 Task: Look for space in Novopokrovskaya, Russia from 12th July, 2023 to 16th July, 2023 for 8 adults in price range Rs.10000 to Rs.16000. Place can be private room with 8 bedrooms having 8 beds and 8 bathrooms. Property type can be house, flat, guest house, hotel. Amenities needed are: wifi, TV, free parkinig on premises, gym, breakfast. Booking option can be shelf check-in. Required host language is English.
Action: Mouse moved to (553, 108)
Screenshot: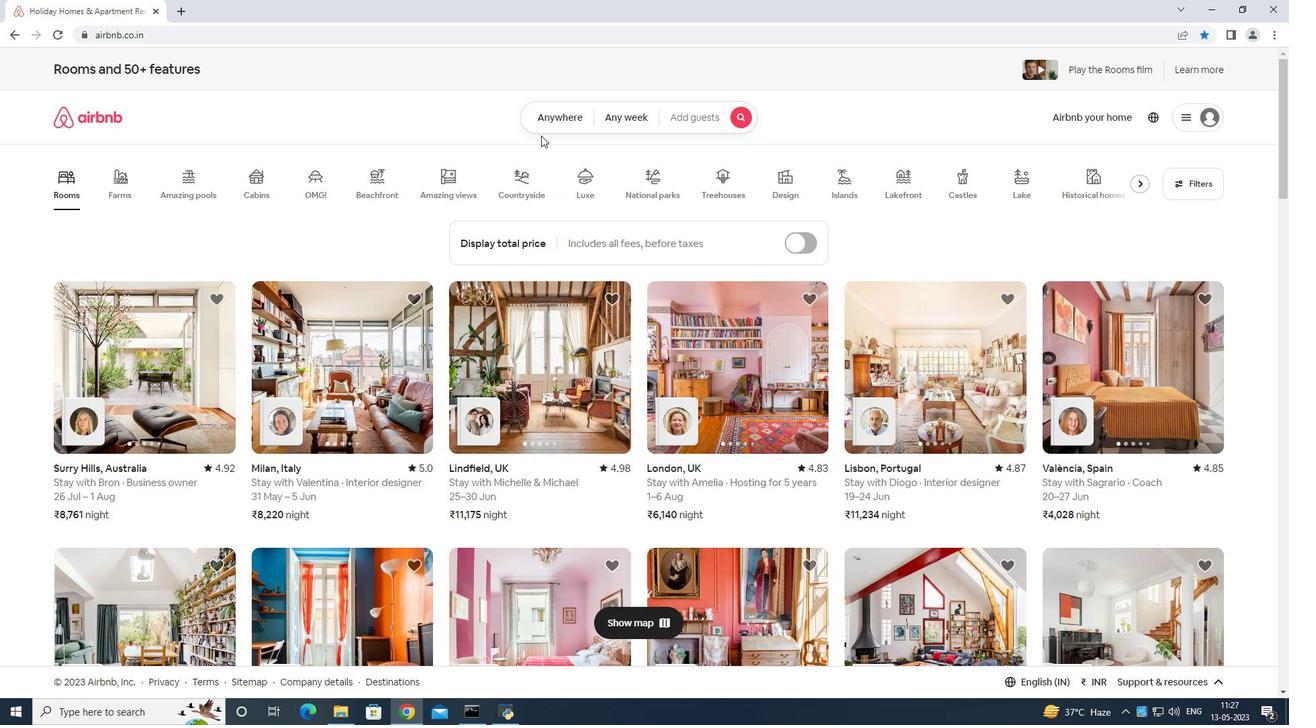 
Action: Mouse pressed left at (553, 108)
Screenshot: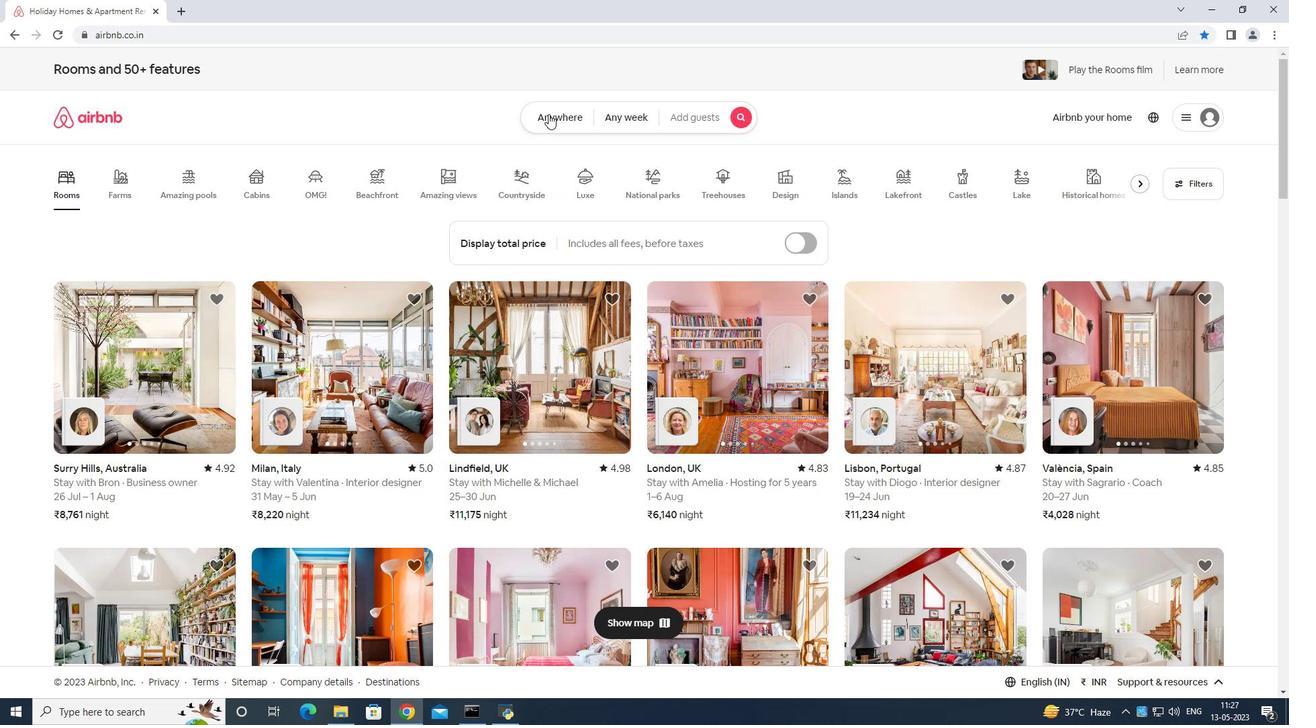 
Action: Mouse moved to (508, 152)
Screenshot: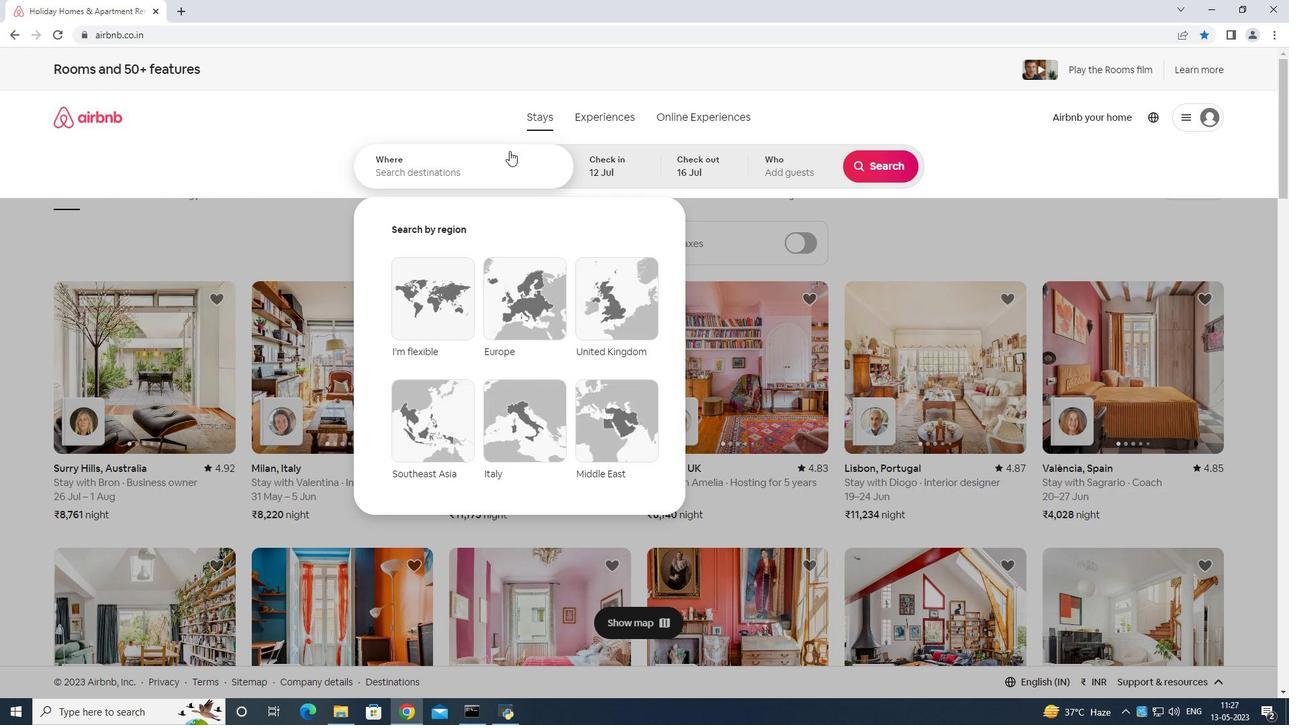
Action: Mouse pressed left at (508, 152)
Screenshot: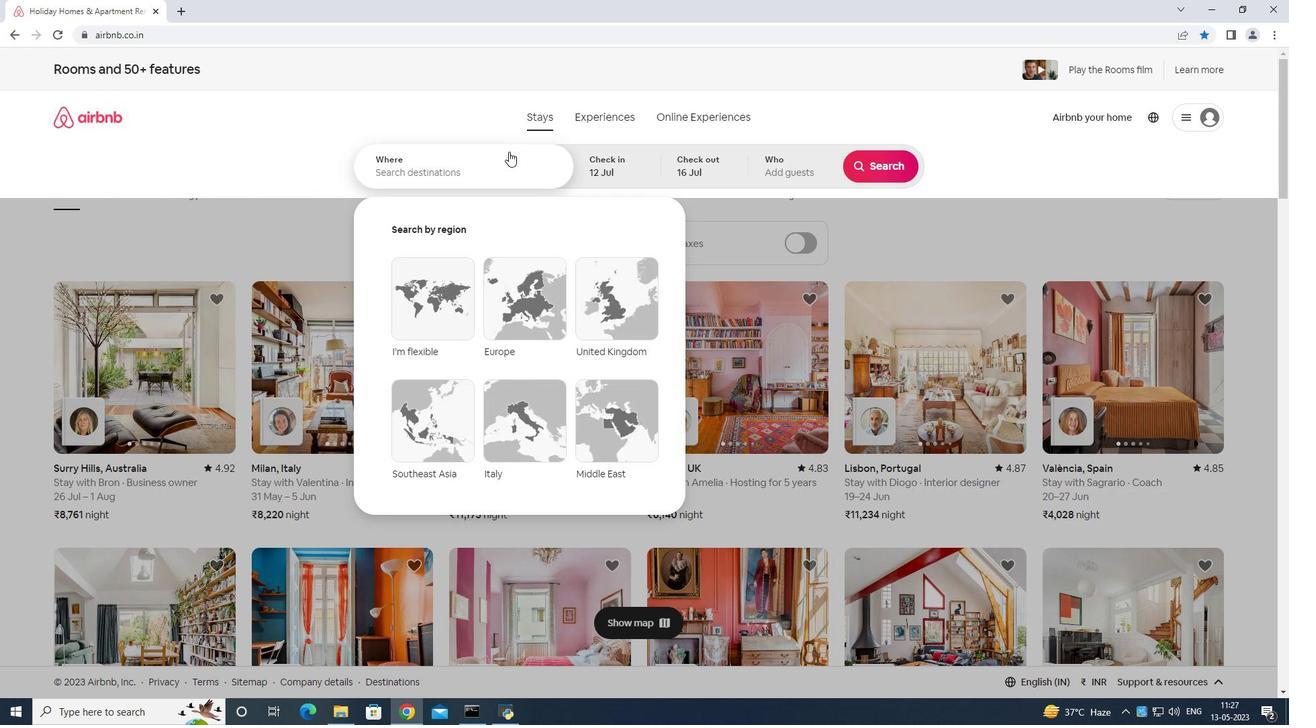 
Action: Mouse moved to (672, 211)
Screenshot: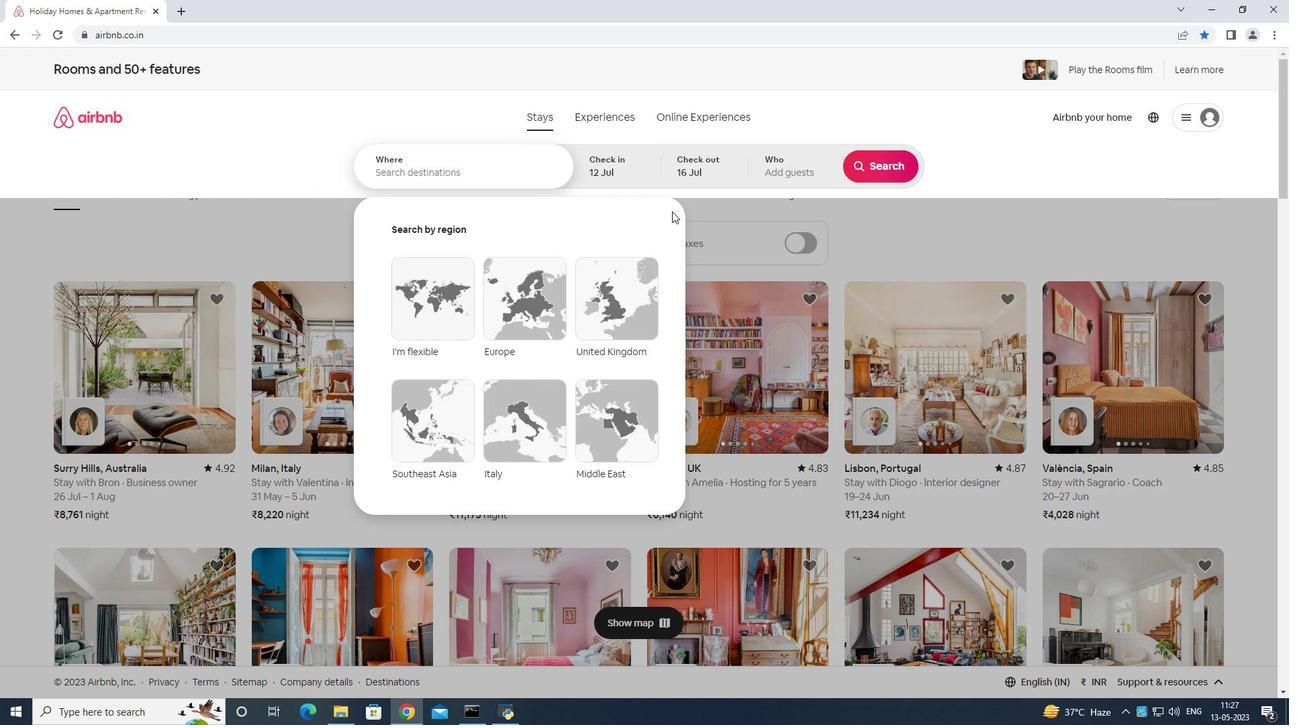 
Action: Key pressed <Key.shift>No
Screenshot: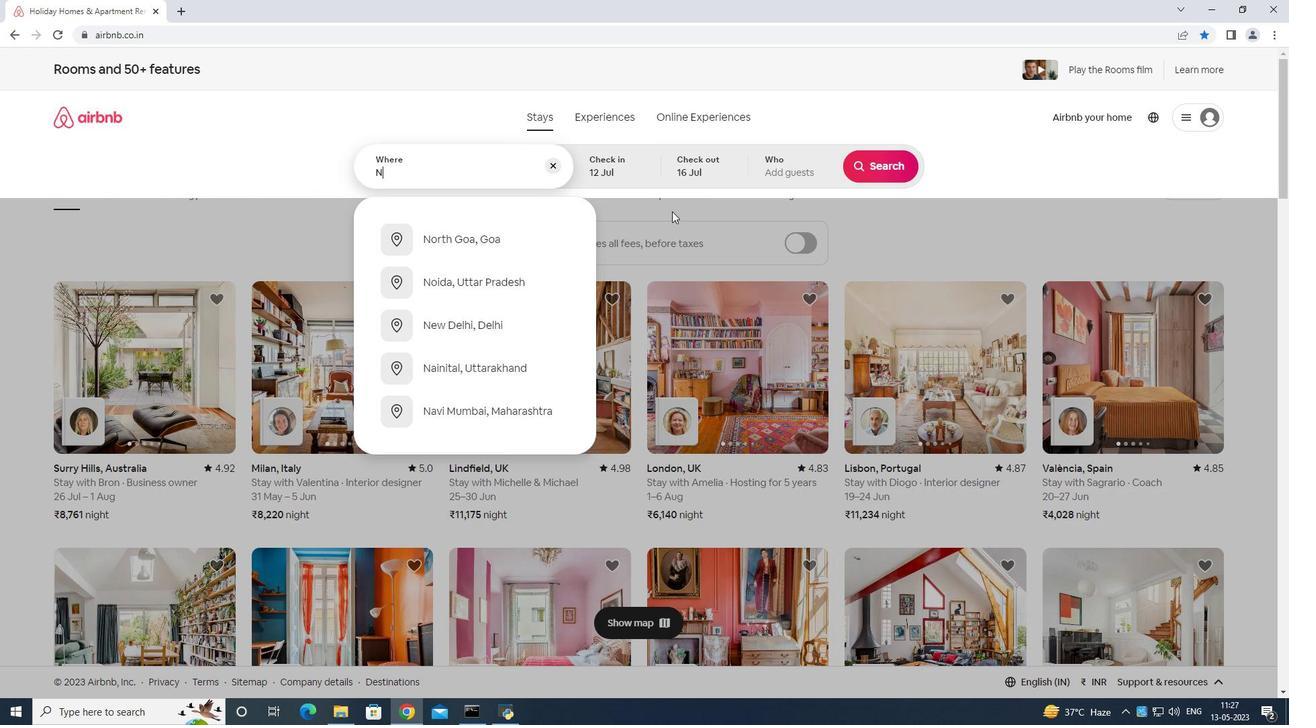 
Action: Mouse moved to (672, 212)
Screenshot: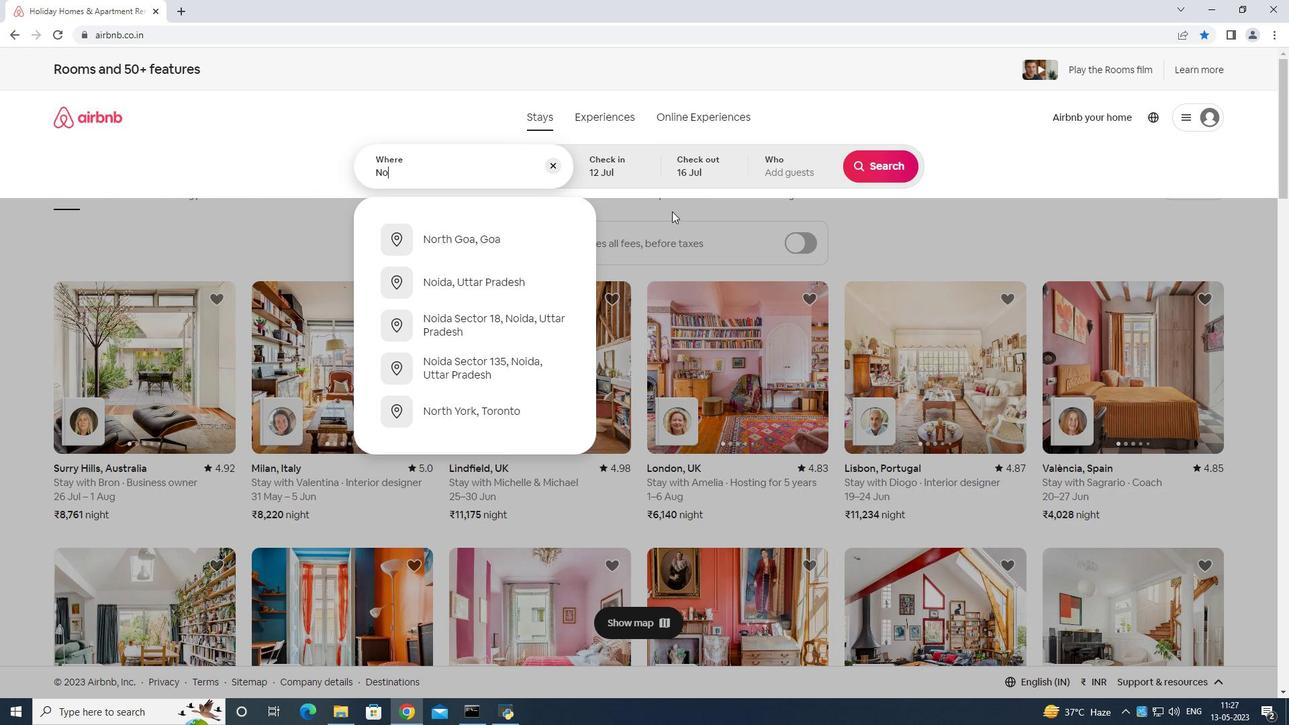 
Action: Key pressed vopokrovs
Screenshot: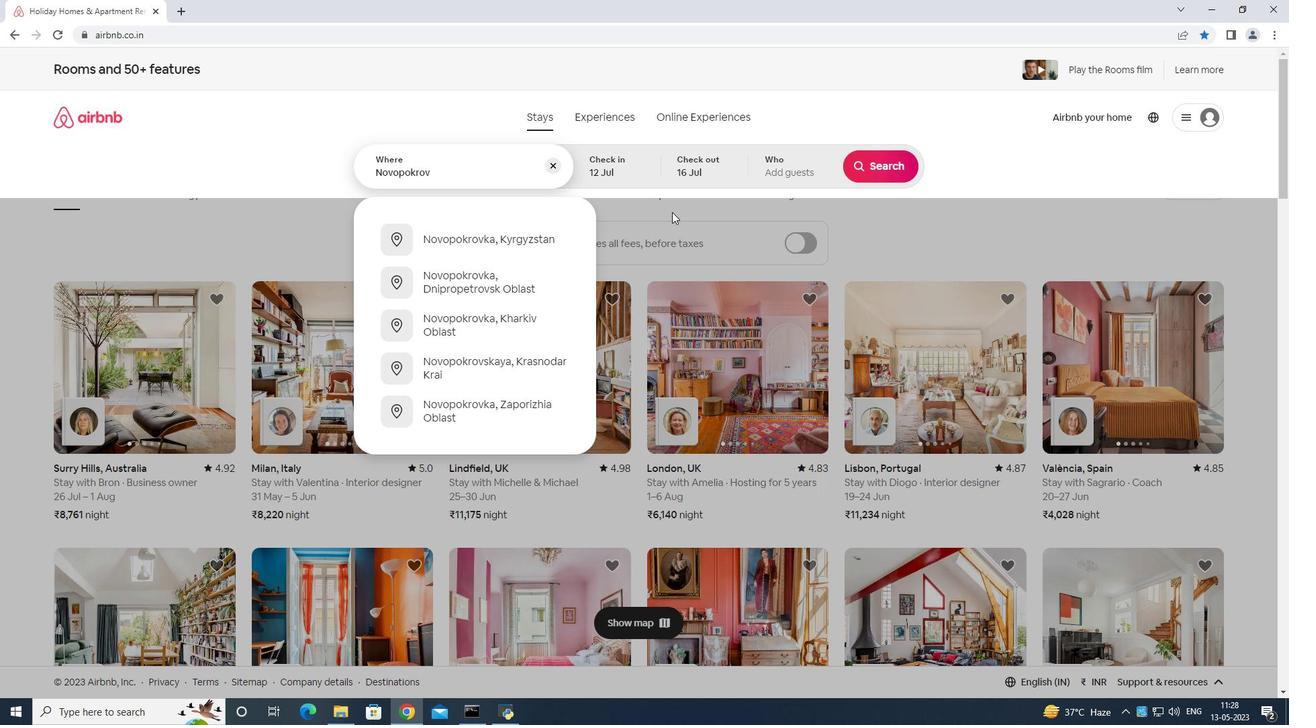 
Action: Mouse moved to (673, 212)
Screenshot: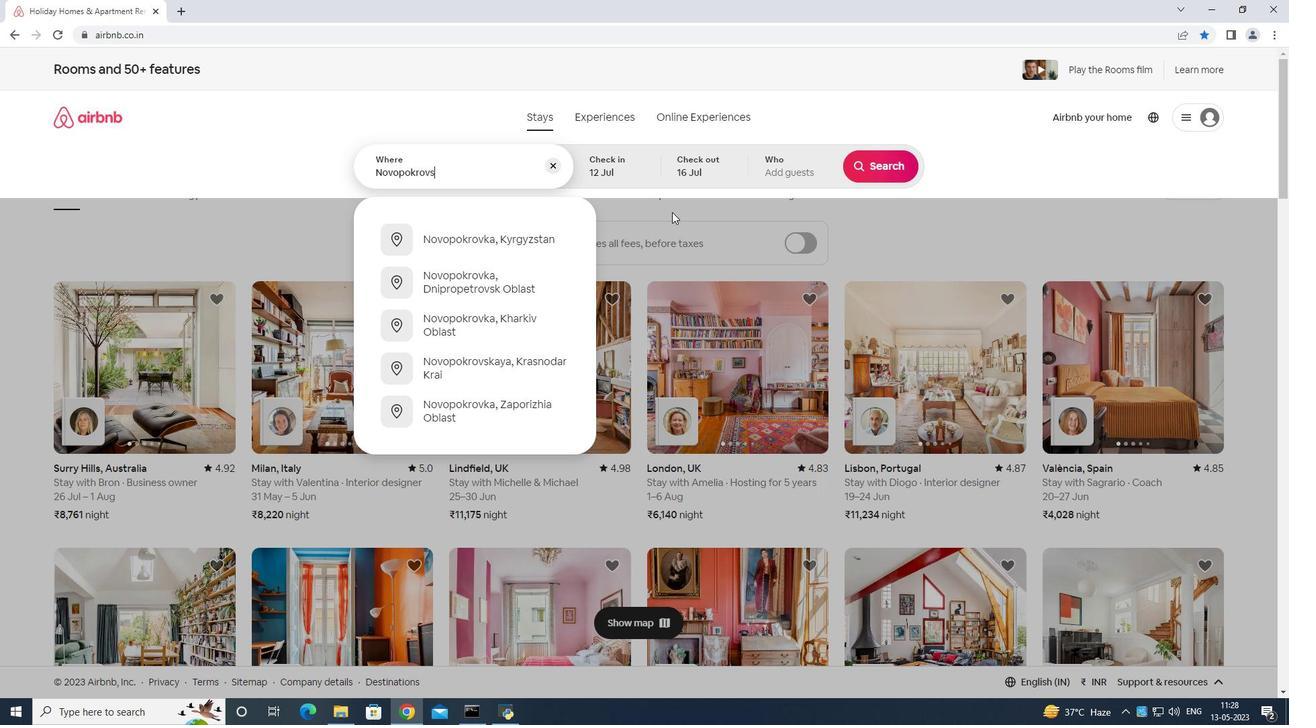 
Action: Key pressed ka
Screenshot: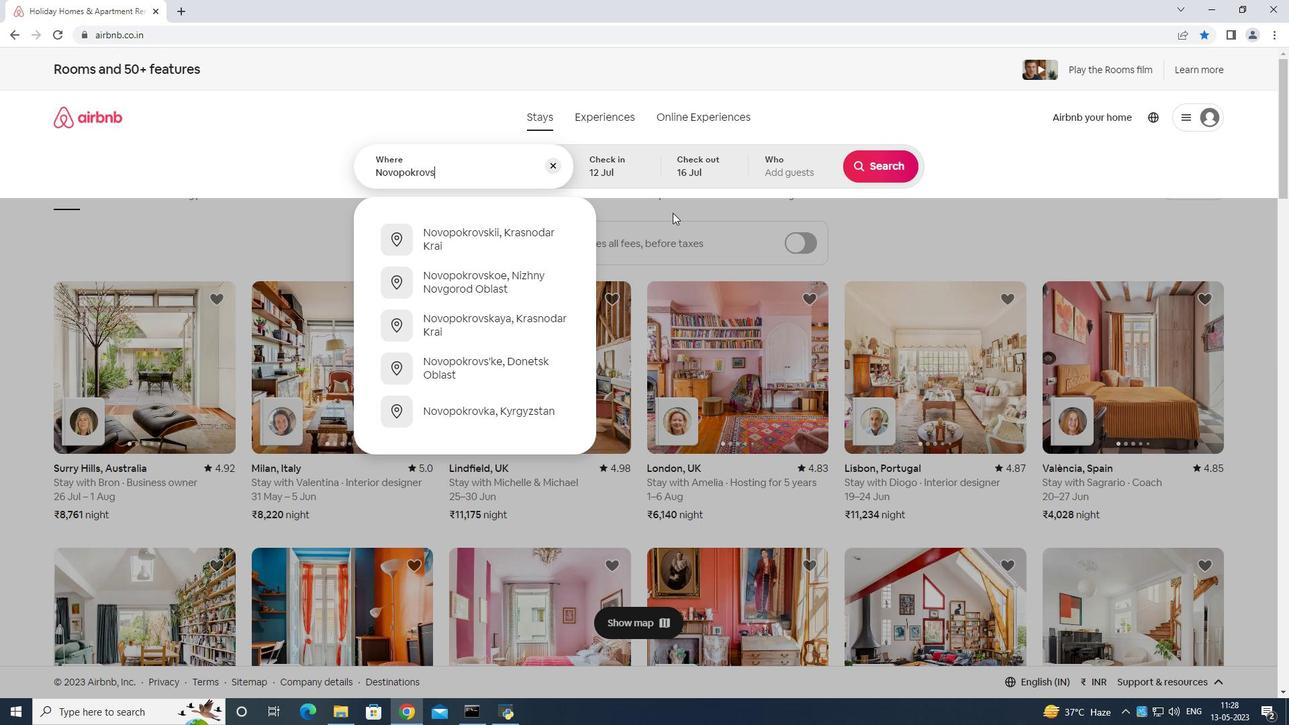 
Action: Mouse moved to (673, 213)
Screenshot: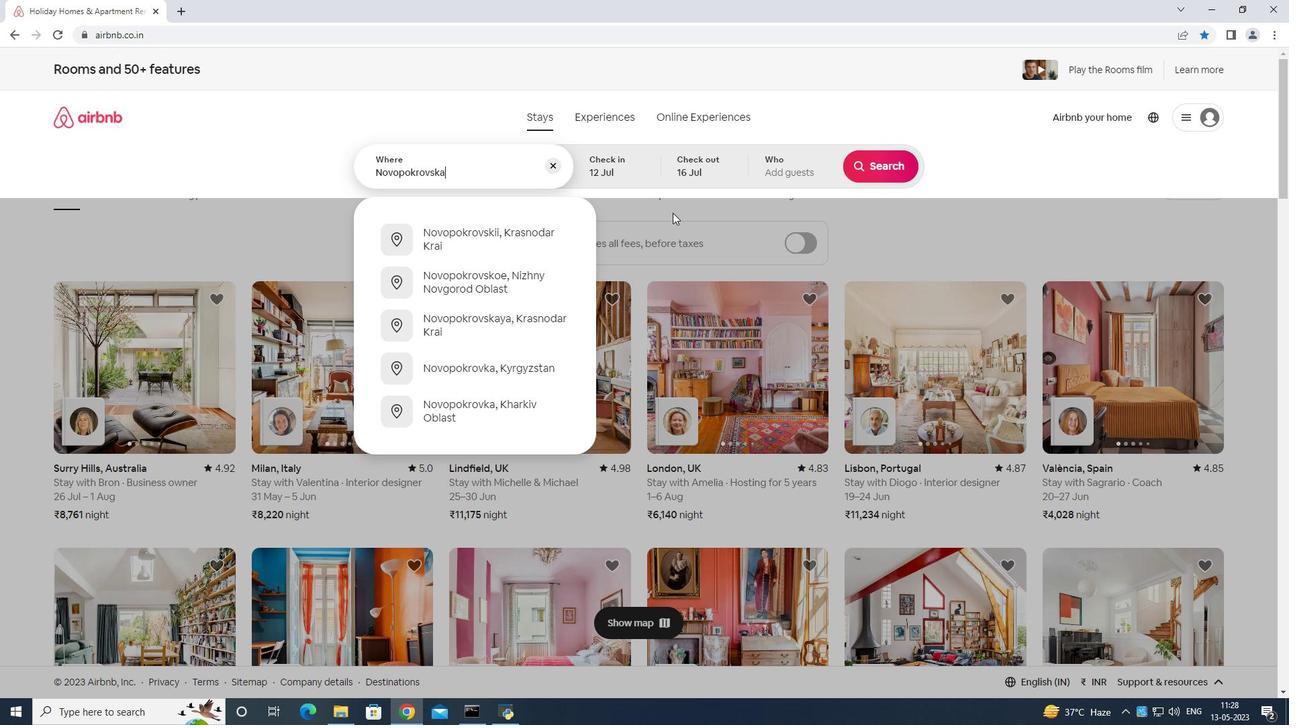 
Action: Key pressed ya
Screenshot: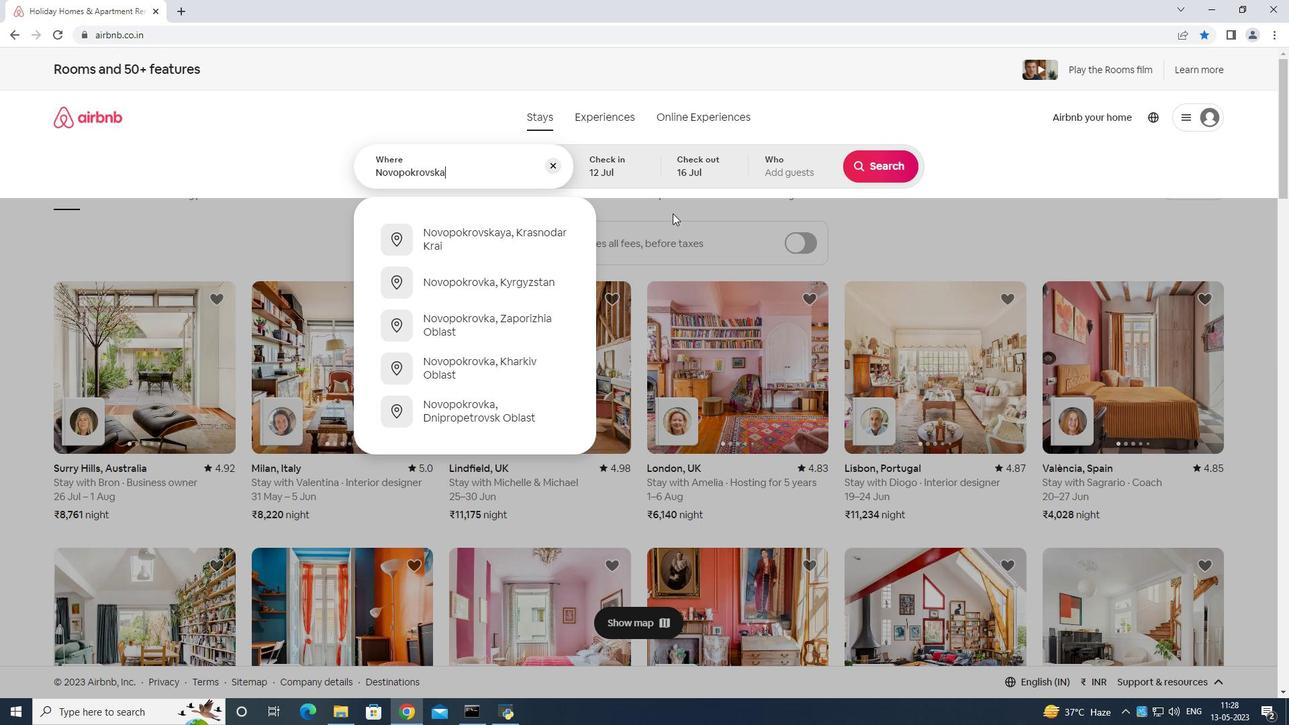 
Action: Mouse moved to (673, 213)
Screenshot: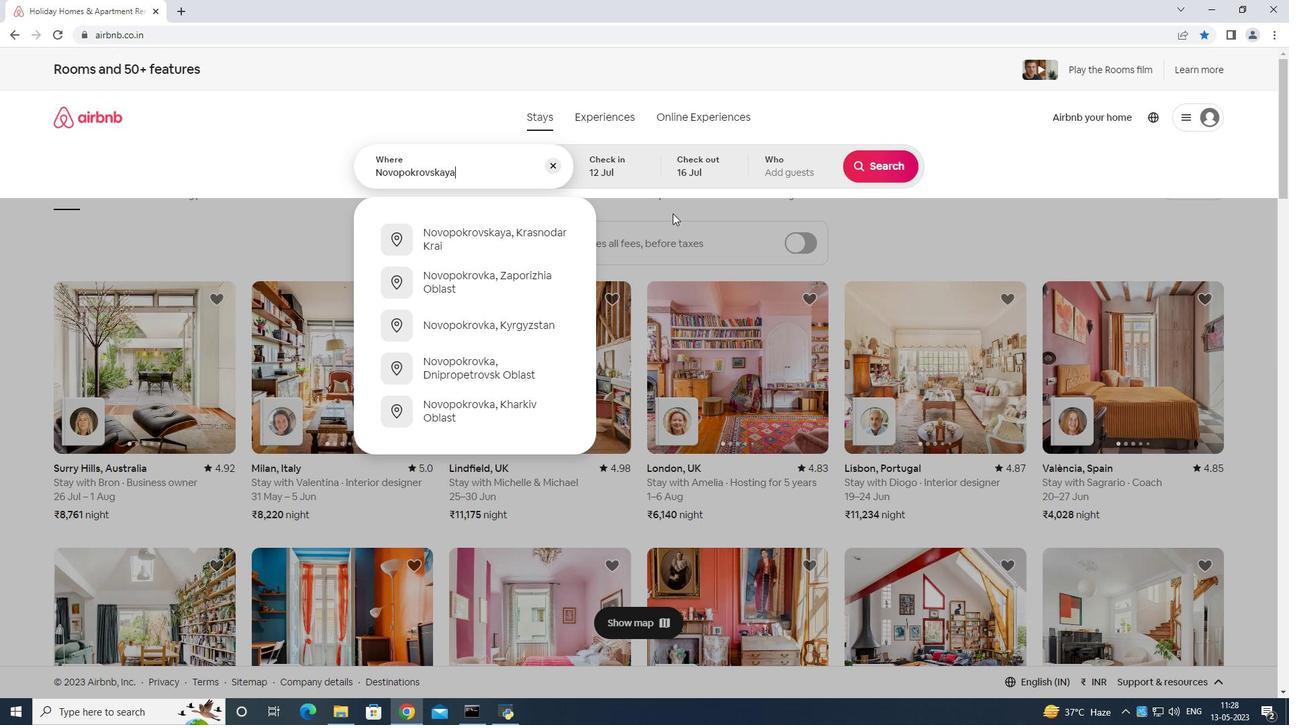 
Action: Key pressed <Key.space>
Screenshot: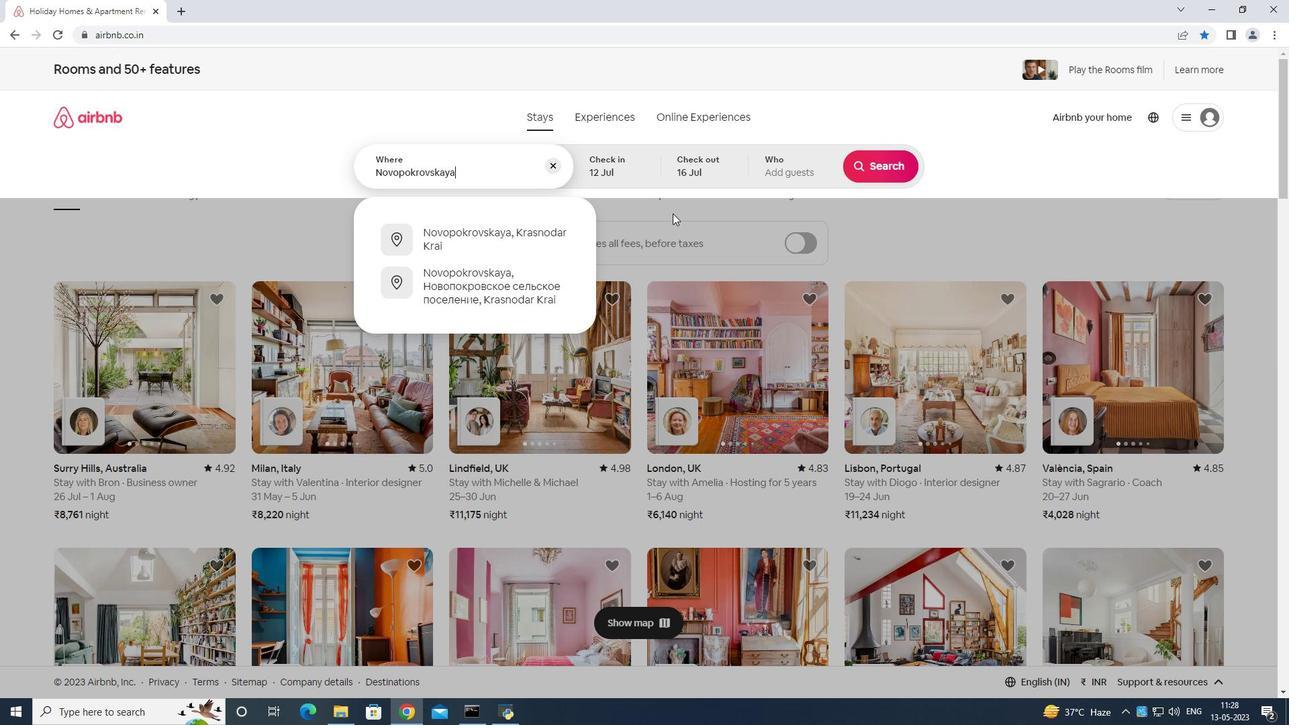 
Action: Mouse moved to (673, 214)
Screenshot: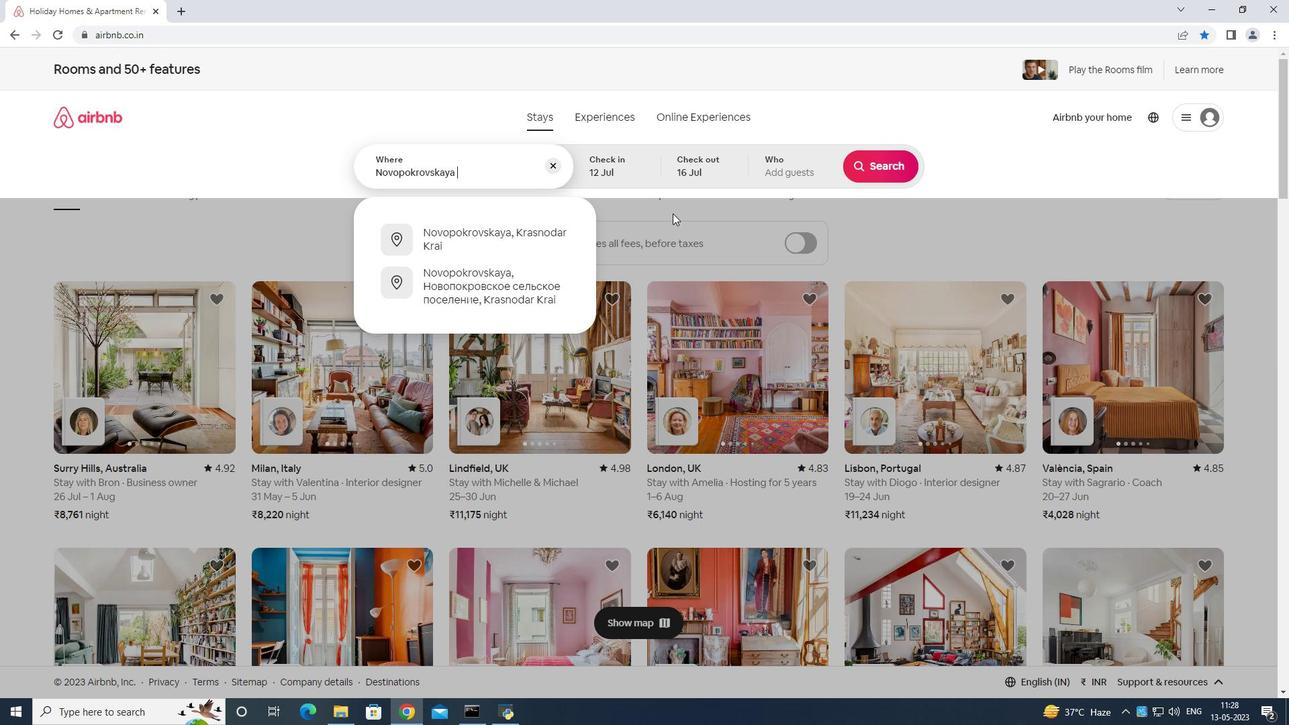 
Action: Key pressed russia<Key.enter>
Screenshot: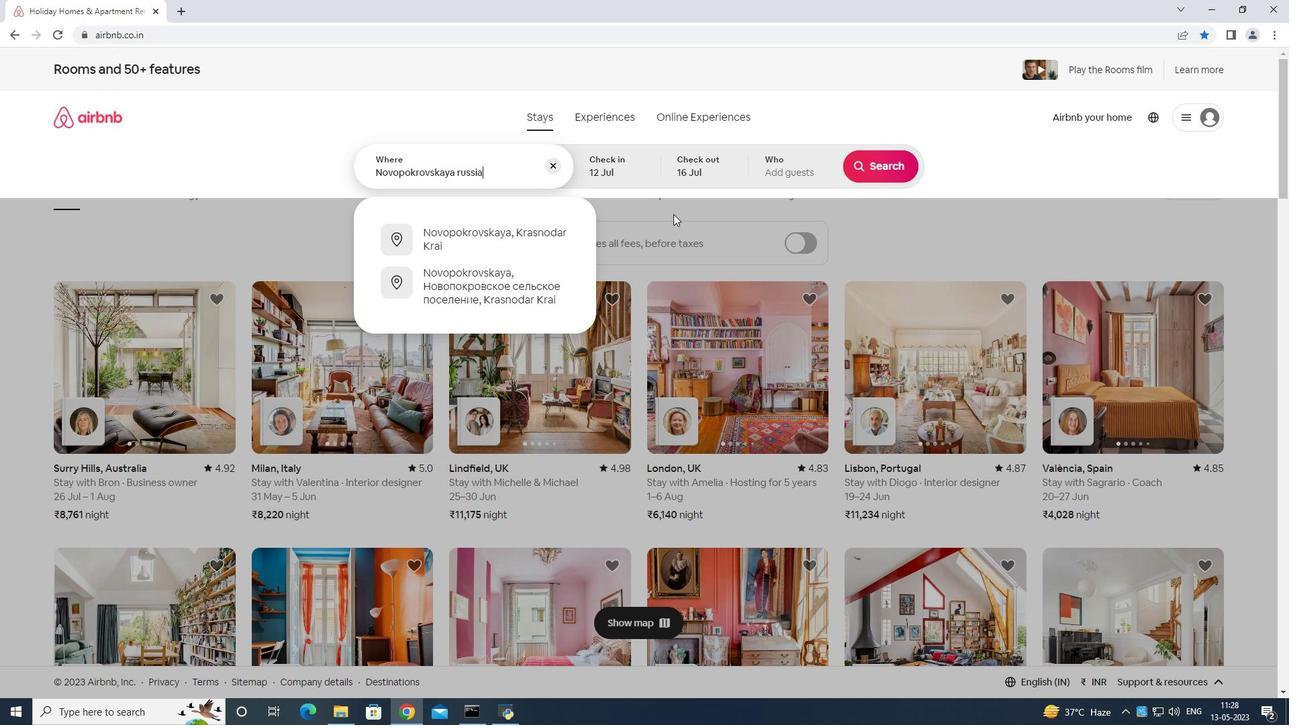 
Action: Mouse moved to (878, 275)
Screenshot: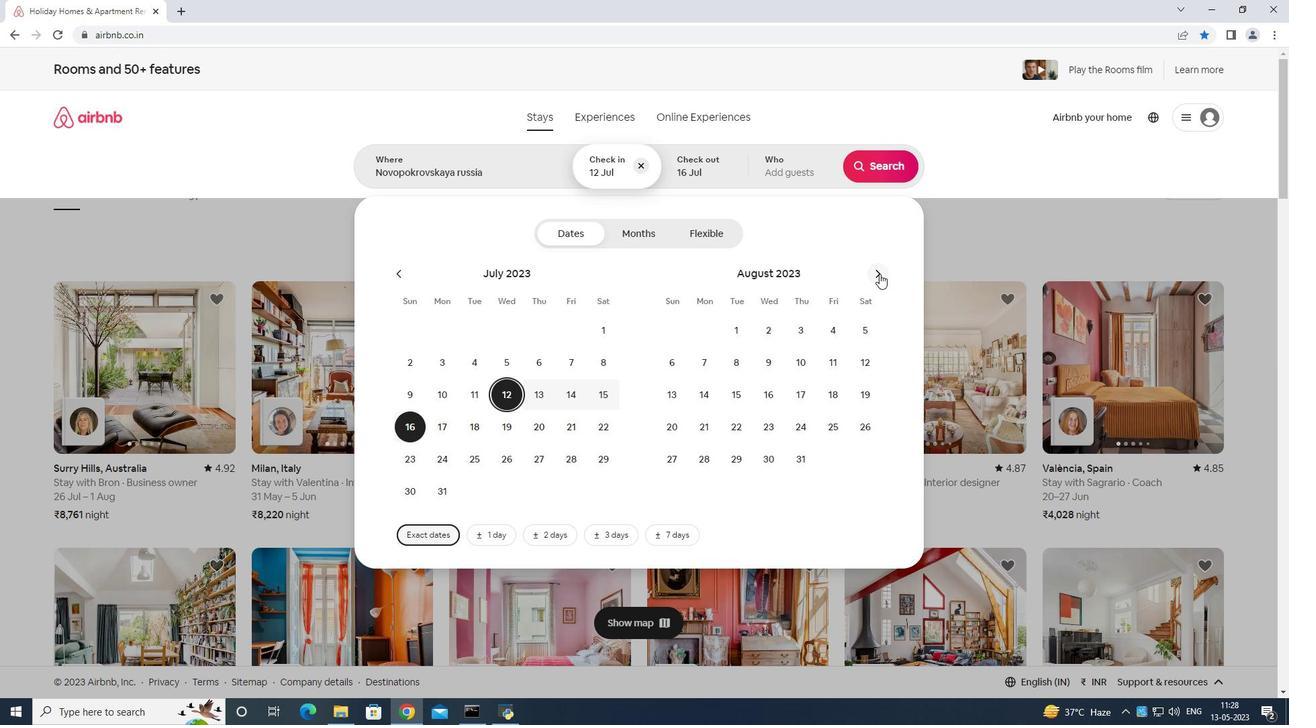 
Action: Mouse pressed left at (878, 275)
Screenshot: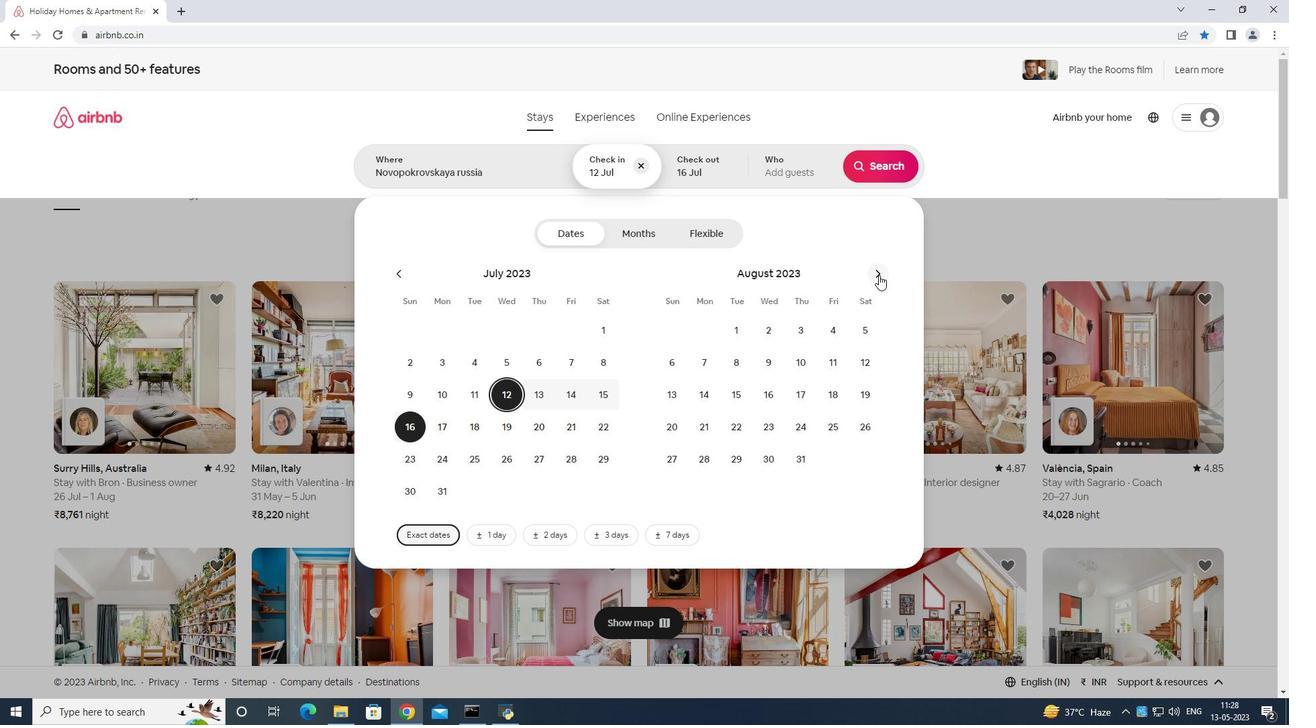 
Action: Mouse moved to (726, 395)
Screenshot: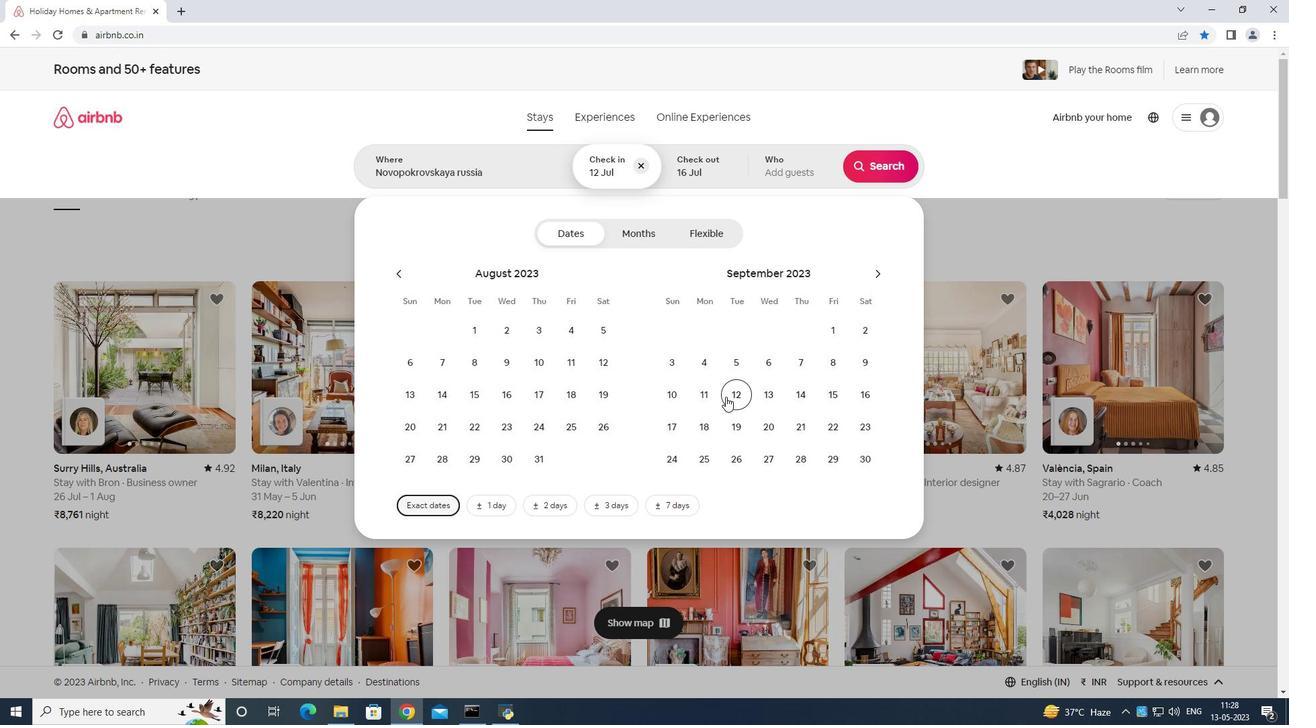 
Action: Mouse pressed left at (726, 395)
Screenshot: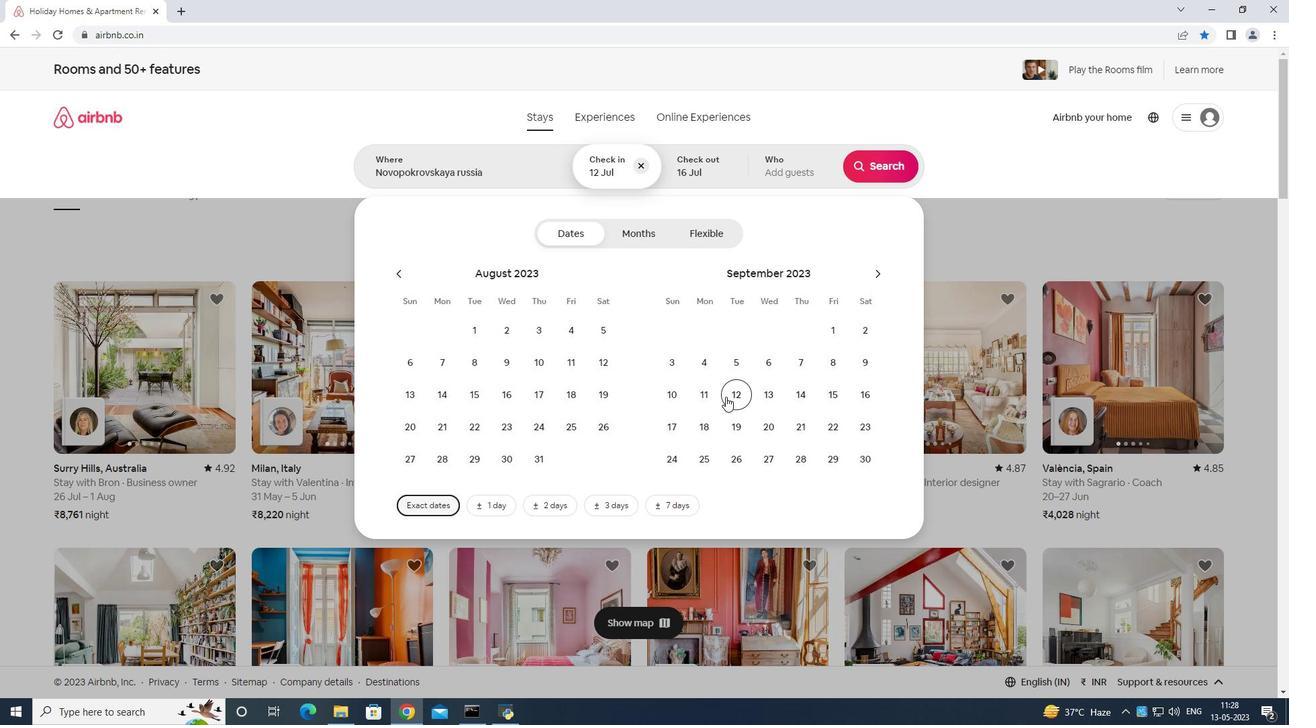 
Action: Mouse moved to (860, 392)
Screenshot: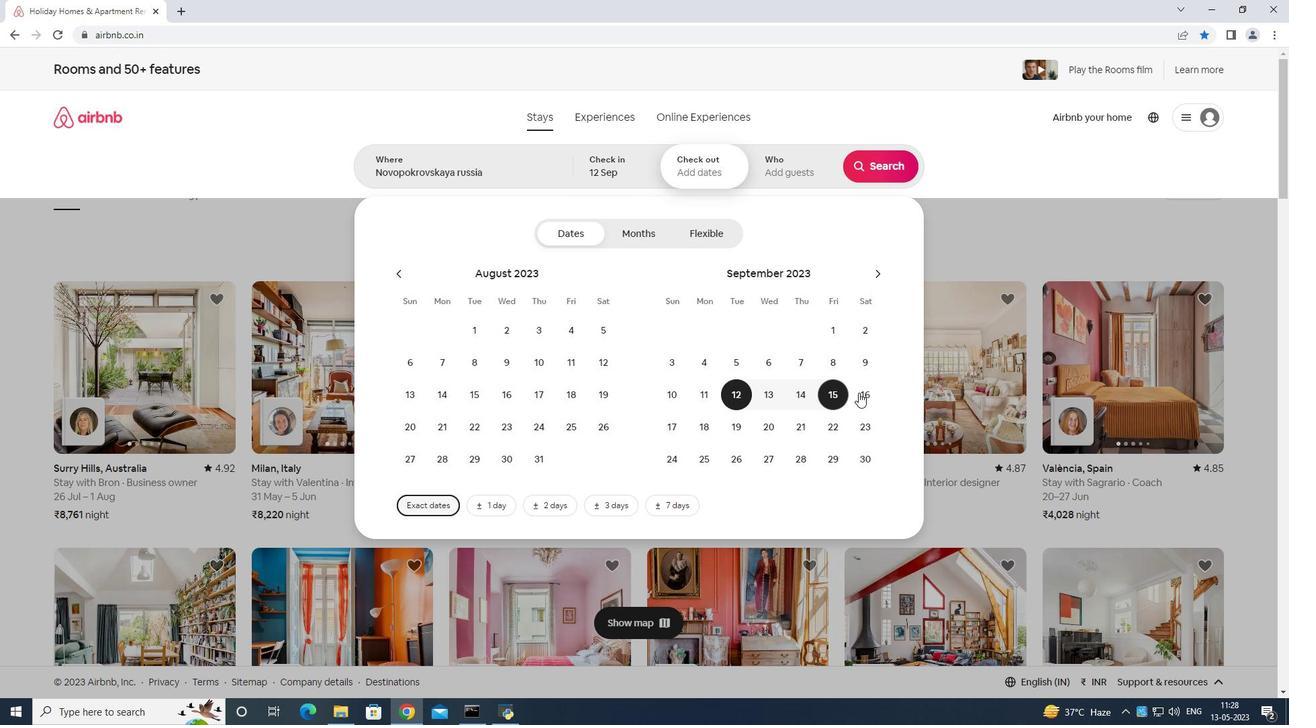 
Action: Mouse pressed left at (860, 392)
Screenshot: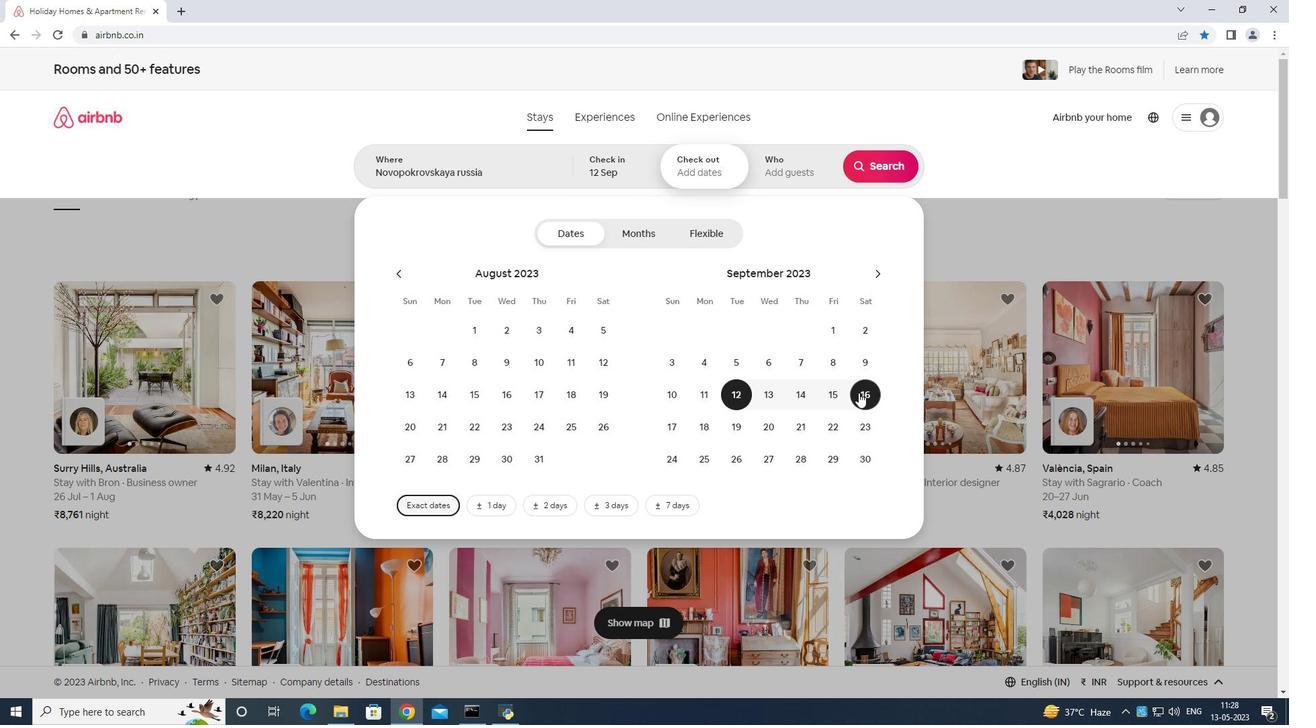 
Action: Mouse moved to (776, 160)
Screenshot: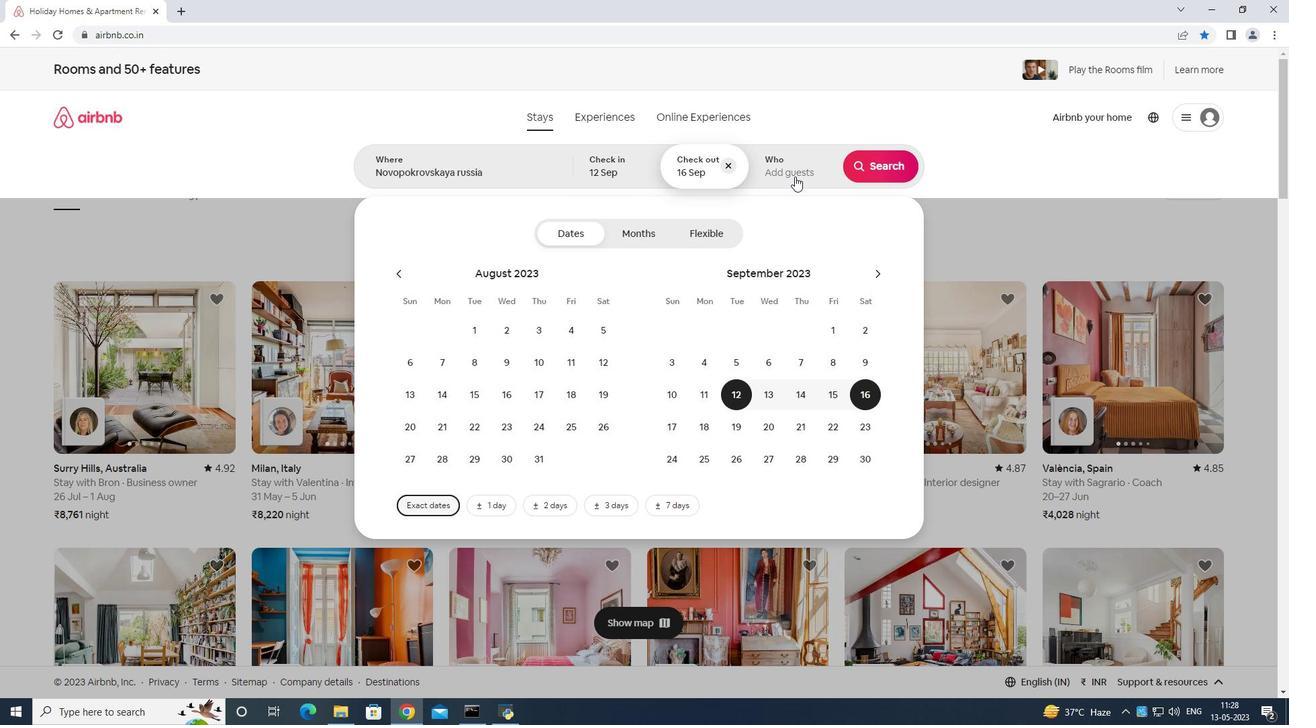 
Action: Mouse pressed left at (776, 160)
Screenshot: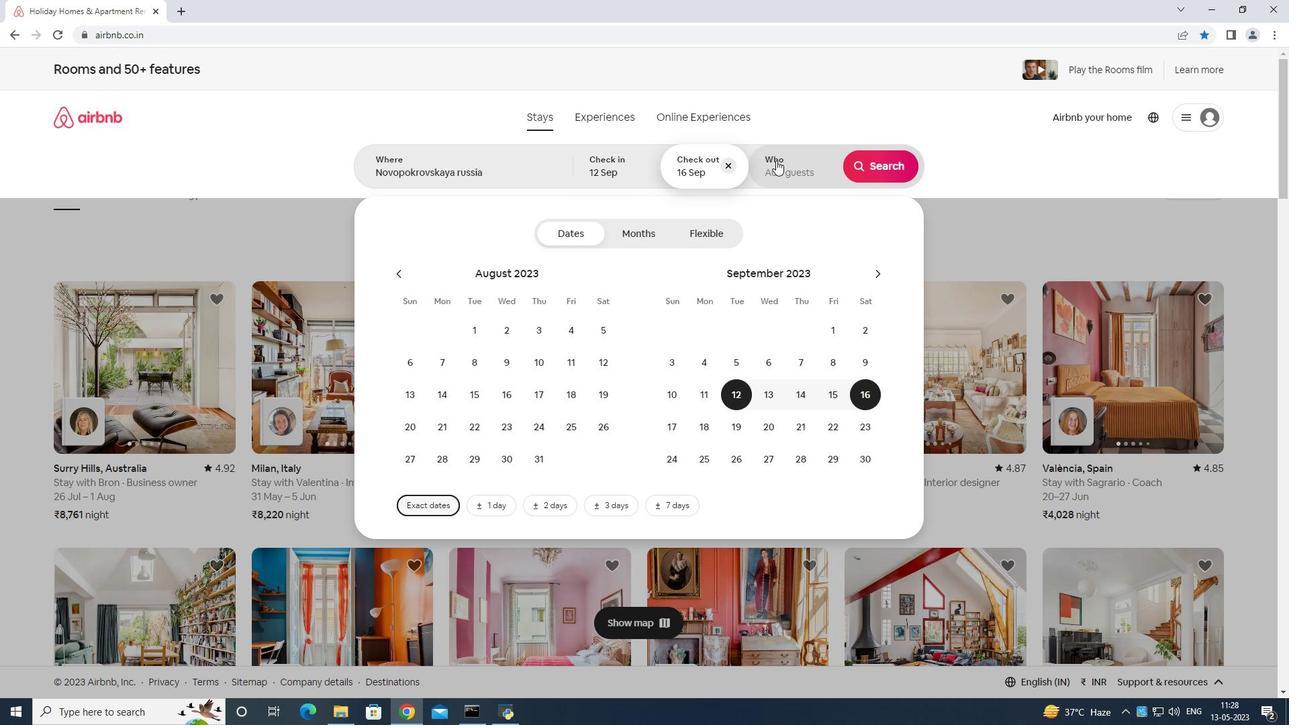 
Action: Mouse moved to (884, 240)
Screenshot: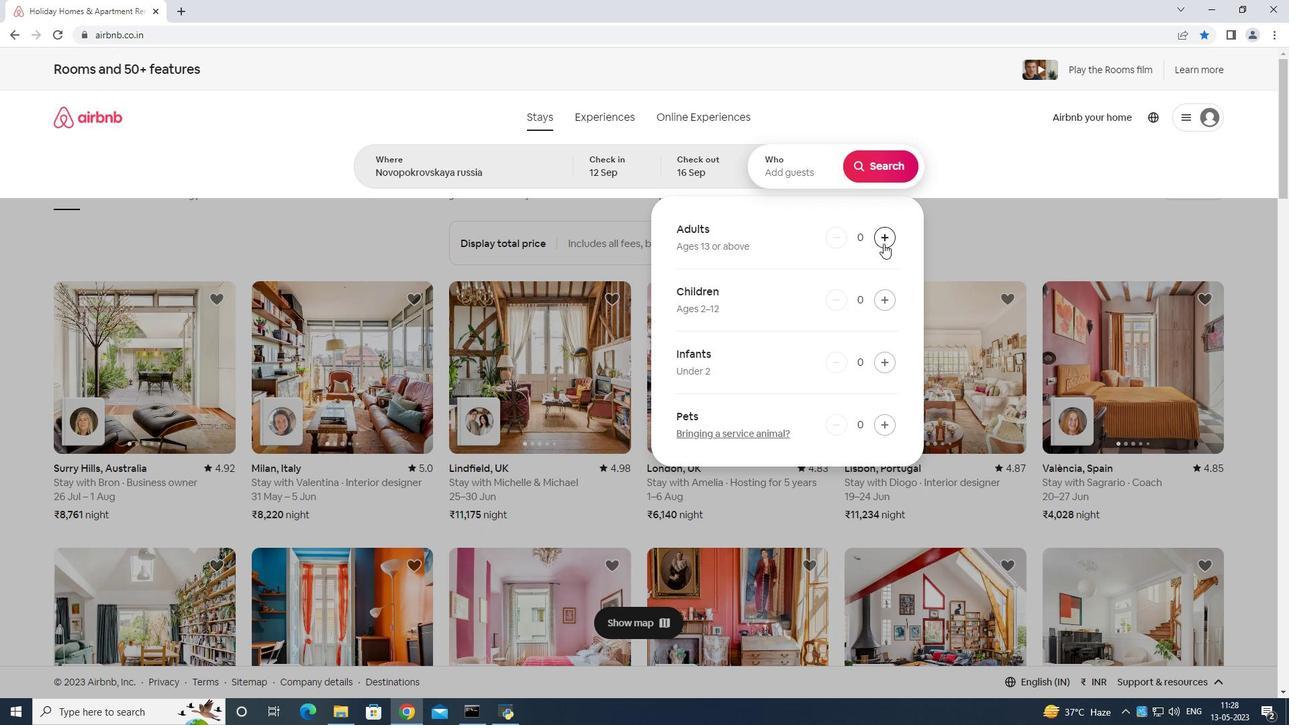 
Action: Mouse pressed left at (884, 240)
Screenshot: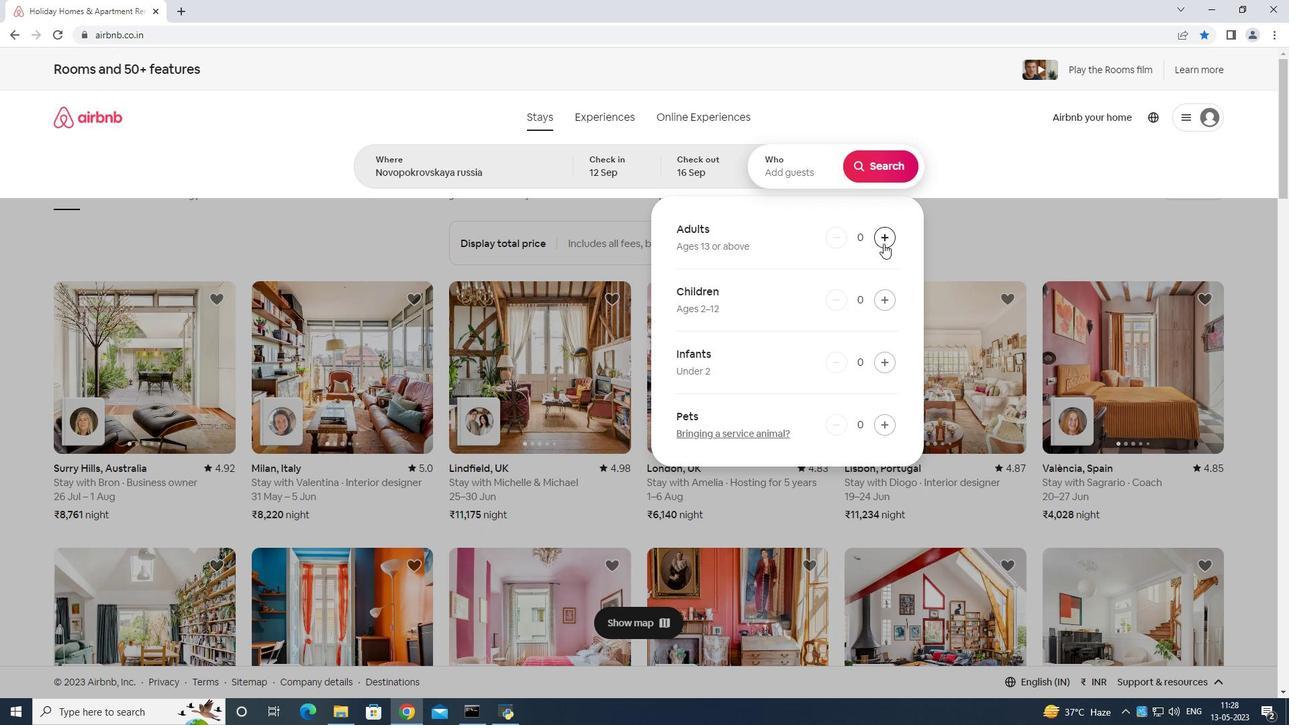 
Action: Mouse moved to (882, 237)
Screenshot: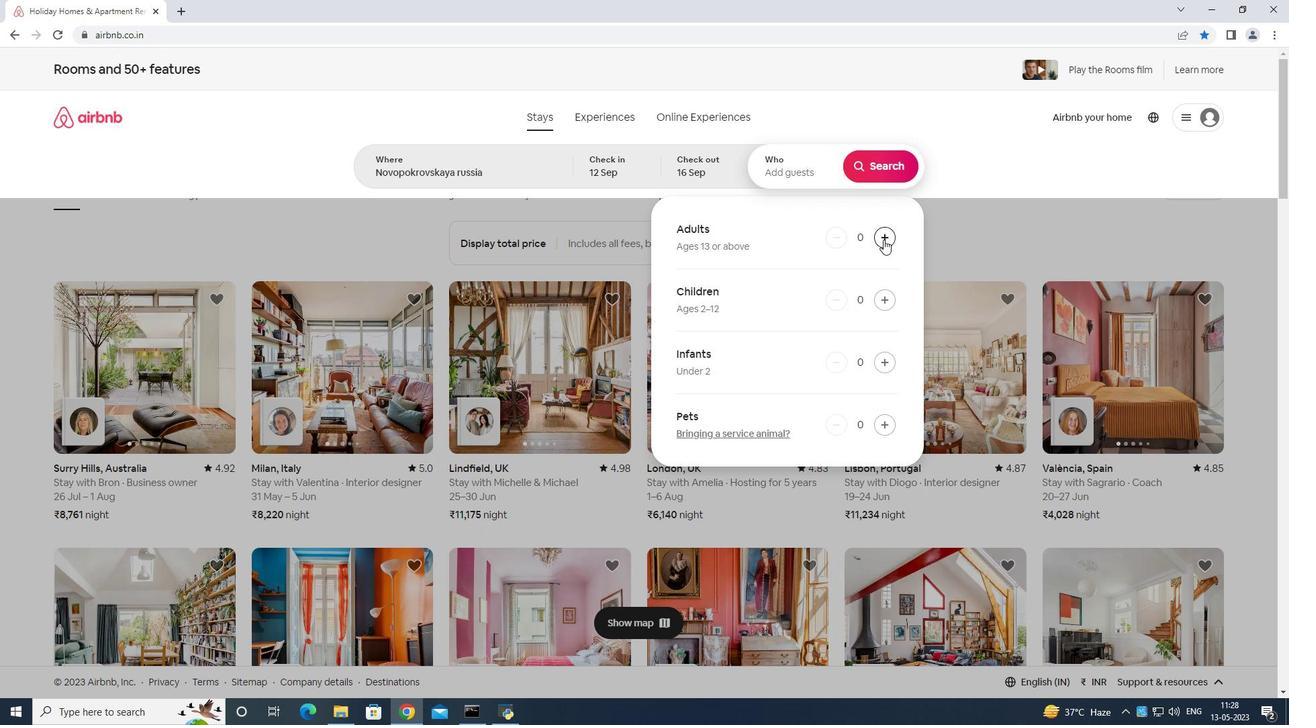 
Action: Mouse pressed left at (882, 237)
Screenshot: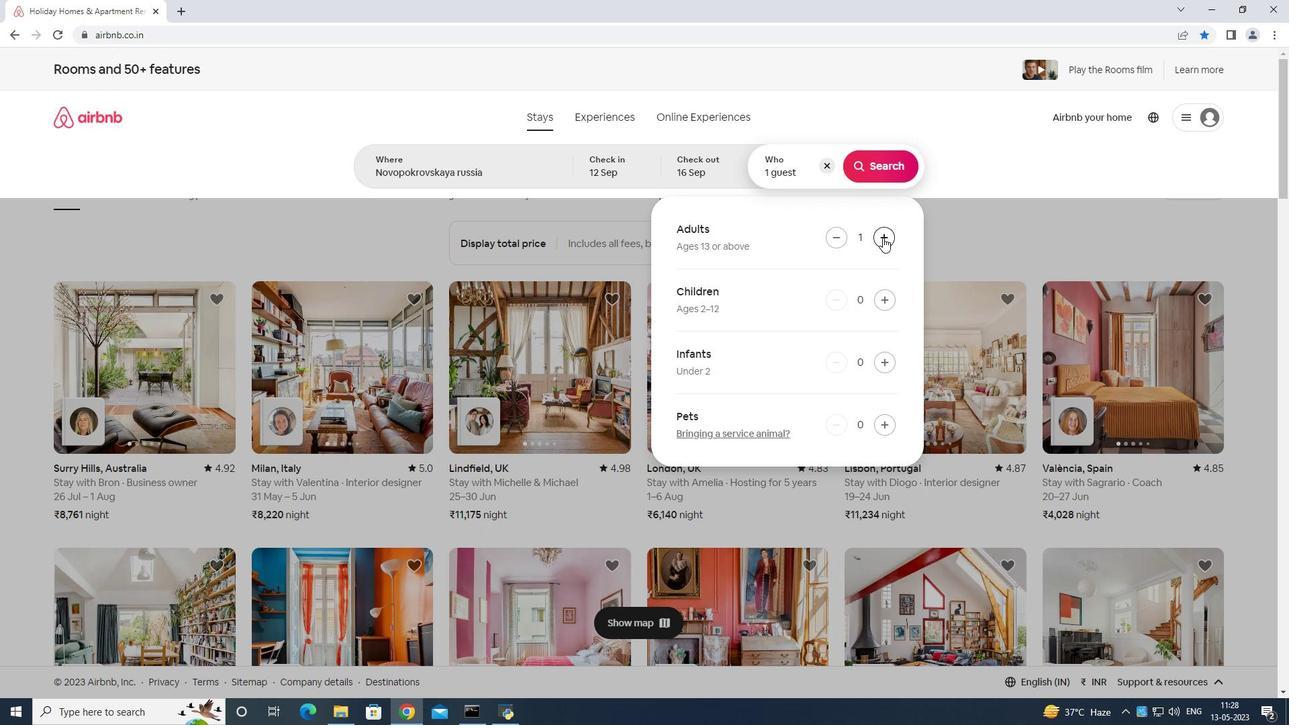 
Action: Mouse moved to (882, 235)
Screenshot: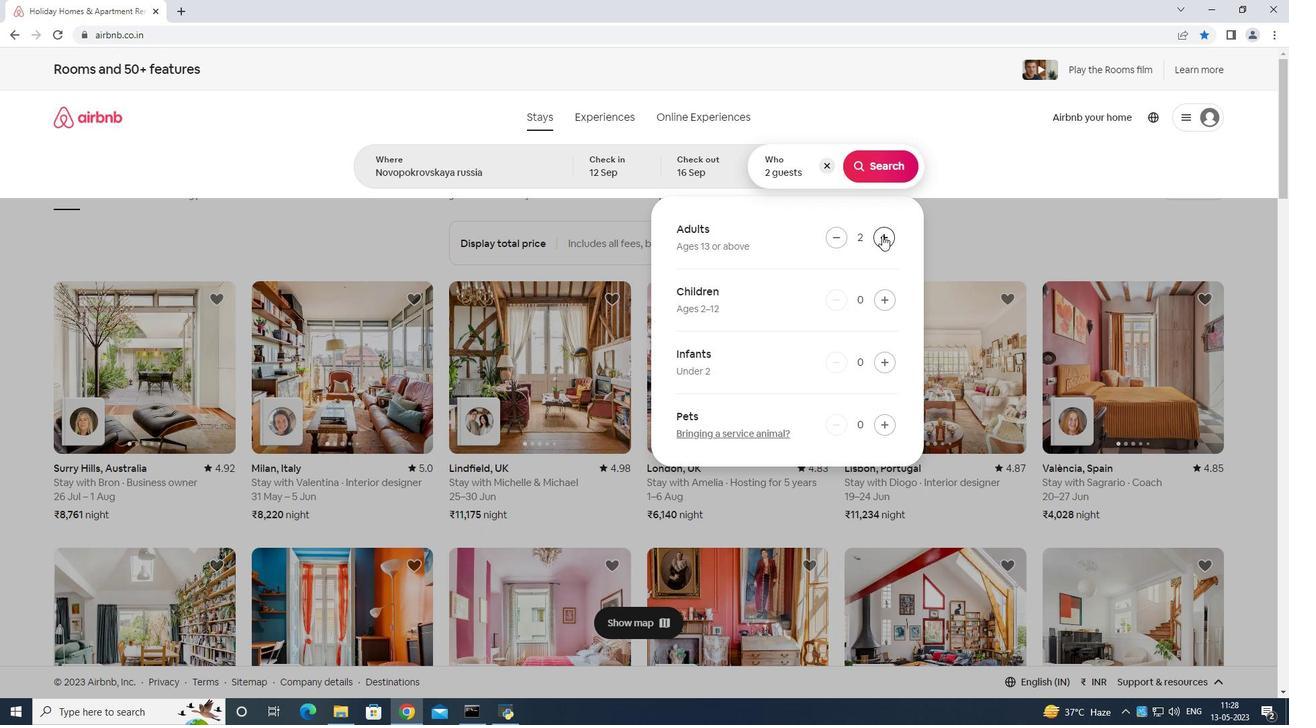 
Action: Mouse pressed left at (882, 235)
Screenshot: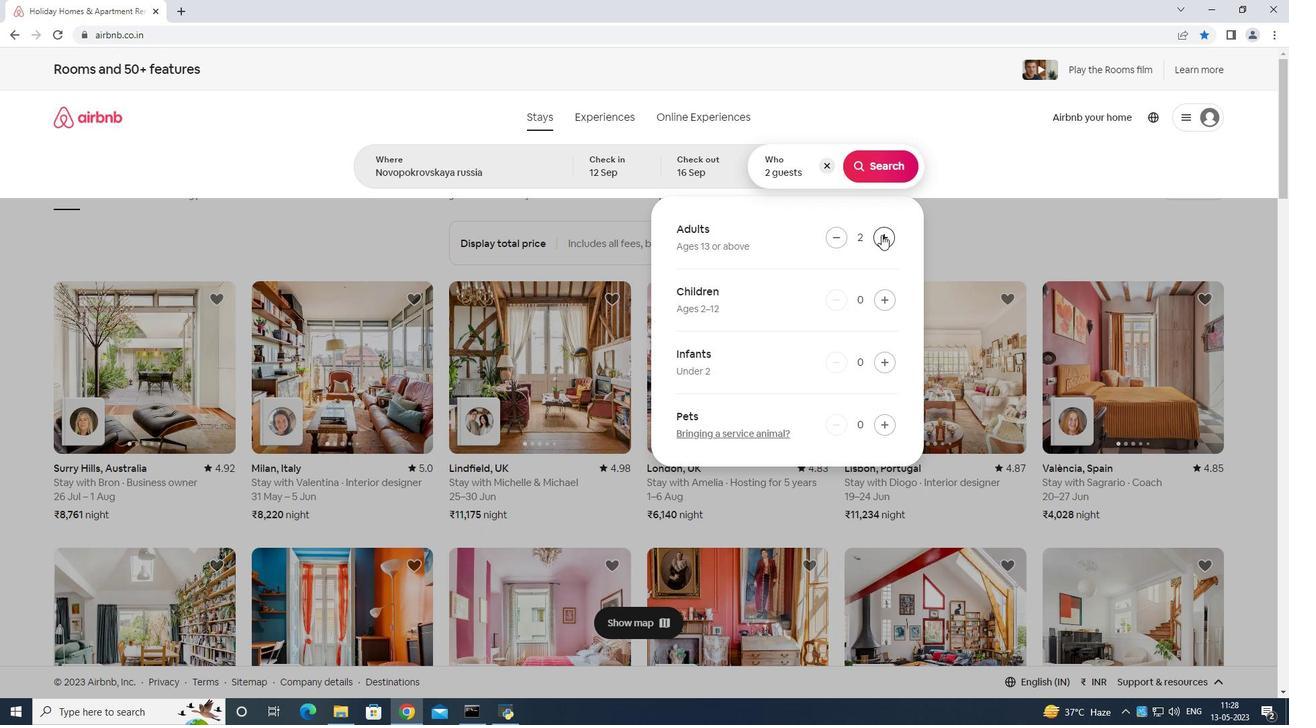 
Action: Mouse moved to (882, 234)
Screenshot: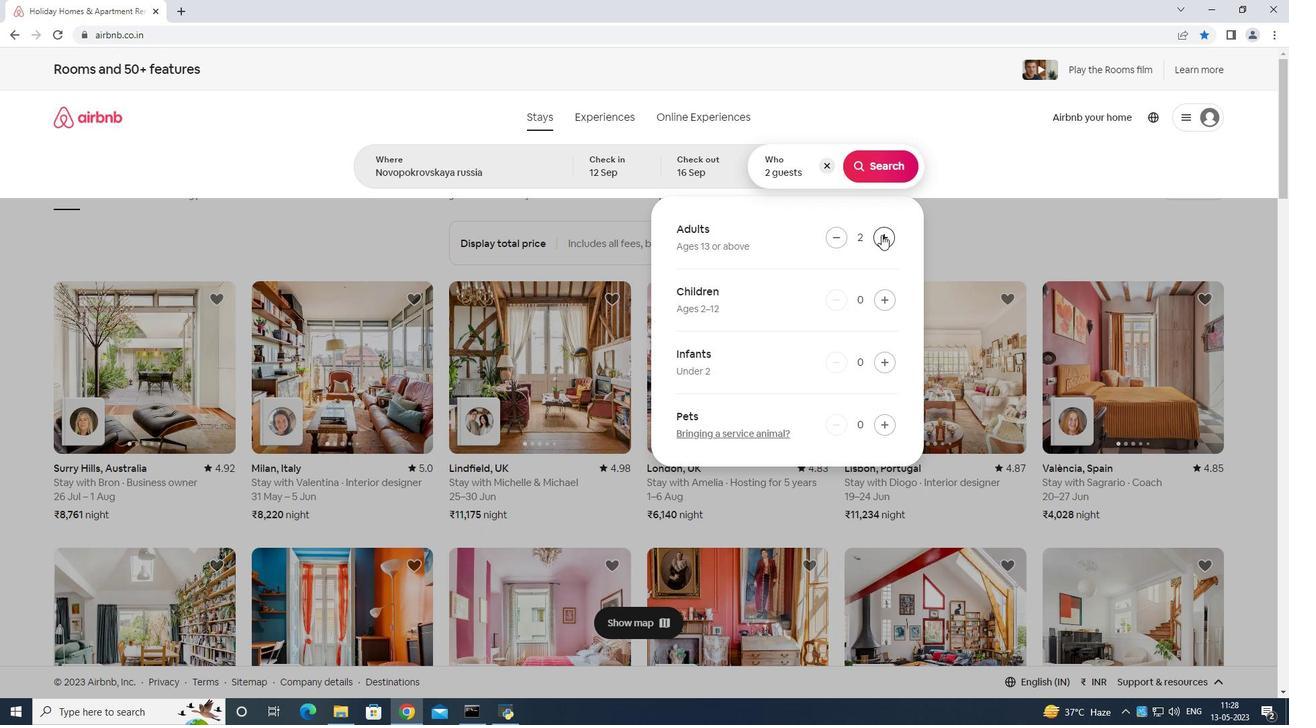
Action: Mouse pressed left at (882, 234)
Screenshot: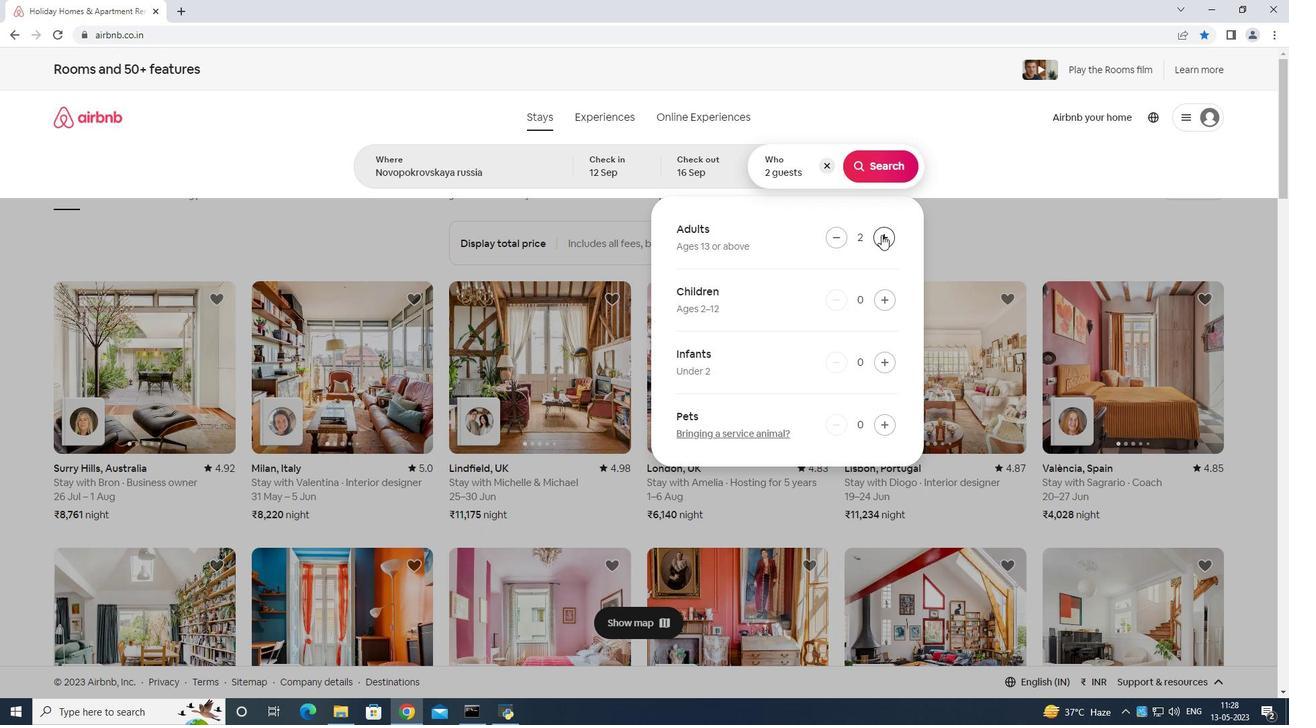 
Action: Mouse moved to (882, 233)
Screenshot: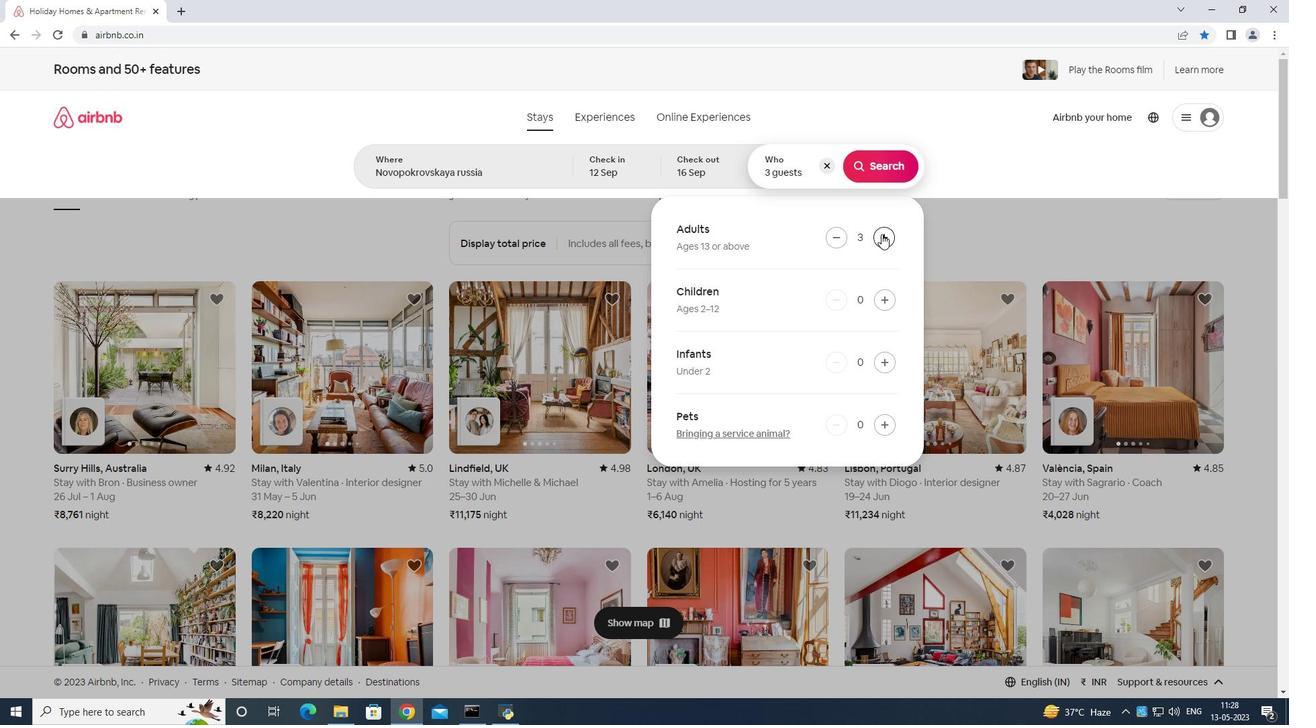 
Action: Mouse pressed left at (882, 233)
Screenshot: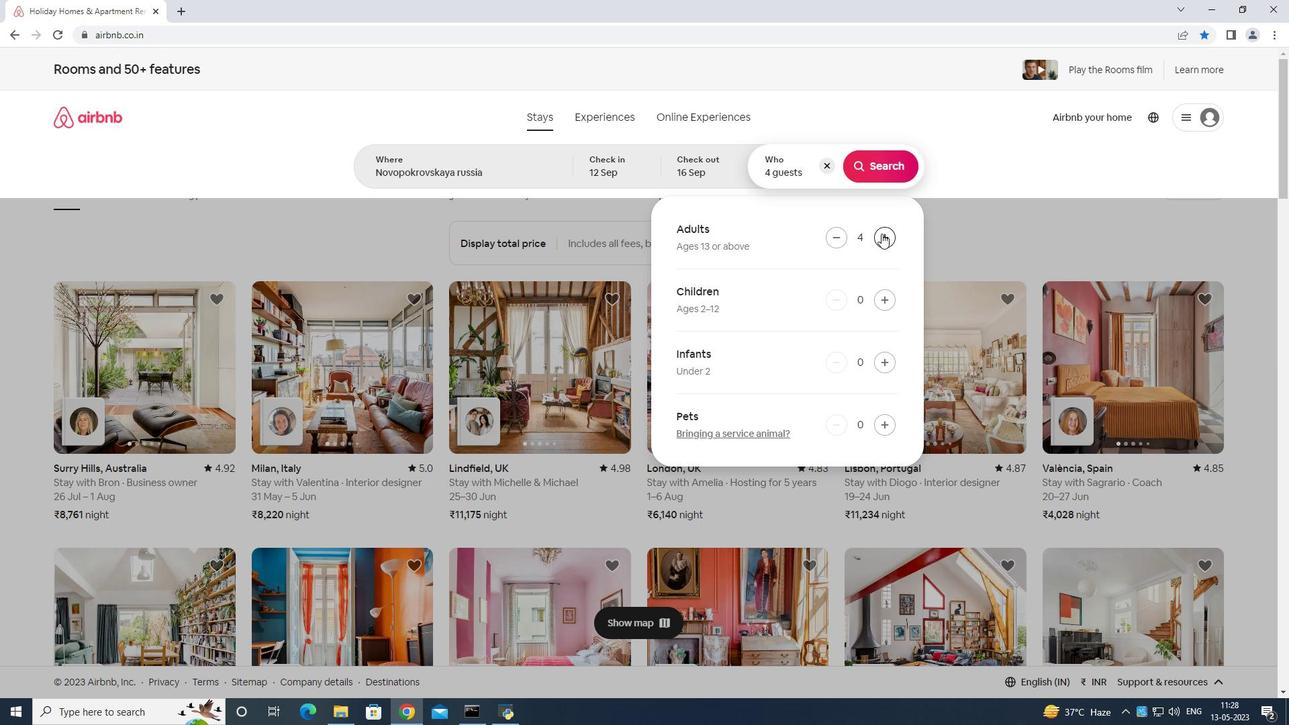 
Action: Mouse pressed left at (882, 233)
Screenshot: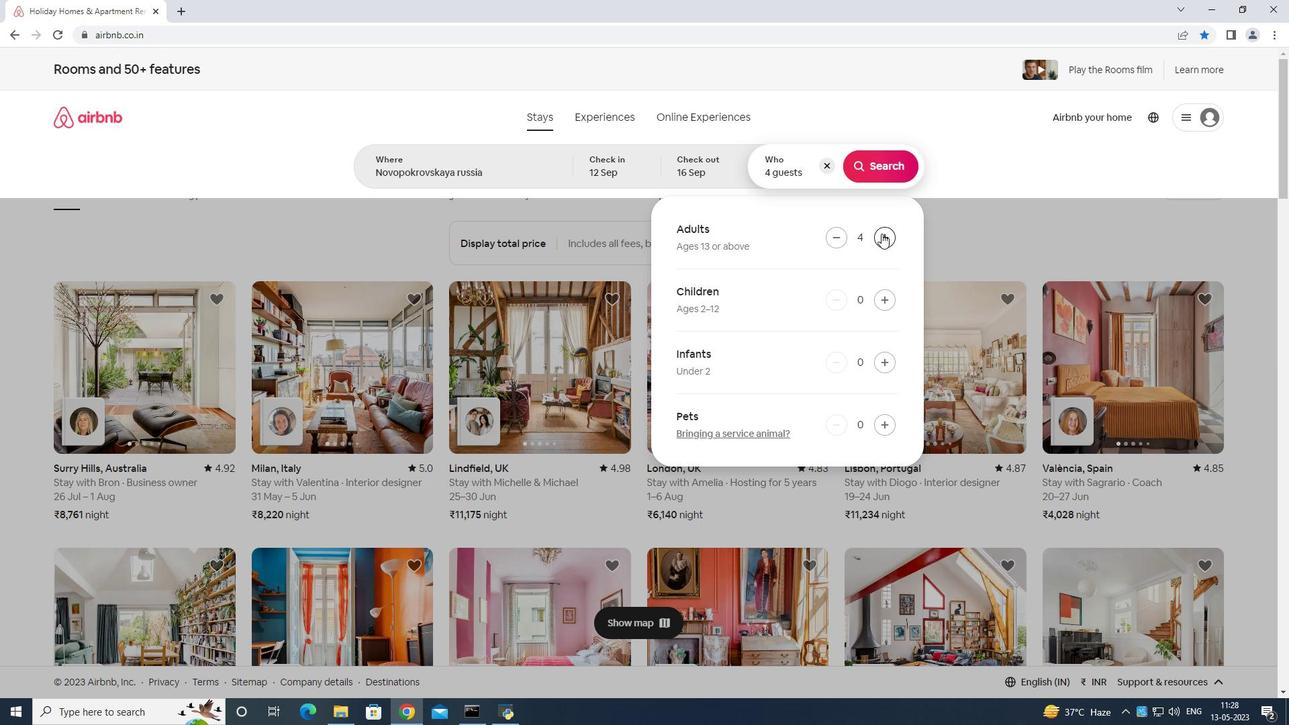 
Action: Mouse pressed left at (882, 233)
Screenshot: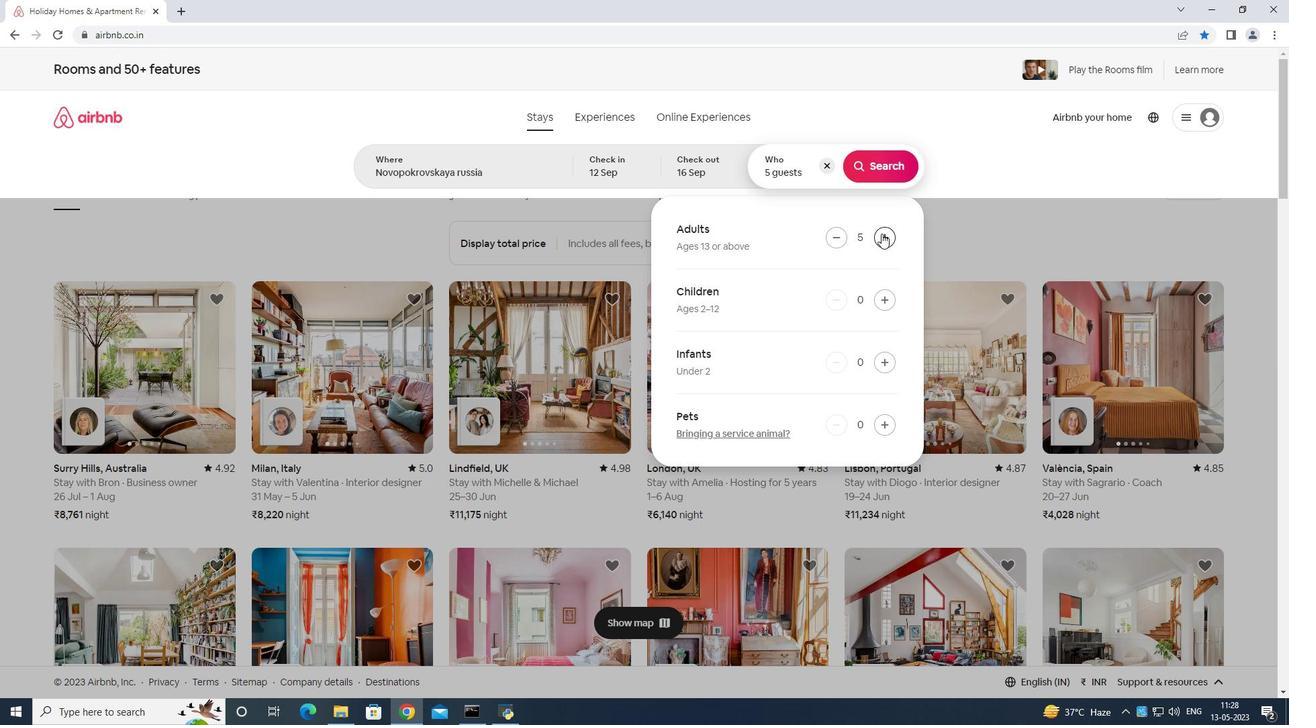 
Action: Mouse moved to (882, 233)
Screenshot: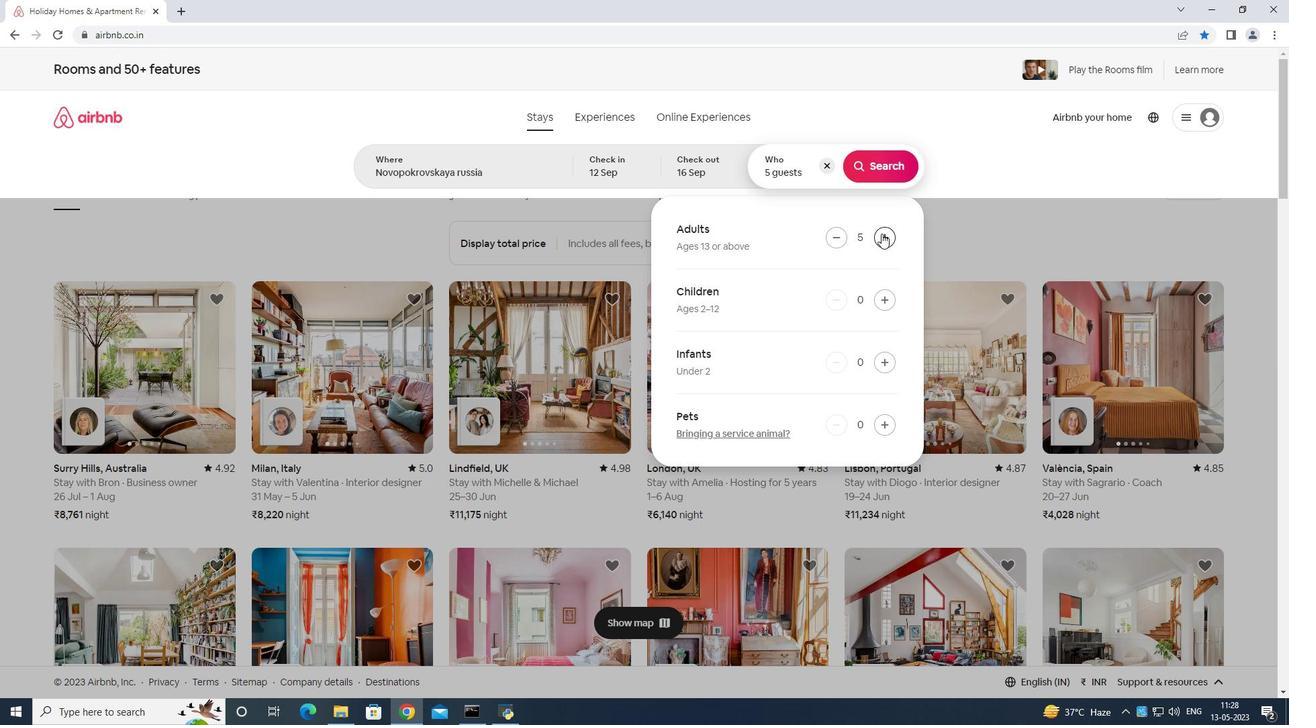 
Action: Mouse pressed left at (882, 233)
Screenshot: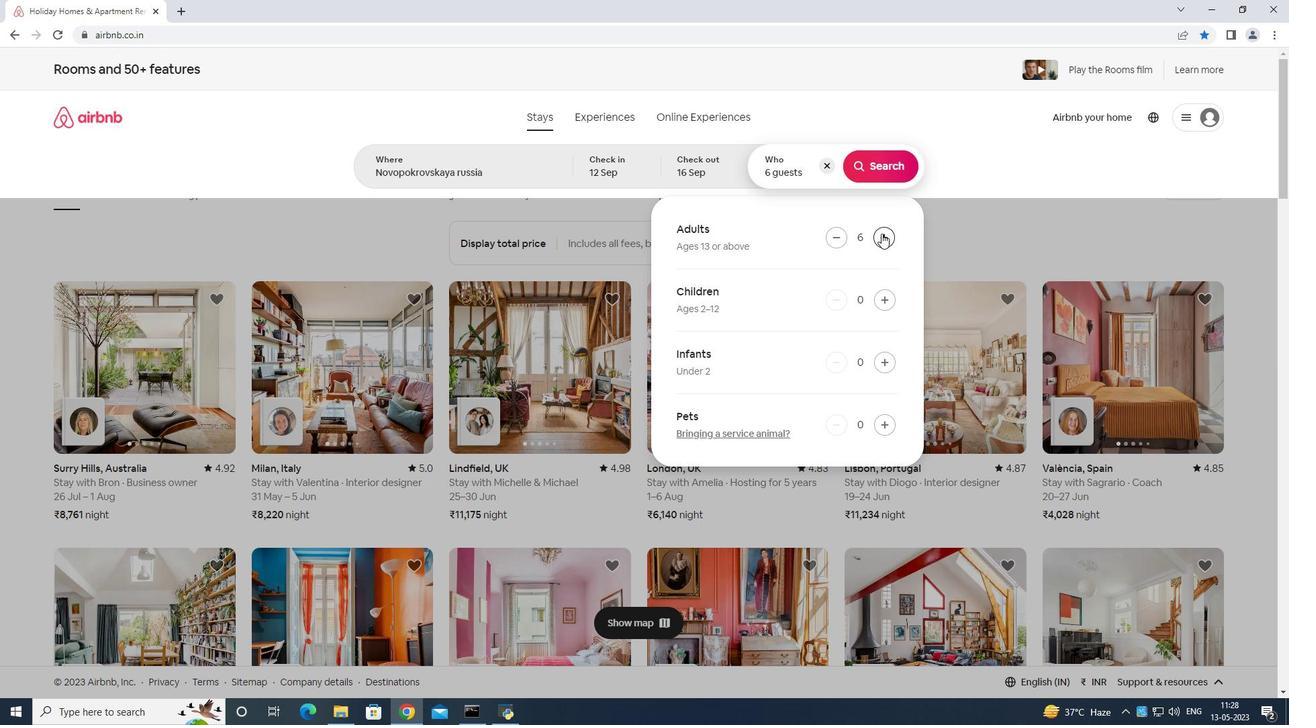 
Action: Mouse moved to (882, 233)
Screenshot: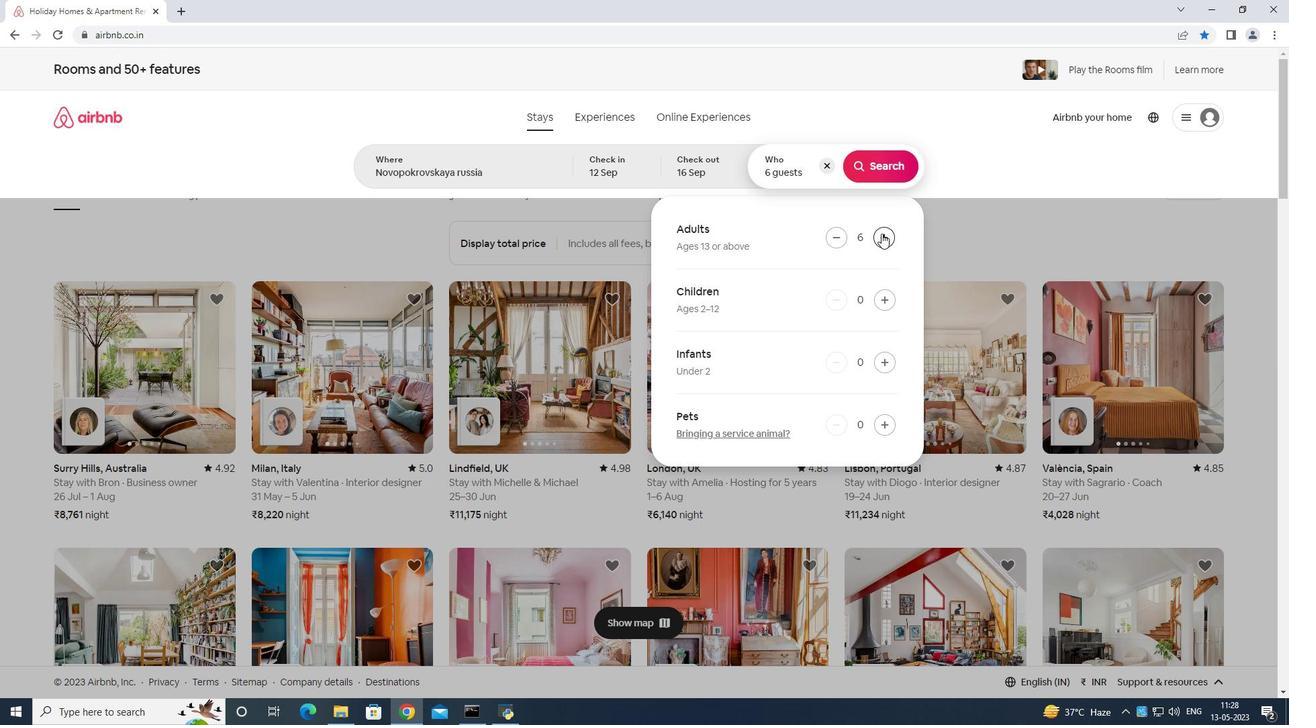 
Action: Mouse pressed left at (882, 233)
Screenshot: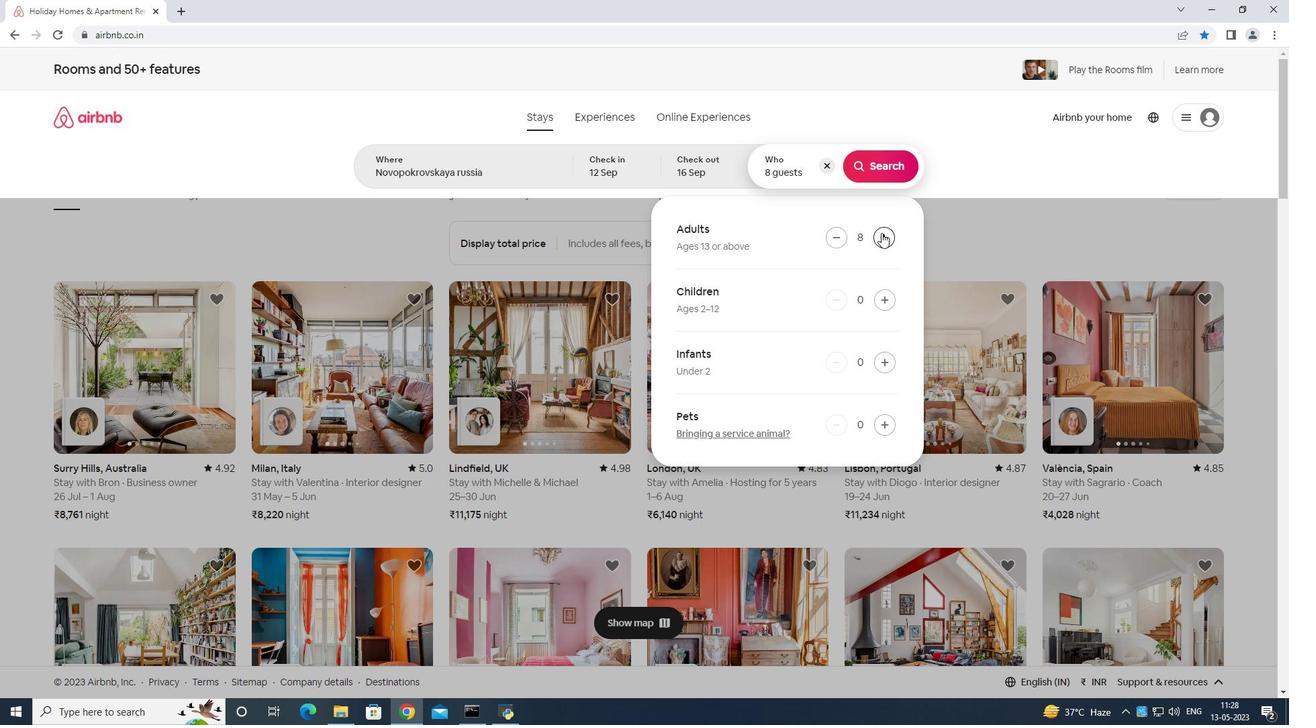 
Action: Mouse moved to (829, 236)
Screenshot: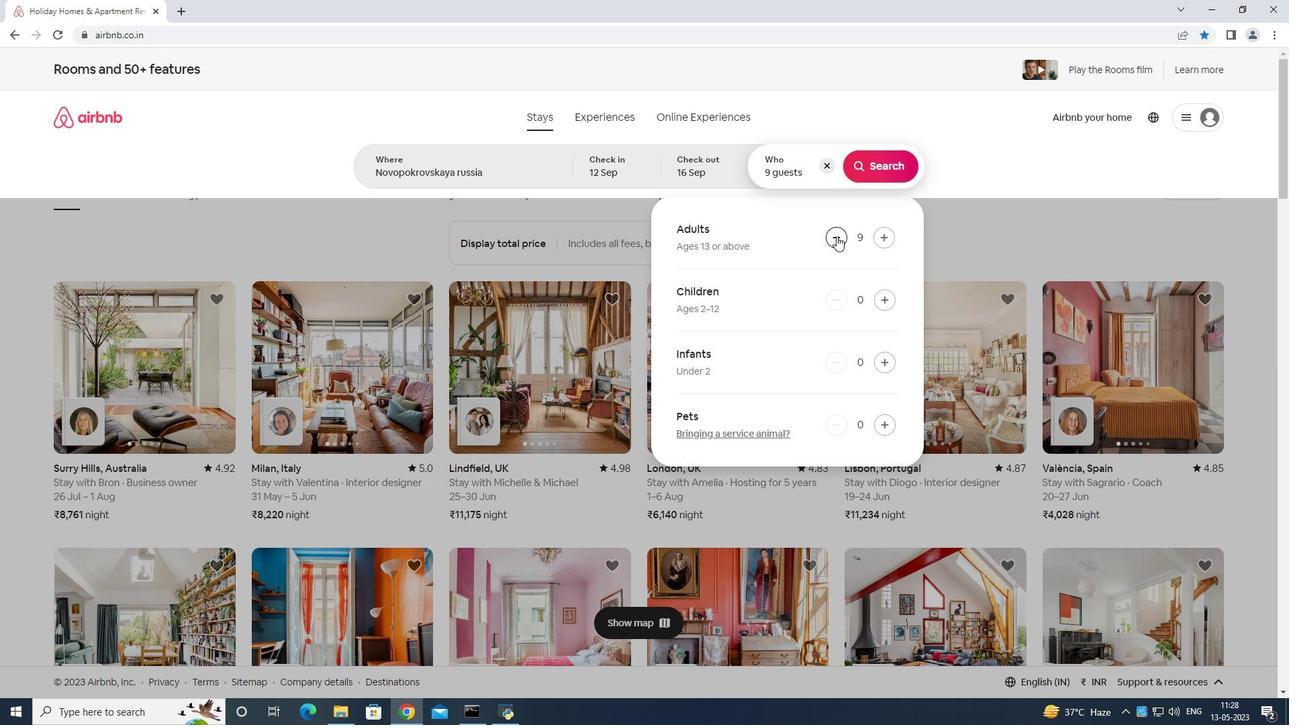 
Action: Mouse pressed left at (829, 236)
Screenshot: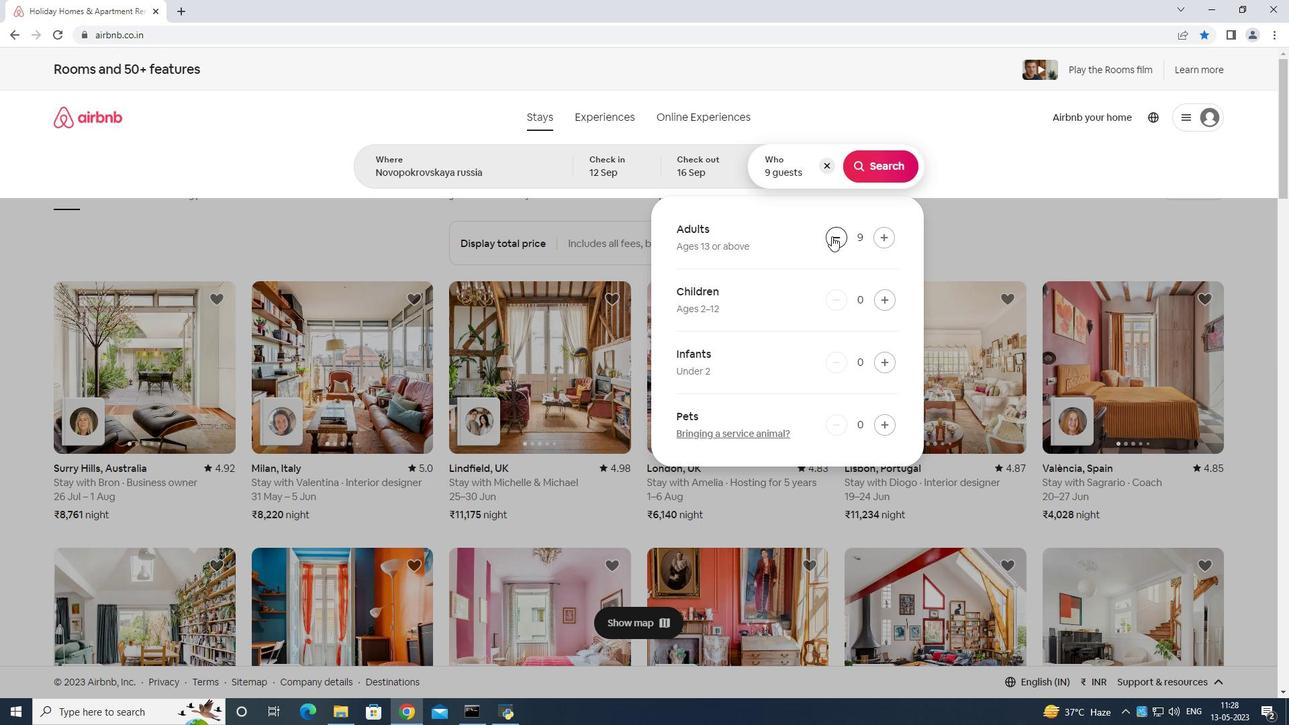 
Action: Mouse moved to (890, 168)
Screenshot: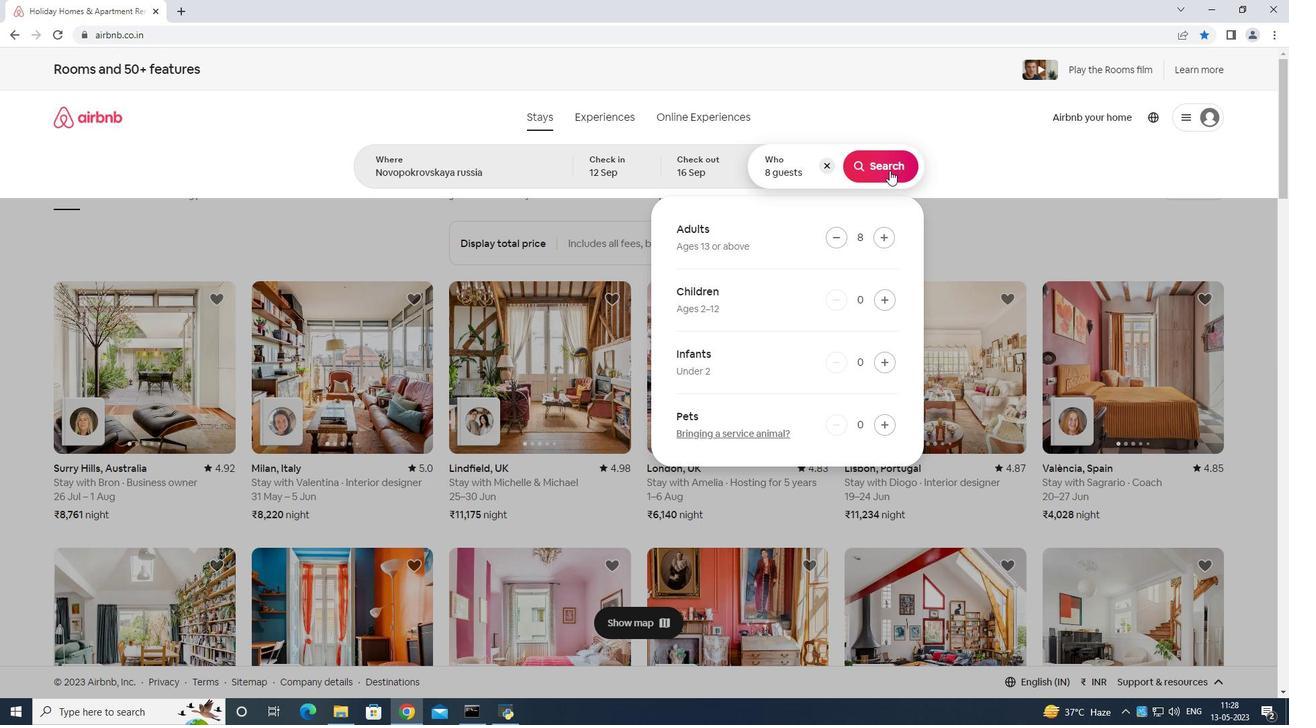 
Action: Mouse pressed left at (890, 168)
Screenshot: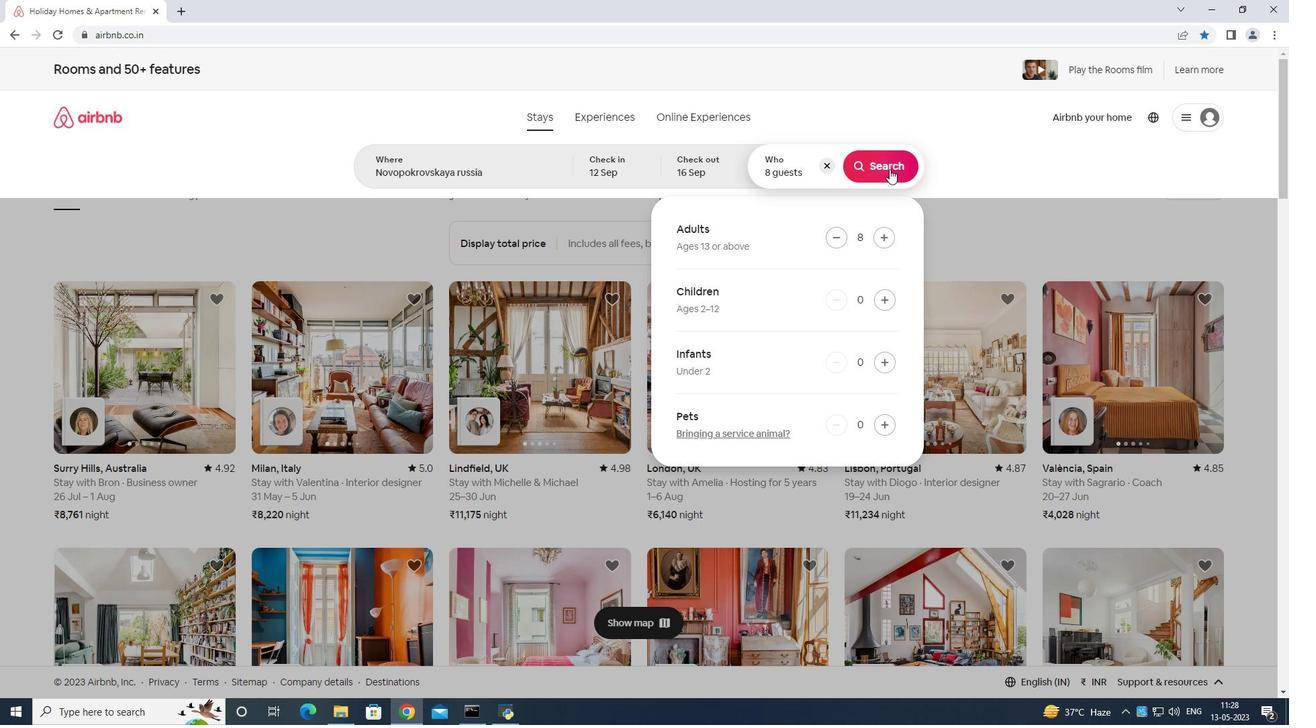 
Action: Mouse moved to (1228, 128)
Screenshot: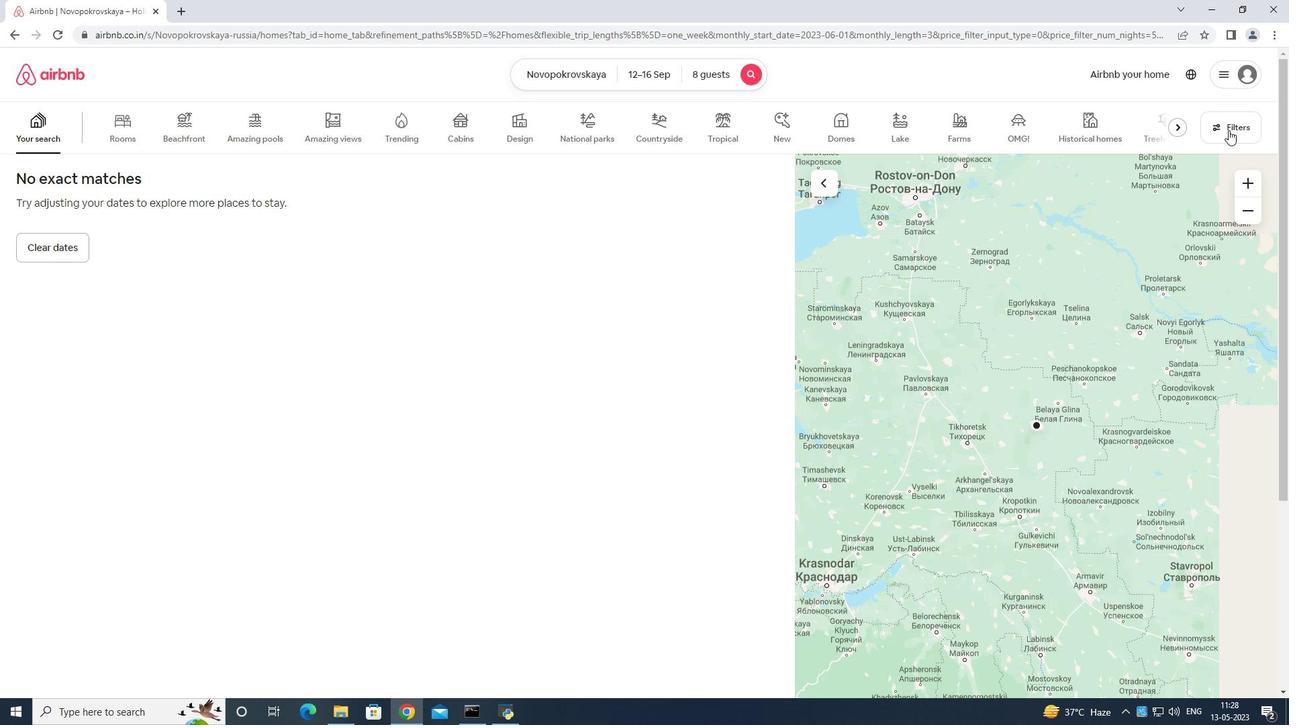 
Action: Mouse pressed left at (1228, 128)
Screenshot: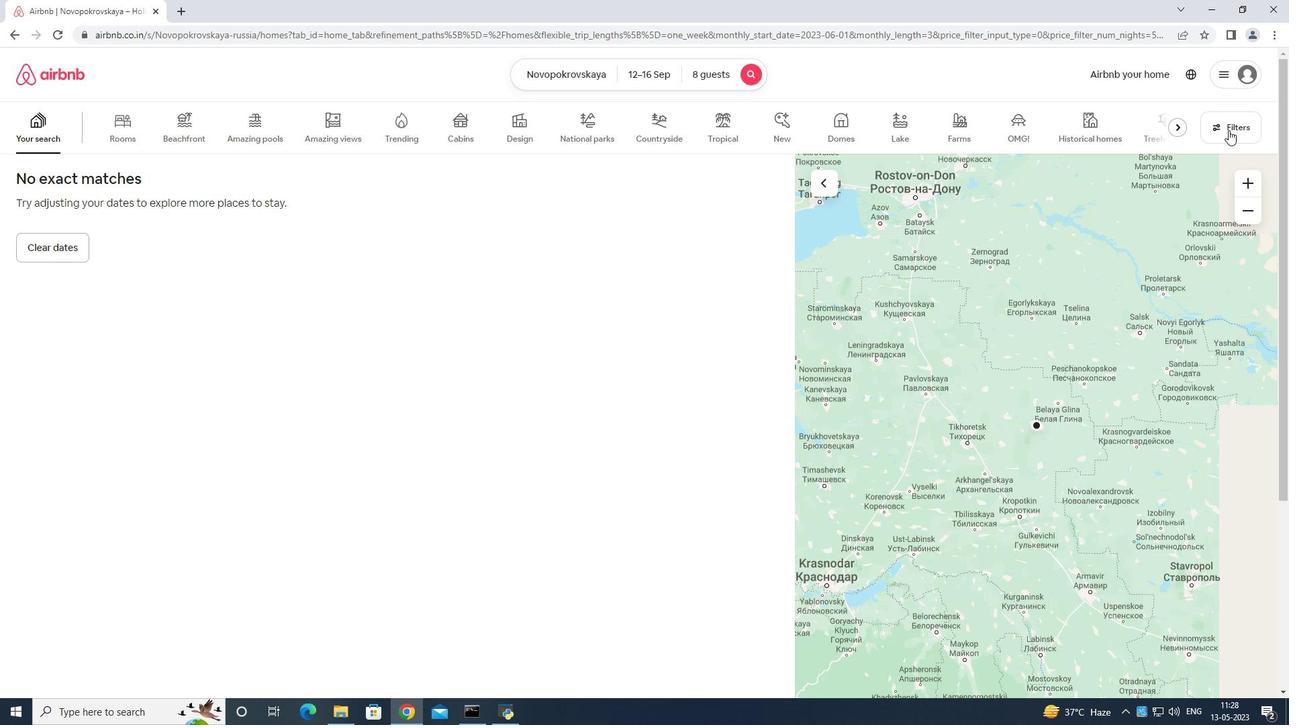 
Action: Mouse moved to (542, 459)
Screenshot: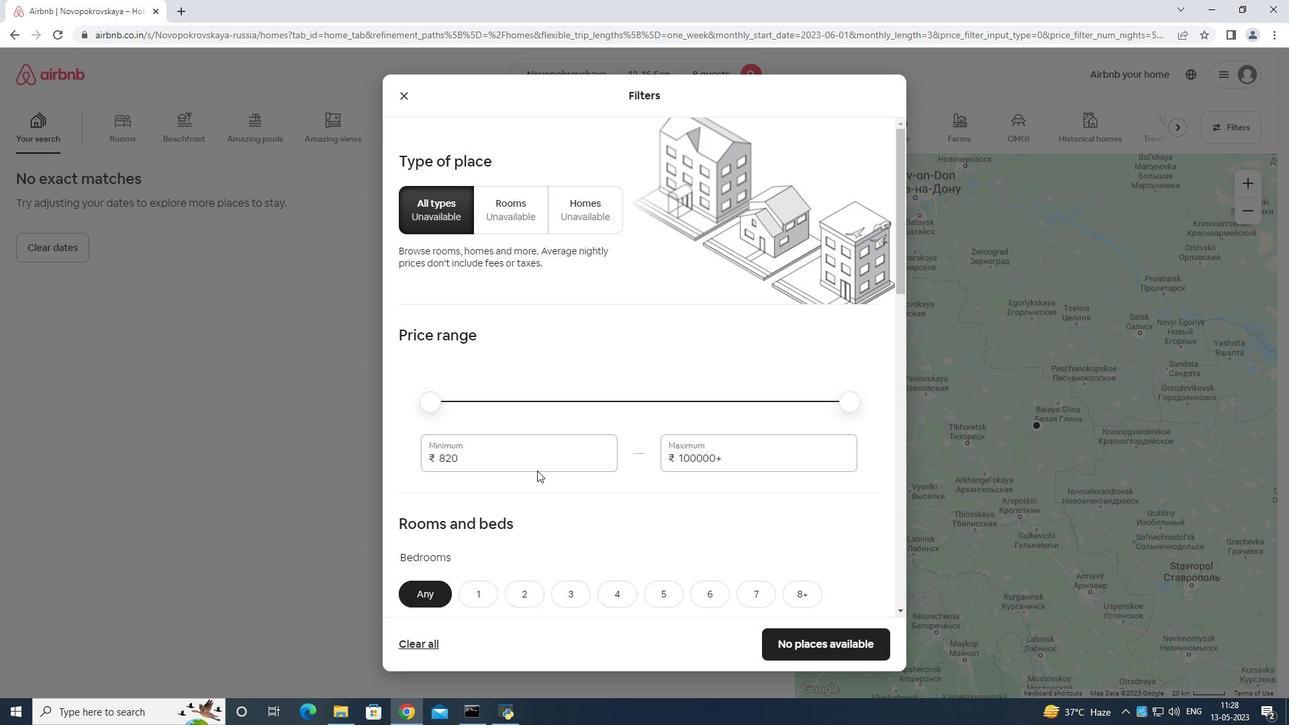
Action: Mouse pressed left at (542, 459)
Screenshot: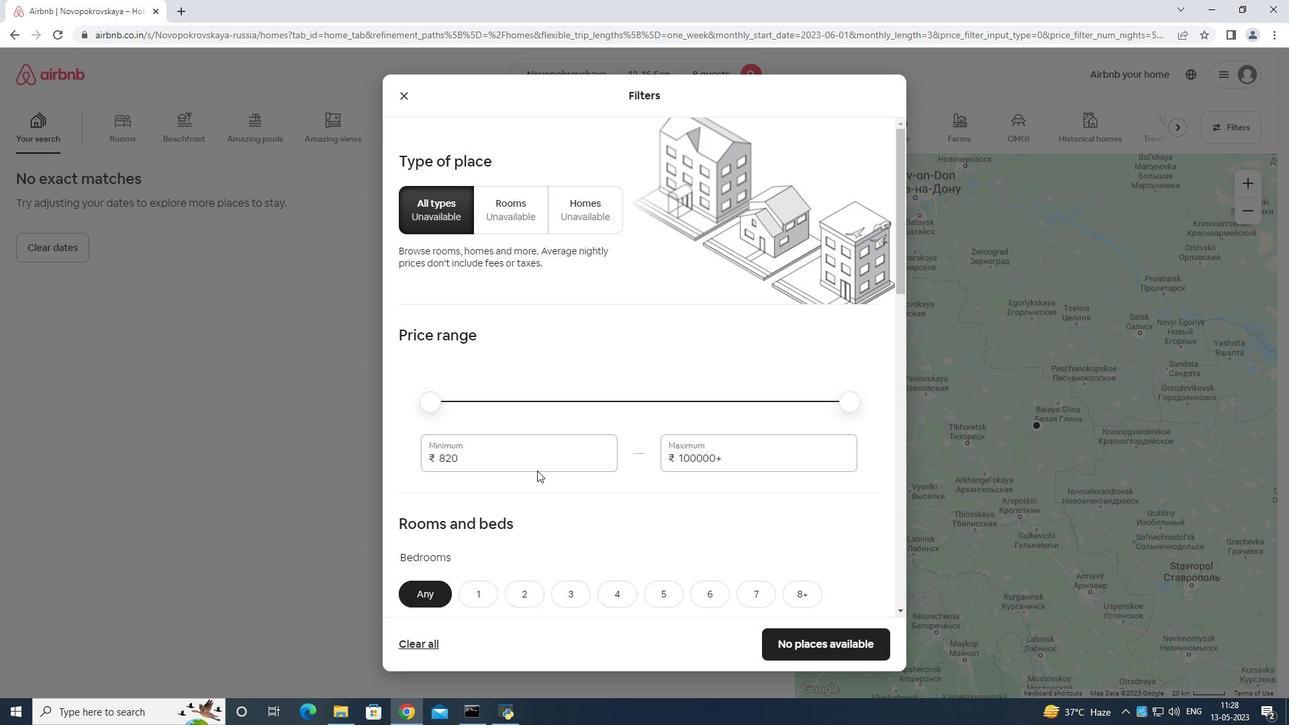 
Action: Mouse moved to (542, 450)
Screenshot: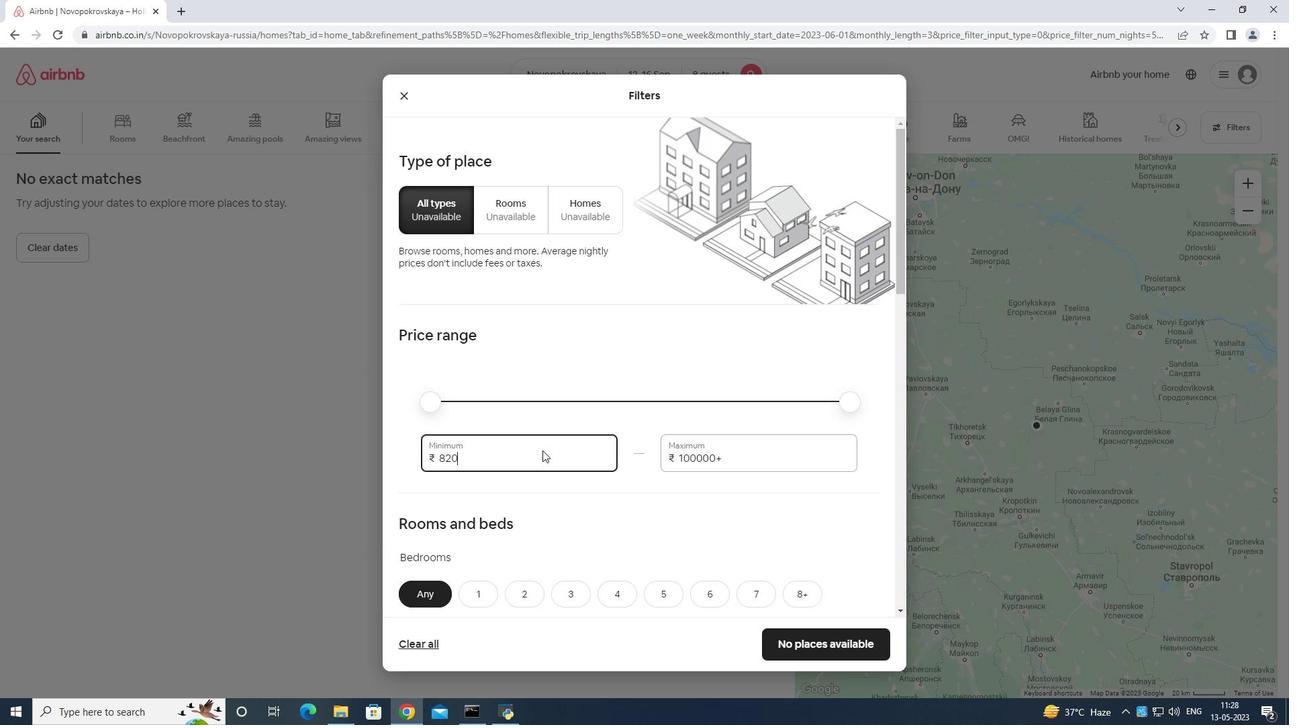 
Action: Key pressed <Key.backspace>
Screenshot: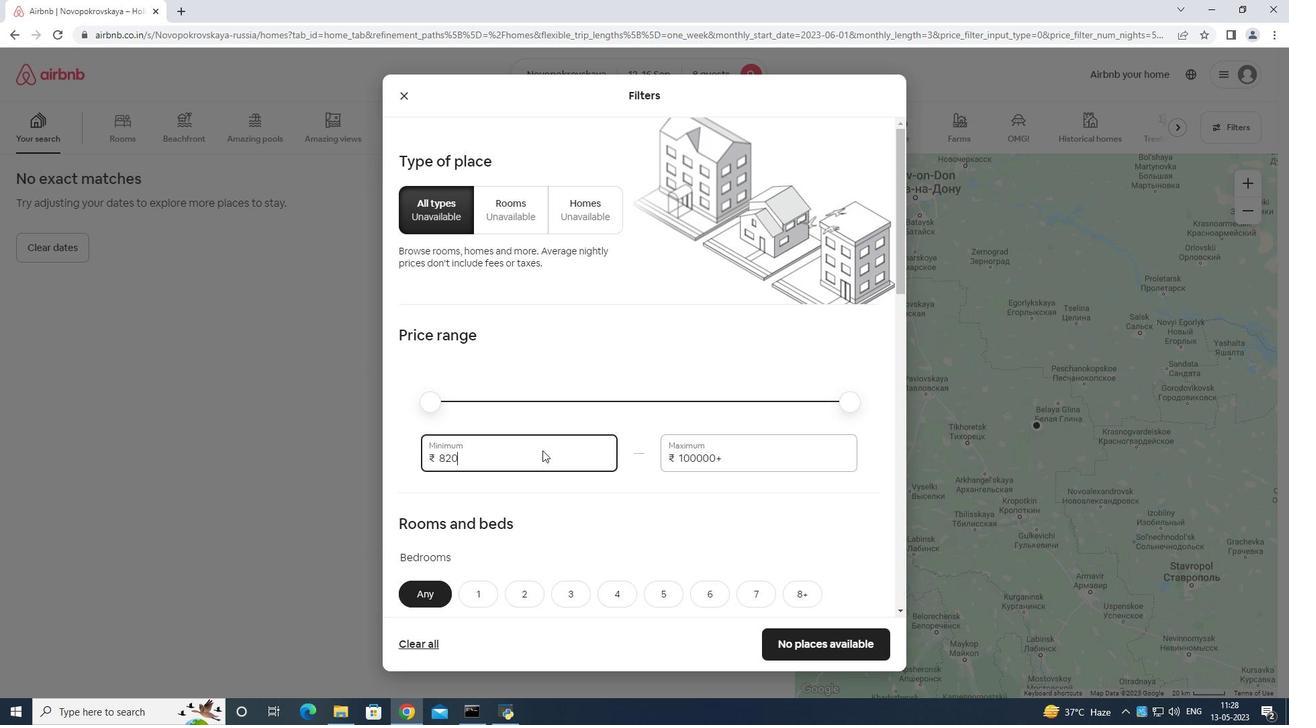 
Action: Mouse moved to (542, 450)
Screenshot: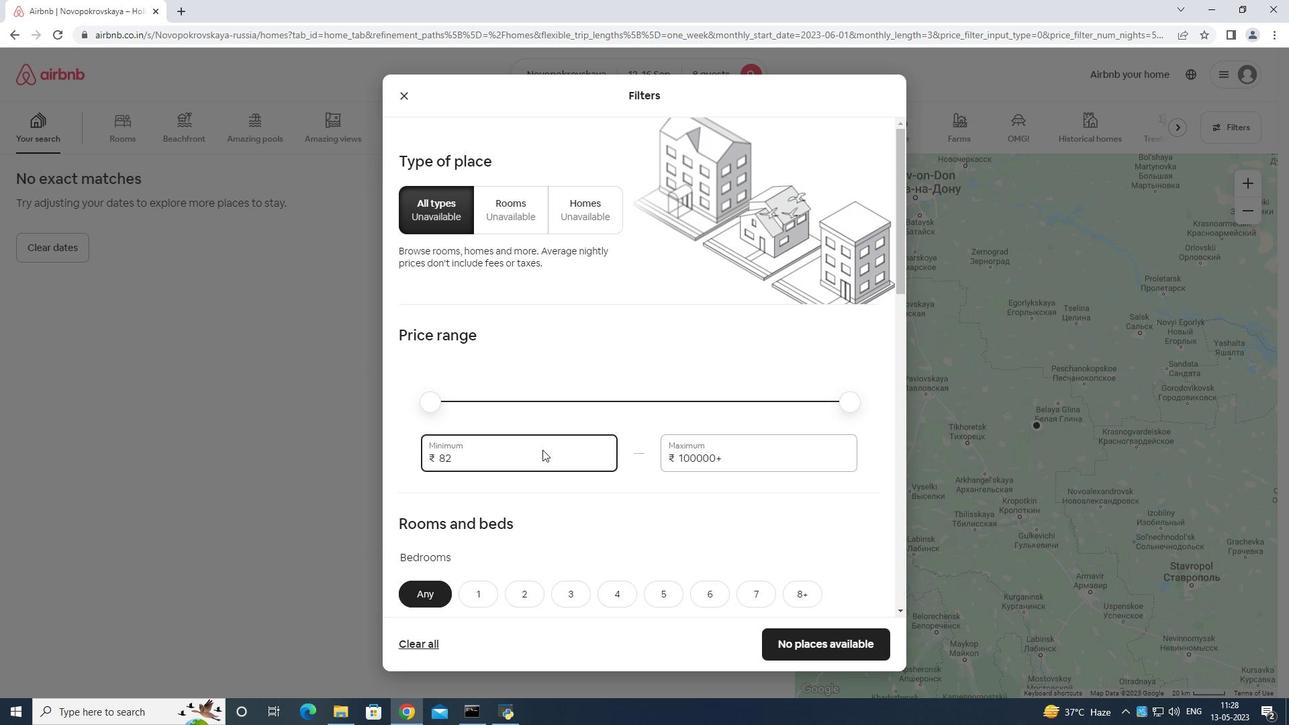 
Action: Key pressed <Key.backspace>10
Screenshot: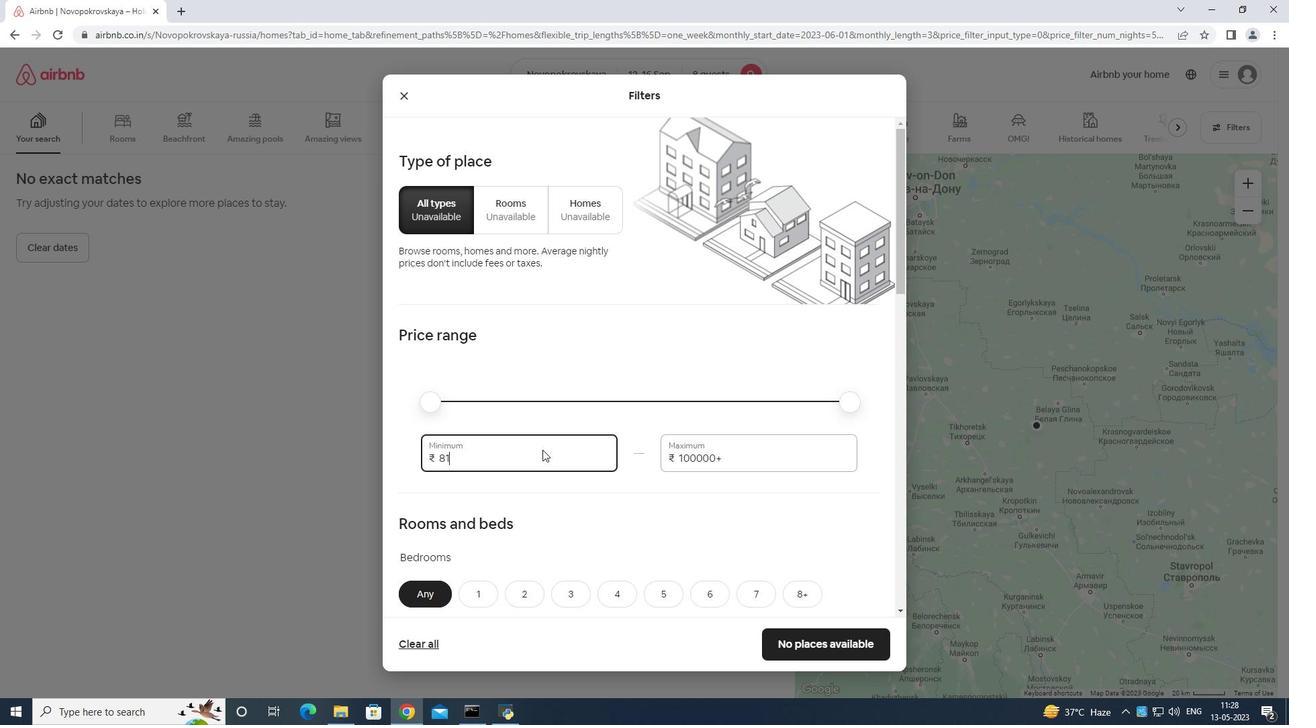 
Action: Mouse moved to (542, 449)
Screenshot: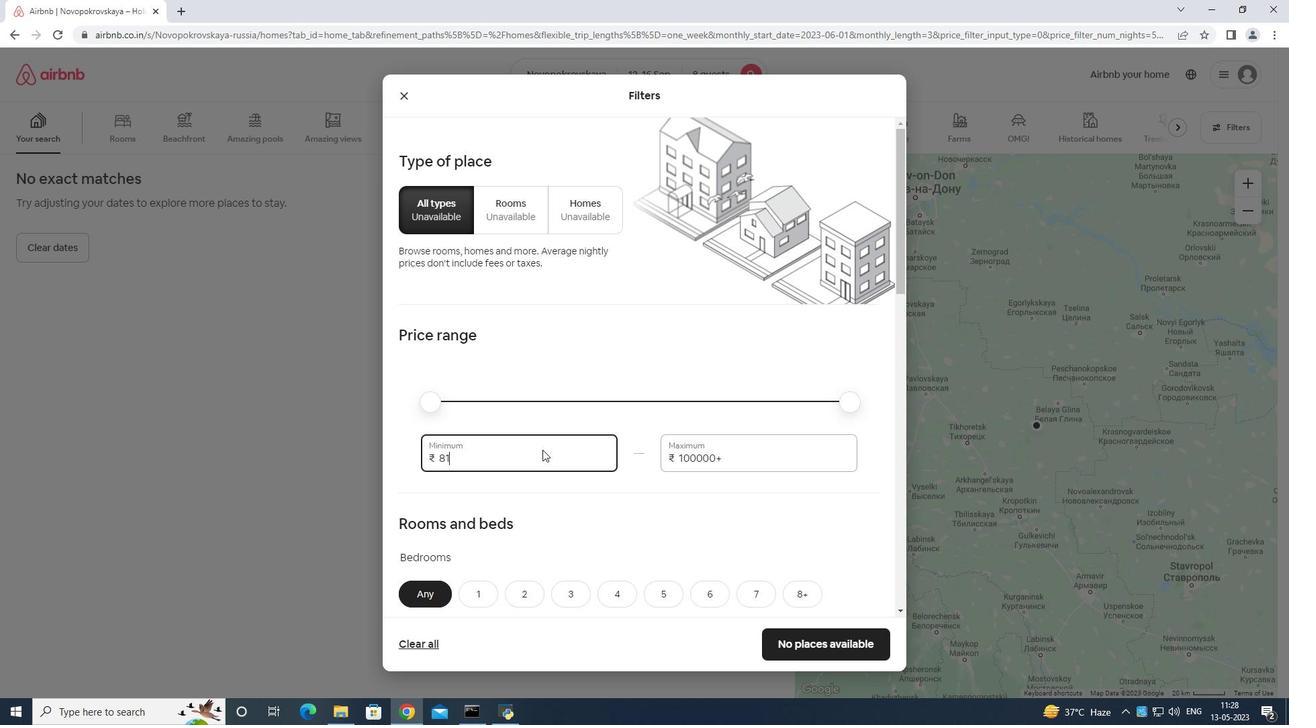 
Action: Key pressed 0
Screenshot: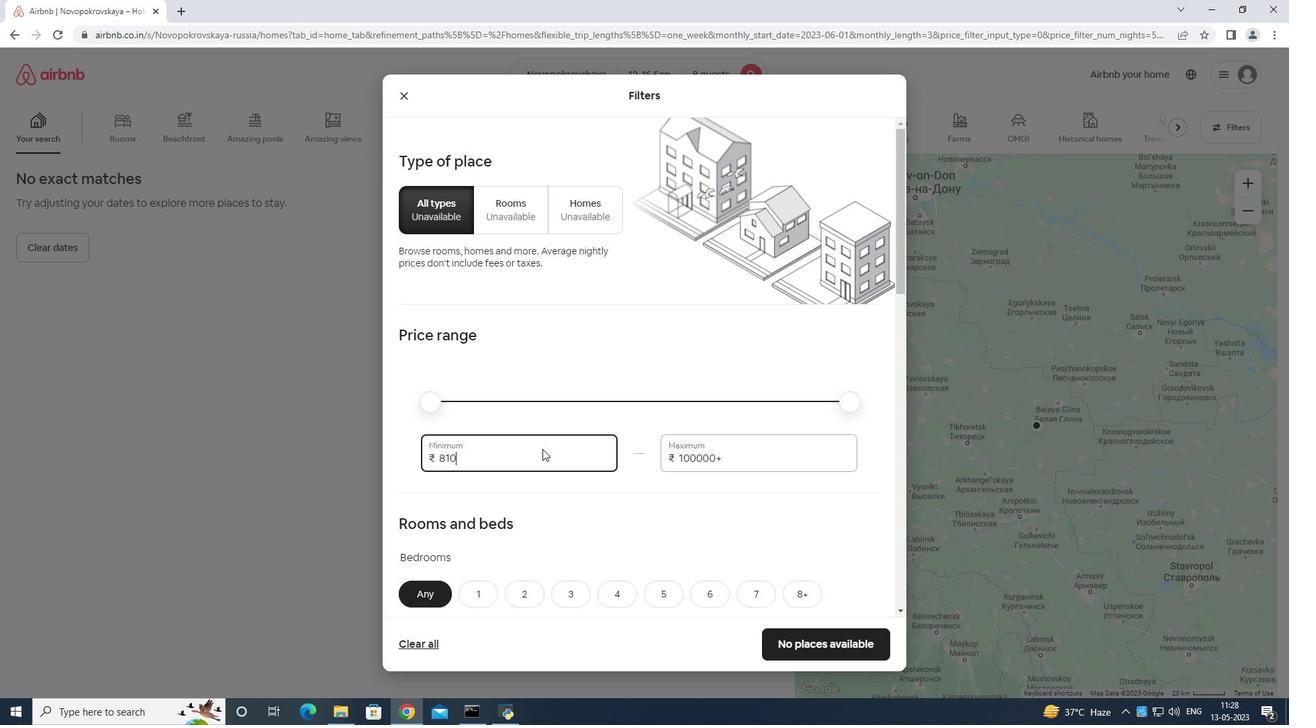 
Action: Mouse moved to (543, 449)
Screenshot: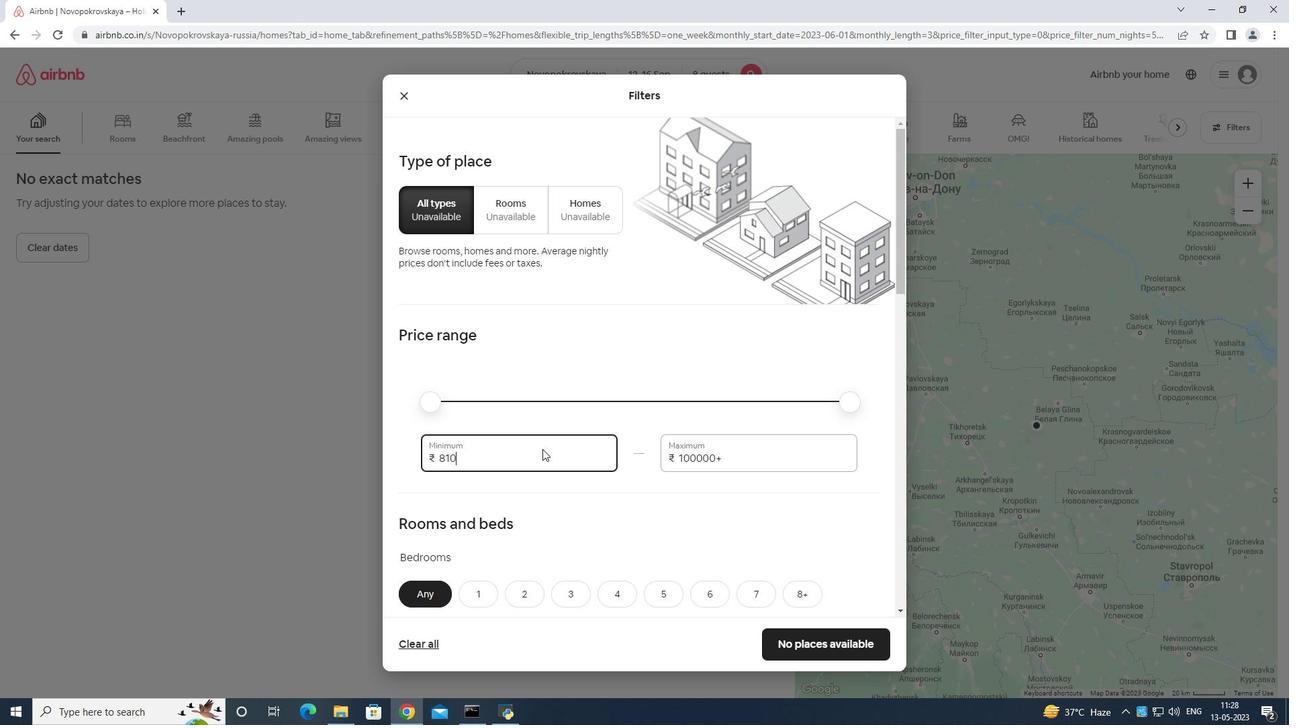 
Action: Key pressed 0
Screenshot: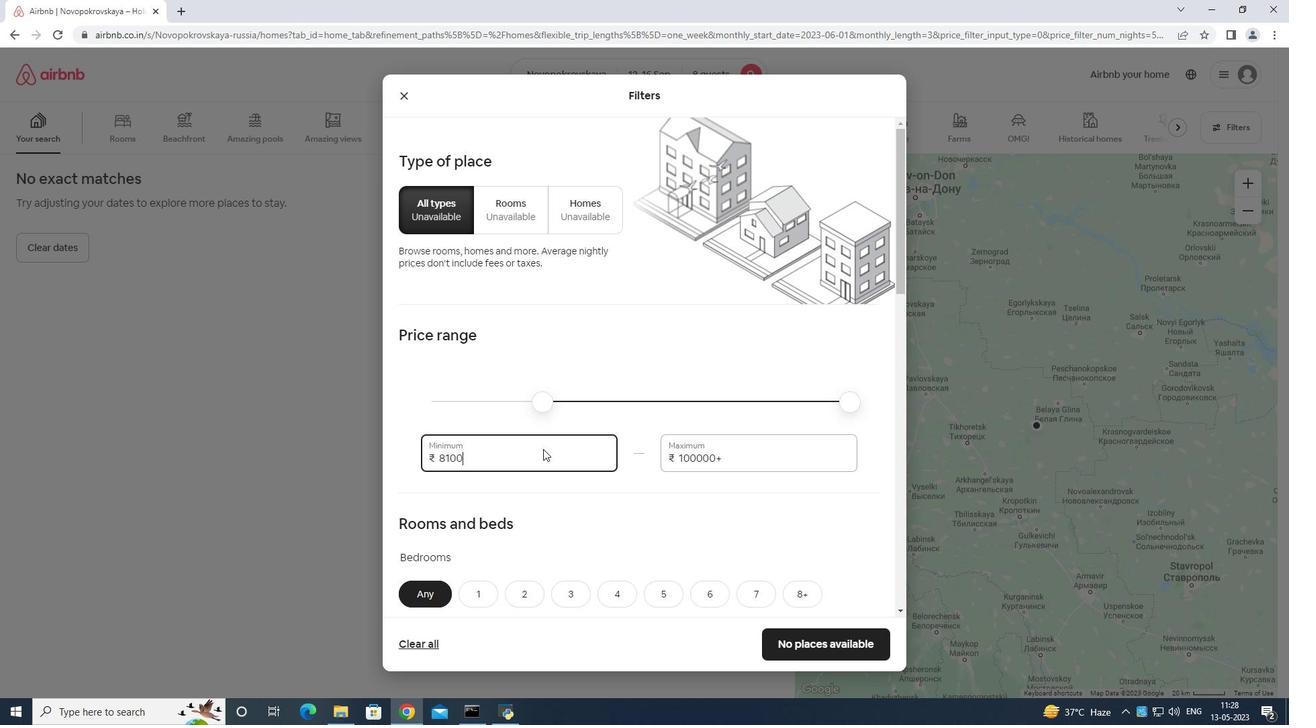 
Action: Mouse moved to (548, 452)
Screenshot: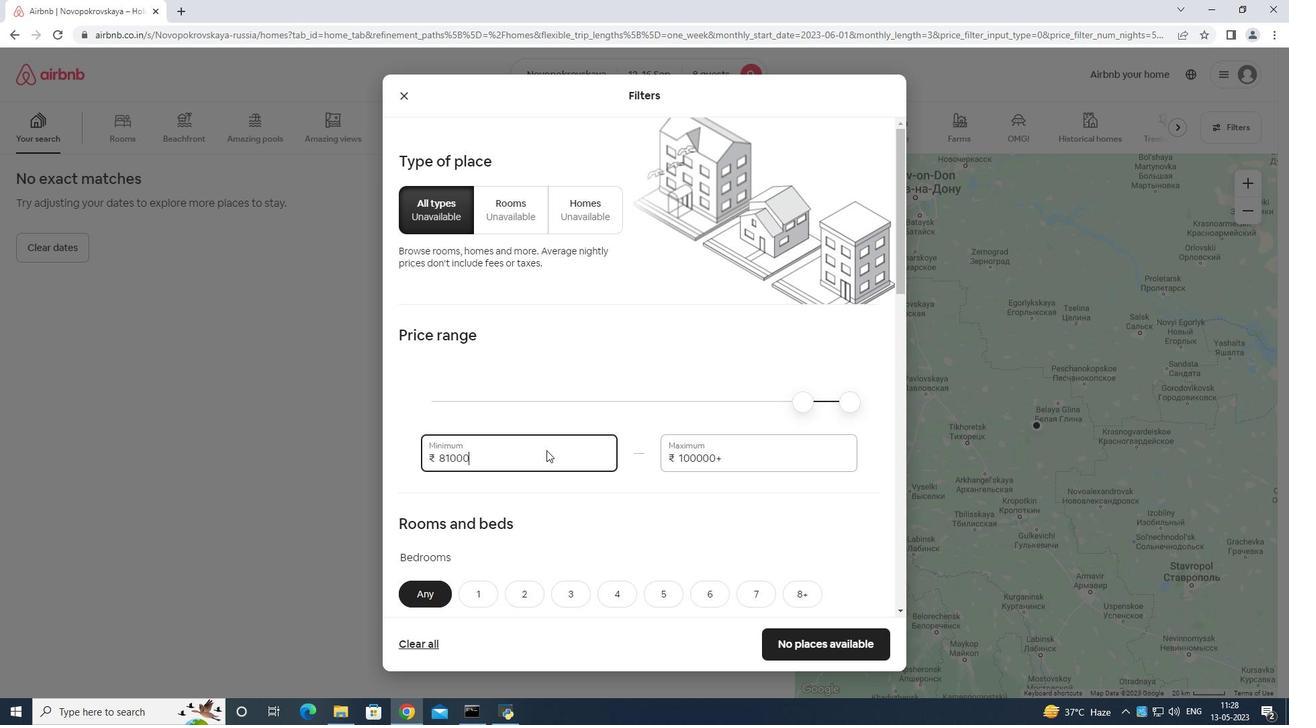 
Action: Key pressed \<Key.backspace><Key.backspace><Key.backspace><Key.backspace><Key.backspace>
Screenshot: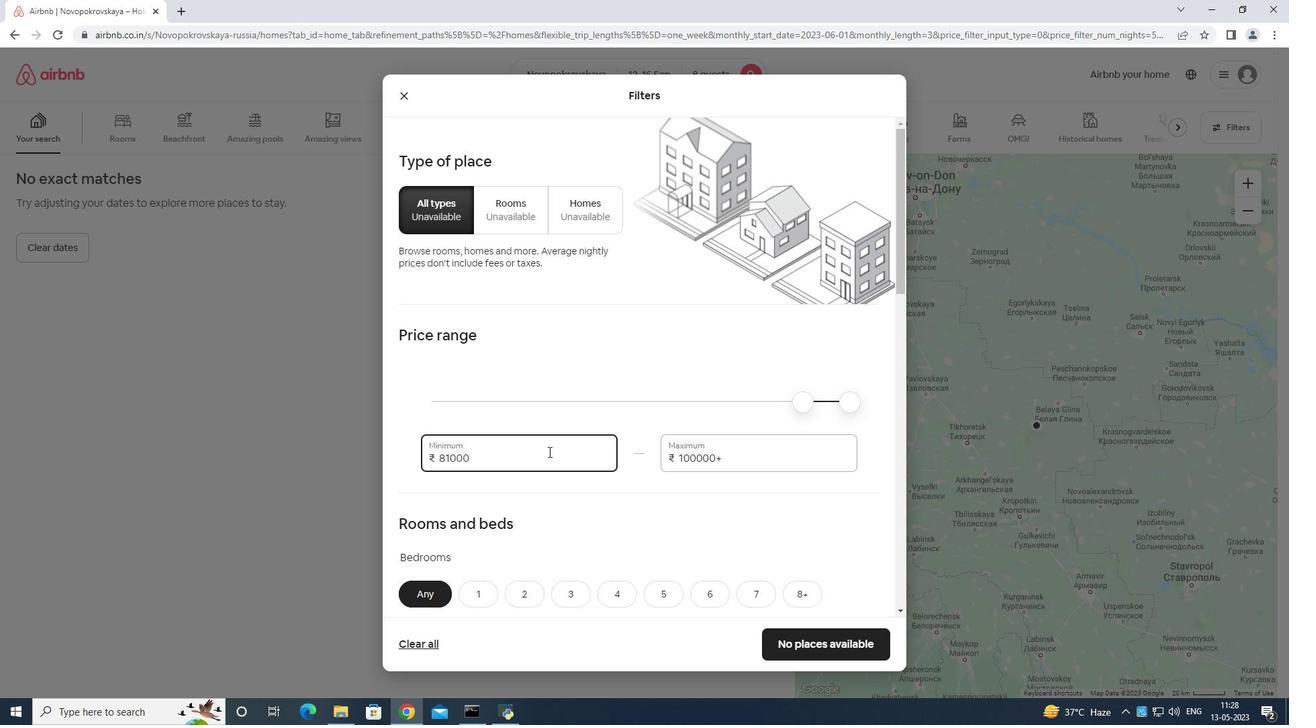 
Action: Mouse moved to (548, 452)
Screenshot: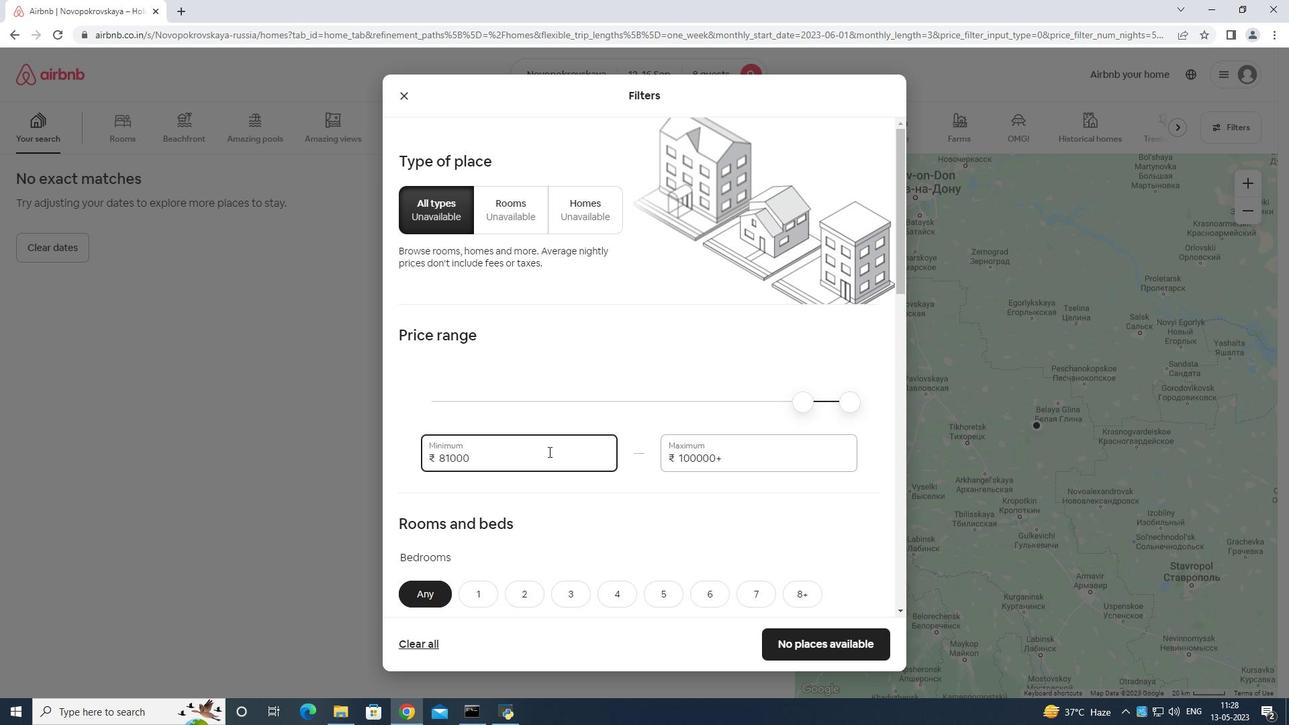 
Action: Key pressed <Key.backspace><Key.backspace>
Screenshot: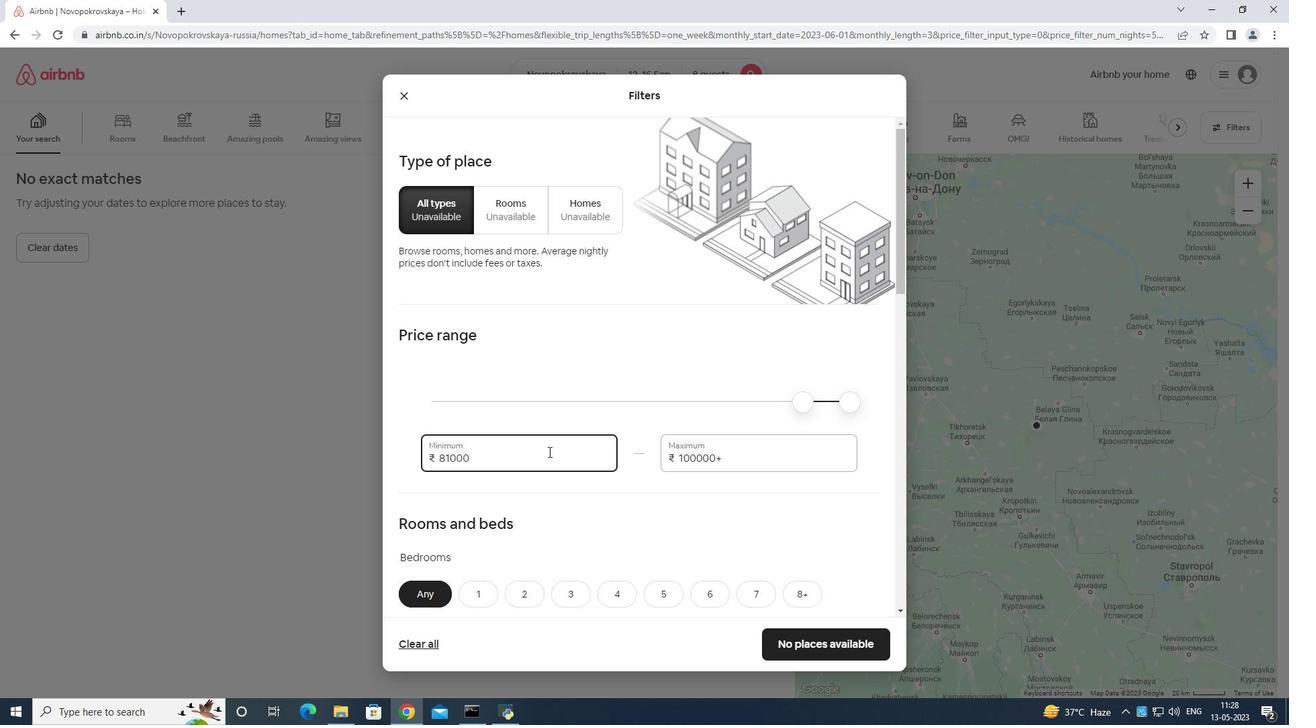 
Action: Mouse moved to (549, 452)
Screenshot: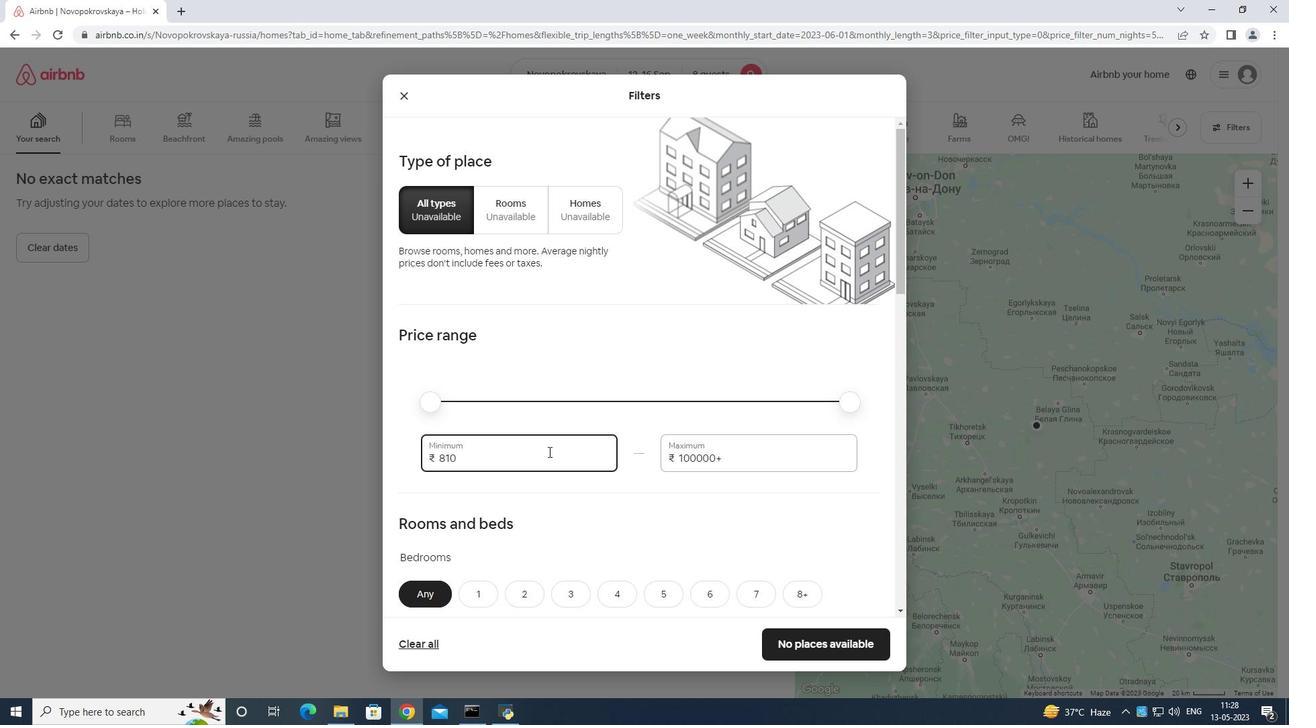 
Action: Key pressed <Key.backspace><Key.backspace><Key.backspace><Key.backspace>
Screenshot: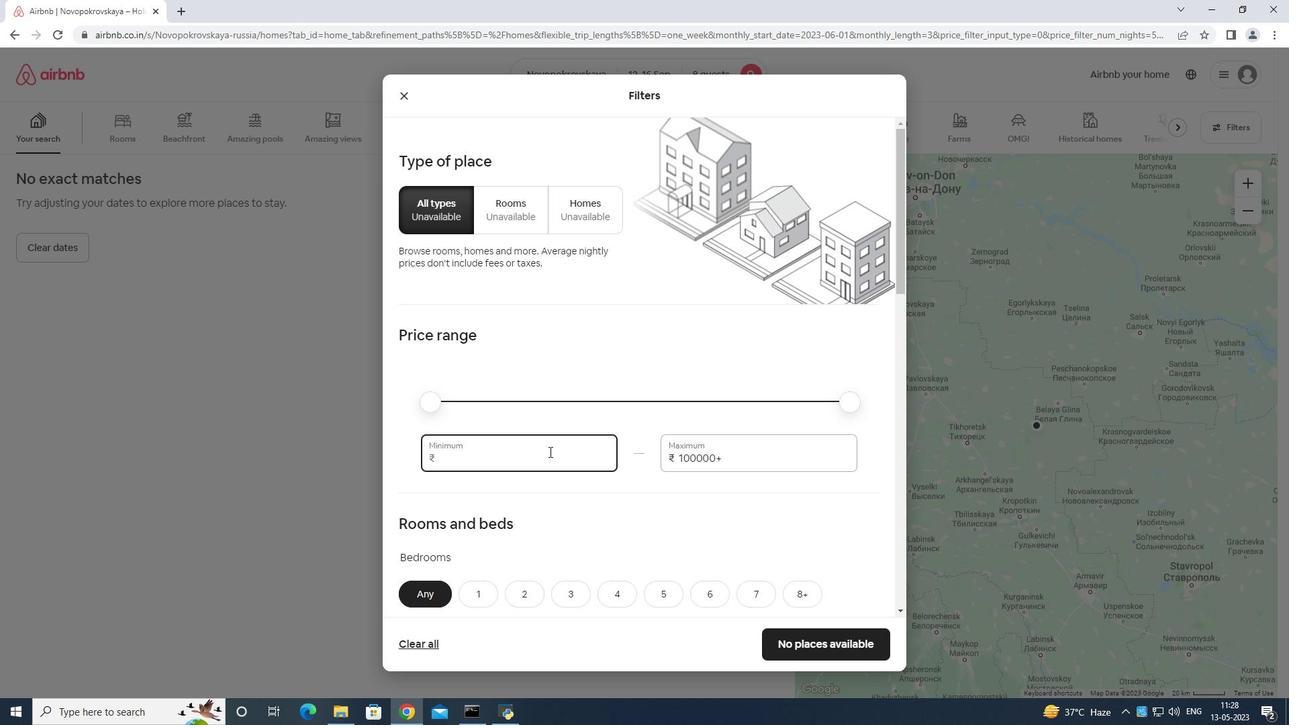 
Action: Mouse moved to (549, 451)
Screenshot: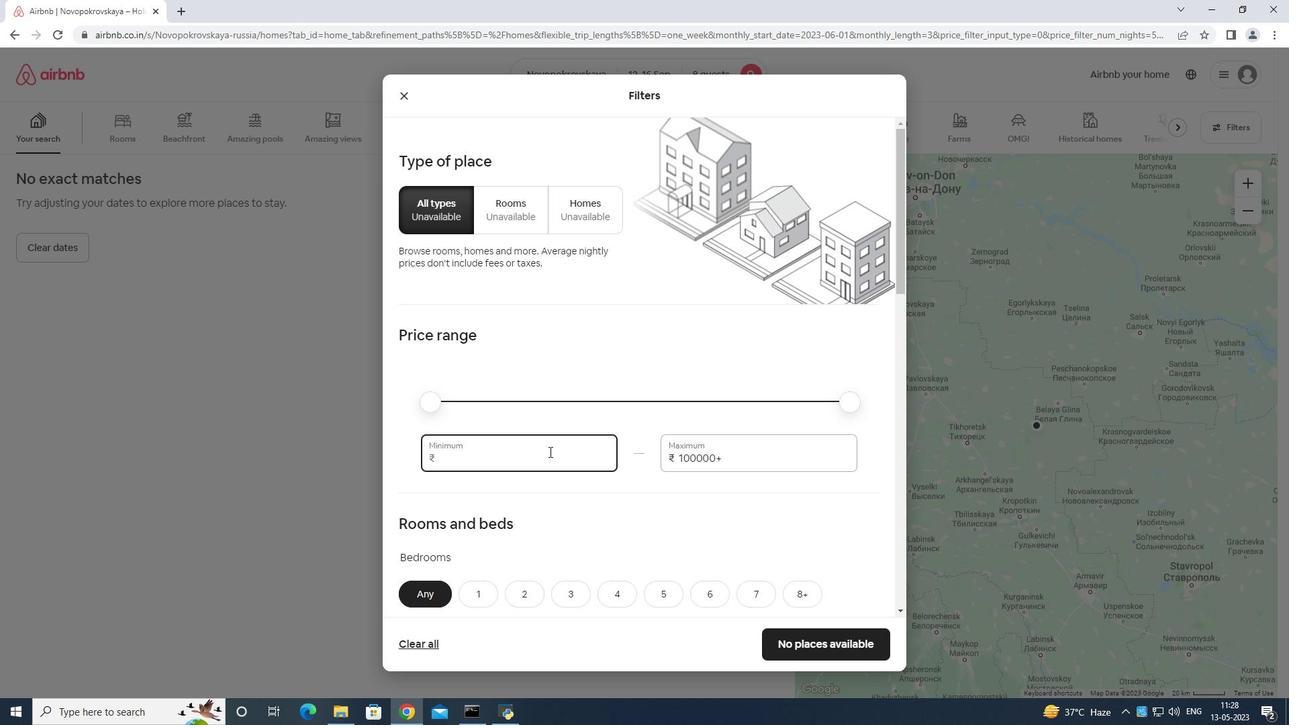 
Action: Key pressed <Key.backspace>
Screenshot: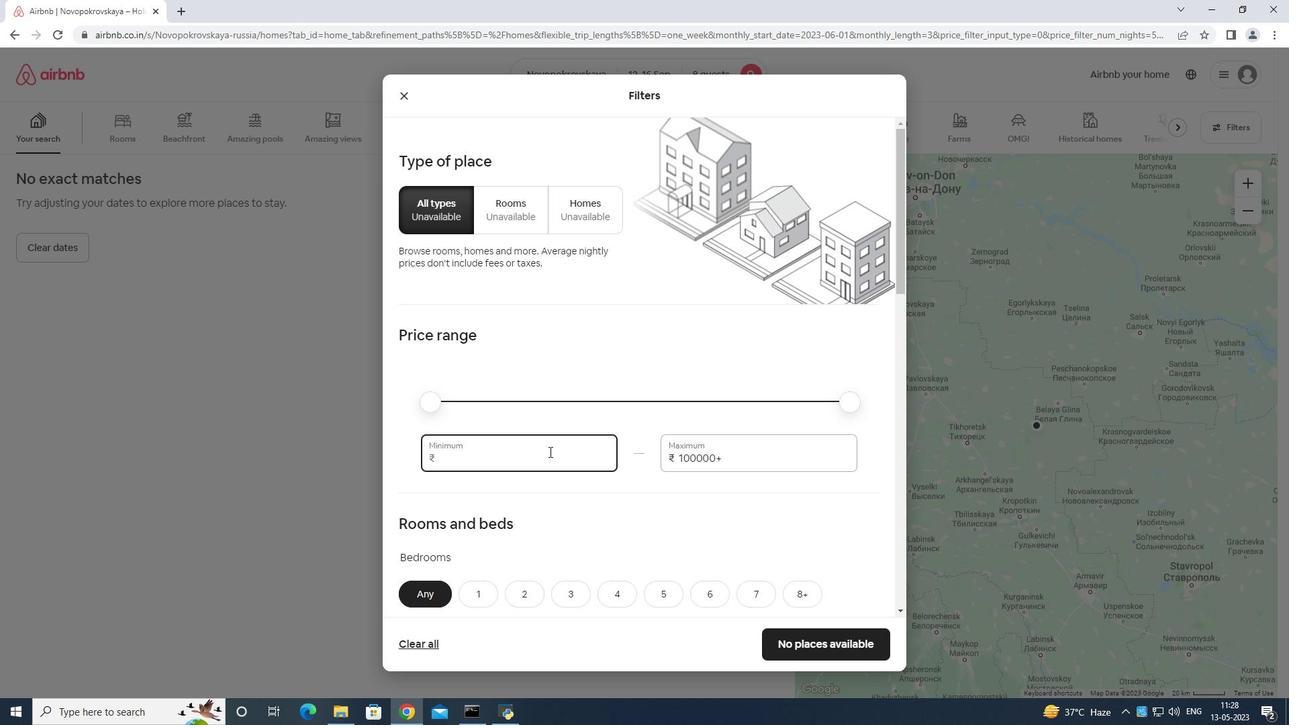 
Action: Mouse moved to (550, 450)
Screenshot: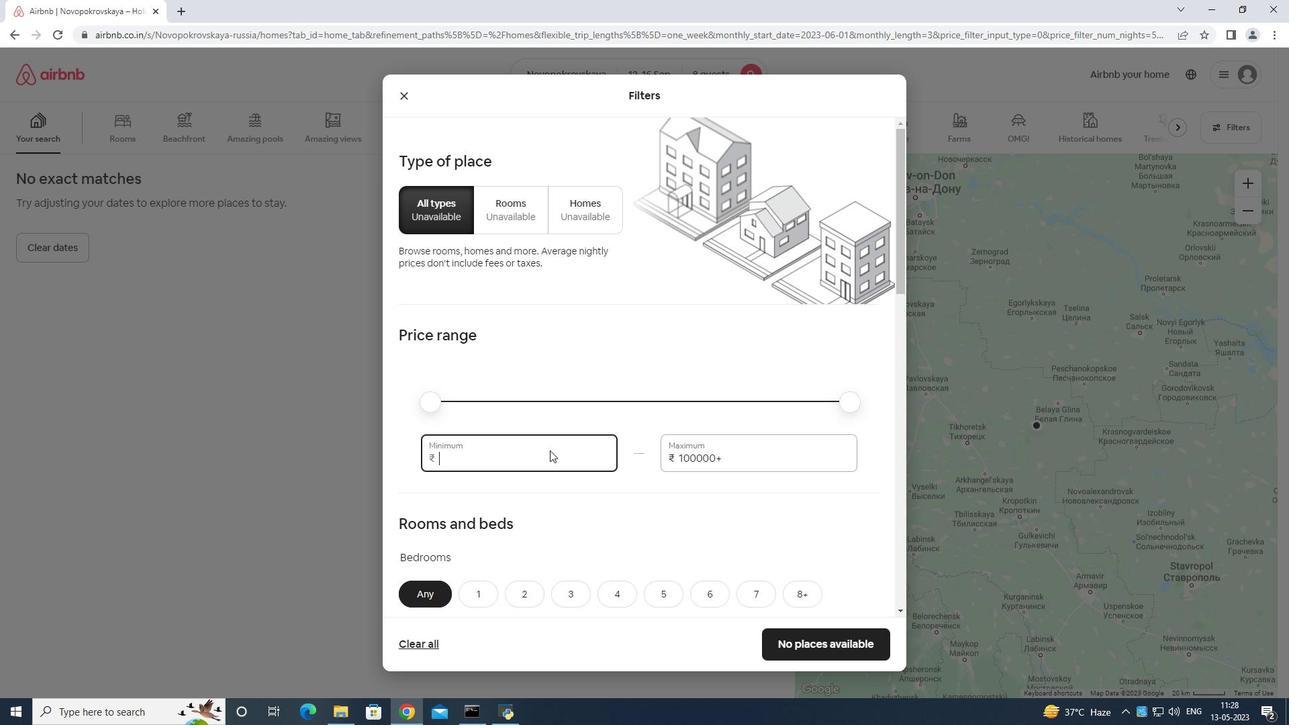 
Action: Key pressed 10
Screenshot: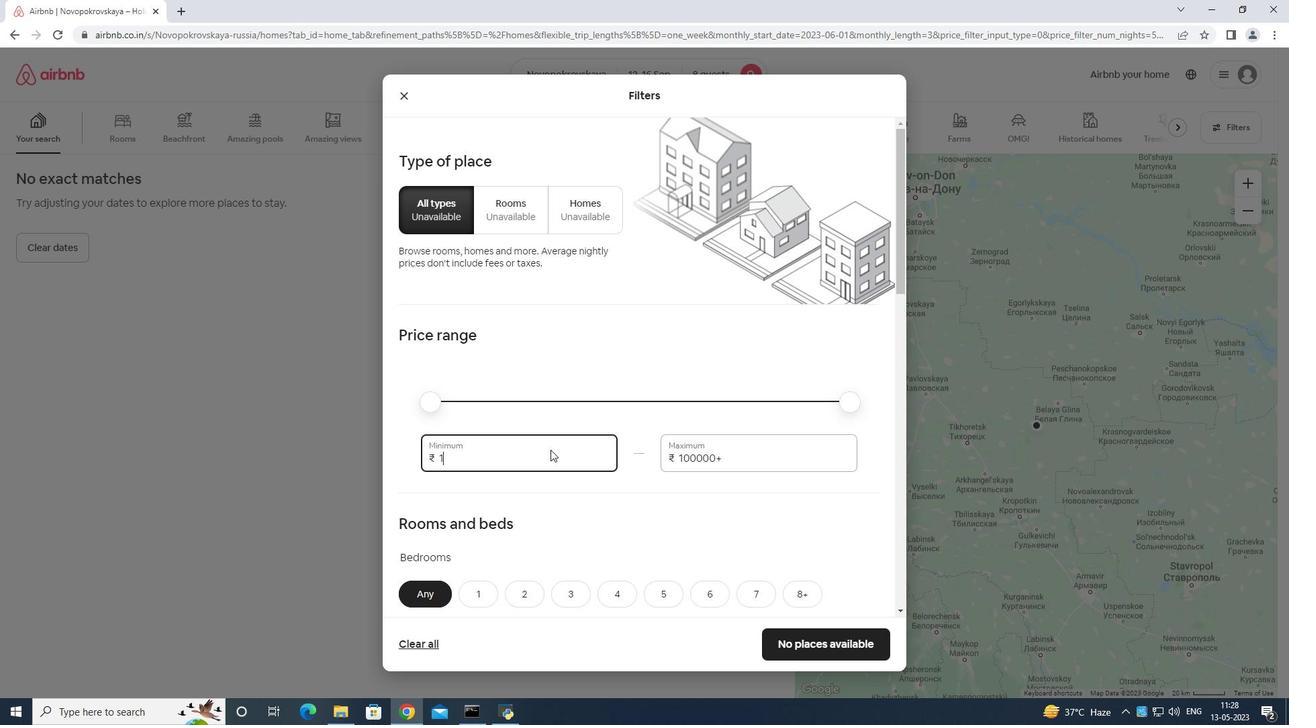 
Action: Mouse moved to (551, 450)
Screenshot: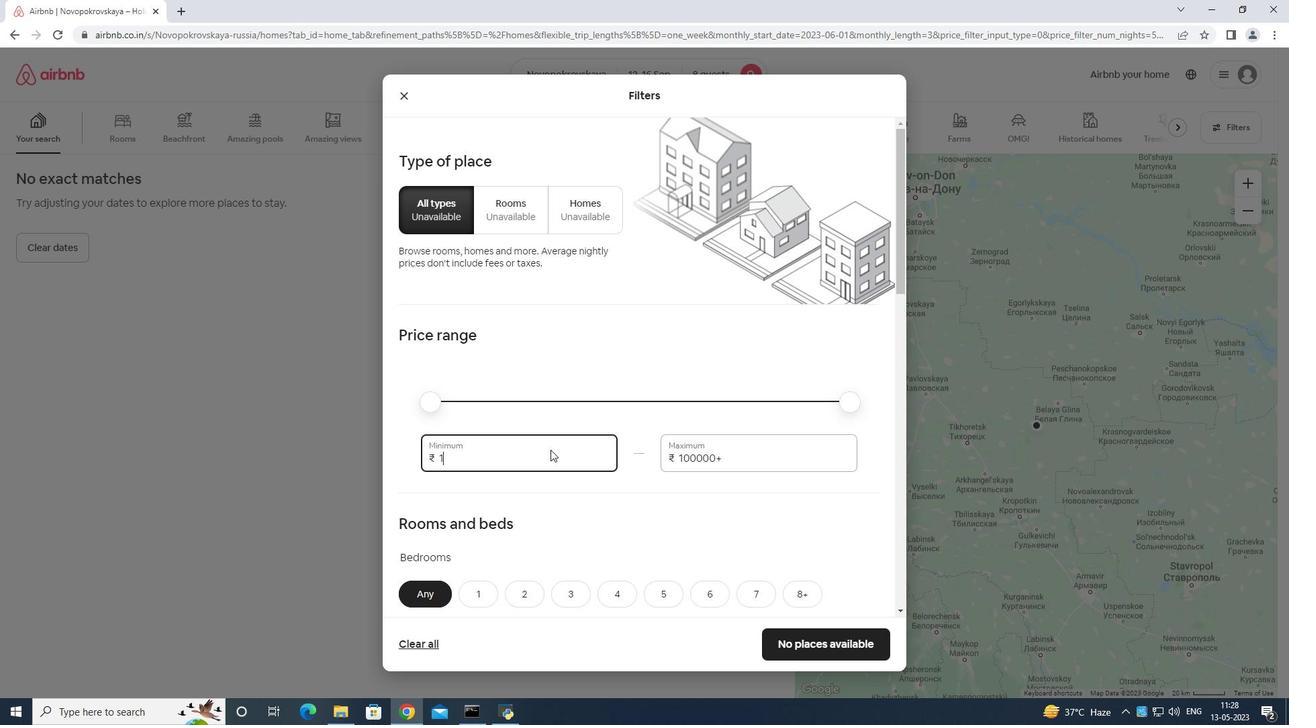 
Action: Key pressed 00
Screenshot: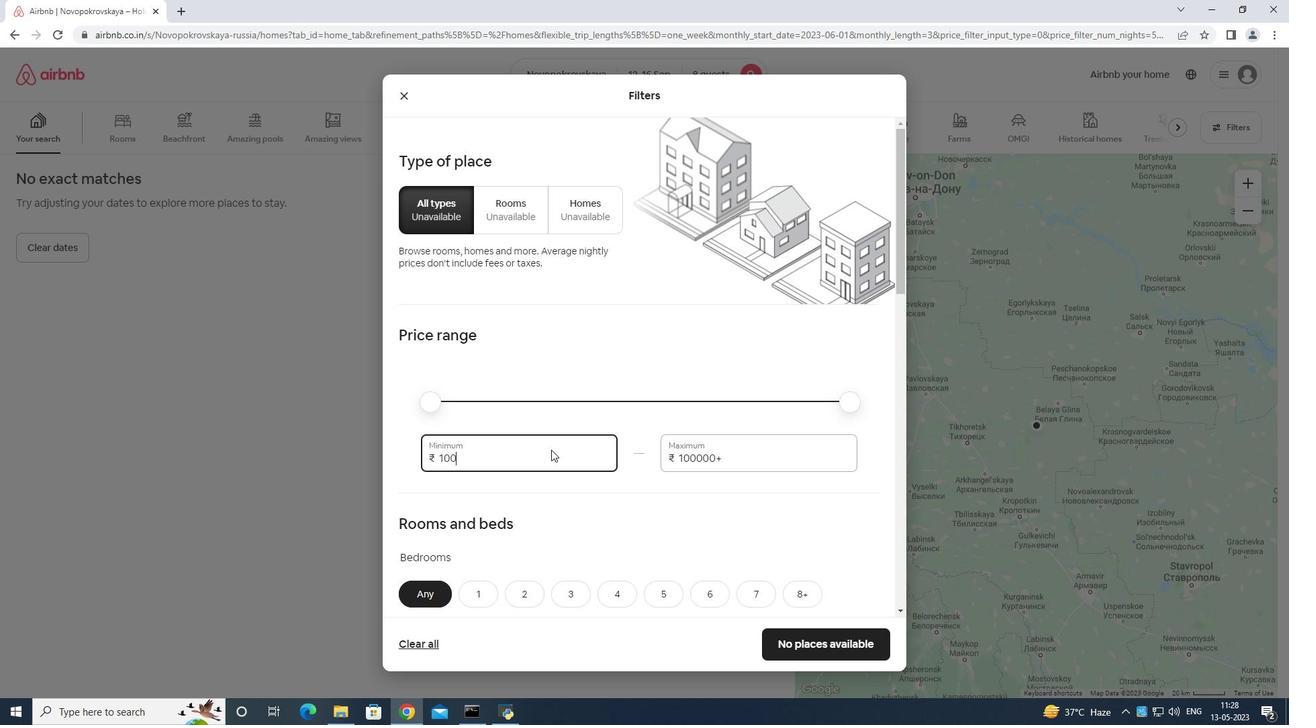 
Action: Mouse moved to (551, 450)
Screenshot: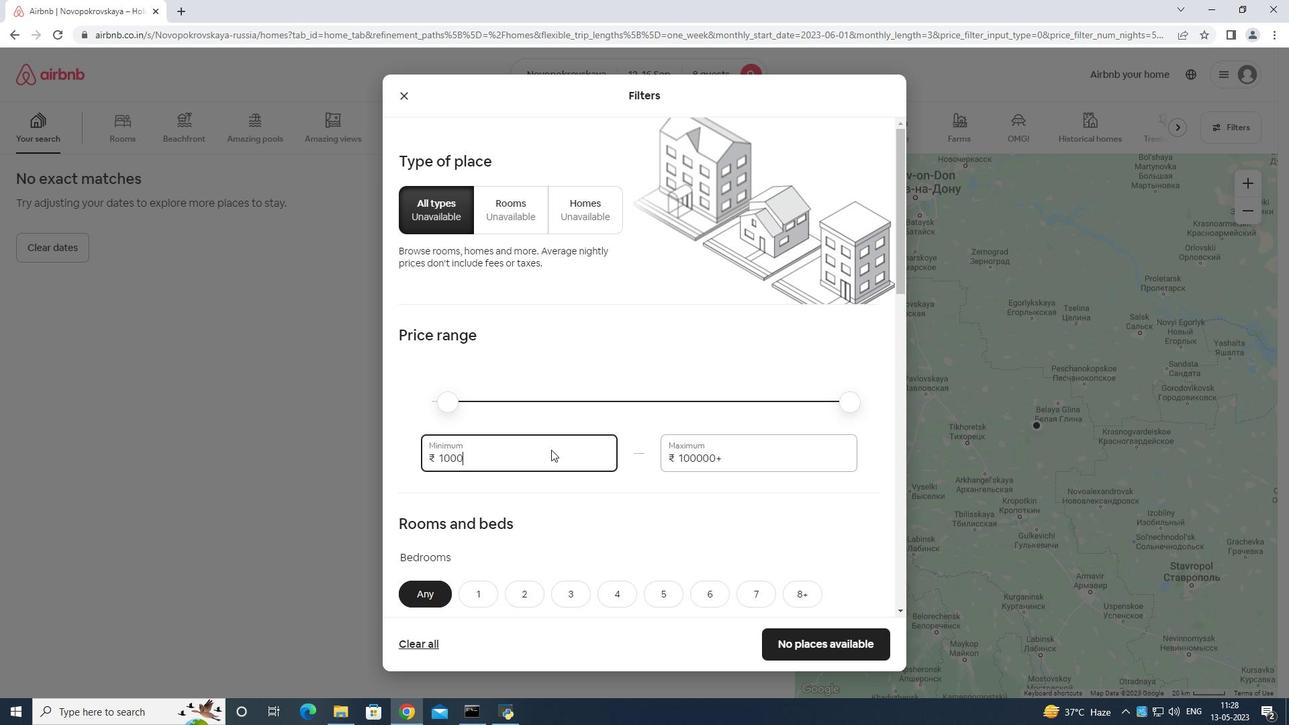 
Action: Key pressed 0
Screenshot: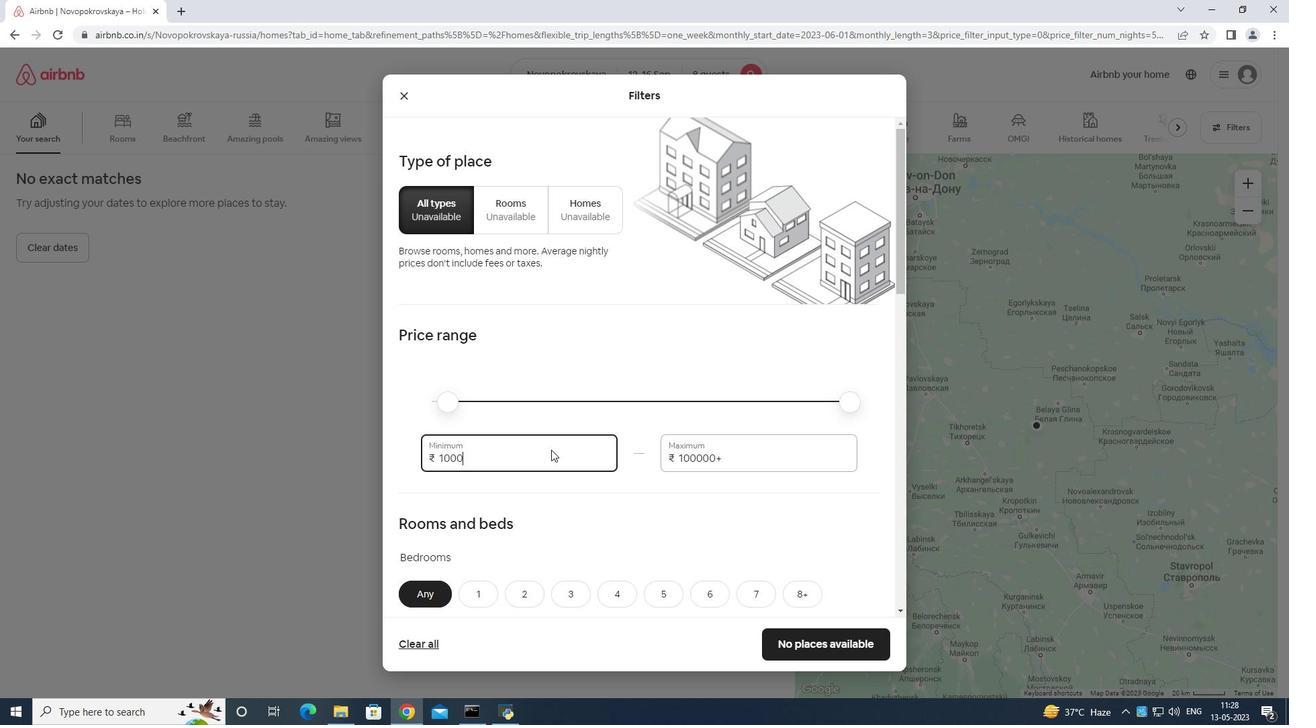 
Action: Mouse moved to (766, 451)
Screenshot: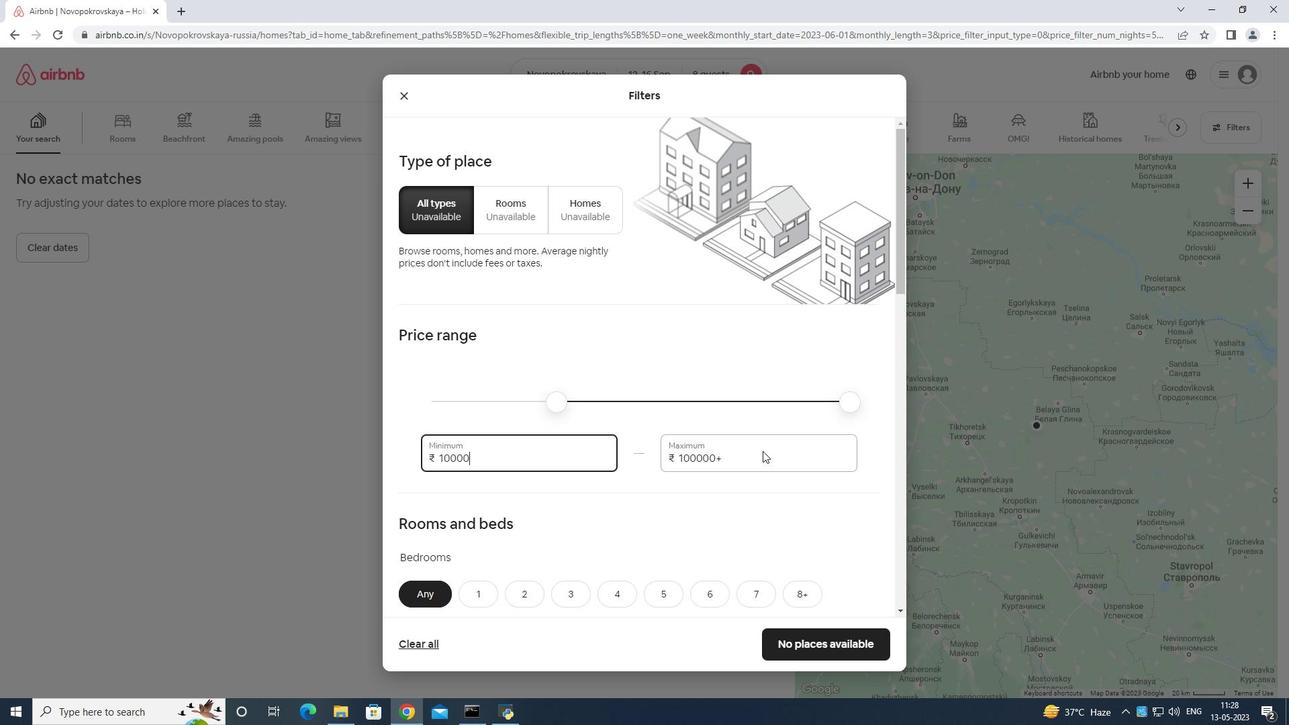 
Action: Mouse pressed left at (766, 451)
Screenshot: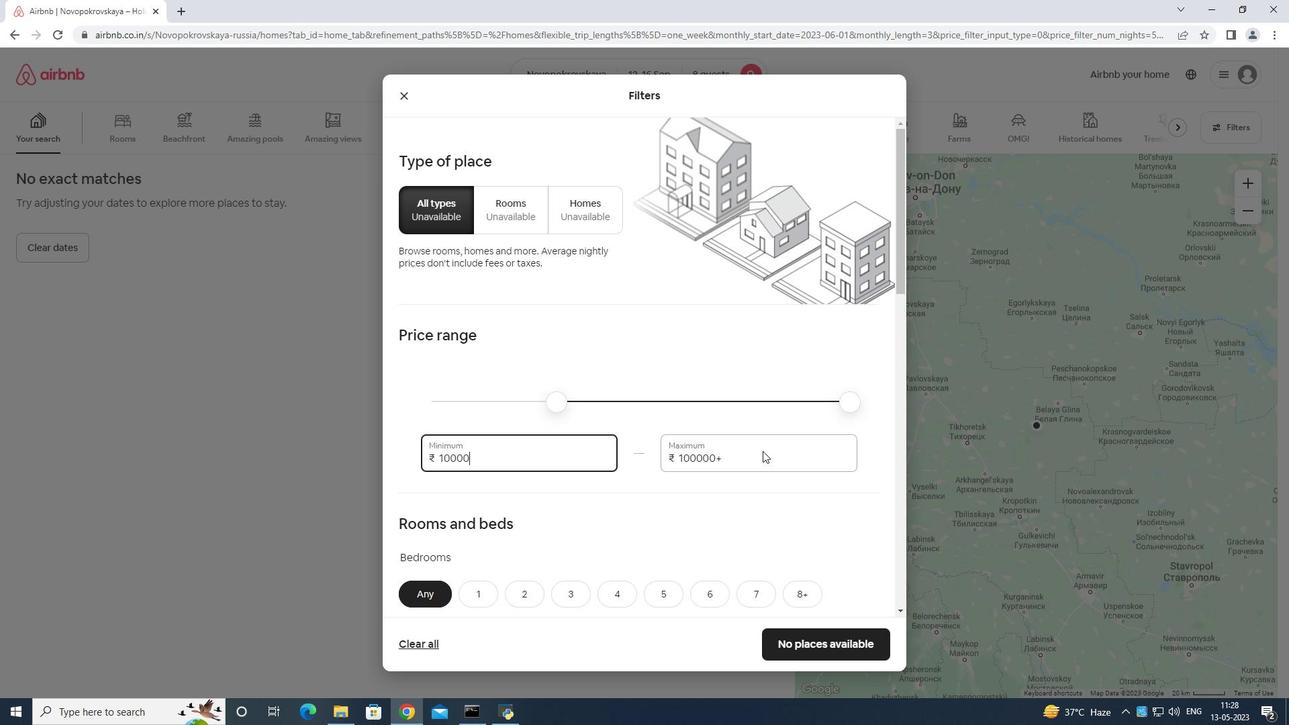 
Action: Mouse moved to (761, 450)
Screenshot: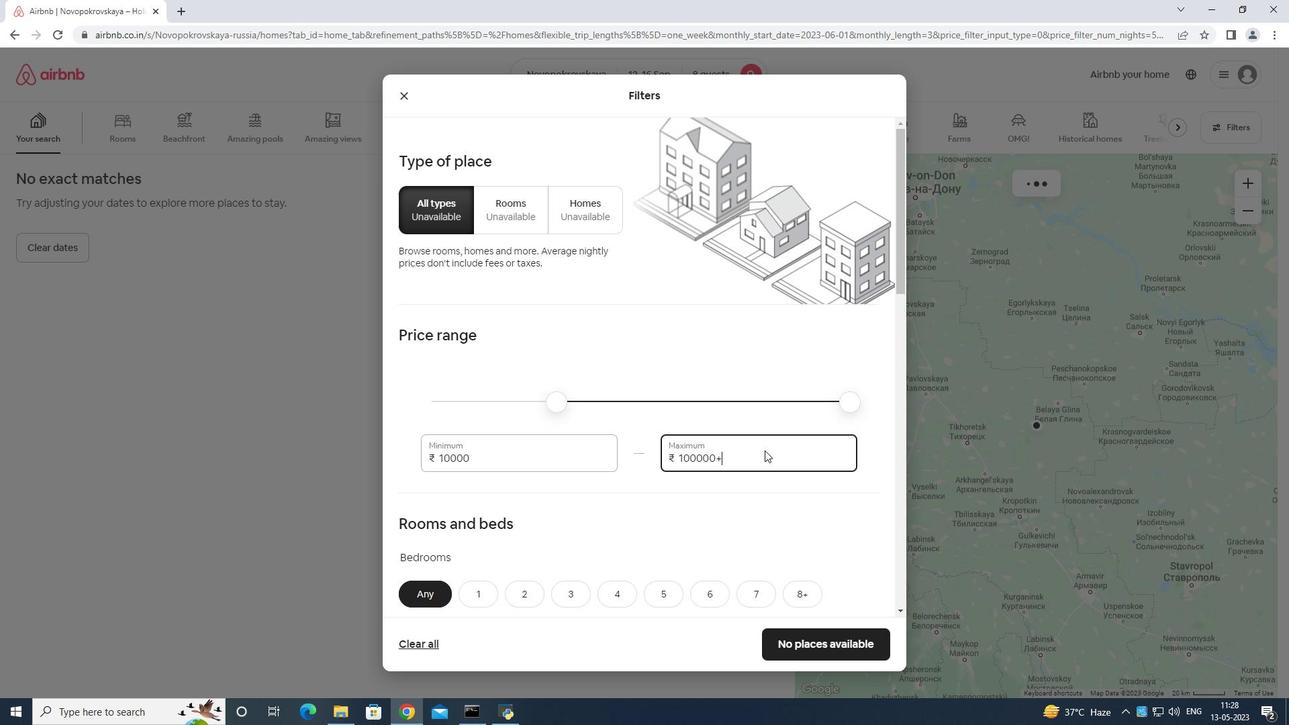 
Action: Key pressed <Key.backspace>
Screenshot: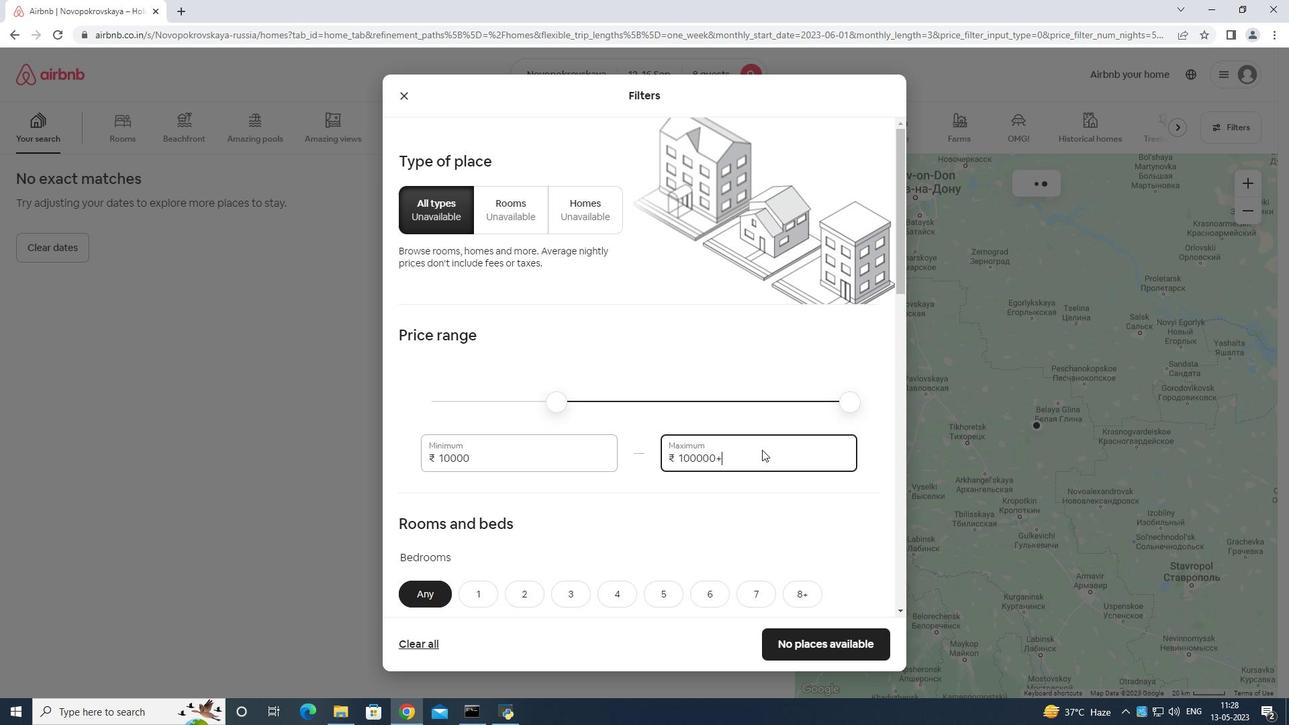 
Action: Mouse moved to (757, 448)
Screenshot: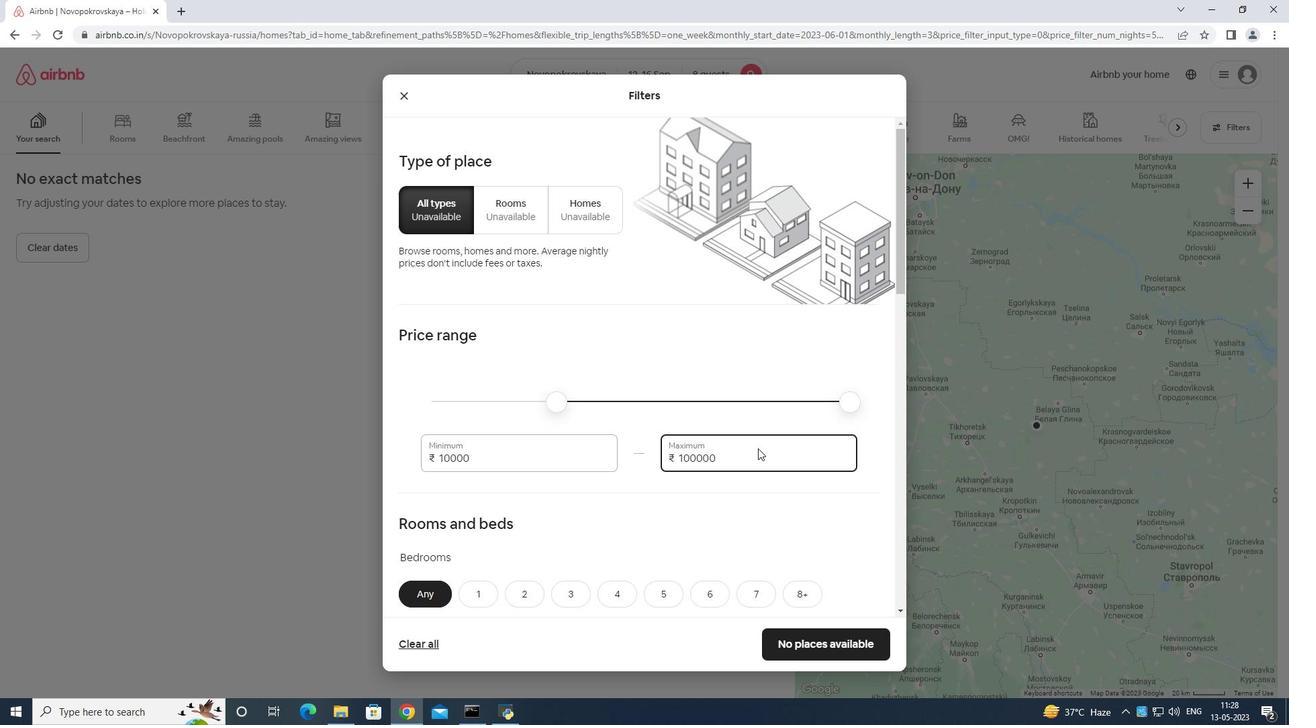 
Action: Key pressed <Key.backspace><Key.backspace>
Screenshot: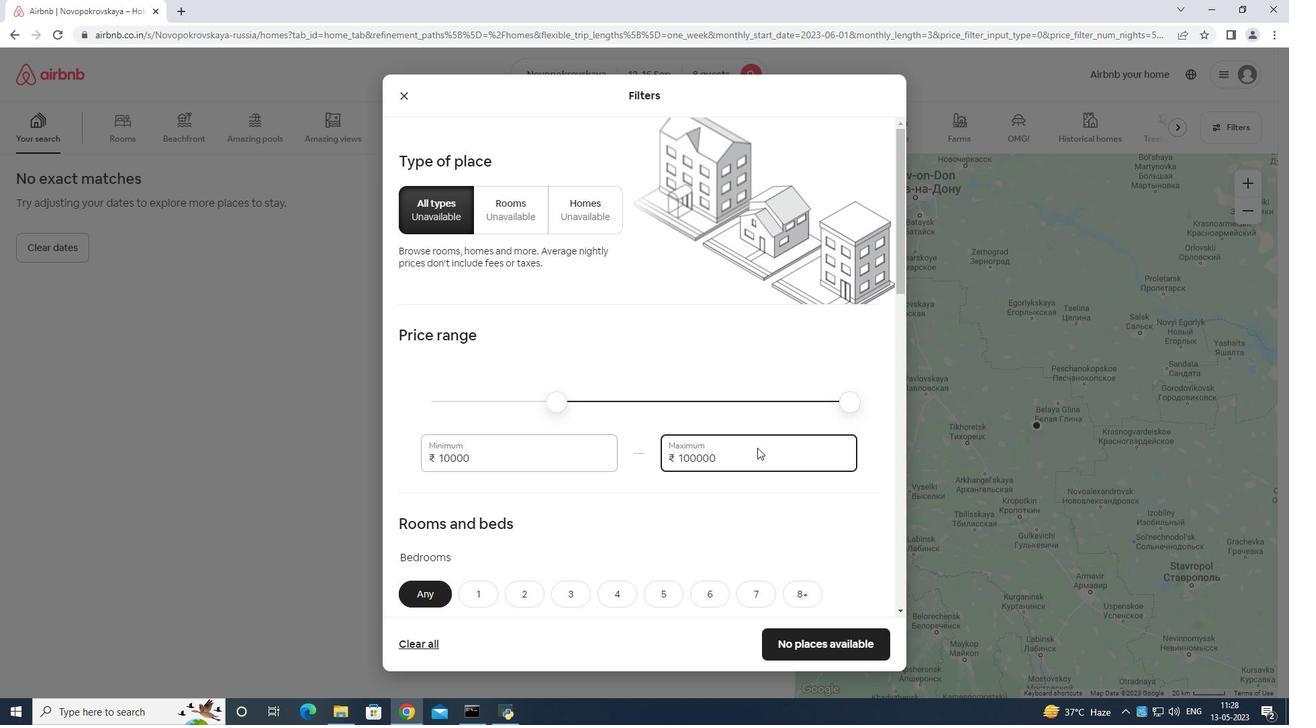
Action: Mouse moved to (757, 447)
Screenshot: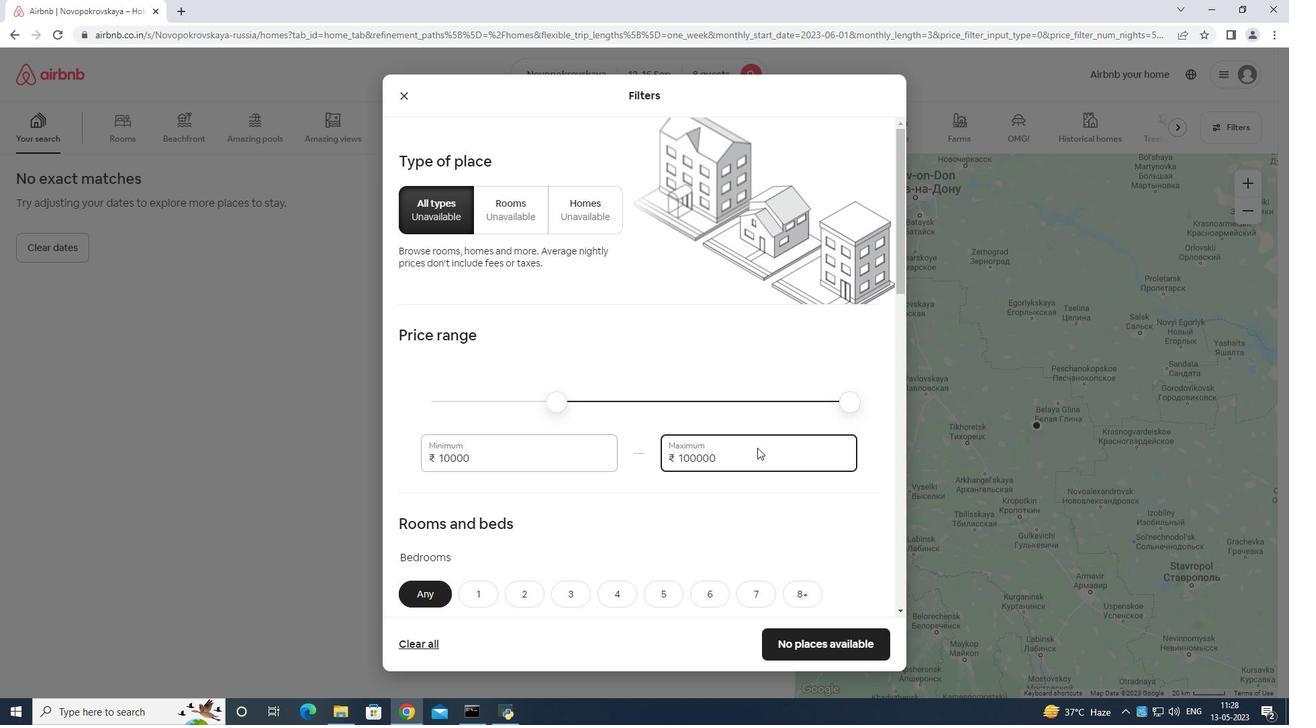
Action: Key pressed <Key.backspace><Key.backspace><Key.backspace><Key.backspace>
Screenshot: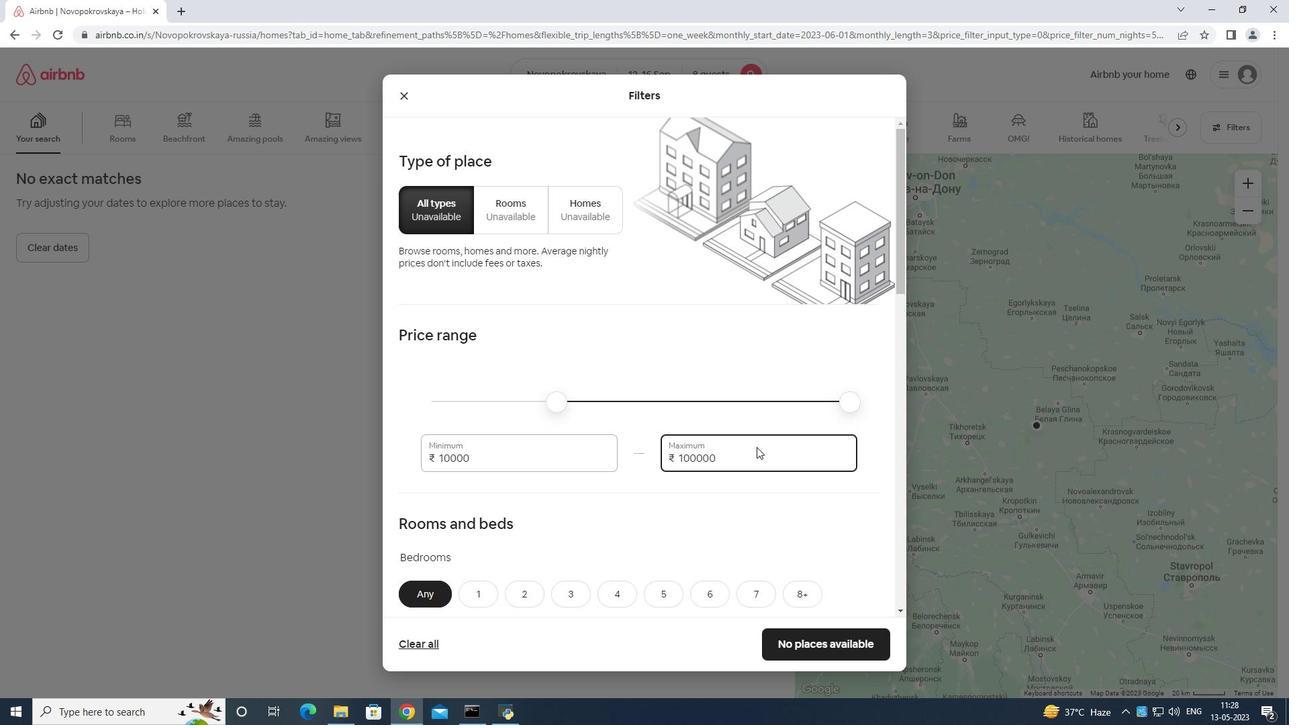 
Action: Mouse moved to (756, 447)
Screenshot: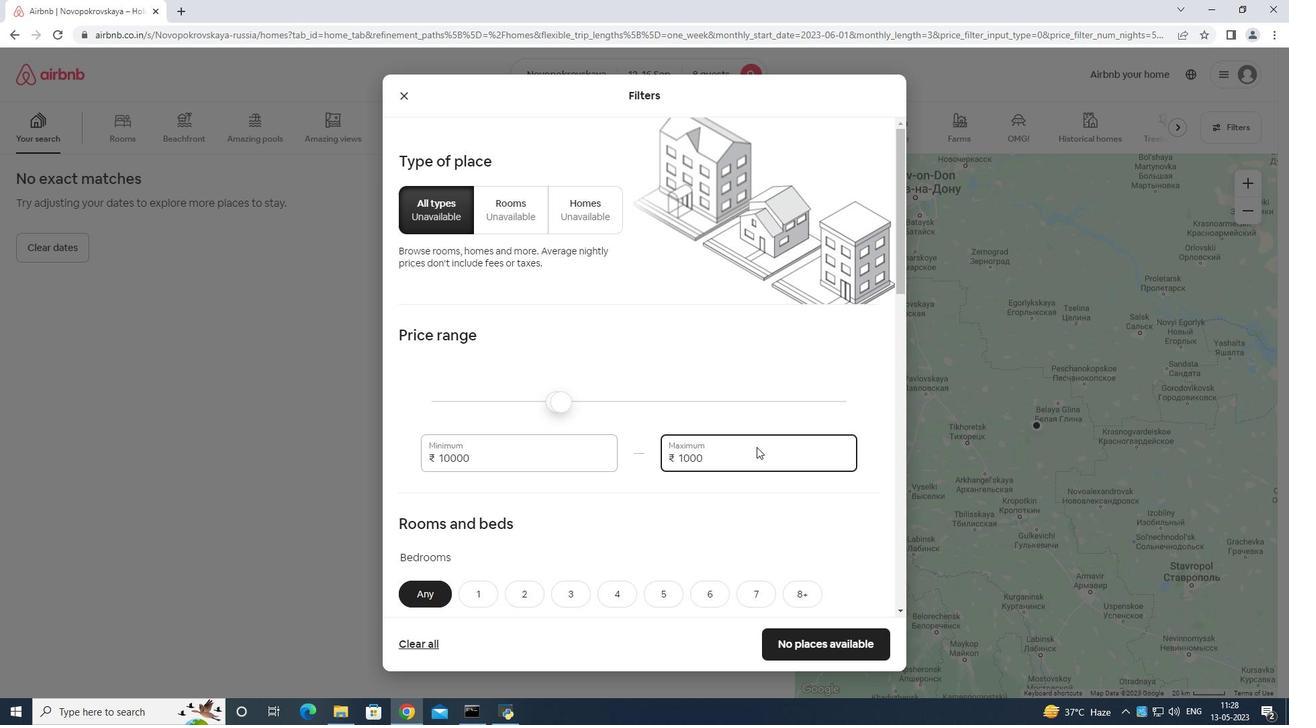 
Action: Key pressed <Key.backspace>
Screenshot: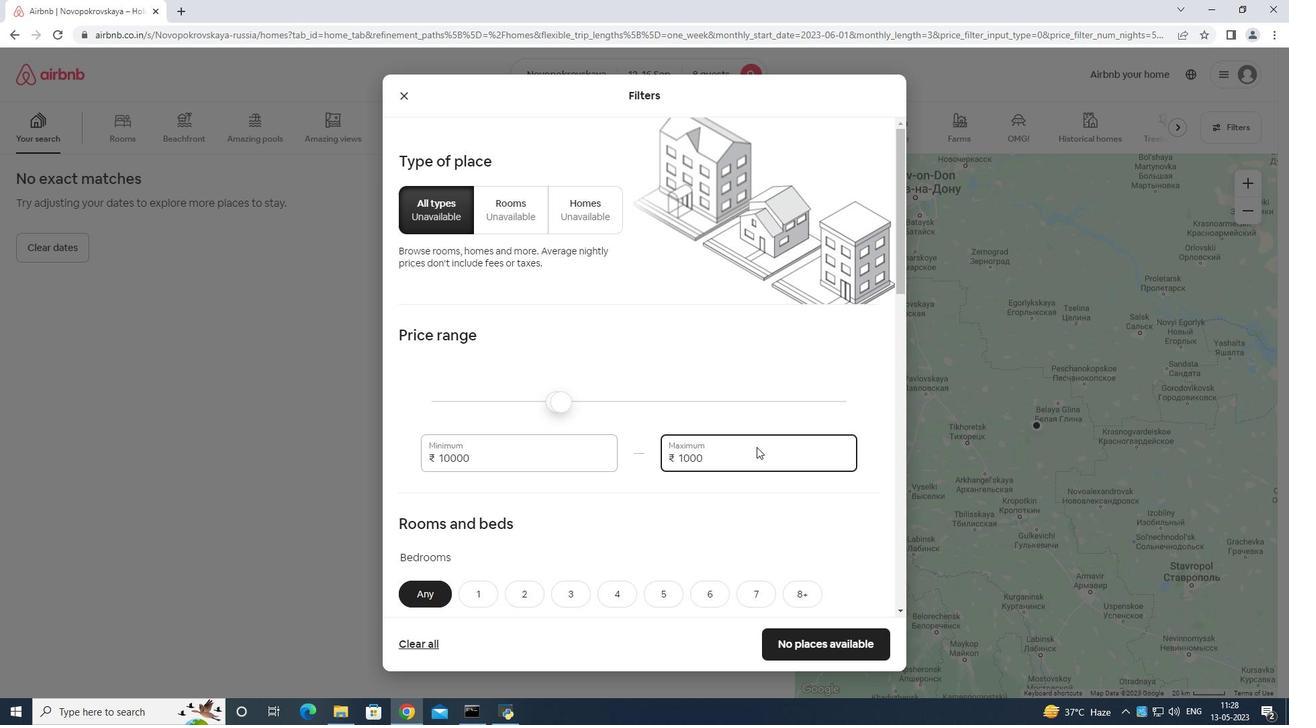 
Action: Mouse moved to (755, 446)
Screenshot: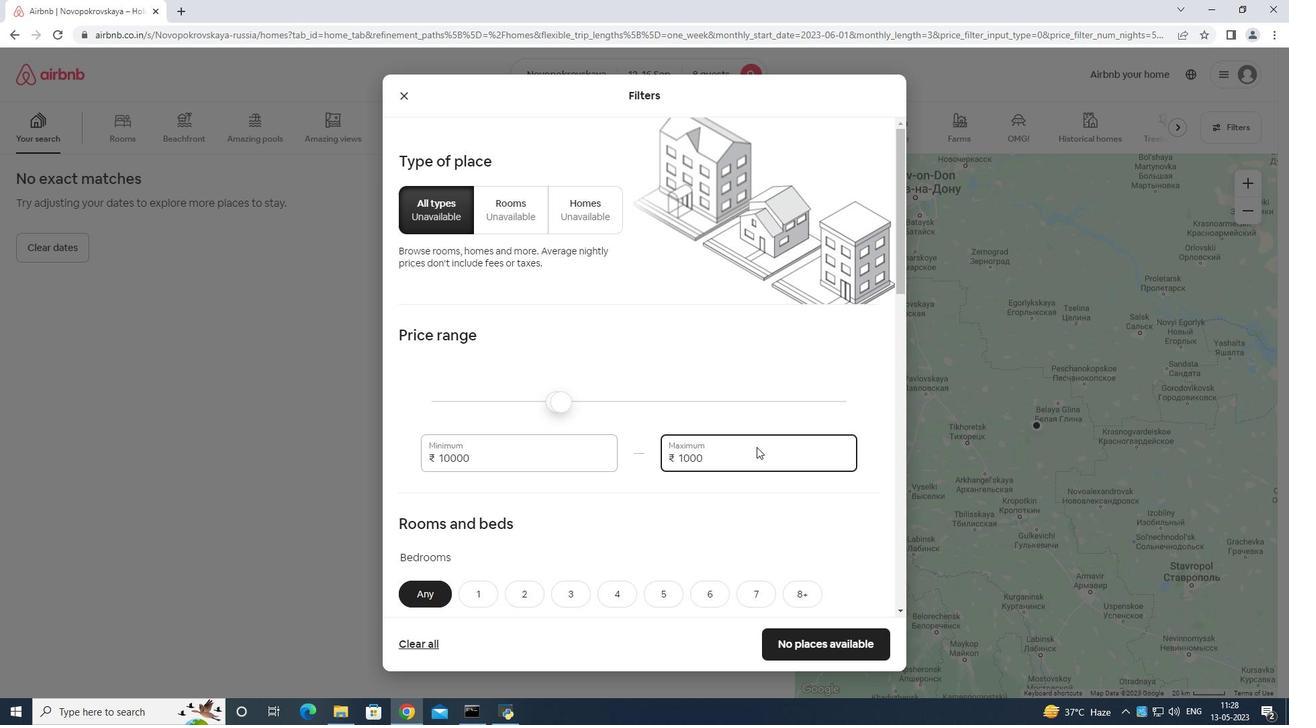 
Action: Key pressed <Key.backspace><Key.backspace><Key.backspace>1
Screenshot: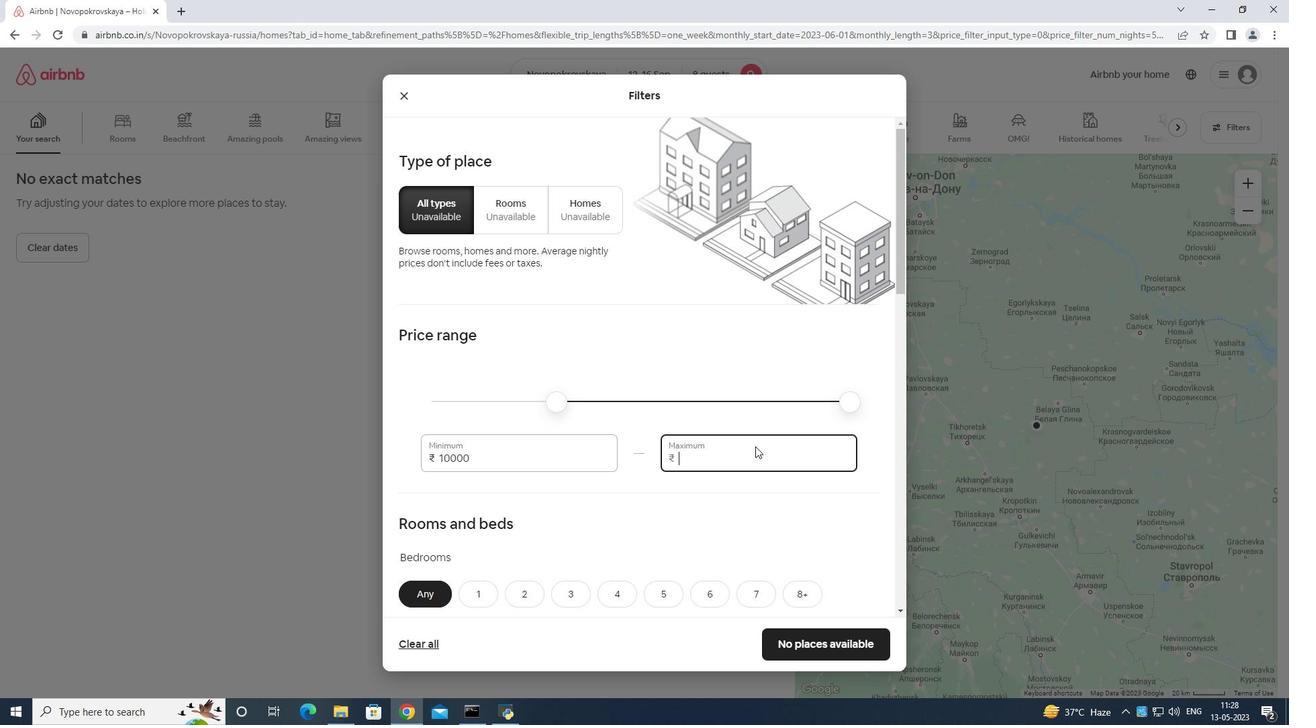 
Action: Mouse moved to (755, 446)
Screenshot: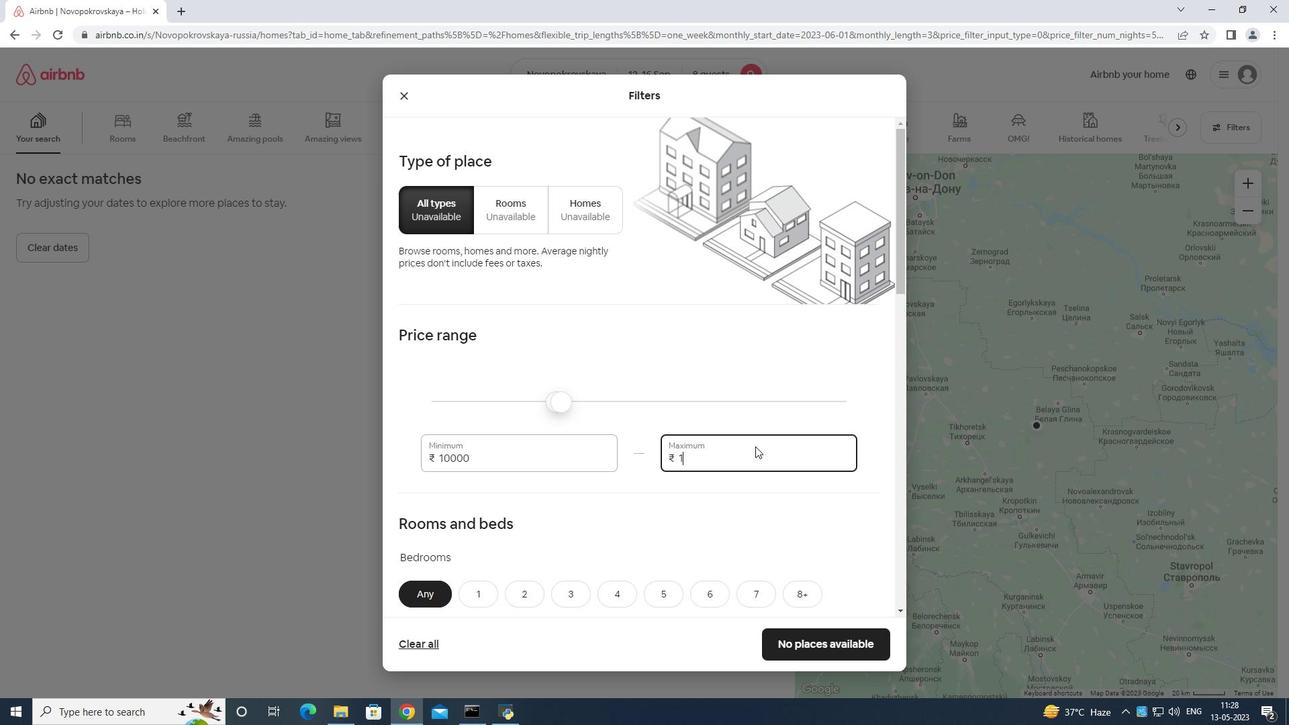 
Action: Key pressed 6
Screenshot: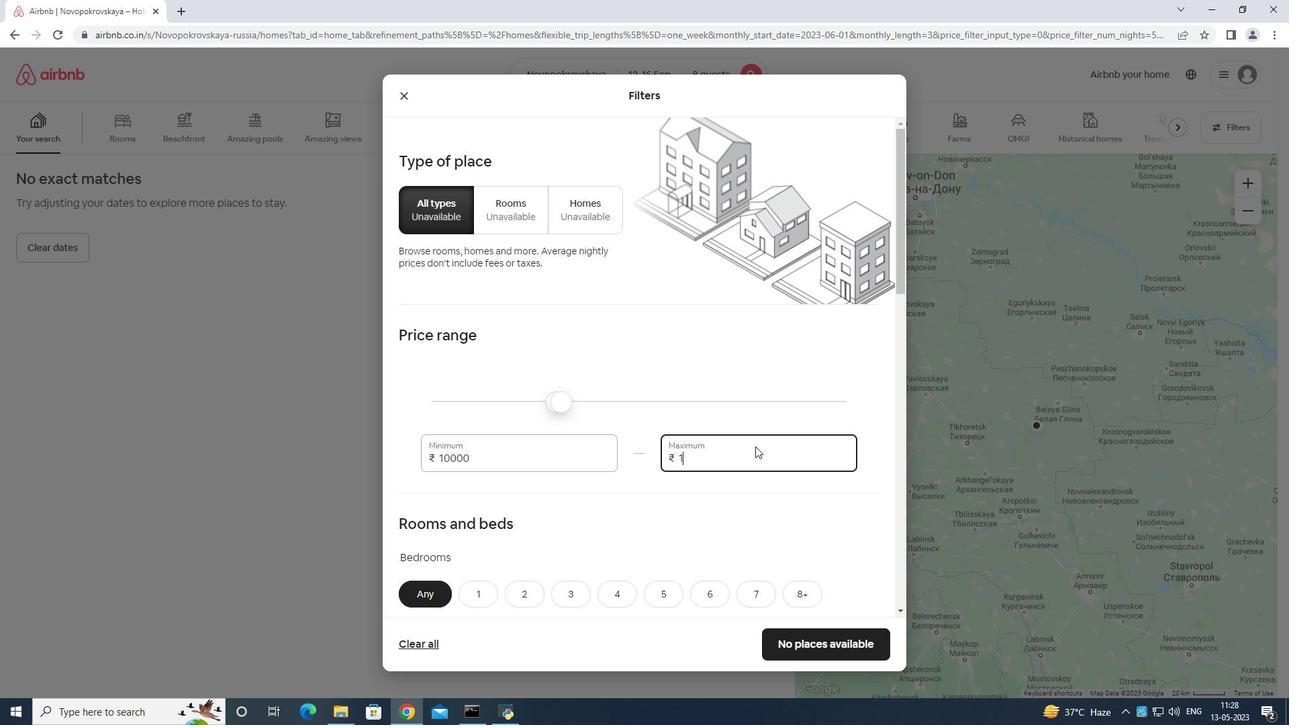 
Action: Mouse moved to (752, 444)
Screenshot: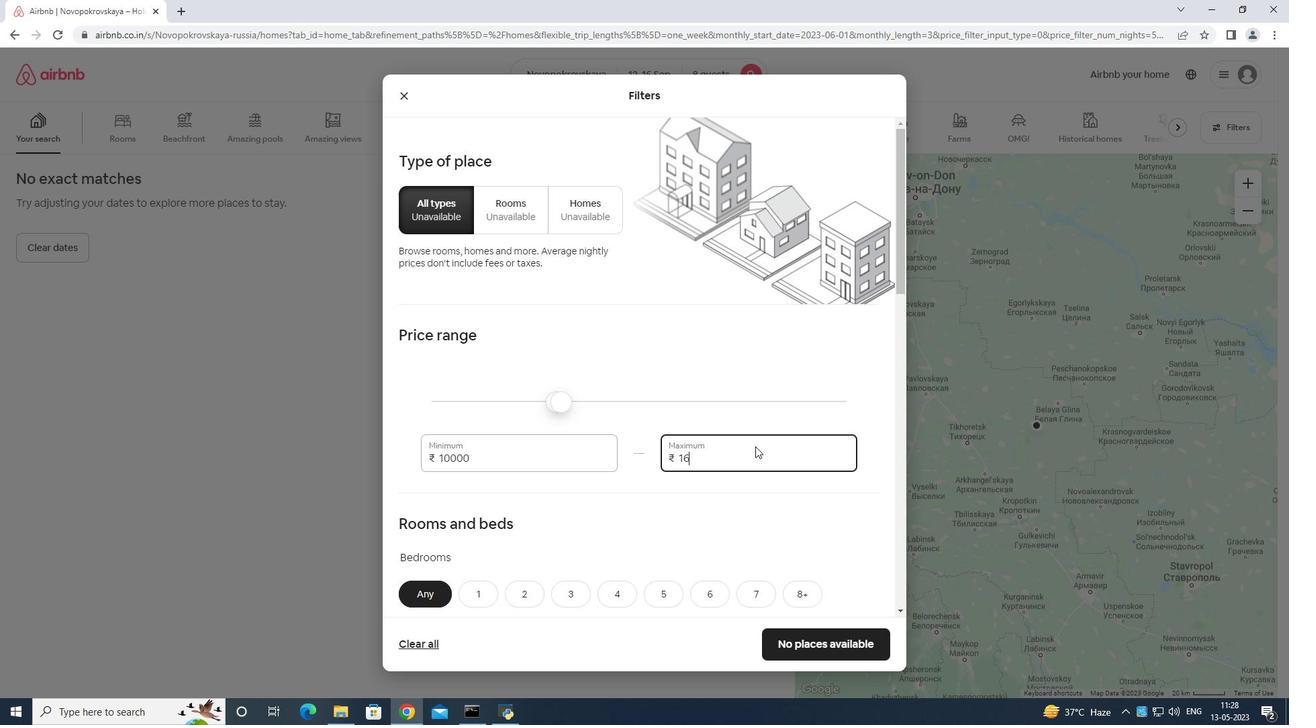 
Action: Key pressed 0
Screenshot: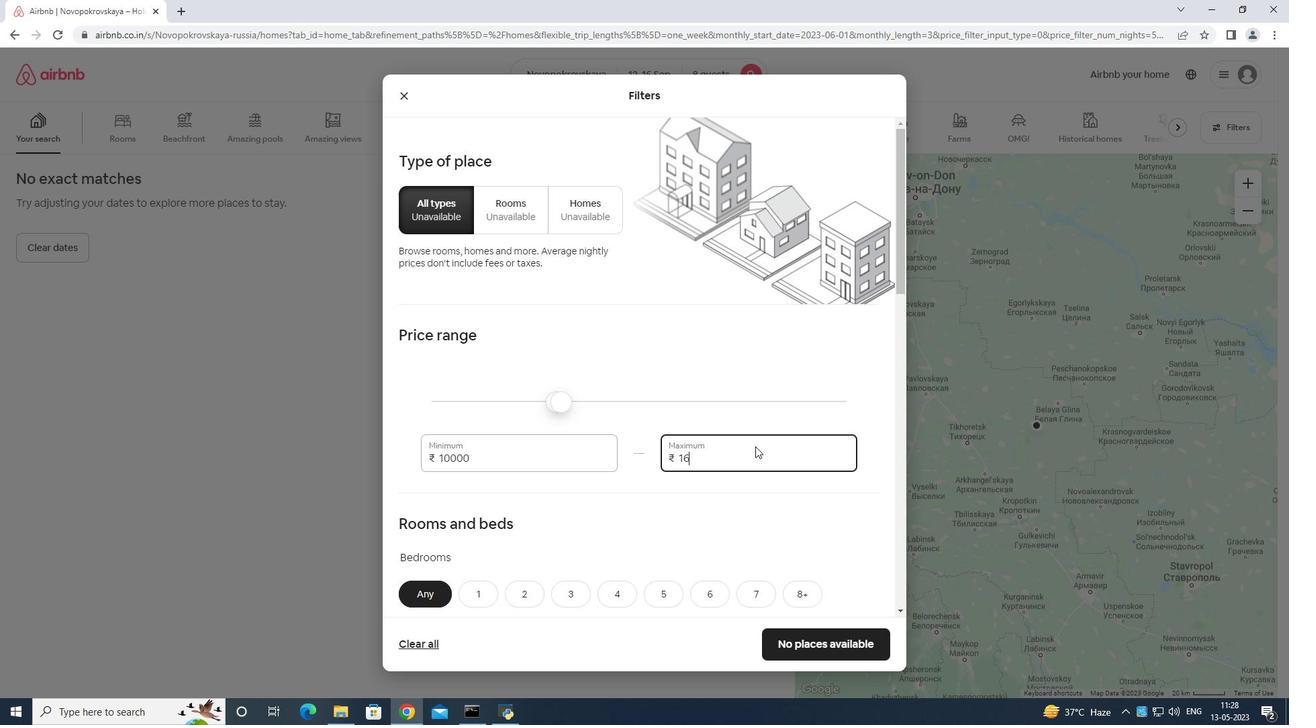 
Action: Mouse moved to (752, 444)
Screenshot: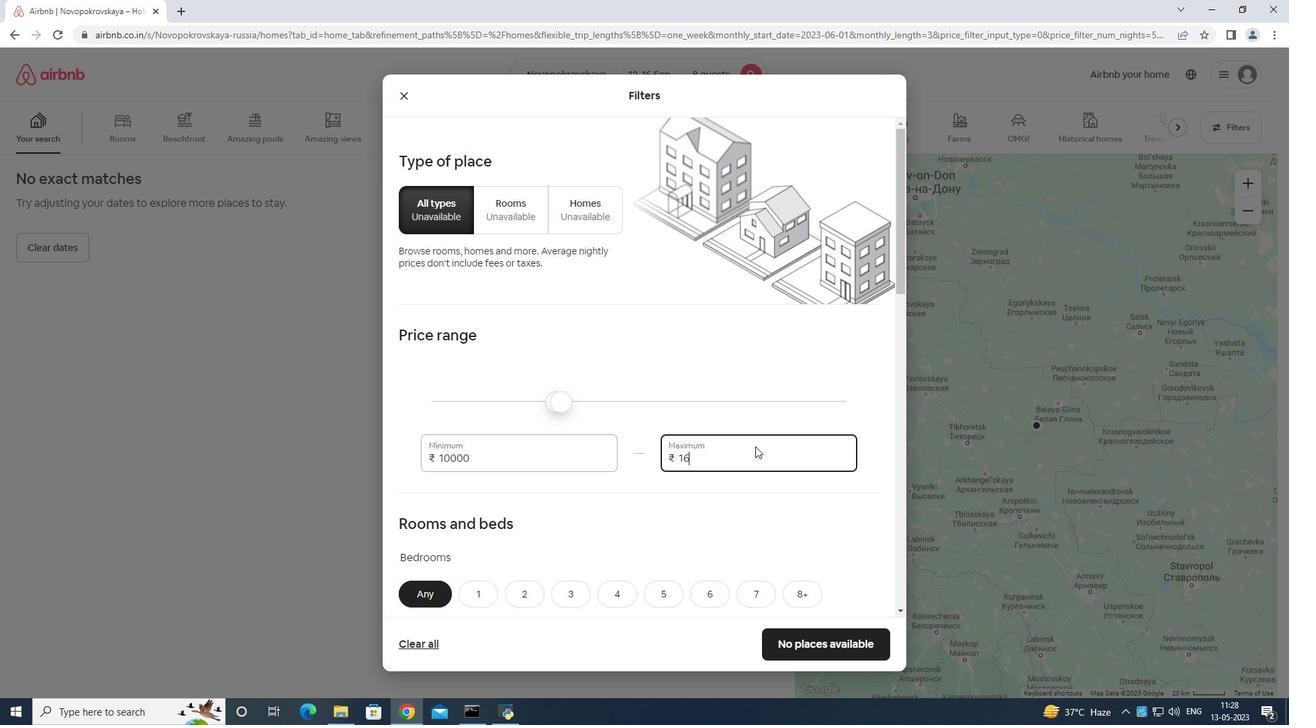 
Action: Key pressed 00
Screenshot: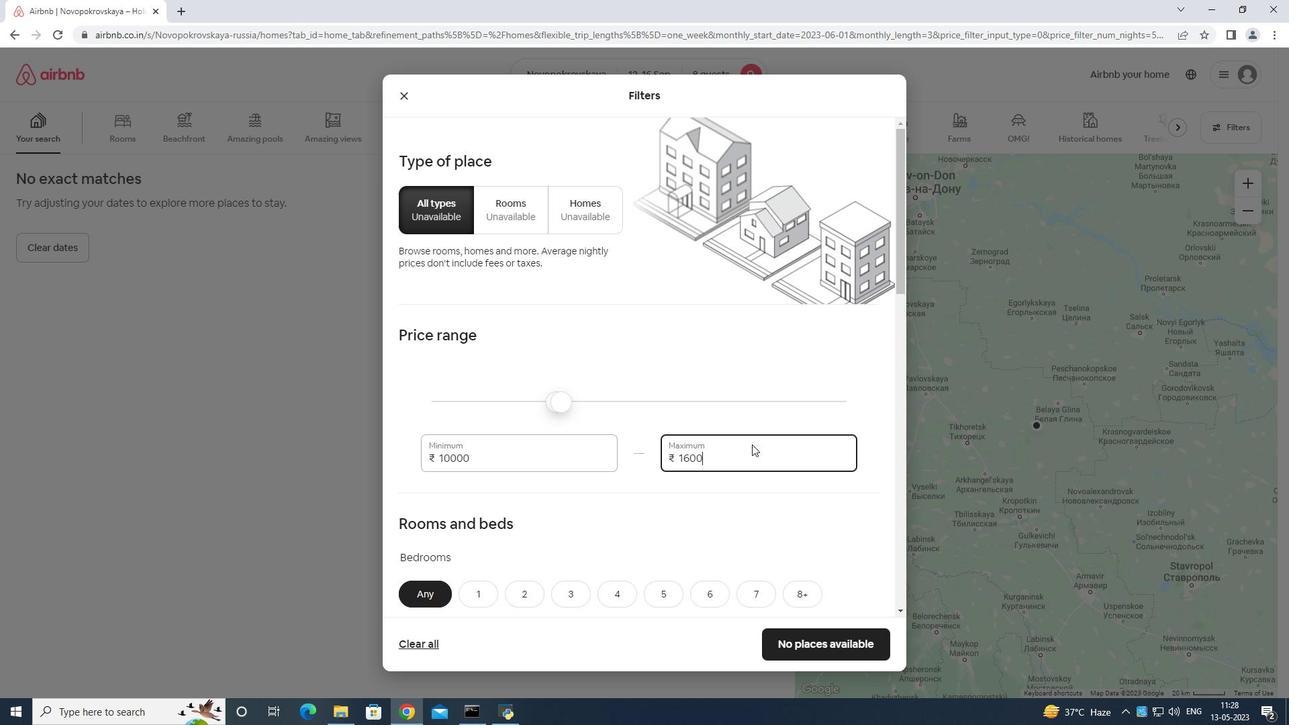 
Action: Mouse moved to (751, 443)
Screenshot: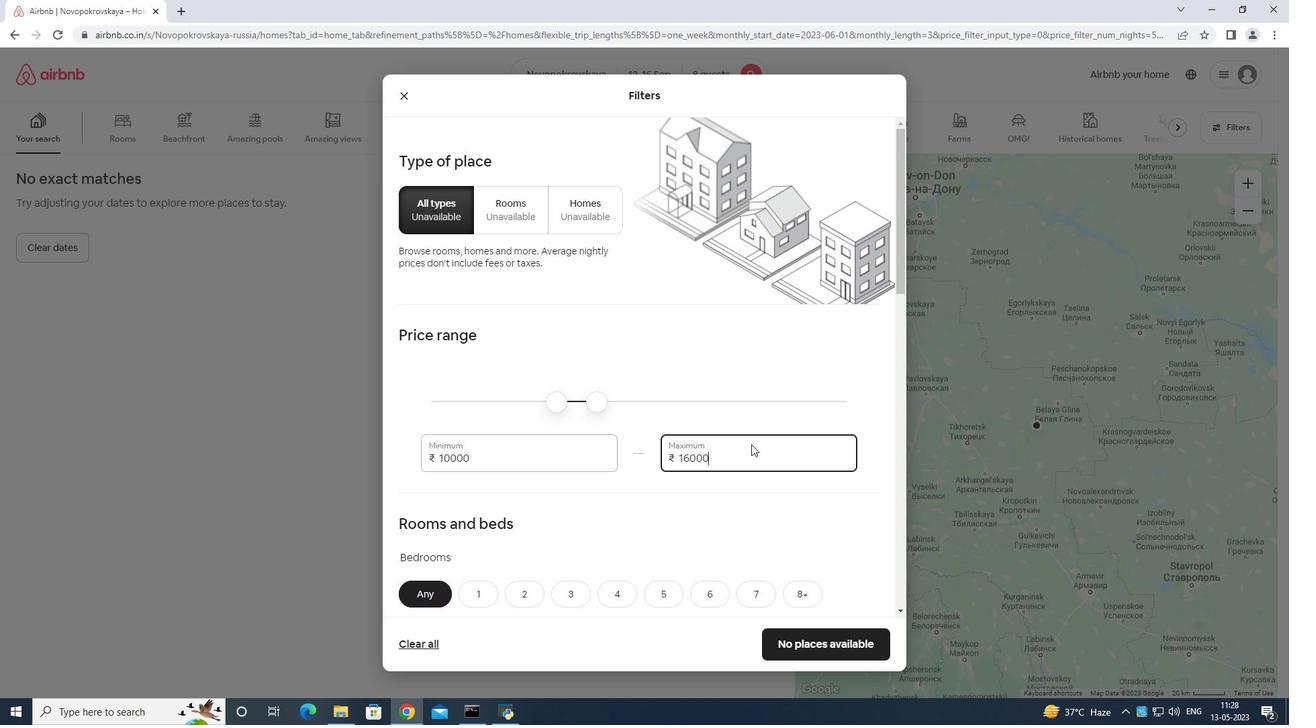 
Action: Mouse scrolled (751, 442) with delta (0, 0)
Screenshot: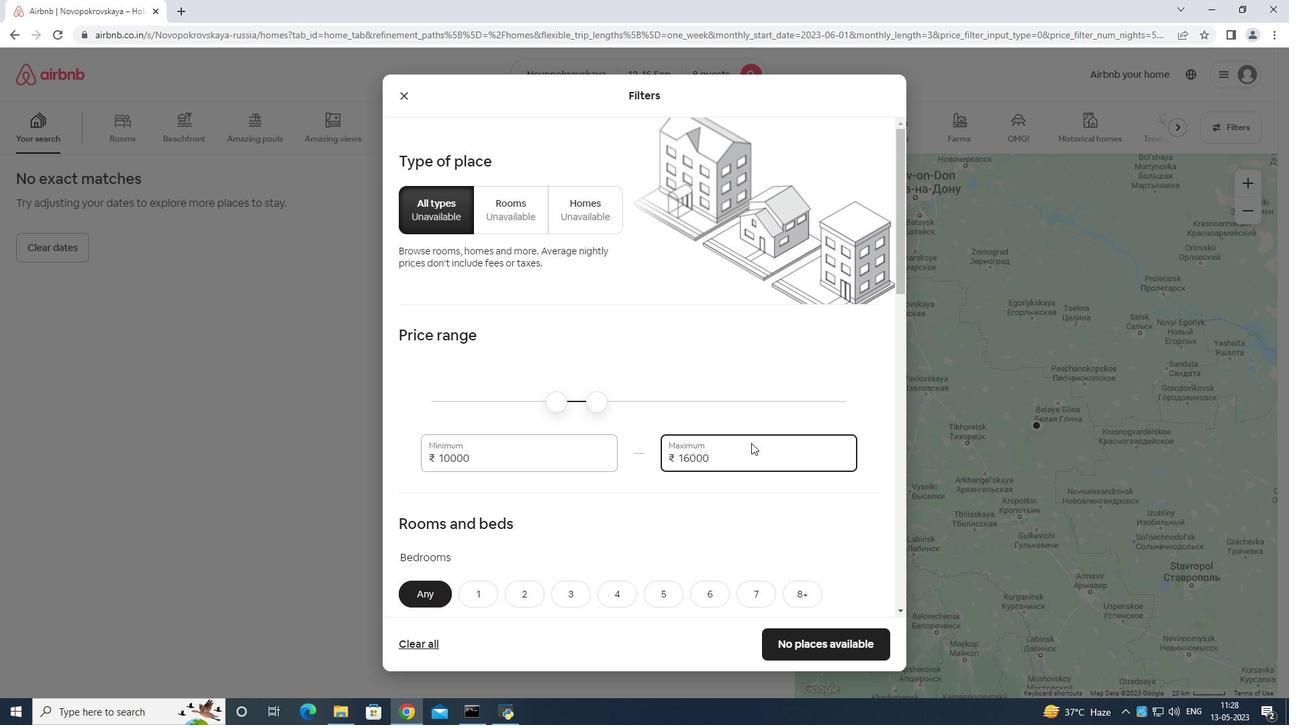
Action: Mouse moved to (751, 443)
Screenshot: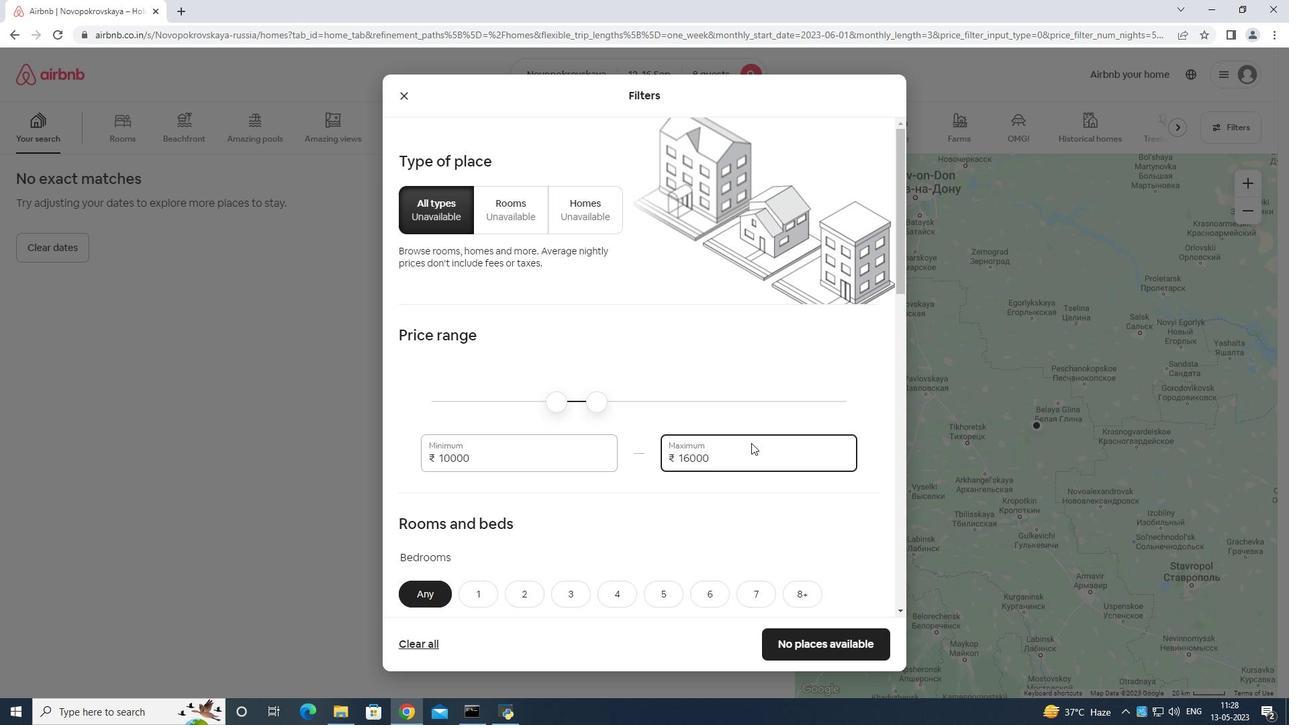 
Action: Mouse scrolled (751, 442) with delta (0, 0)
Screenshot: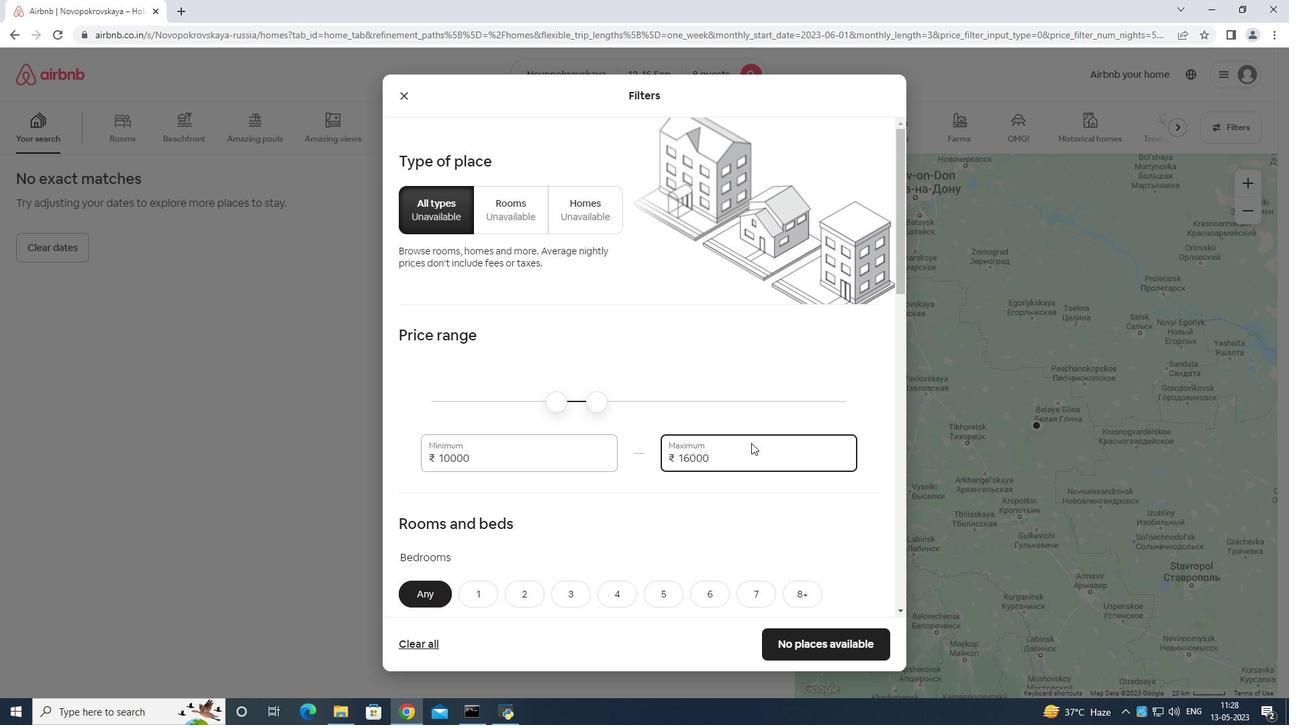
Action: Mouse moved to (751, 443)
Screenshot: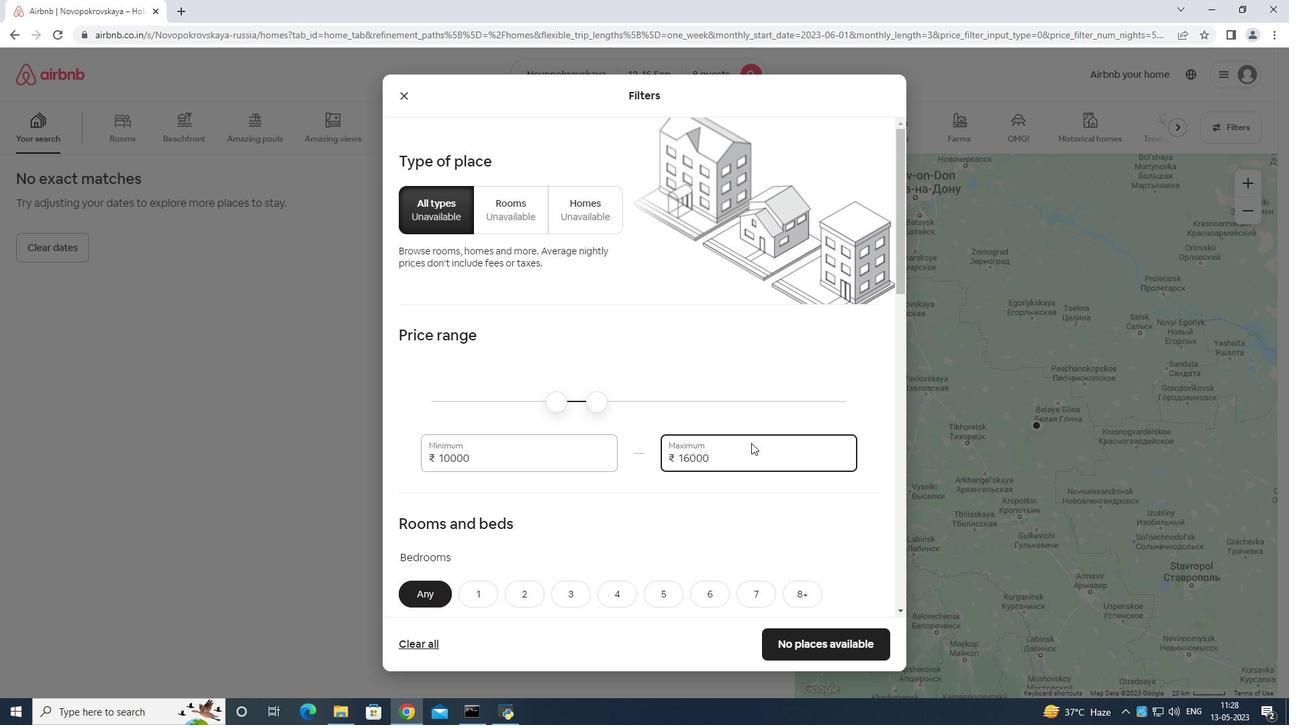 
Action: Mouse scrolled (751, 442) with delta (0, 0)
Screenshot: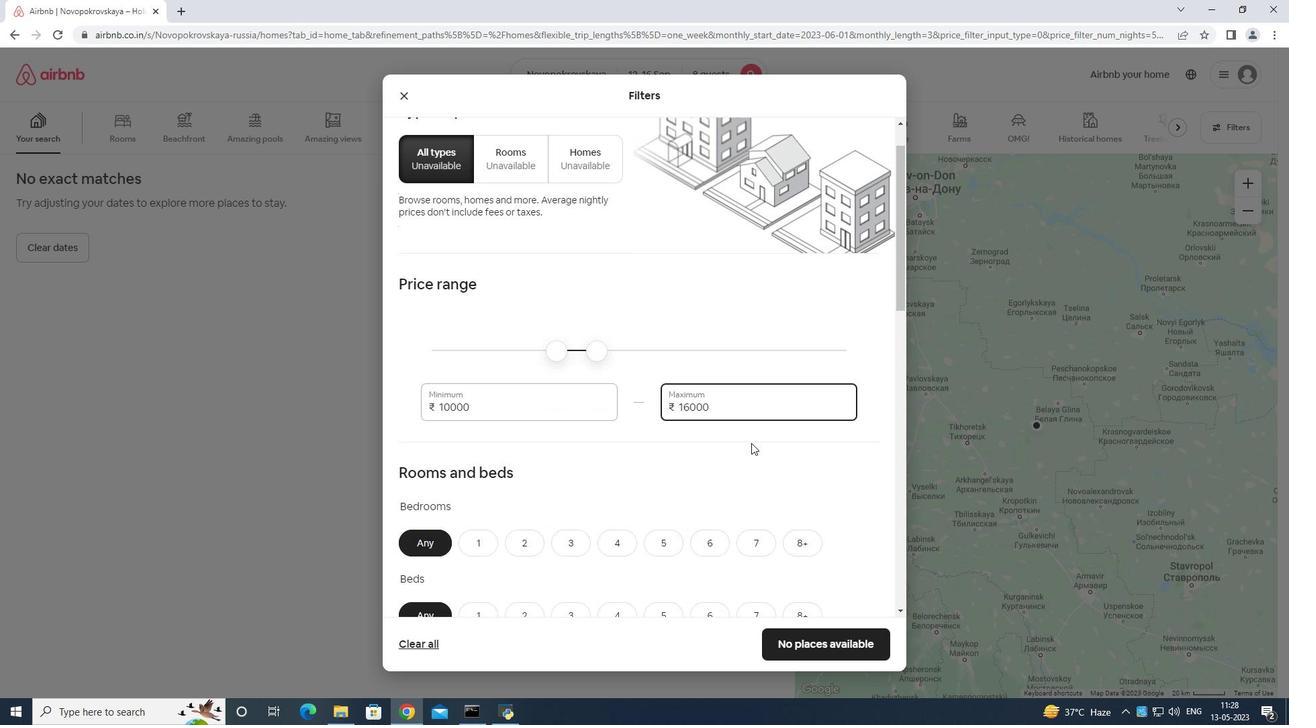 
Action: Mouse moved to (786, 390)
Screenshot: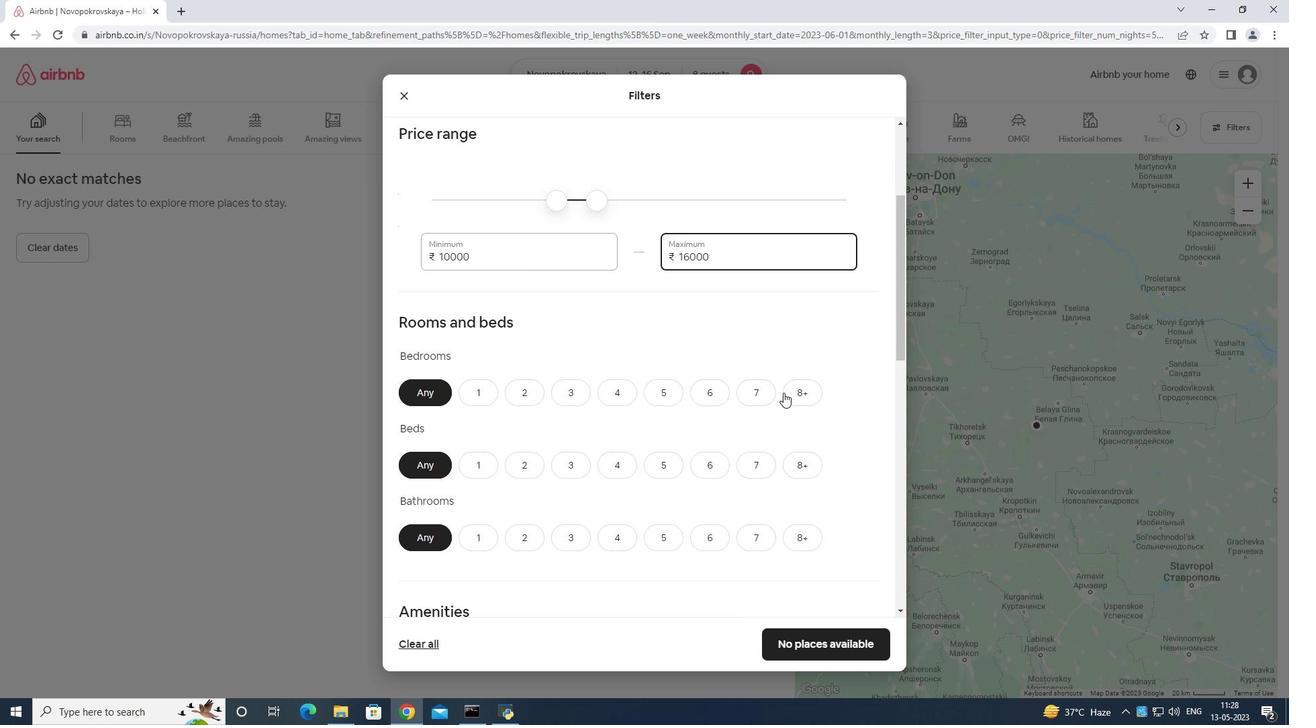 
Action: Mouse pressed left at (786, 390)
Screenshot: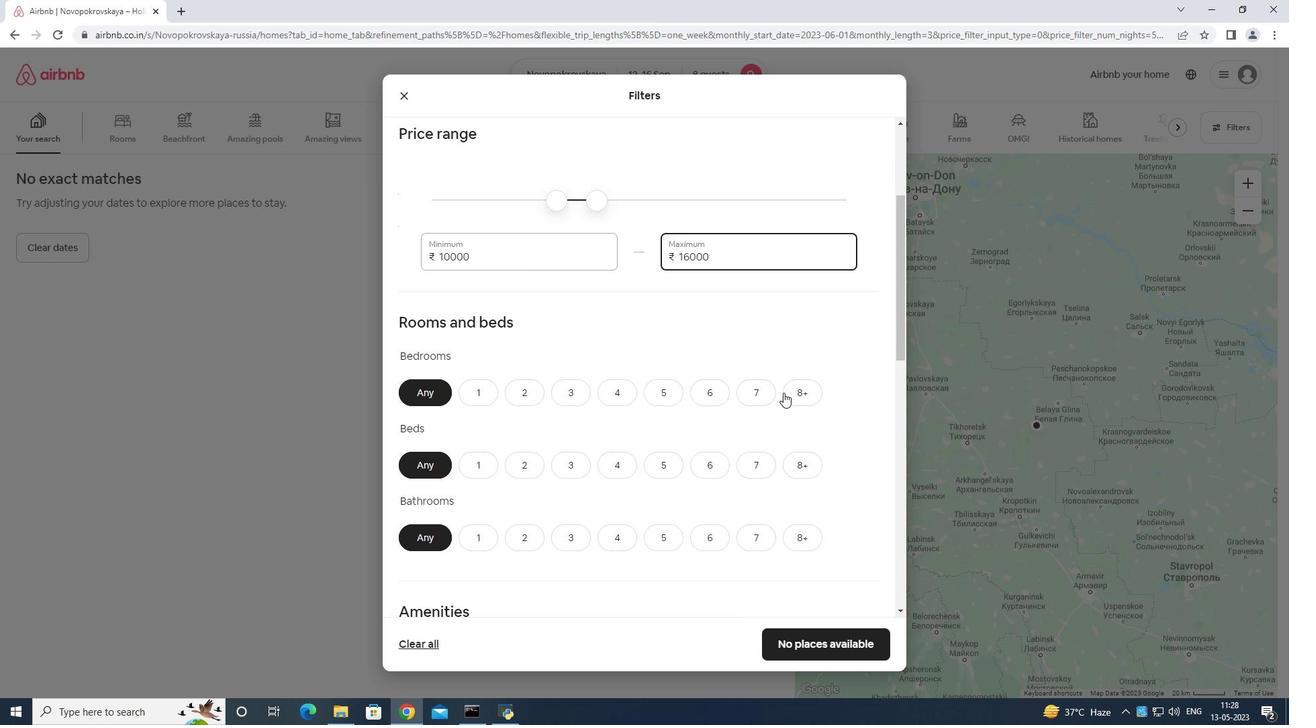 
Action: Mouse moved to (790, 466)
Screenshot: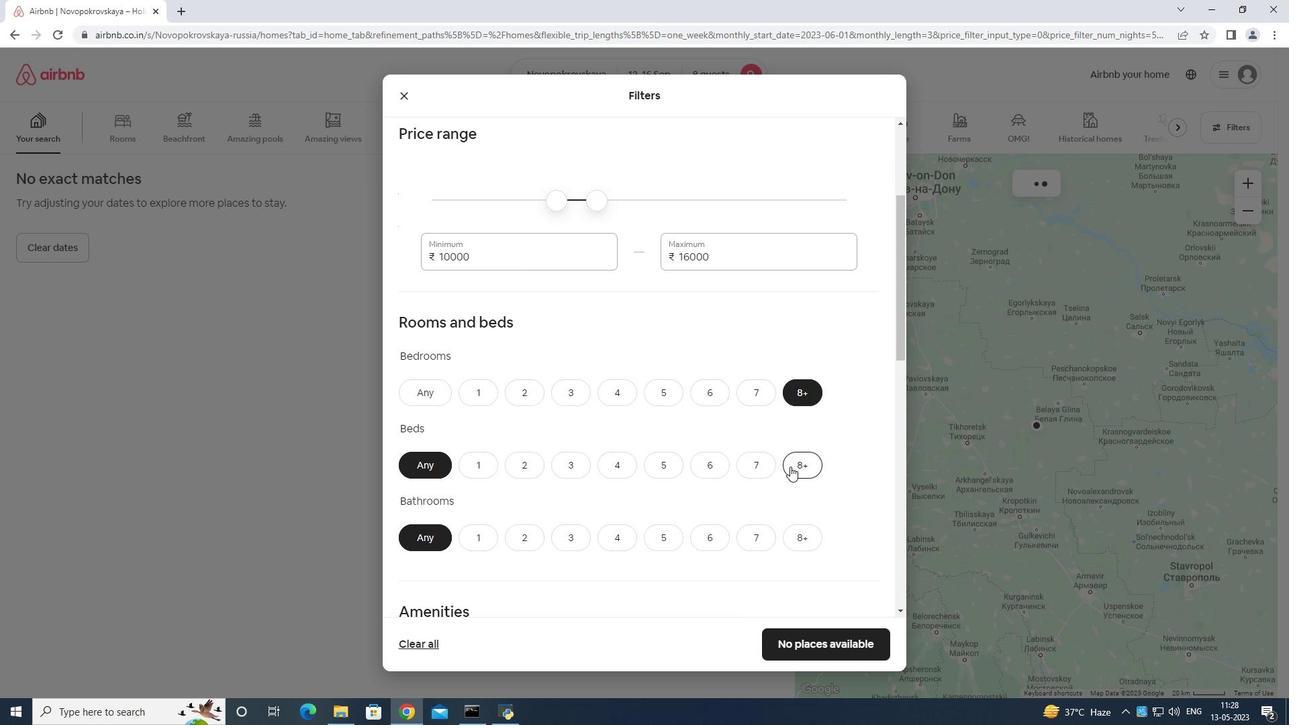
Action: Mouse pressed left at (790, 466)
Screenshot: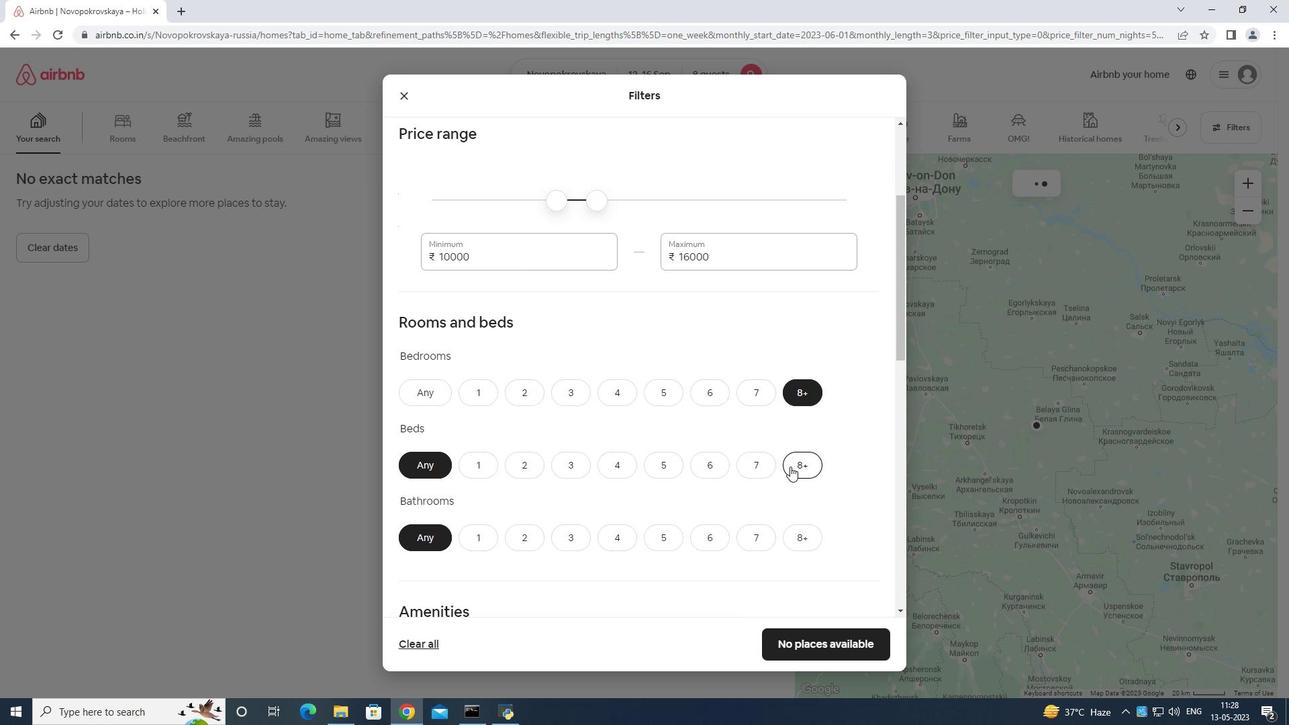 
Action: Mouse moved to (803, 531)
Screenshot: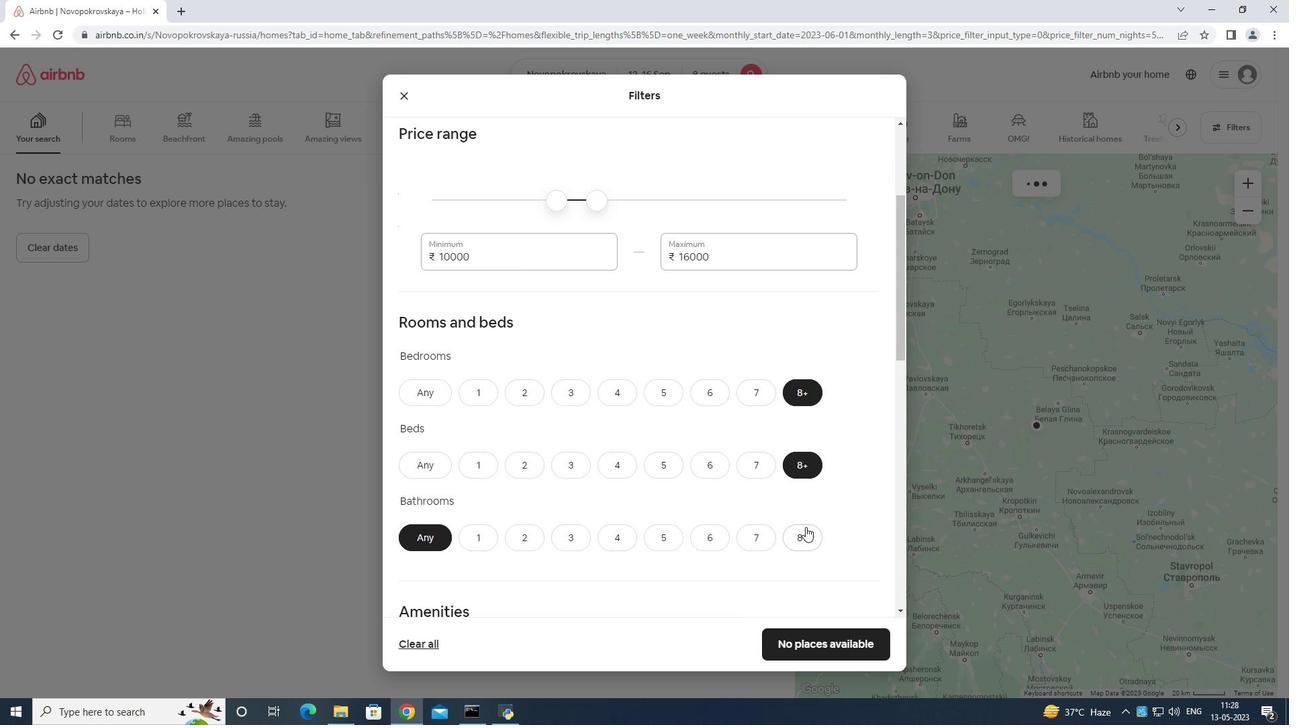 
Action: Mouse pressed left at (803, 531)
Screenshot: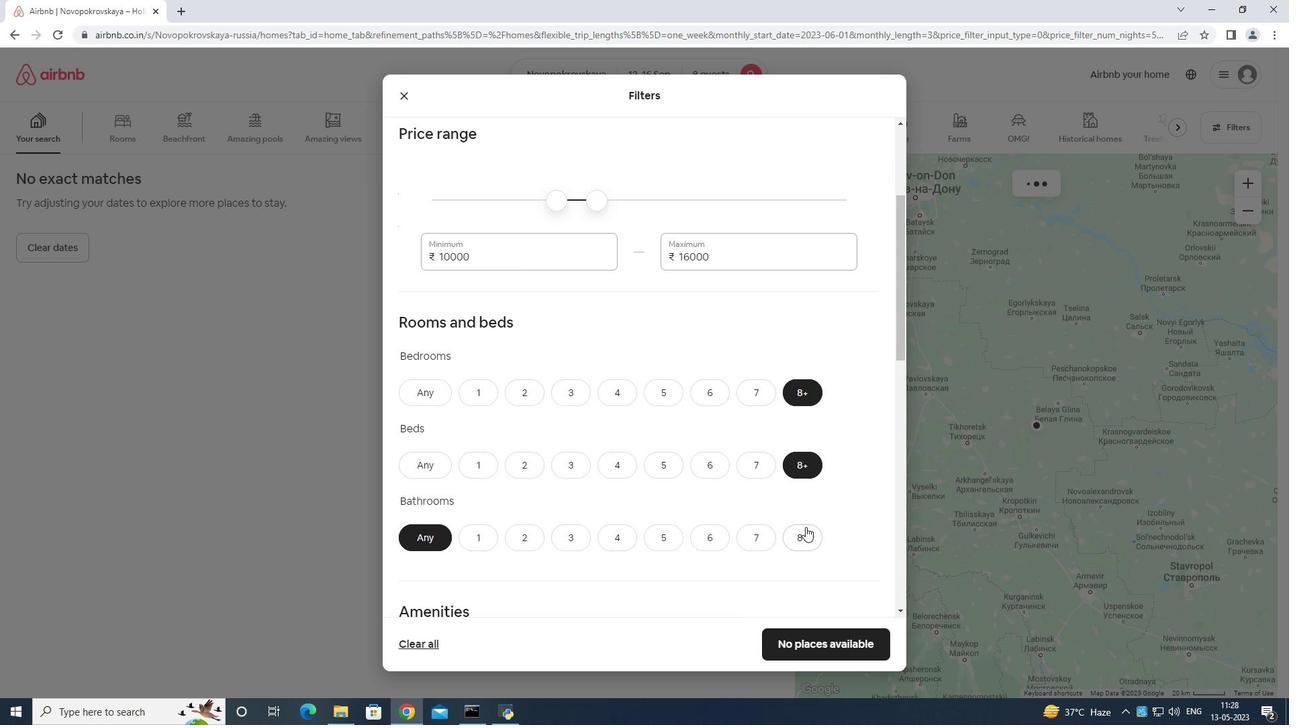 
Action: Mouse moved to (807, 494)
Screenshot: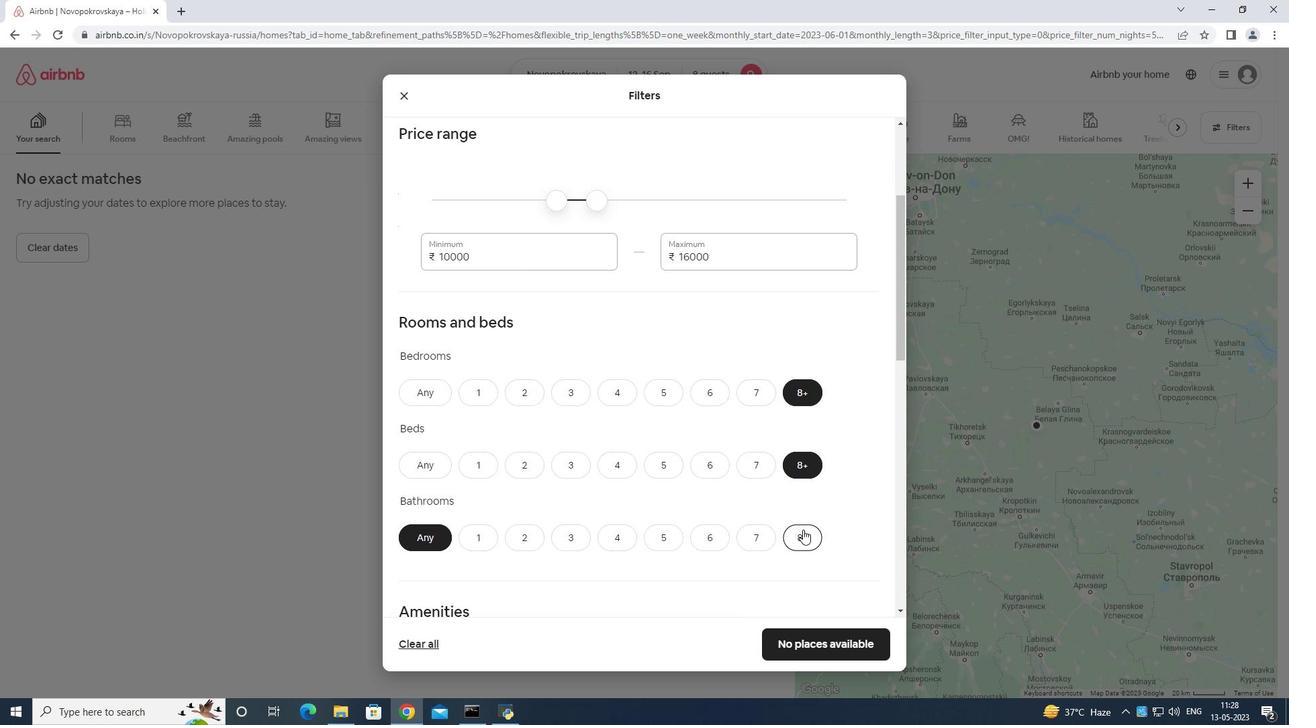 
Action: Mouse scrolled (807, 493) with delta (0, 0)
Screenshot: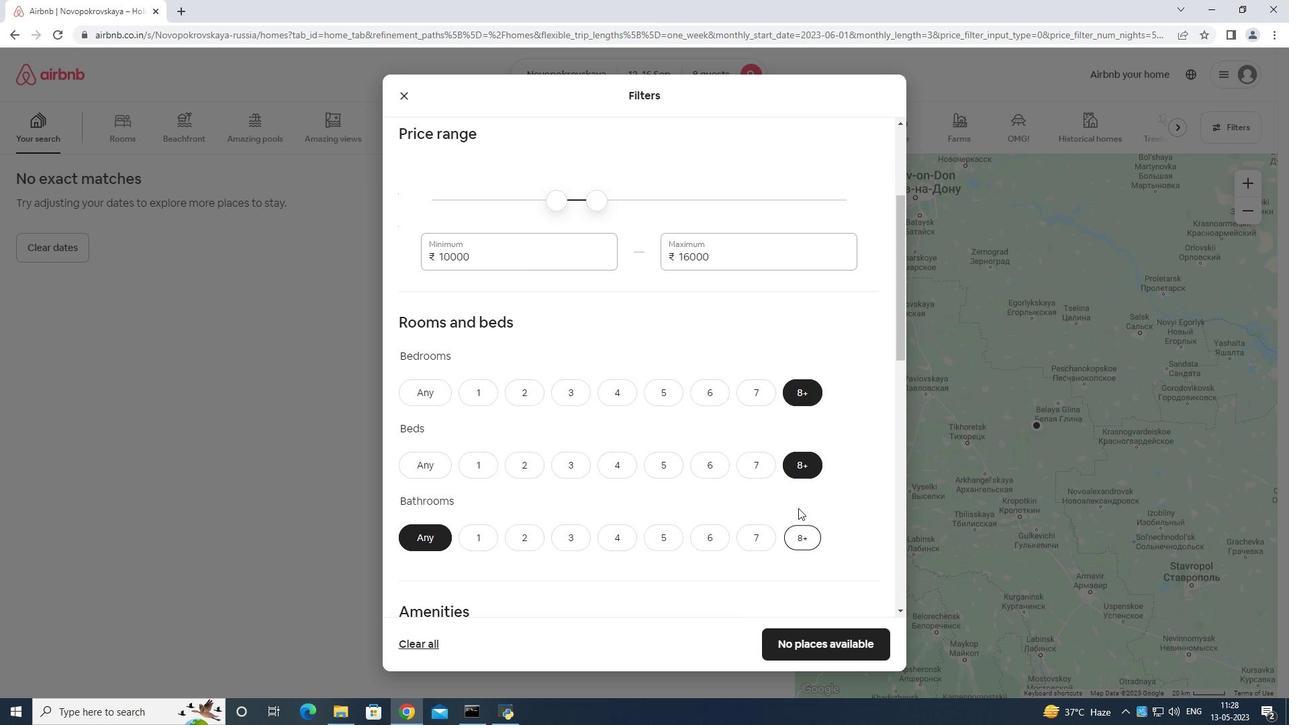 
Action: Mouse moved to (807, 495)
Screenshot: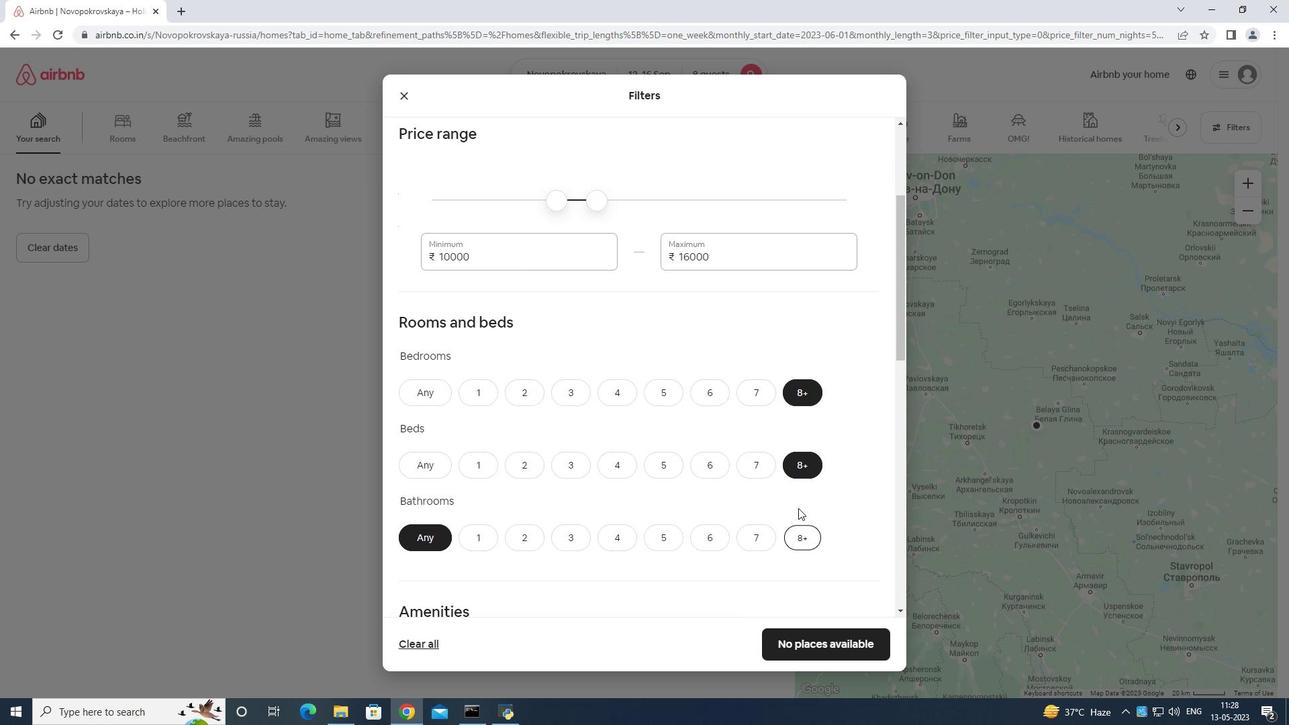
Action: Mouse scrolled (807, 494) with delta (0, 0)
Screenshot: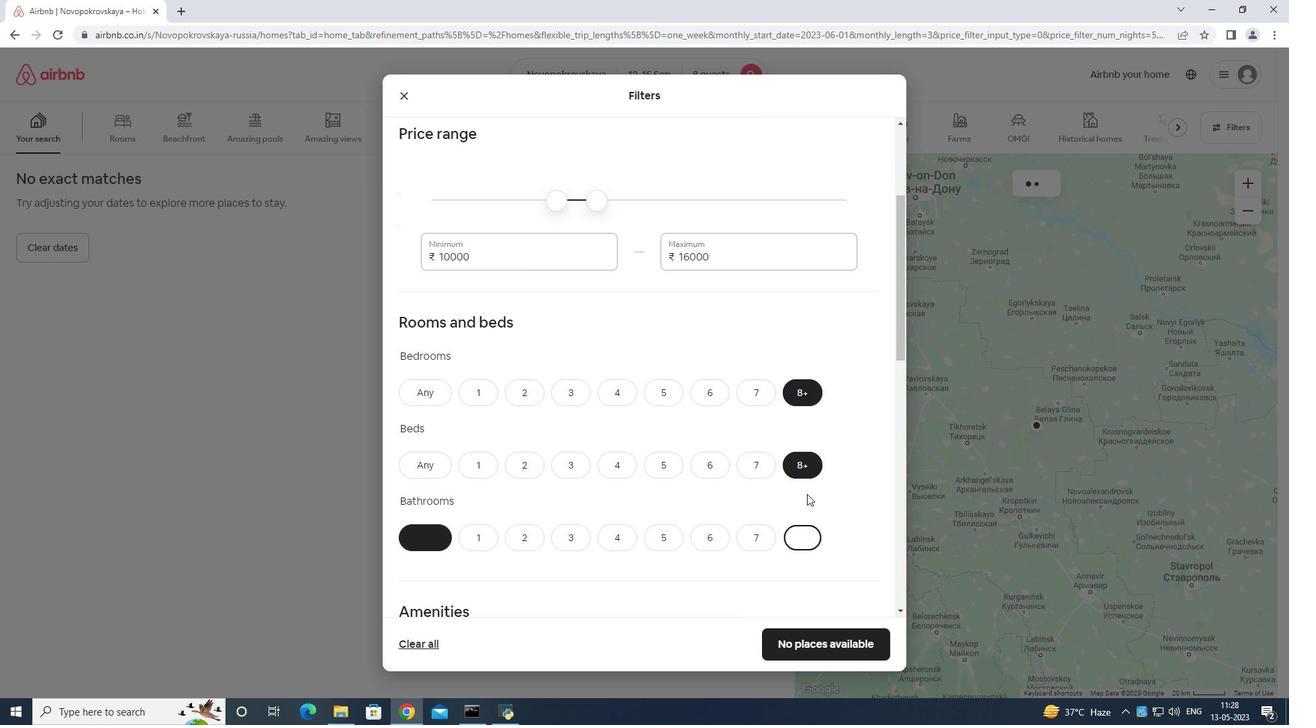 
Action: Mouse scrolled (807, 494) with delta (0, 0)
Screenshot: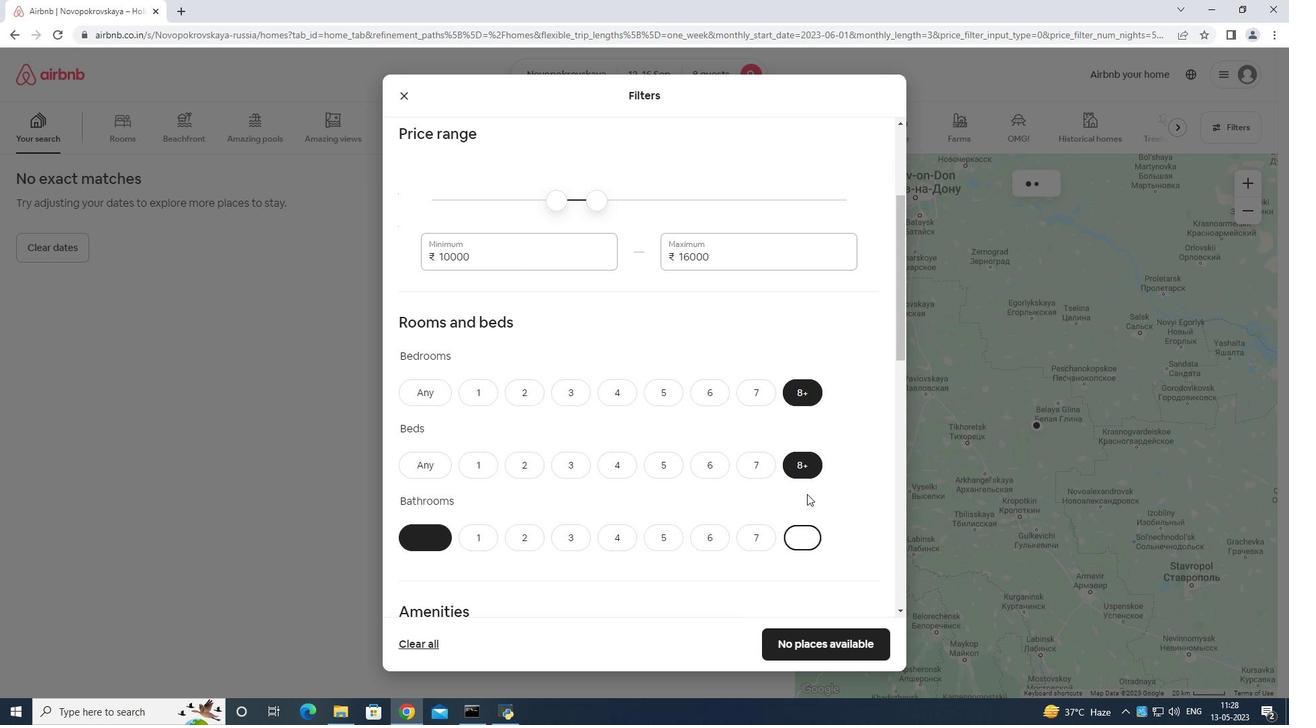 
Action: Mouse scrolled (807, 494) with delta (0, 0)
Screenshot: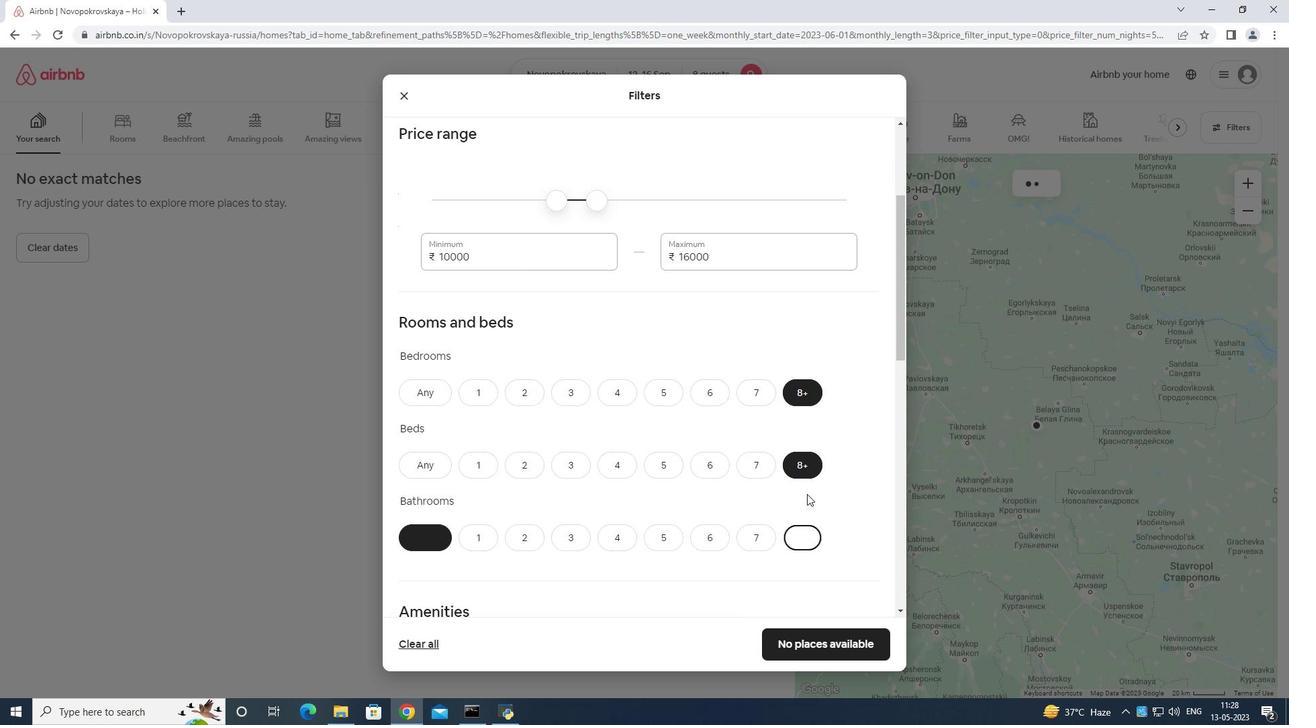 
Action: Mouse moved to (409, 402)
Screenshot: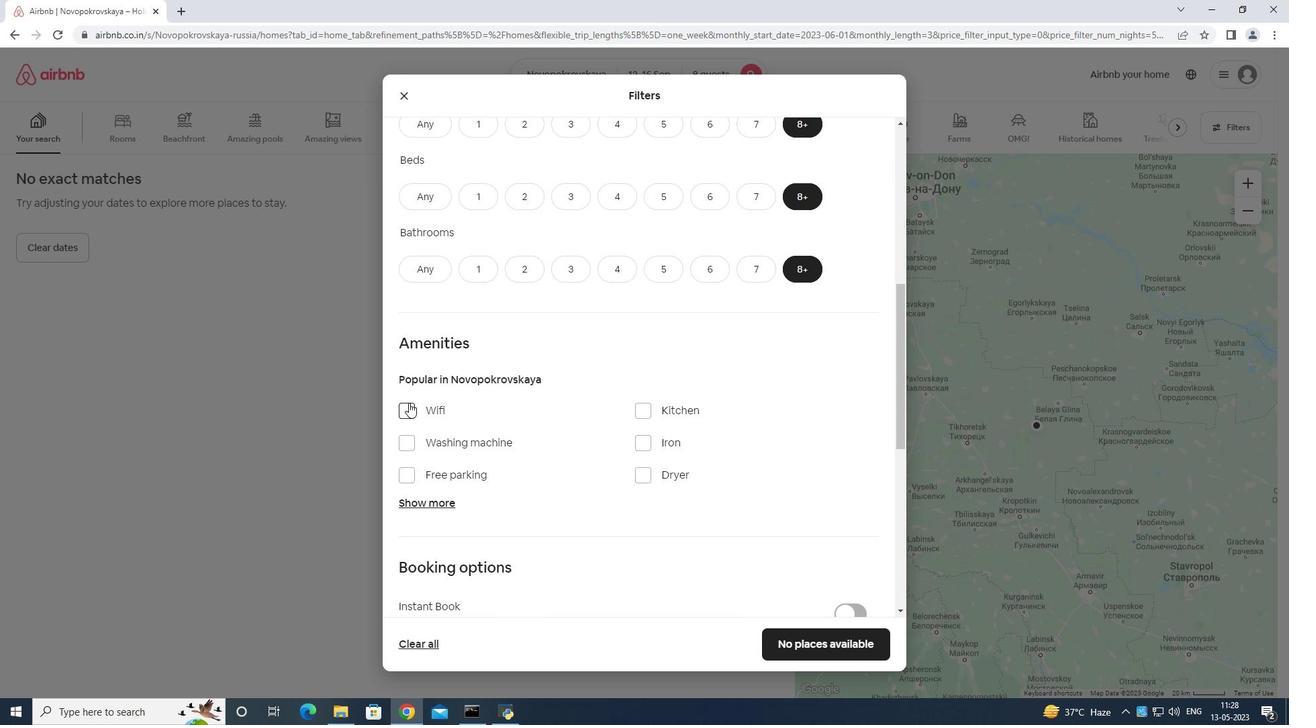 
Action: Mouse pressed left at (409, 402)
Screenshot: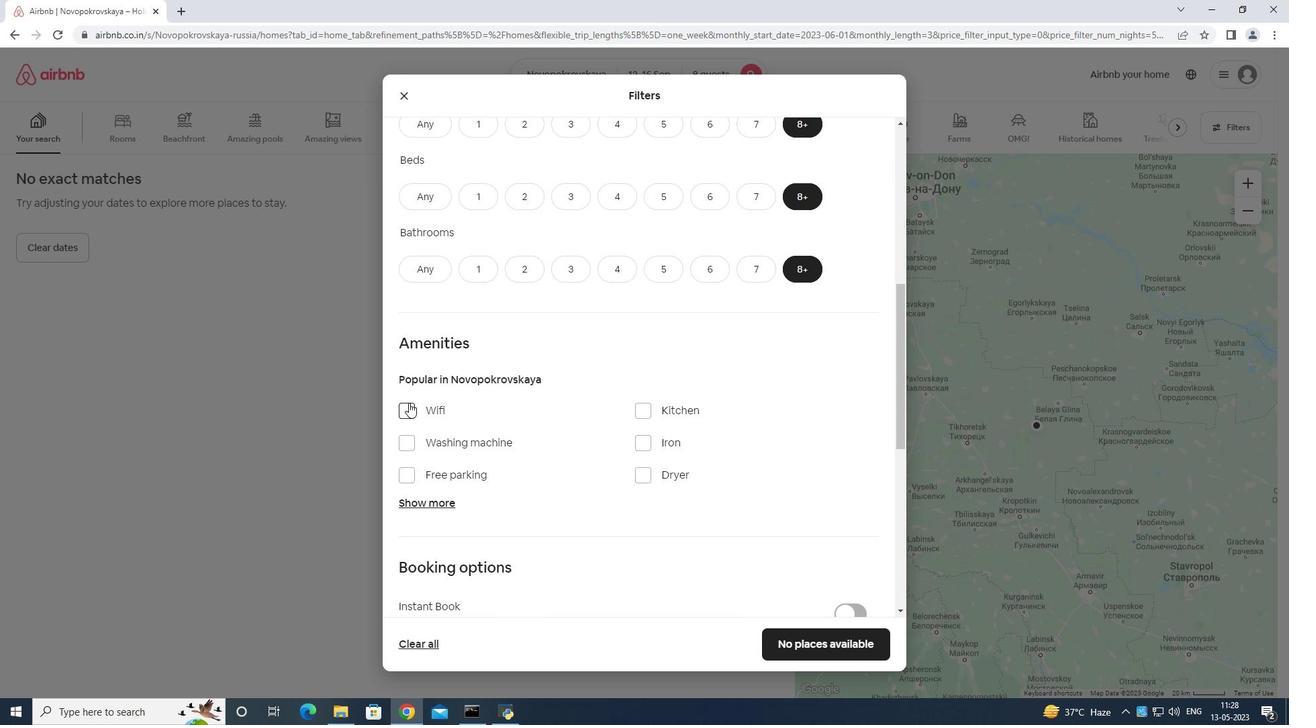 
Action: Mouse moved to (400, 478)
Screenshot: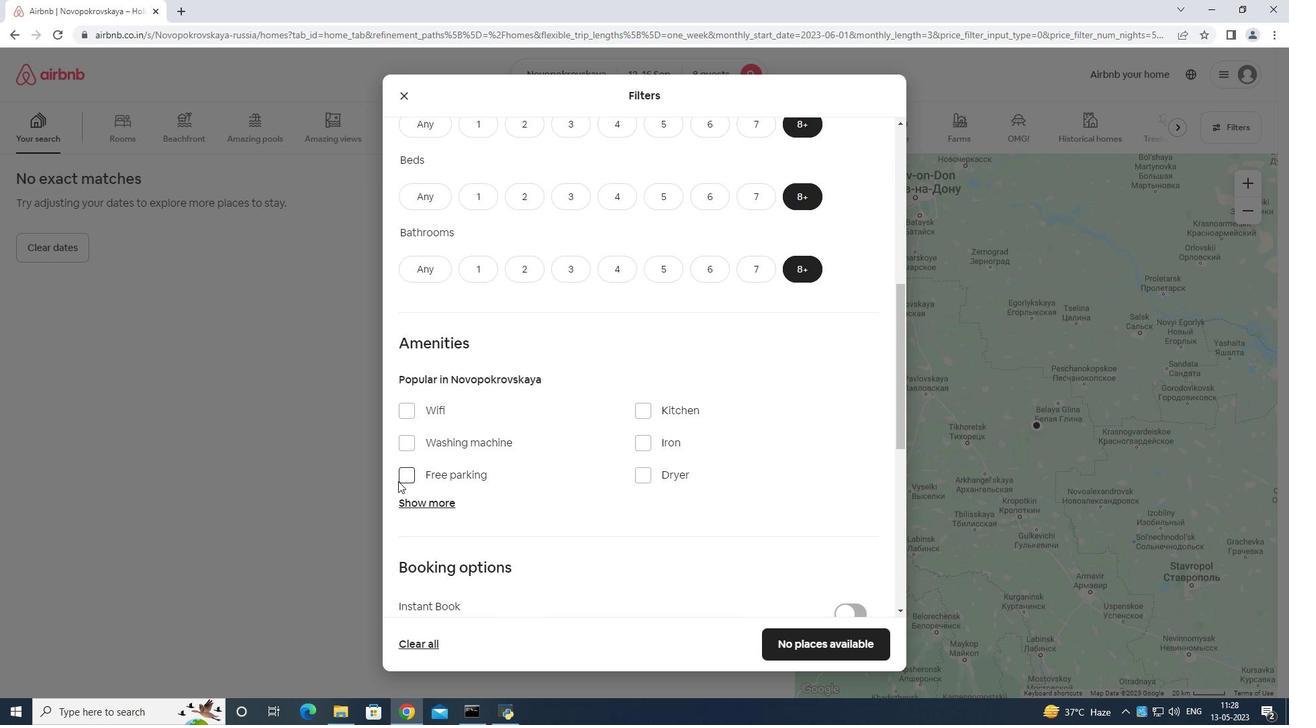 
Action: Mouse pressed left at (400, 478)
Screenshot: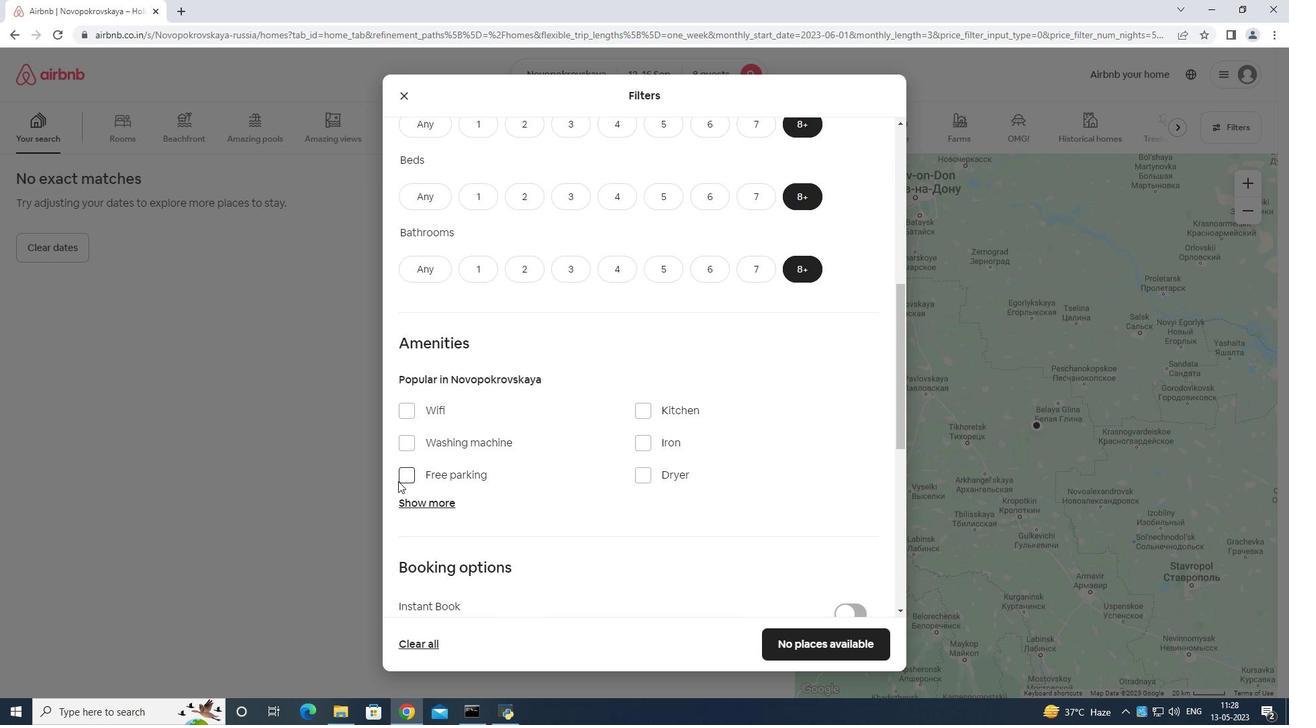 
Action: Mouse moved to (403, 399)
Screenshot: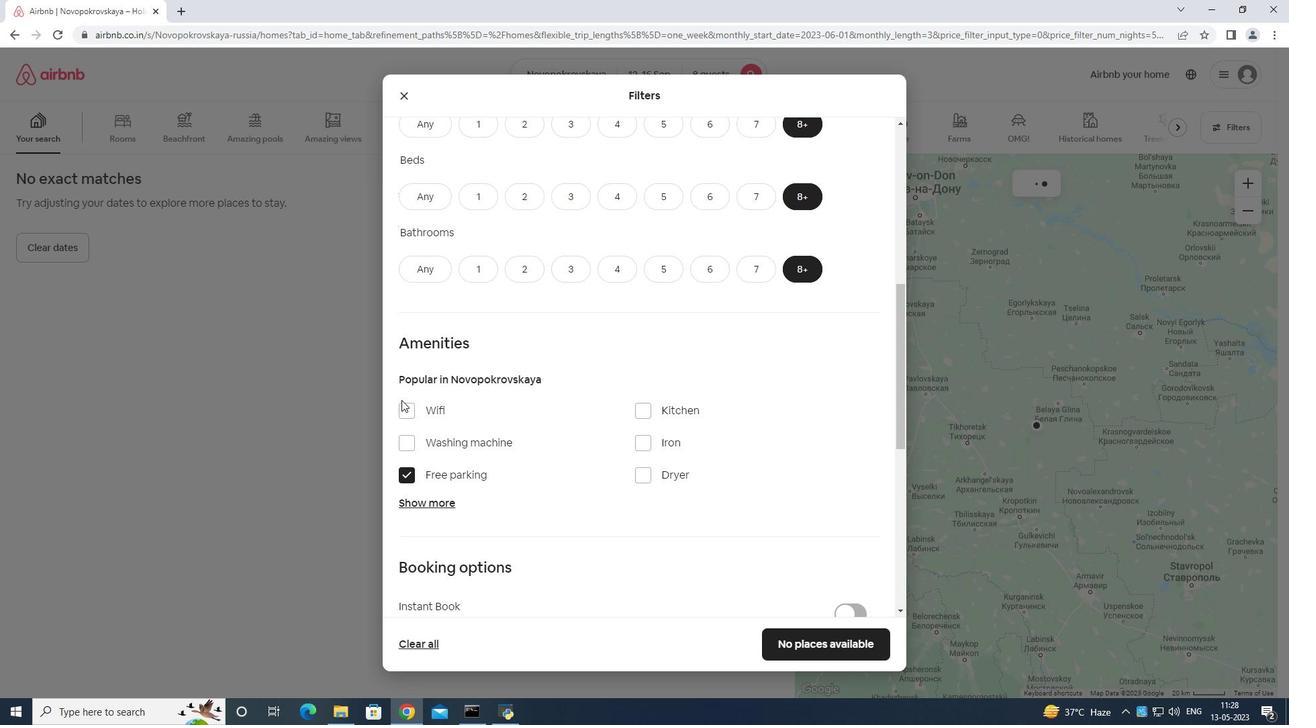 
Action: Mouse pressed left at (403, 399)
Screenshot: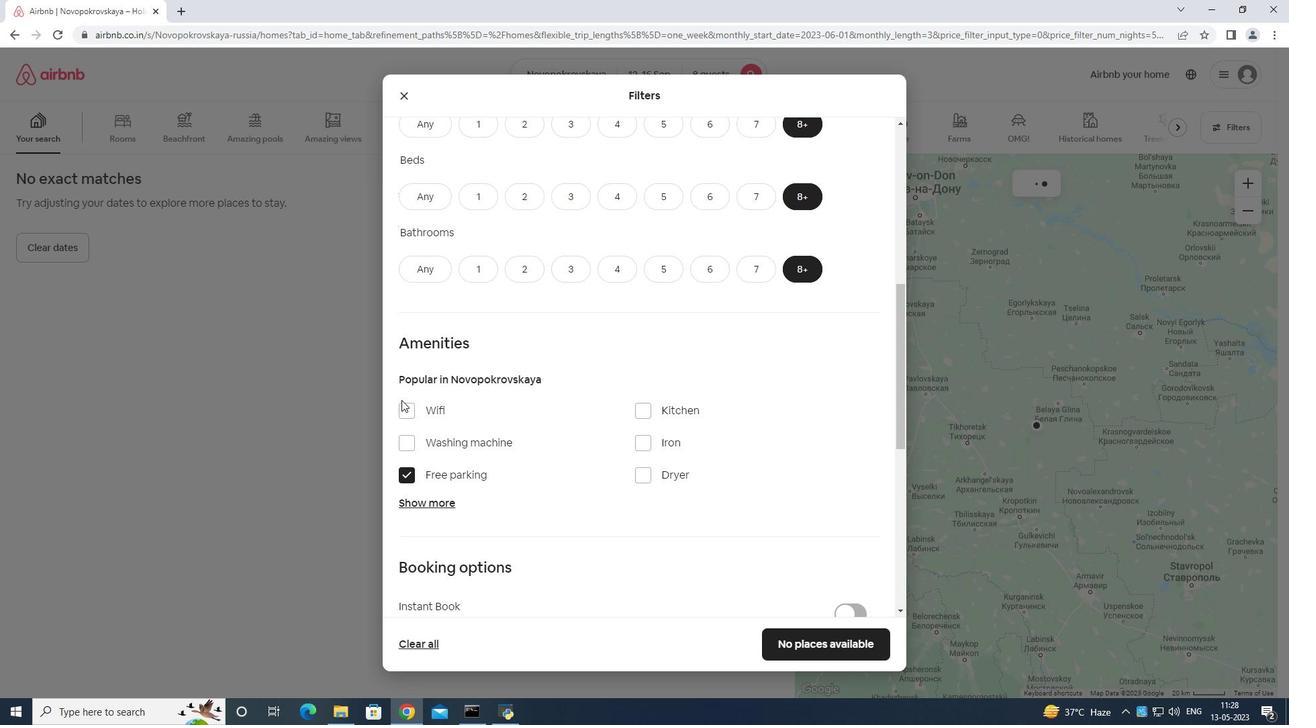 
Action: Mouse moved to (409, 408)
Screenshot: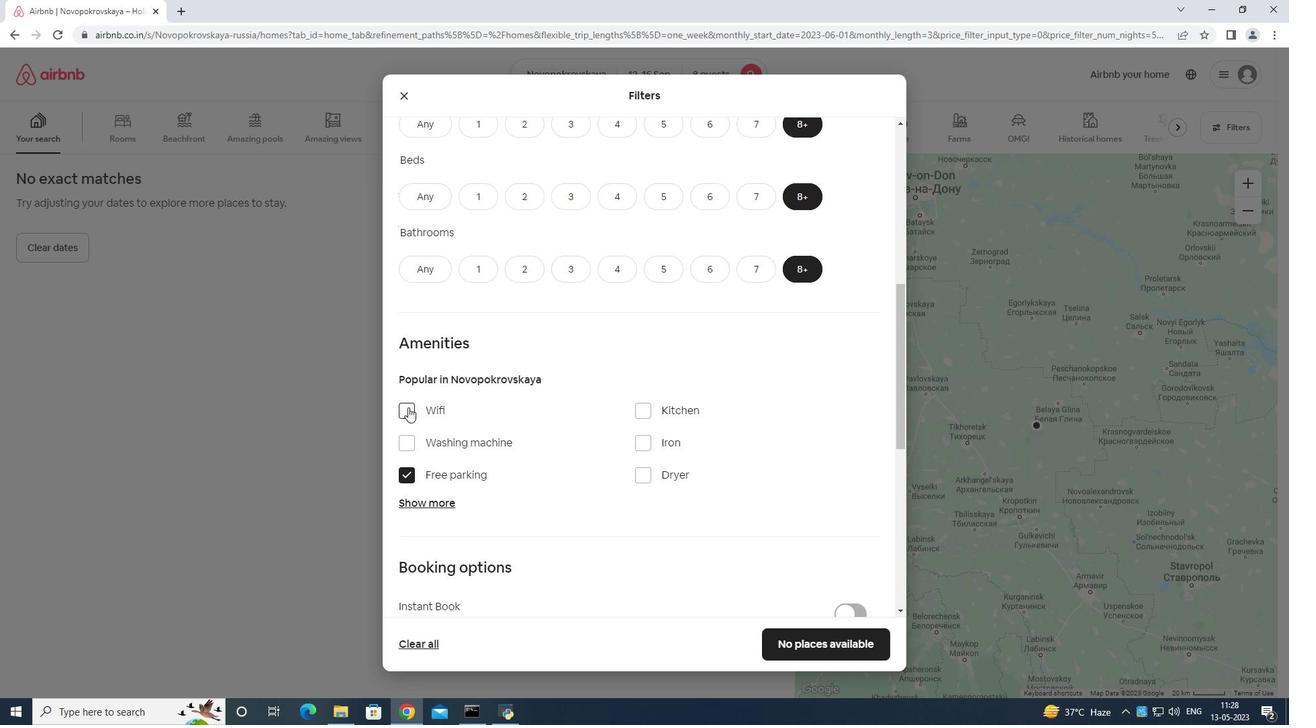 
Action: Mouse pressed left at (409, 408)
Screenshot: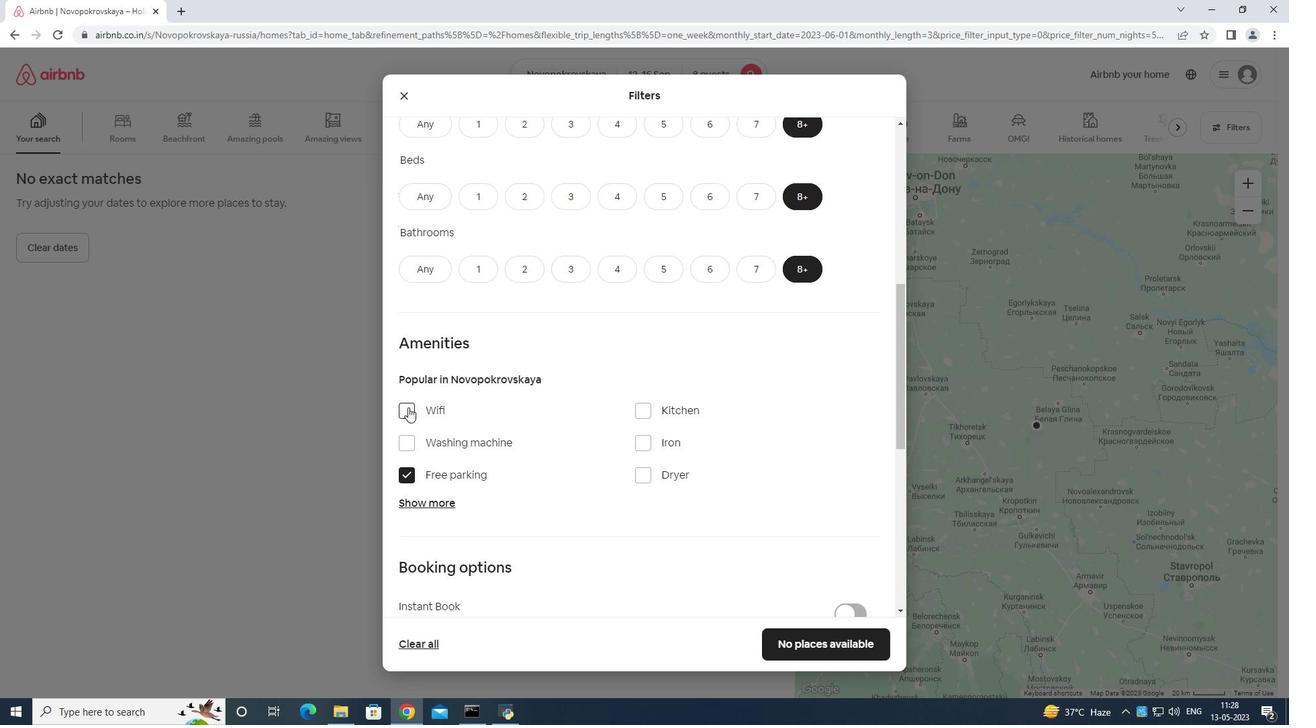 
Action: Mouse moved to (424, 500)
Screenshot: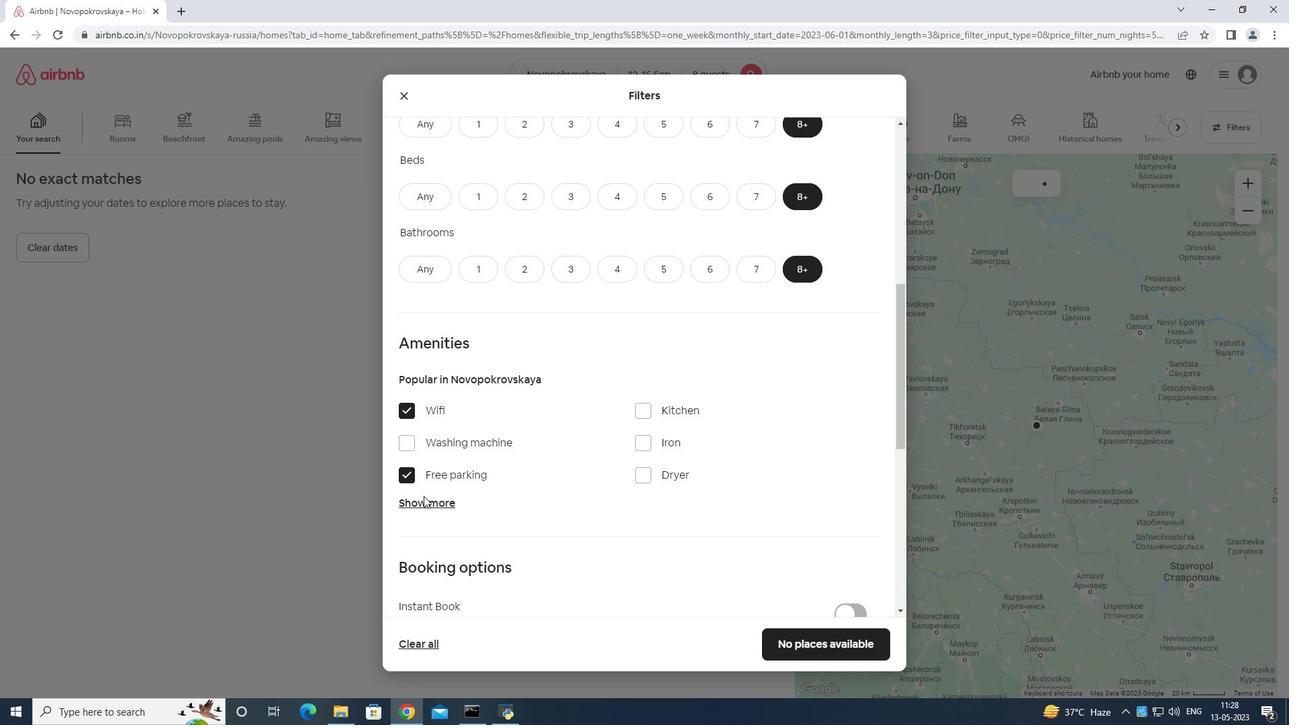 
Action: Mouse pressed left at (424, 500)
Screenshot: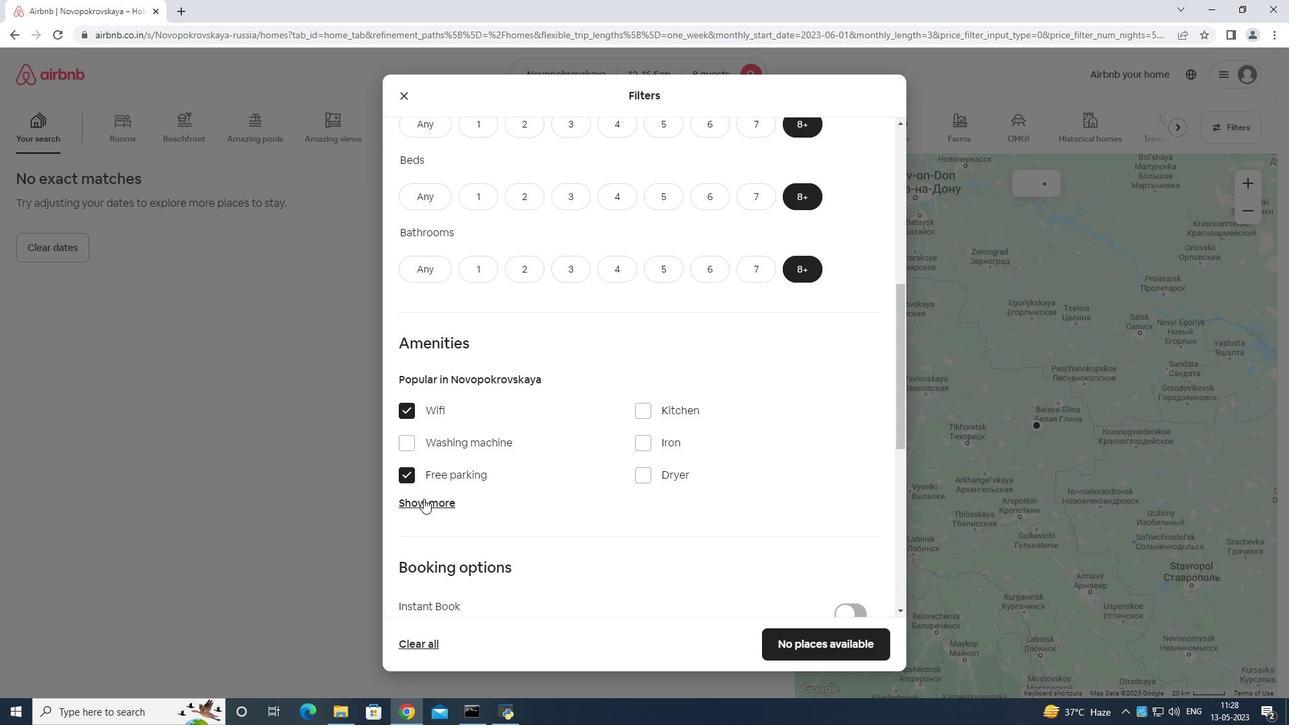 
Action: Mouse moved to (489, 443)
Screenshot: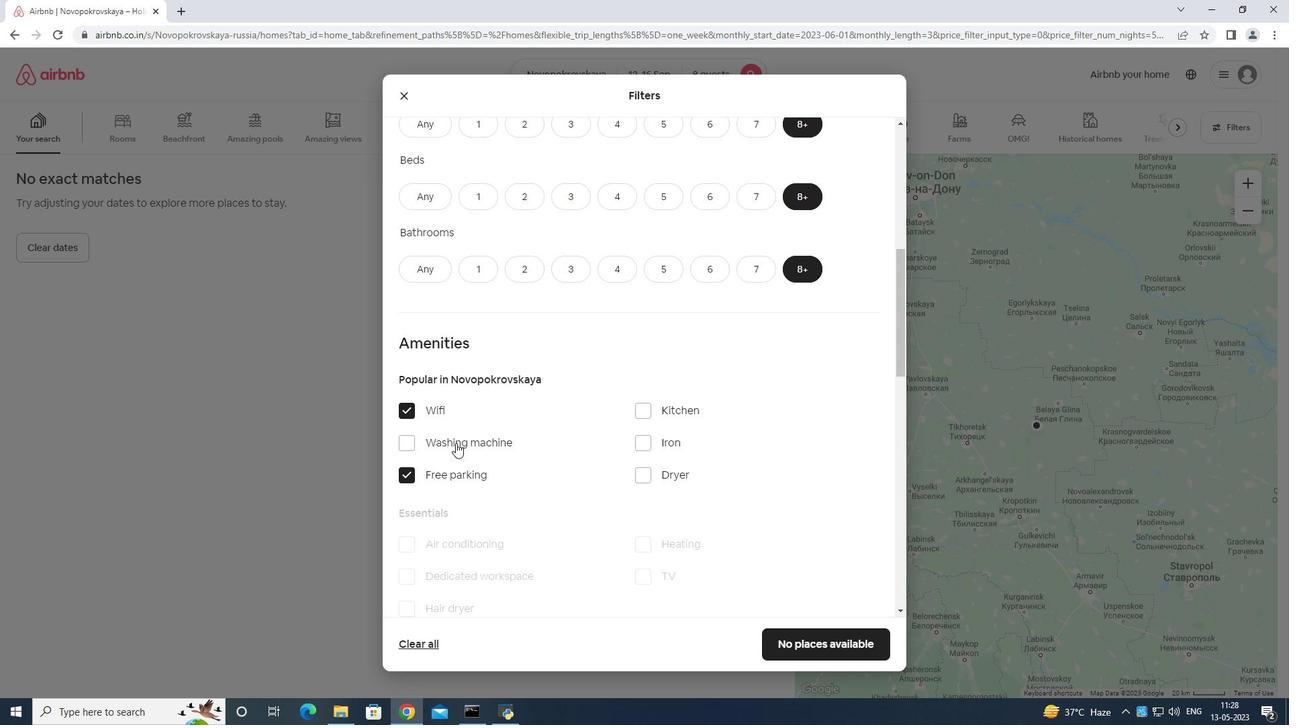 
Action: Mouse scrolled (489, 442) with delta (0, 0)
Screenshot: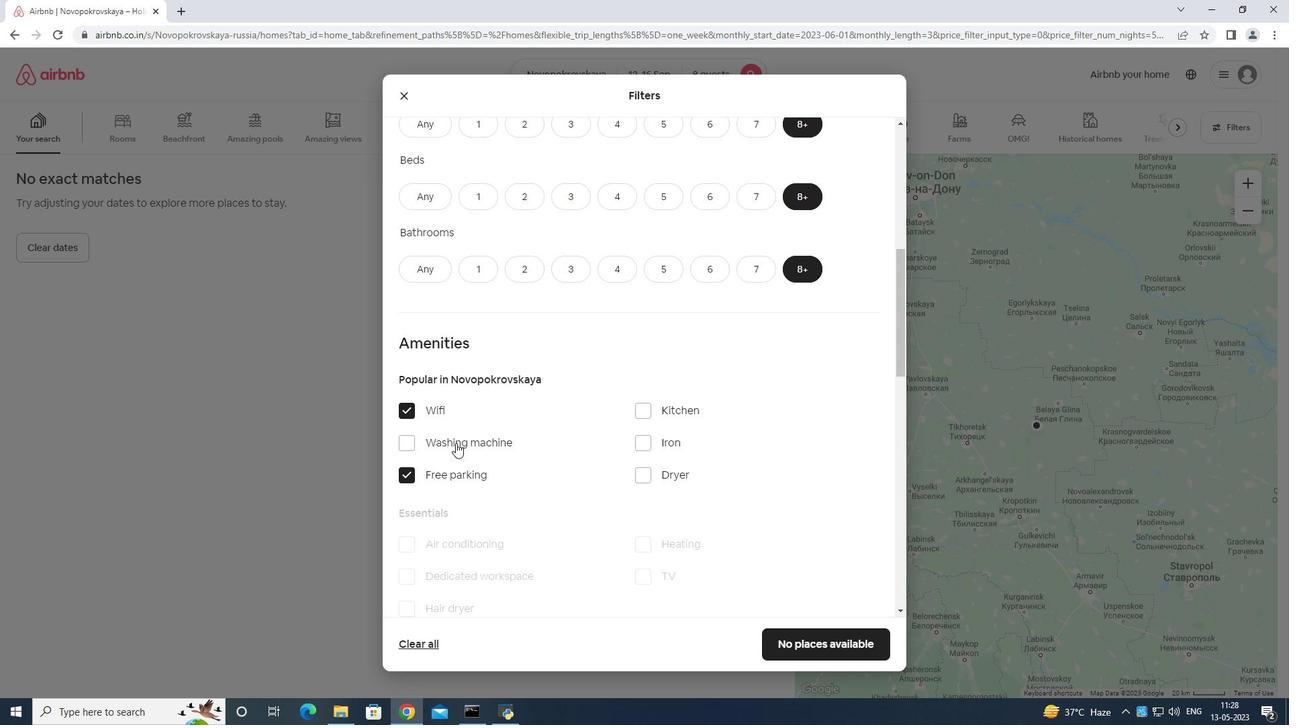 
Action: Mouse moved to (507, 442)
Screenshot: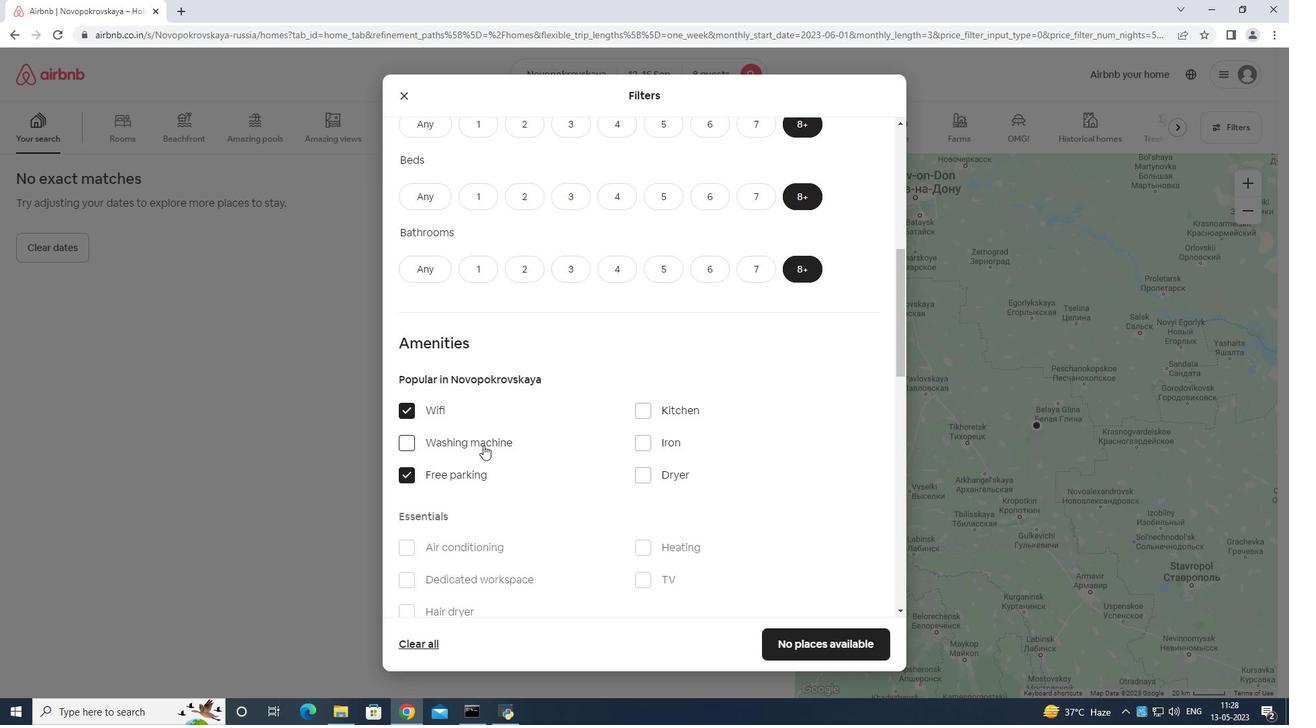 
Action: Mouse scrolled (507, 441) with delta (0, 0)
Screenshot: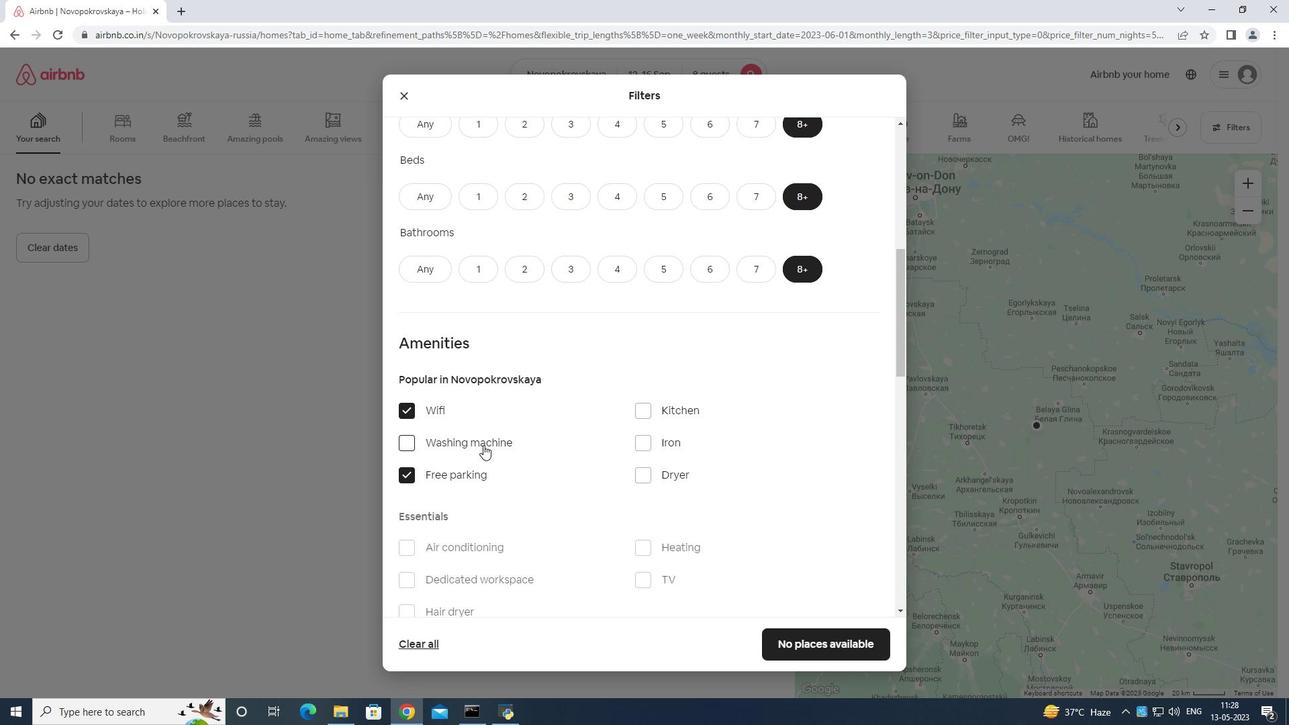 
Action: Mouse moved to (577, 431)
Screenshot: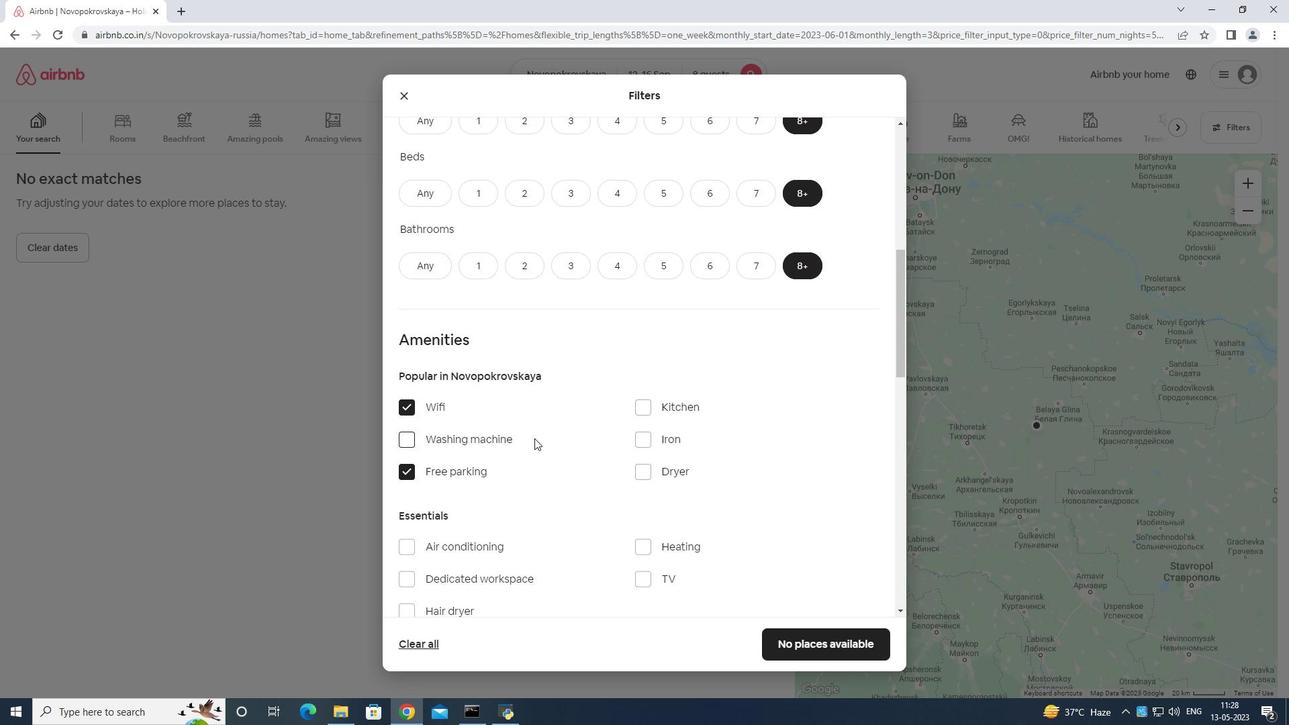 
Action: Mouse scrolled (577, 431) with delta (0, 0)
Screenshot: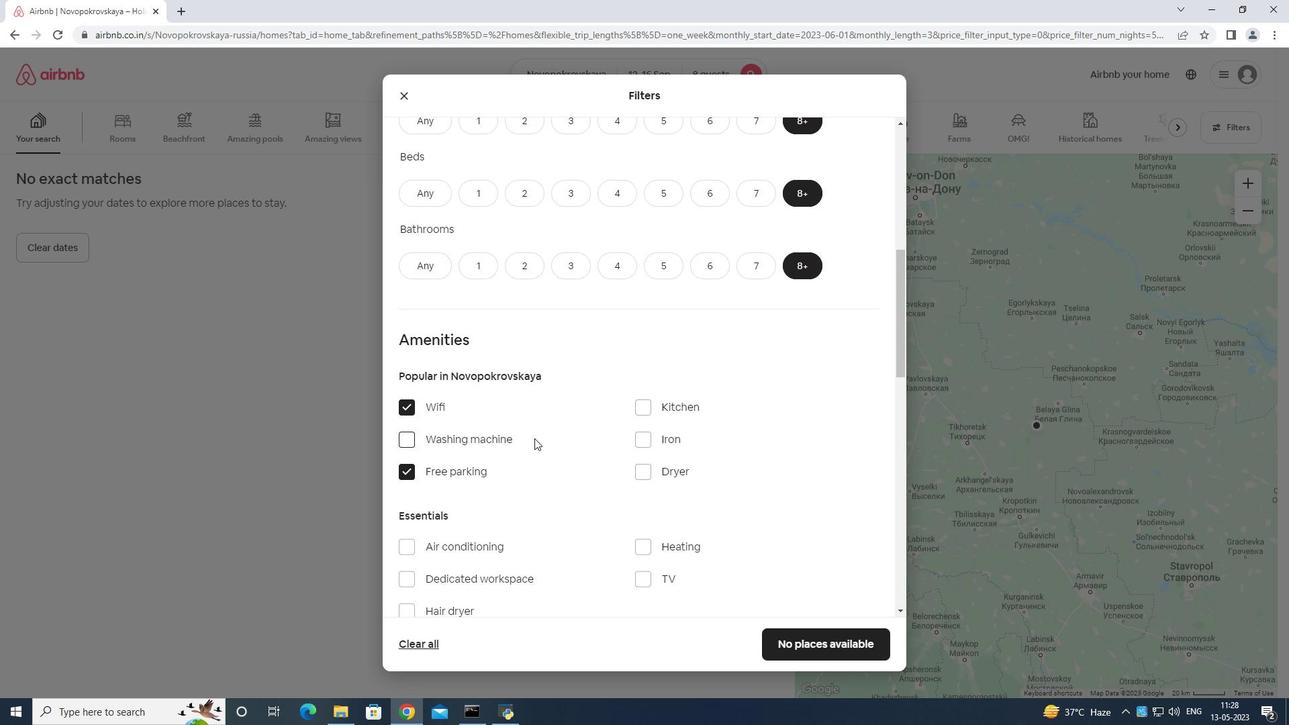 
Action: Mouse moved to (638, 383)
Screenshot: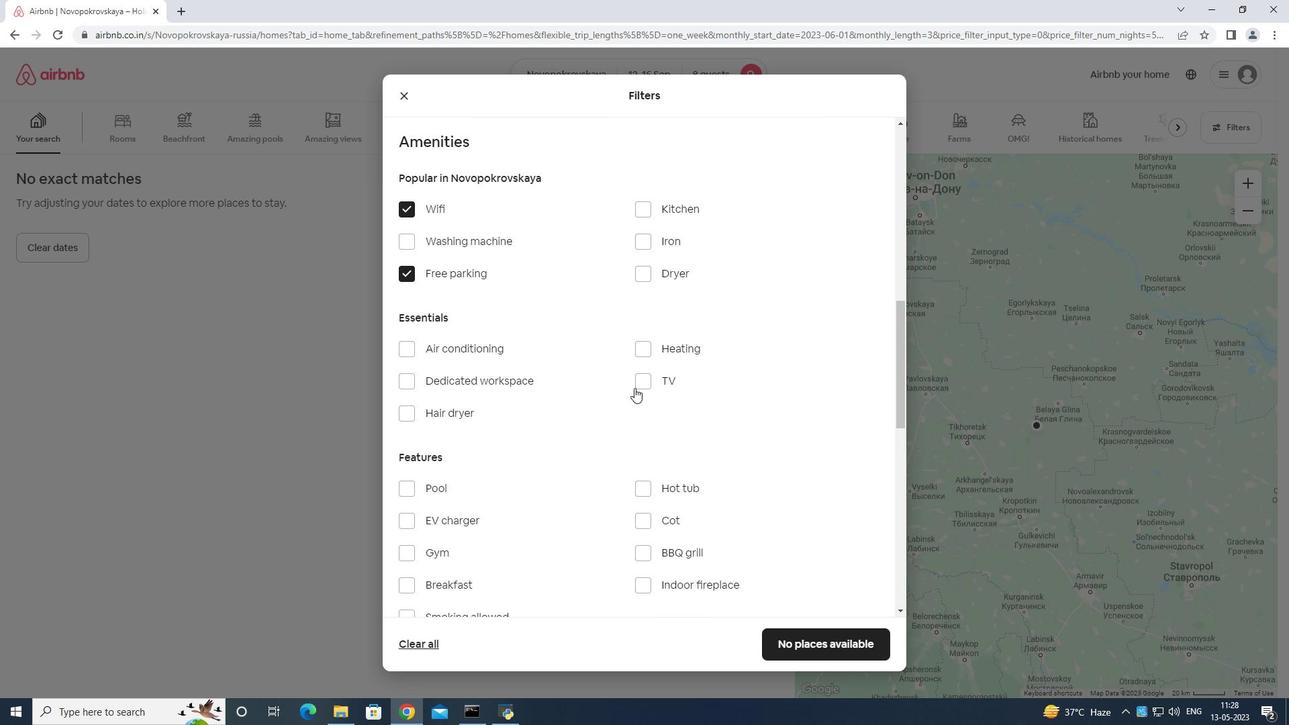 
Action: Mouse pressed left at (638, 383)
Screenshot: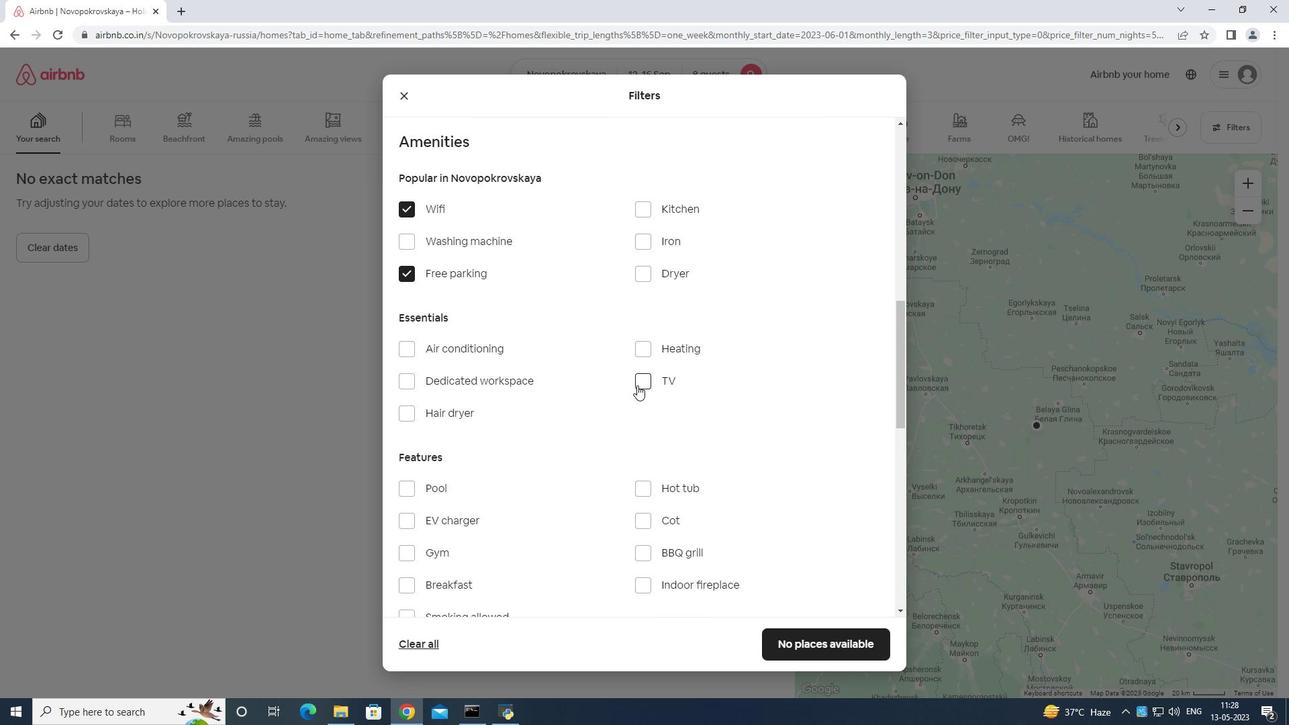 
Action: Mouse moved to (638, 372)
Screenshot: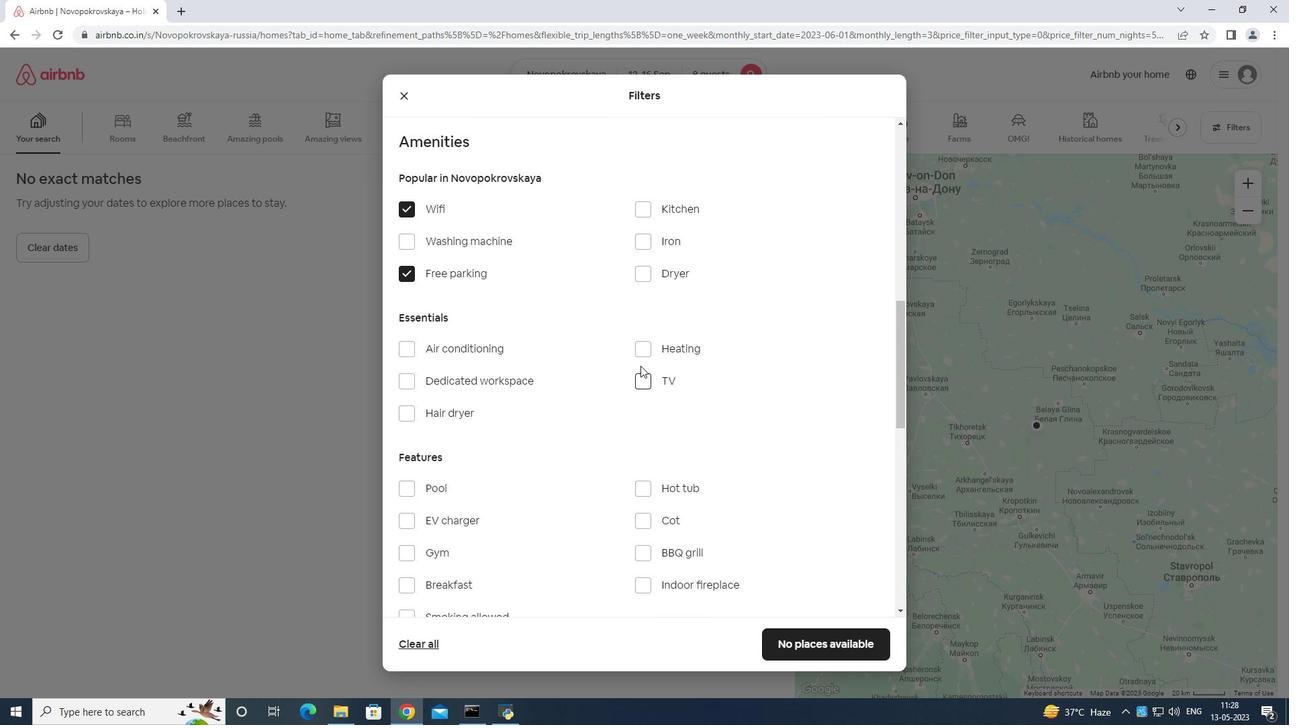 
Action: Mouse scrolled (638, 372) with delta (0, 0)
Screenshot: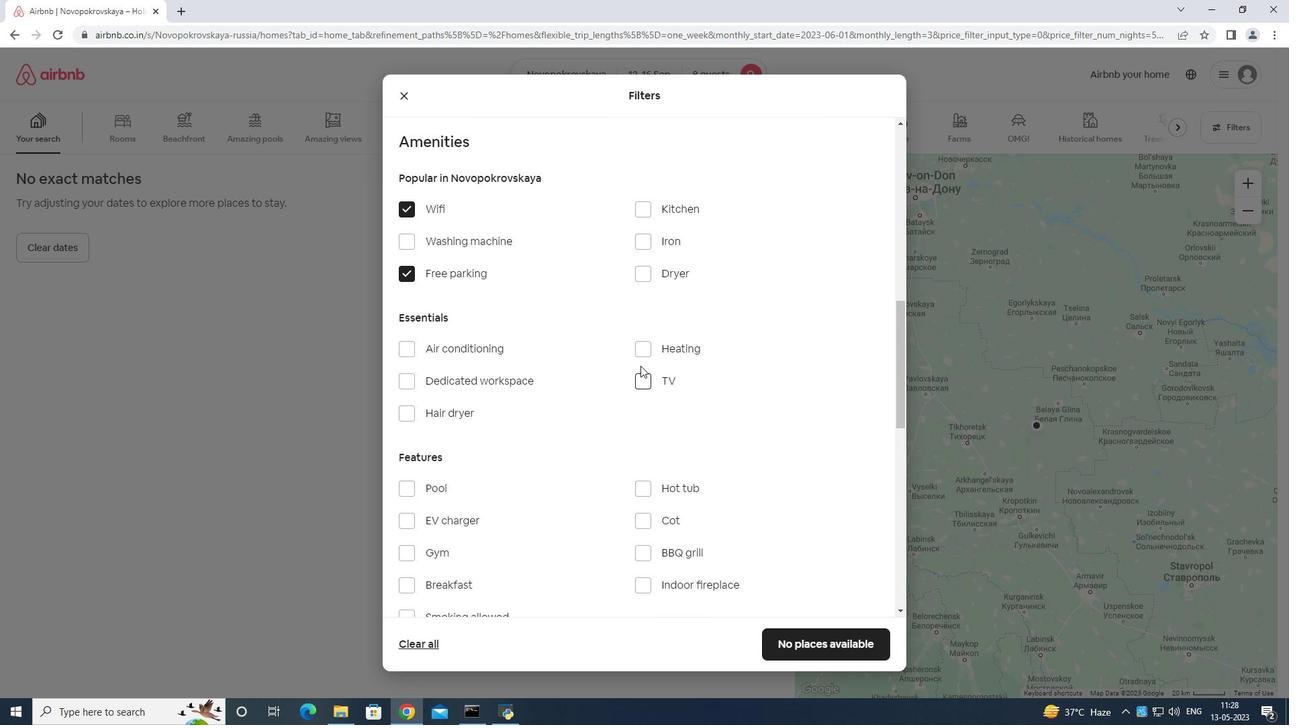 
Action: Mouse moved to (633, 381)
Screenshot: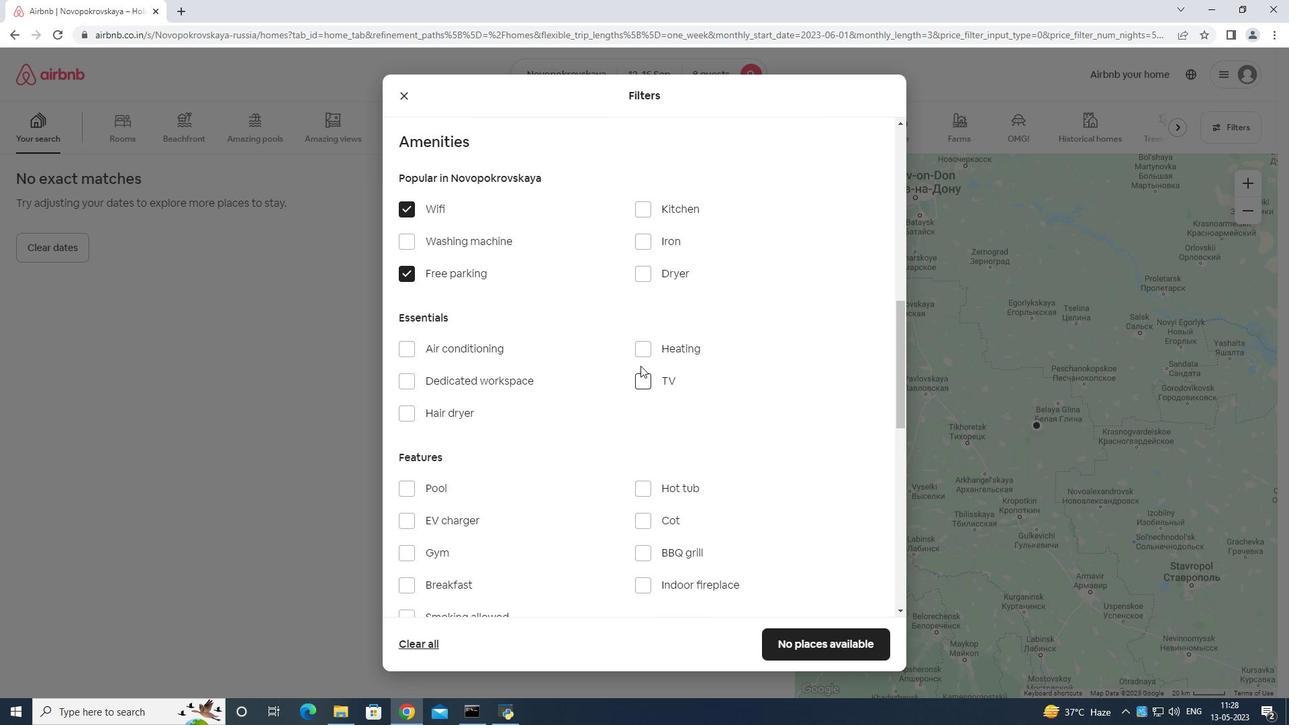
Action: Mouse scrolled (633, 380) with delta (0, 0)
Screenshot: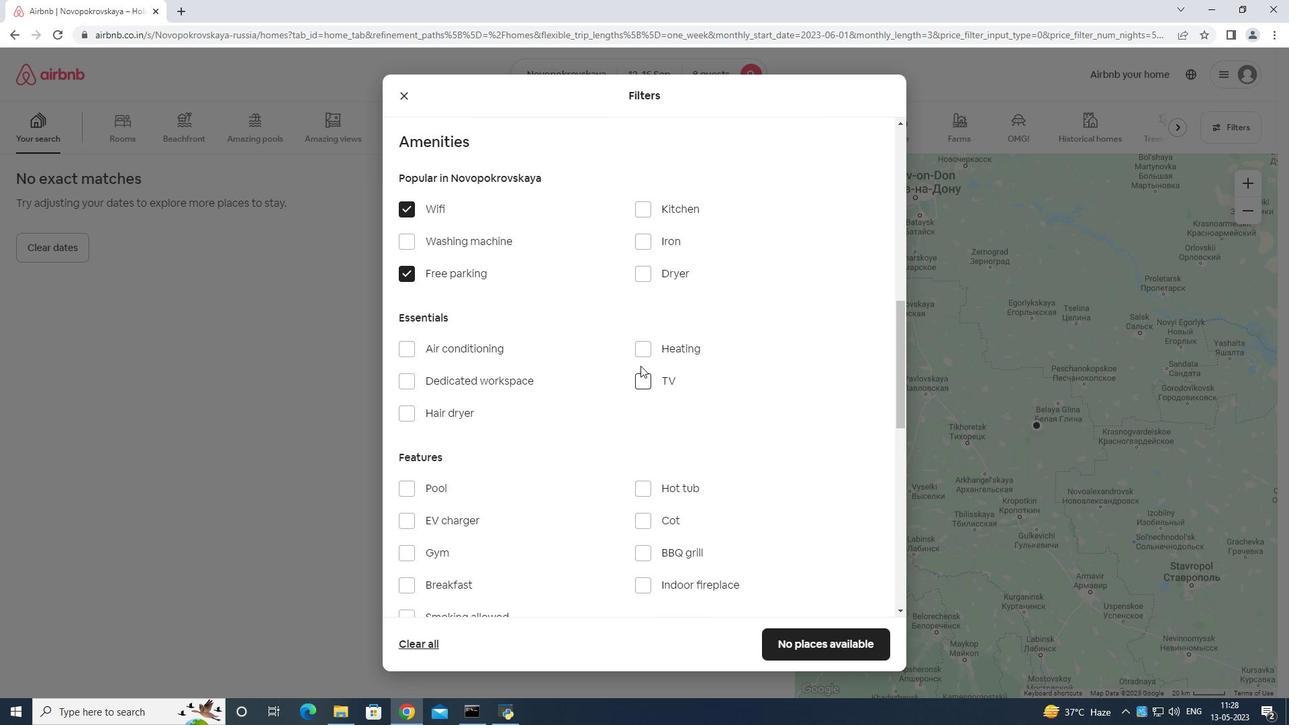 
Action: Mouse moved to (630, 384)
Screenshot: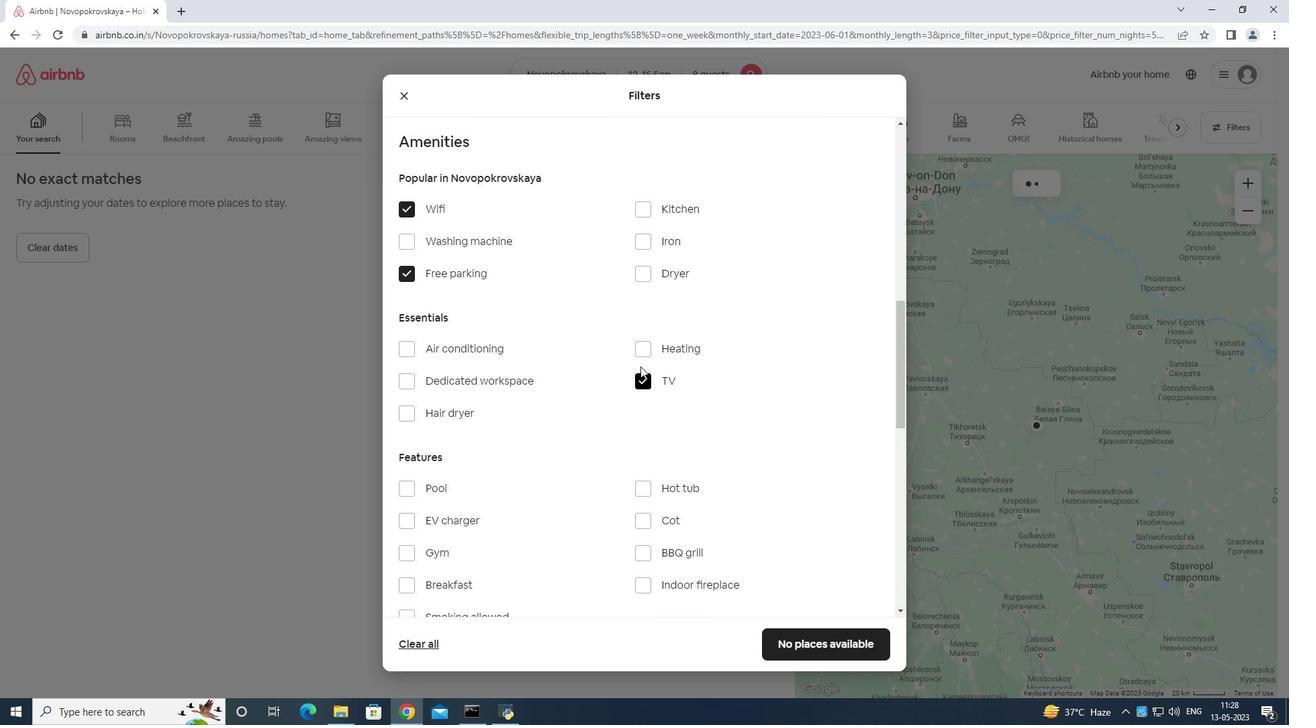 
Action: Mouse scrolled (630, 383) with delta (0, 0)
Screenshot: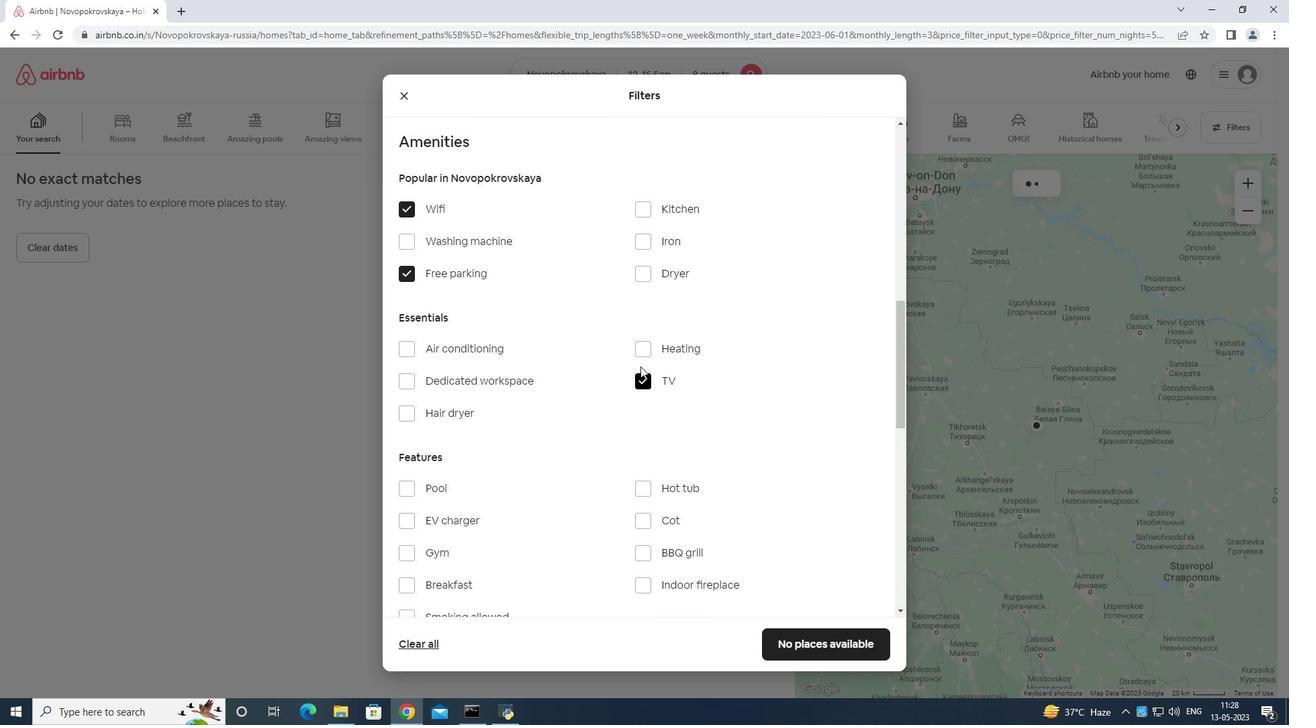 
Action: Mouse moved to (401, 351)
Screenshot: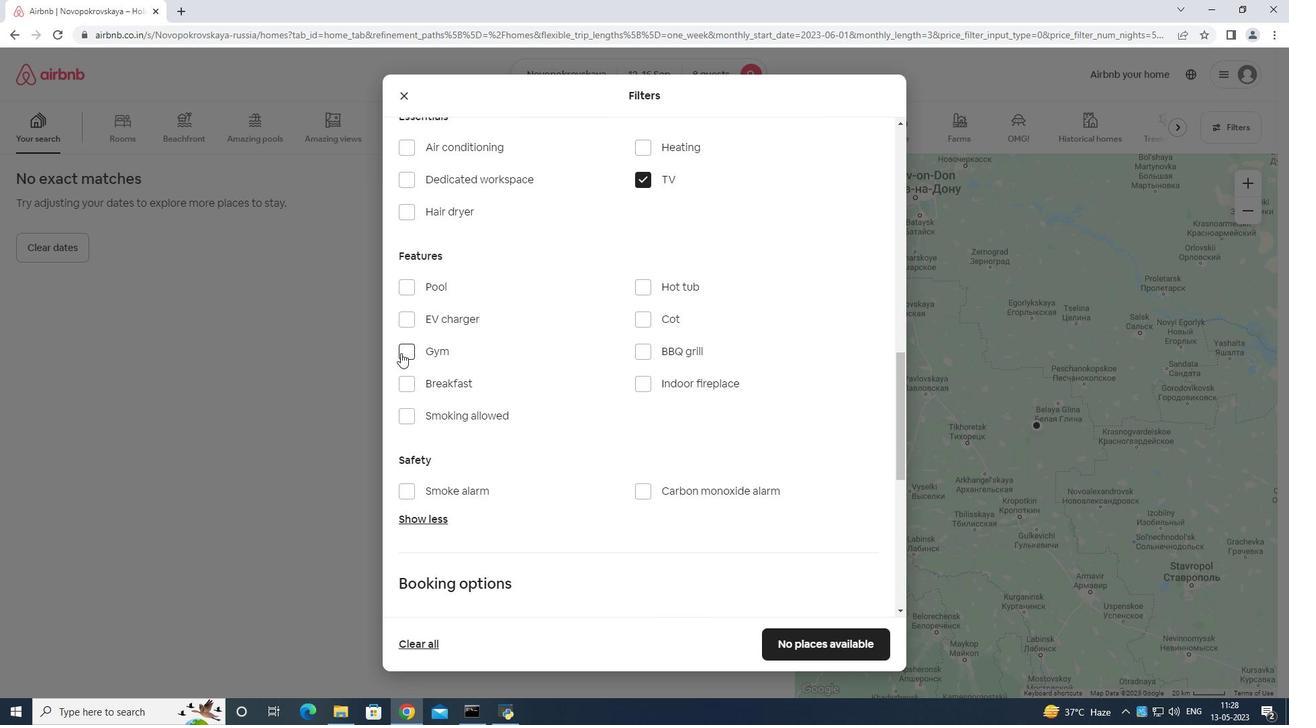 
Action: Mouse pressed left at (401, 351)
Screenshot: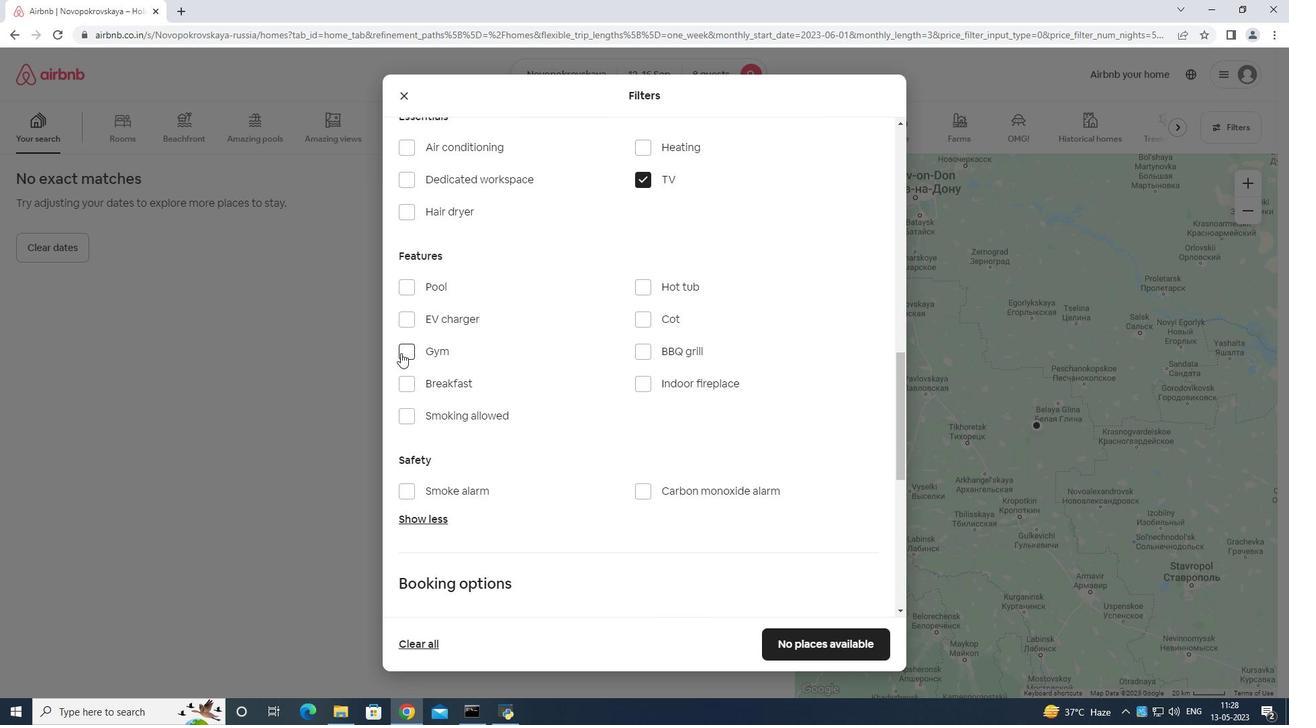 
Action: Mouse moved to (405, 384)
Screenshot: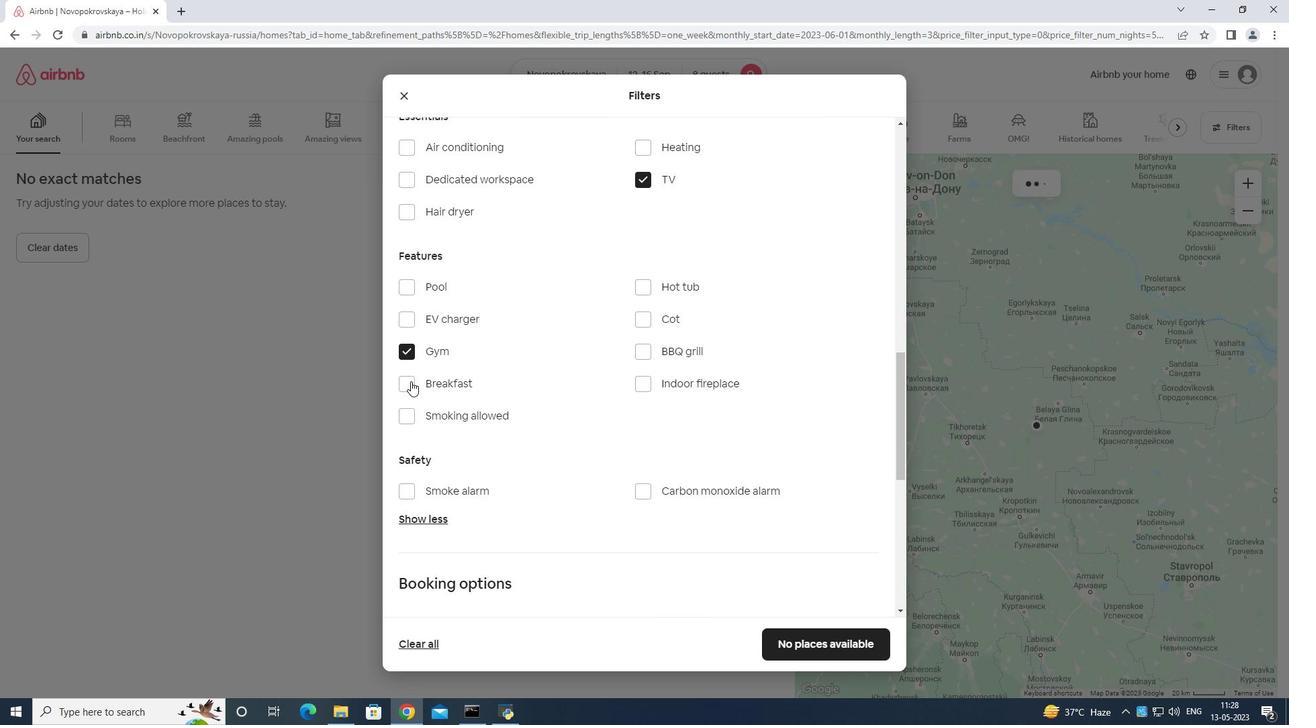 
Action: Mouse pressed left at (405, 384)
Screenshot: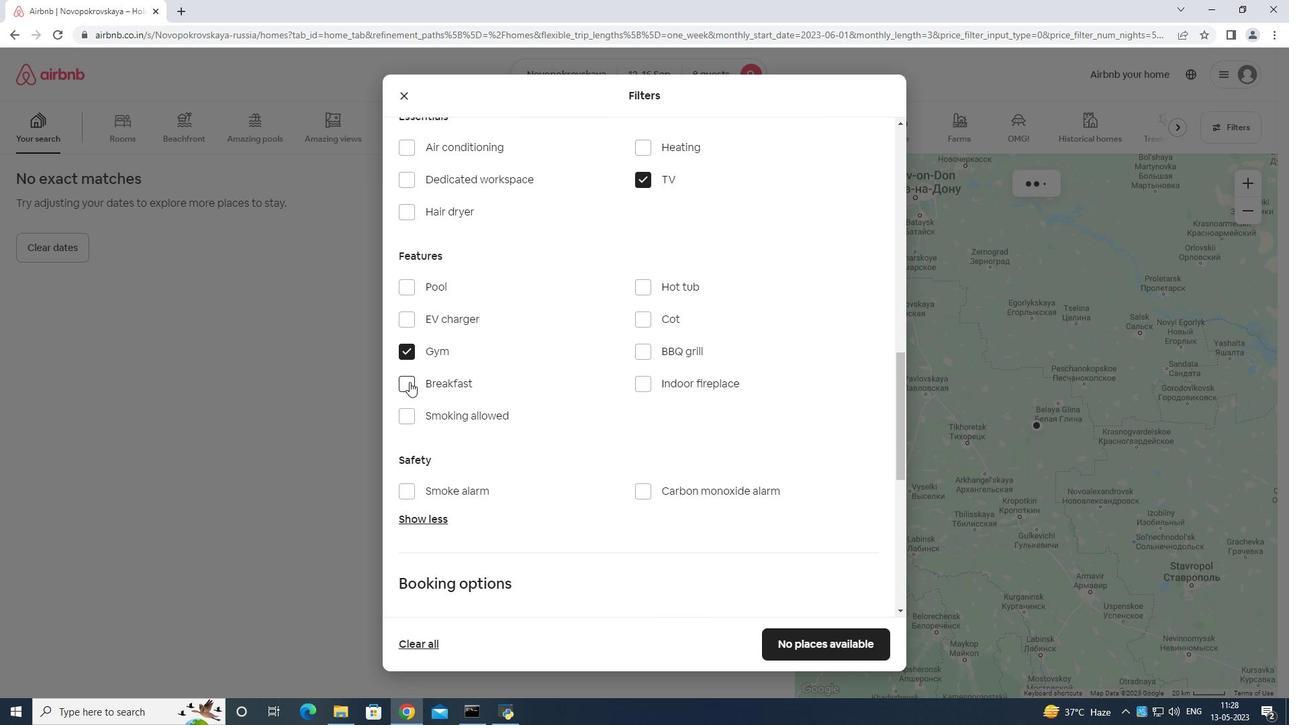 
Action: Mouse moved to (417, 391)
Screenshot: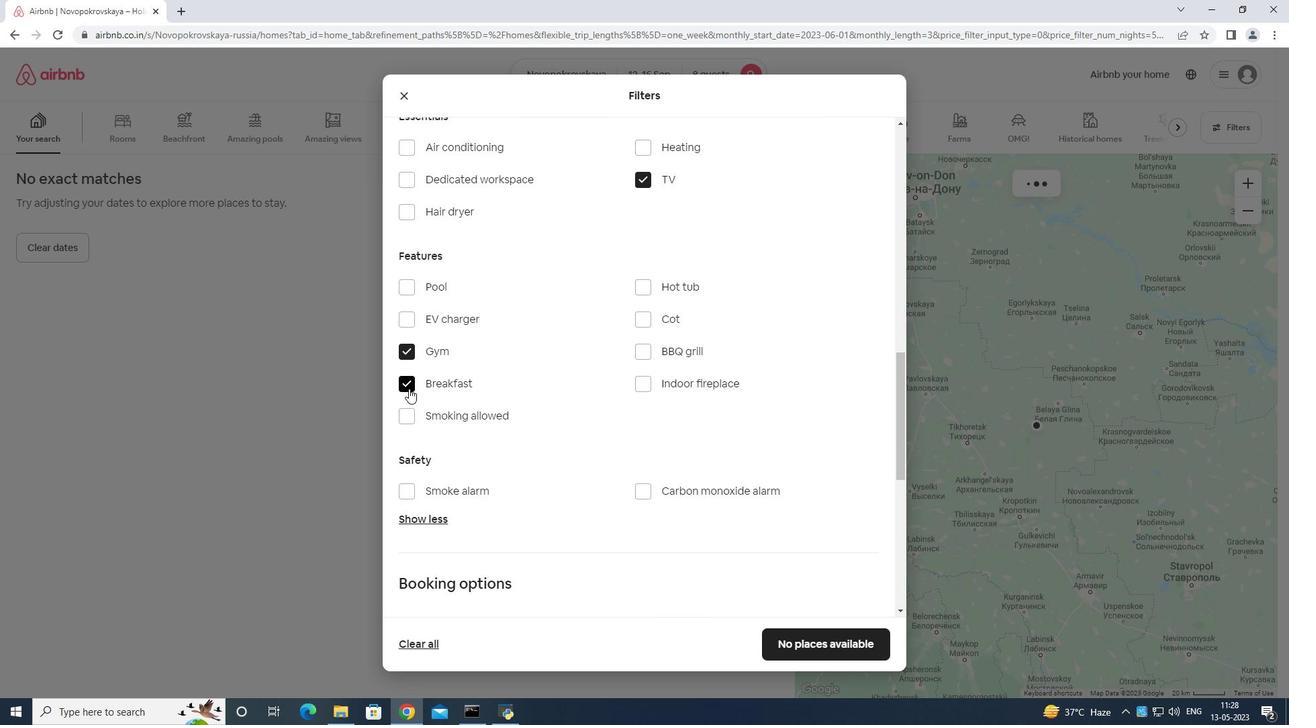
Action: Mouse scrolled (417, 392) with delta (0, 0)
Screenshot: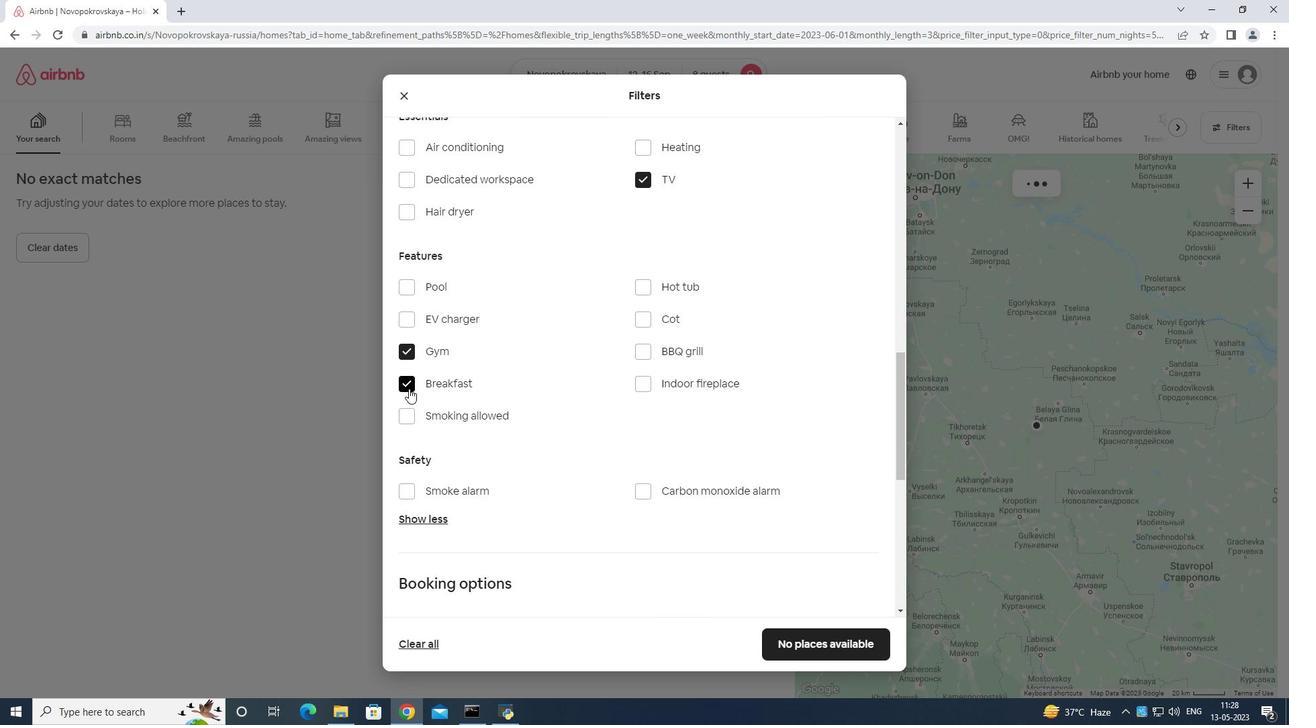 
Action: Mouse moved to (420, 388)
Screenshot: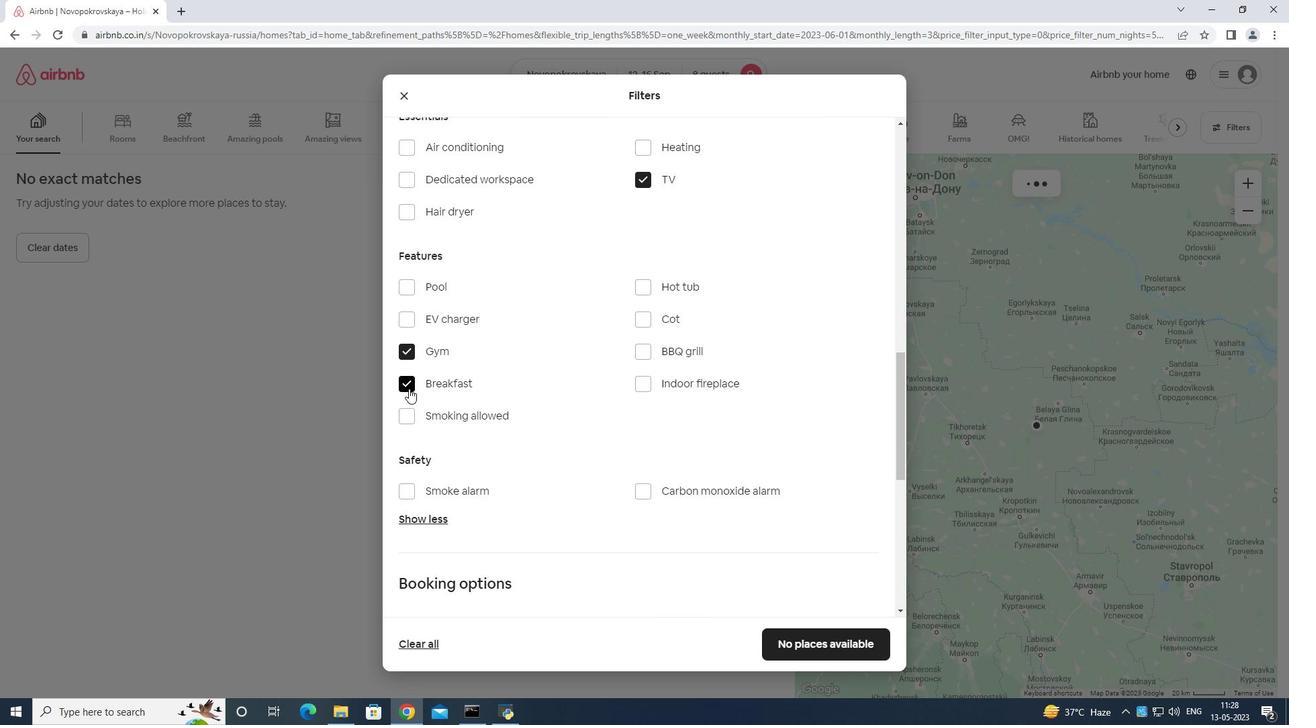 
Action: Mouse scrolled (420, 389) with delta (0, 0)
Screenshot: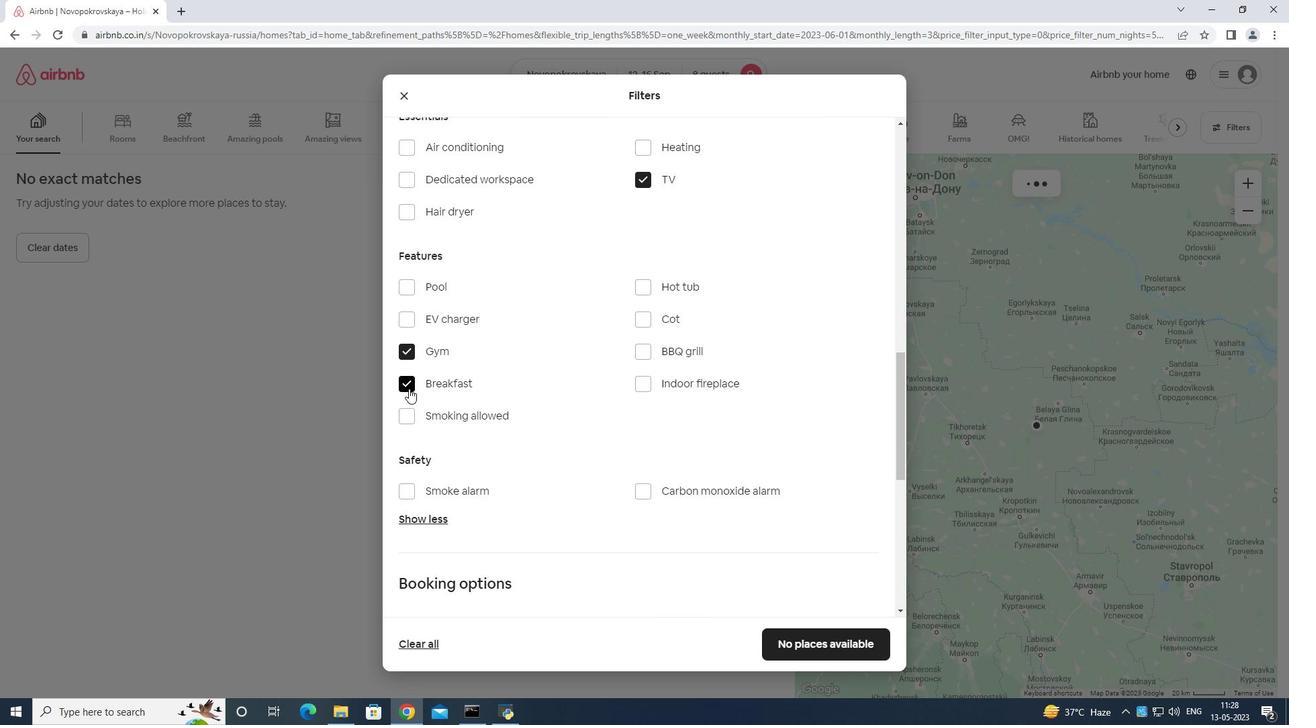 
Action: Mouse moved to (425, 386)
Screenshot: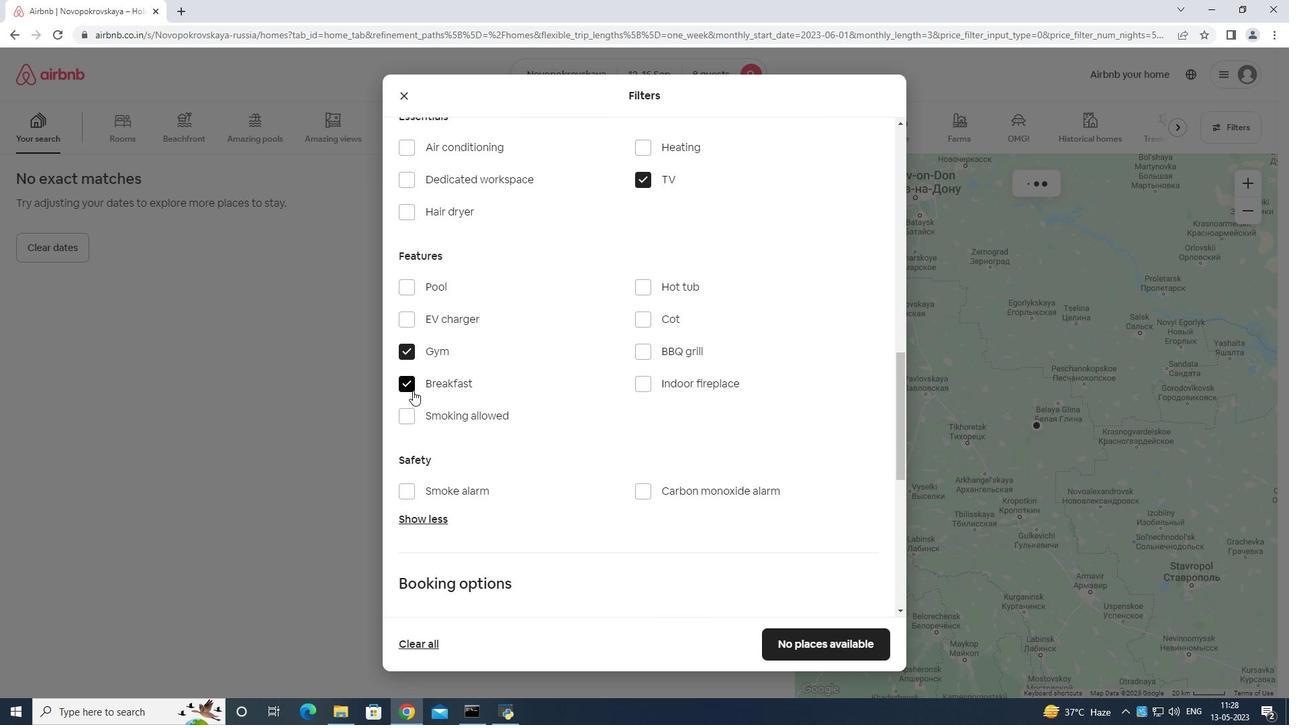 
Action: Mouse scrolled (425, 386) with delta (0, 0)
Screenshot: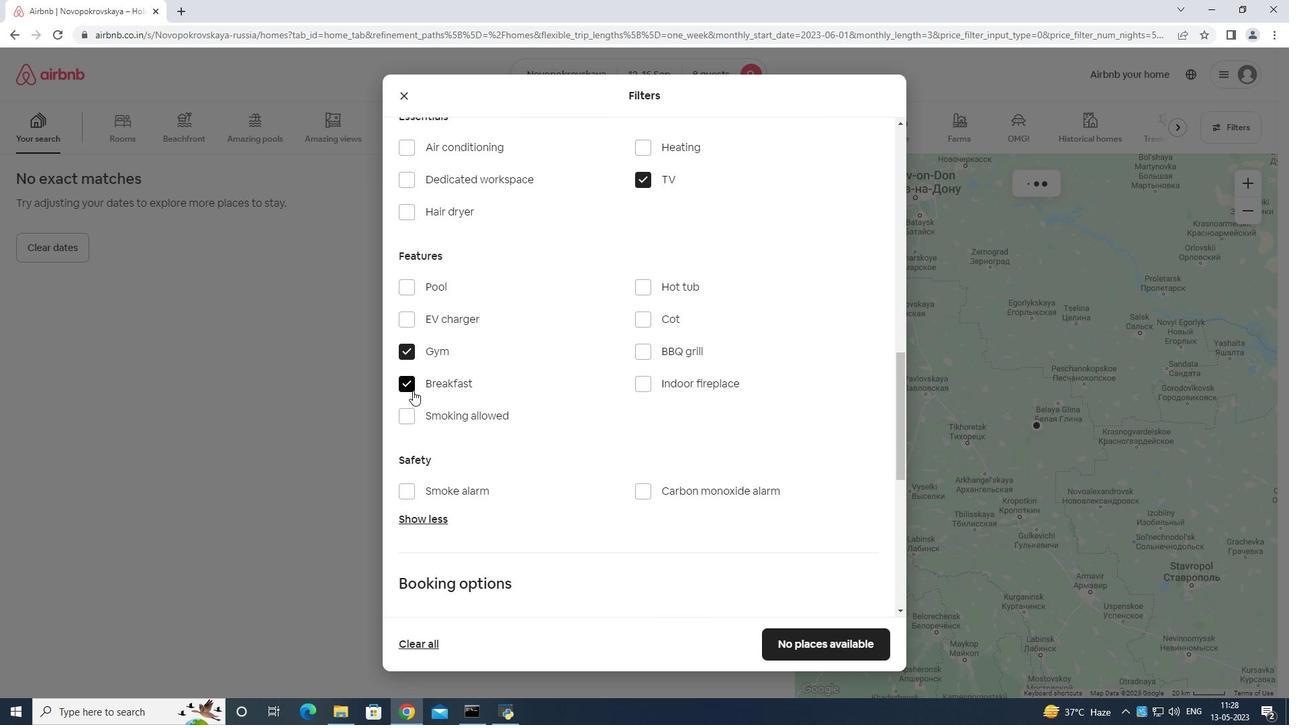 
Action: Mouse moved to (429, 384)
Screenshot: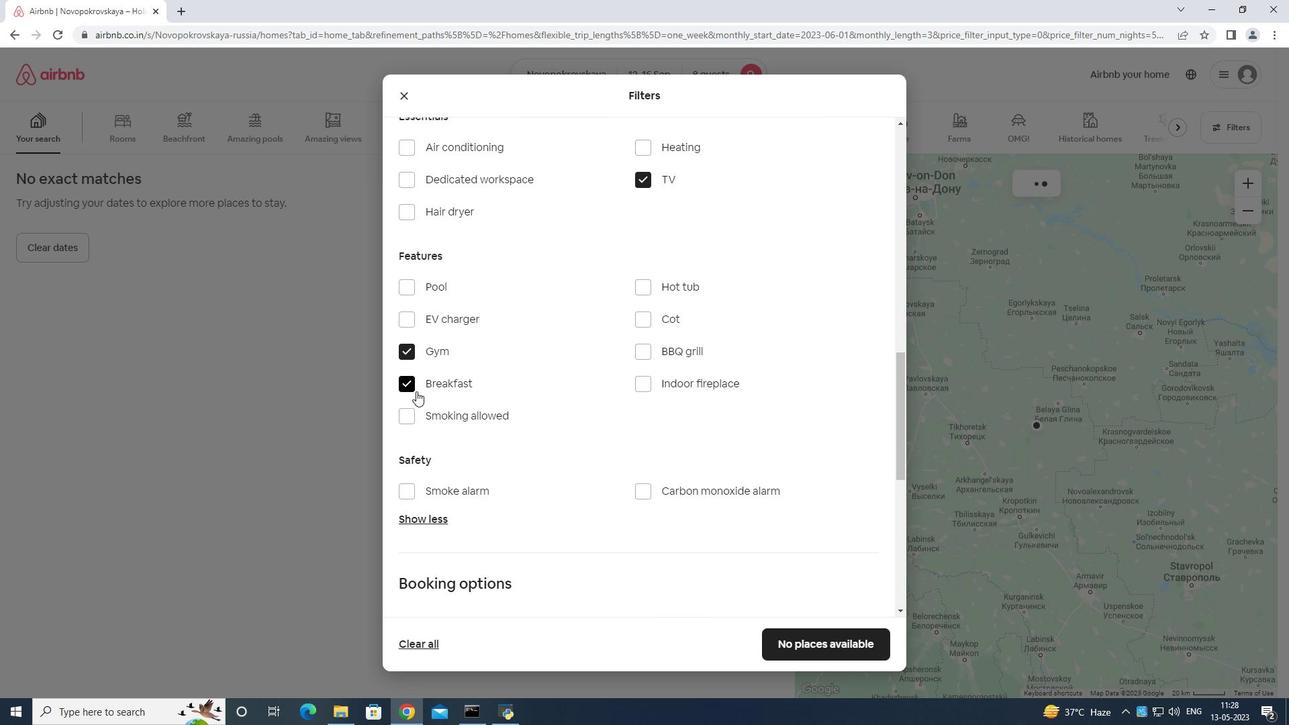 
Action: Mouse scrolled (428, 384) with delta (0, 0)
Screenshot: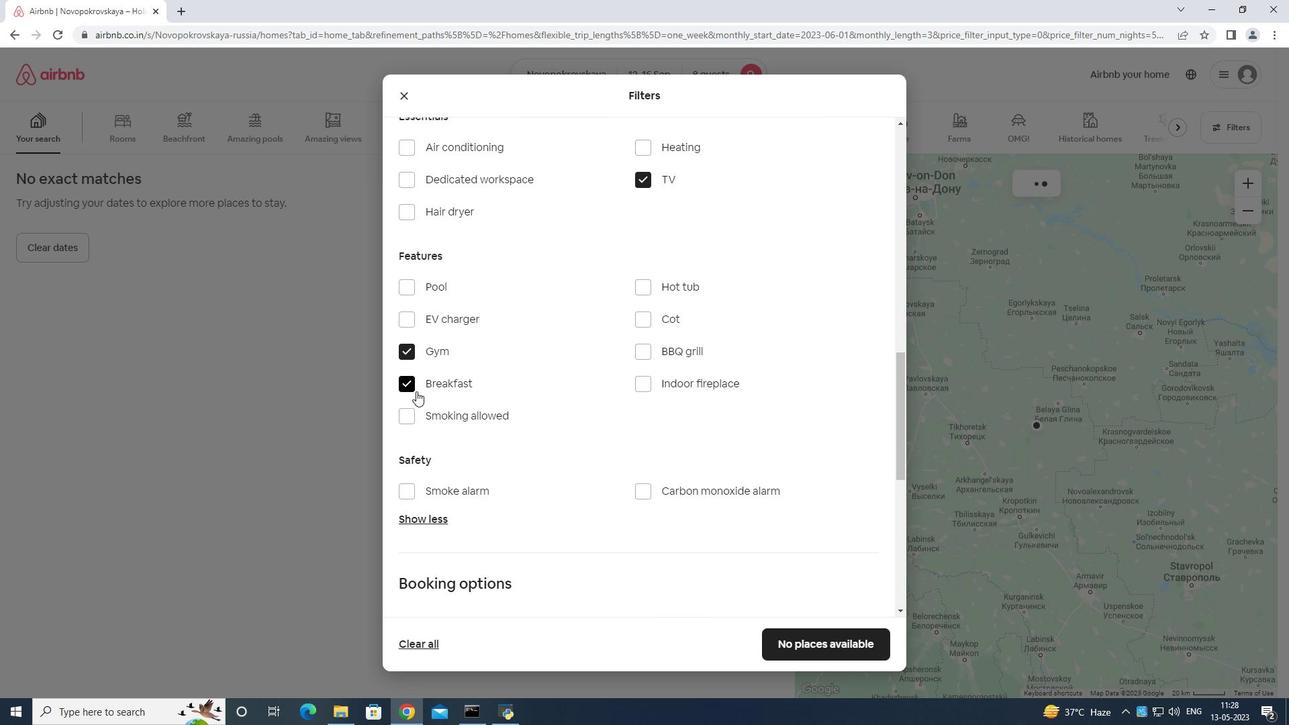 
Action: Mouse moved to (432, 382)
Screenshot: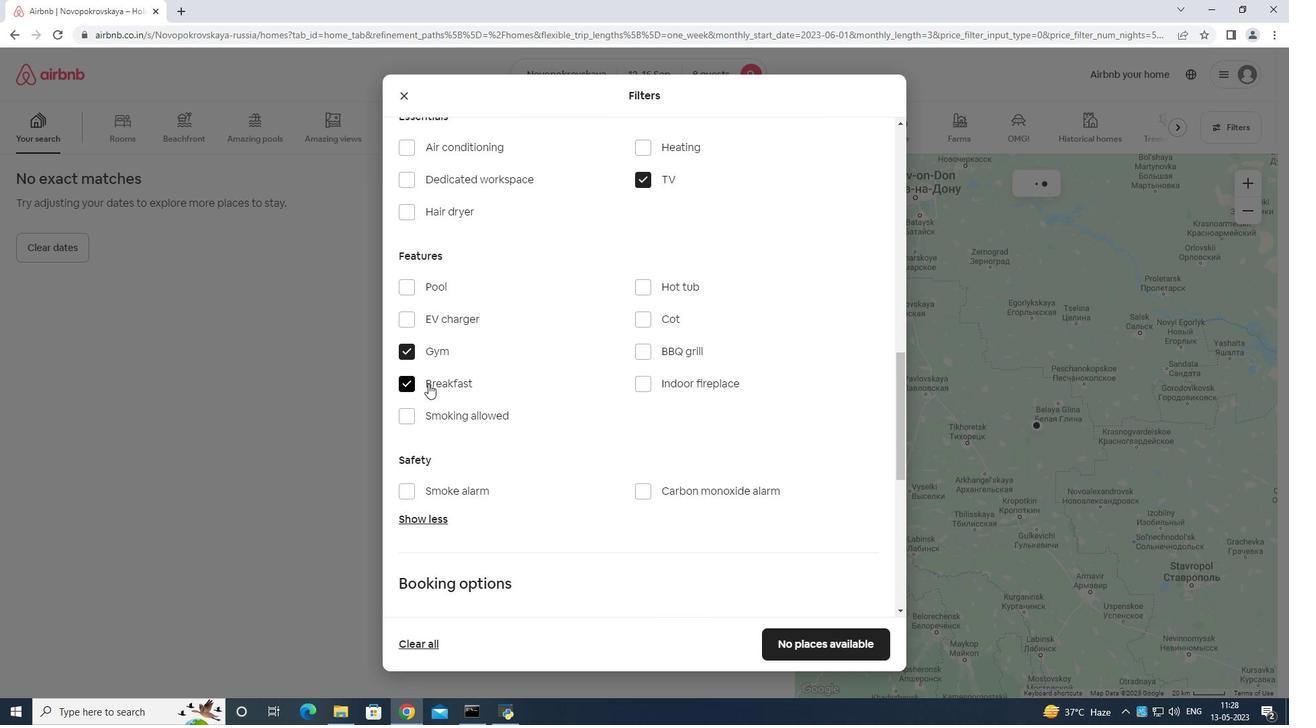 
Action: Mouse scrolled (432, 382) with delta (0, 0)
Screenshot: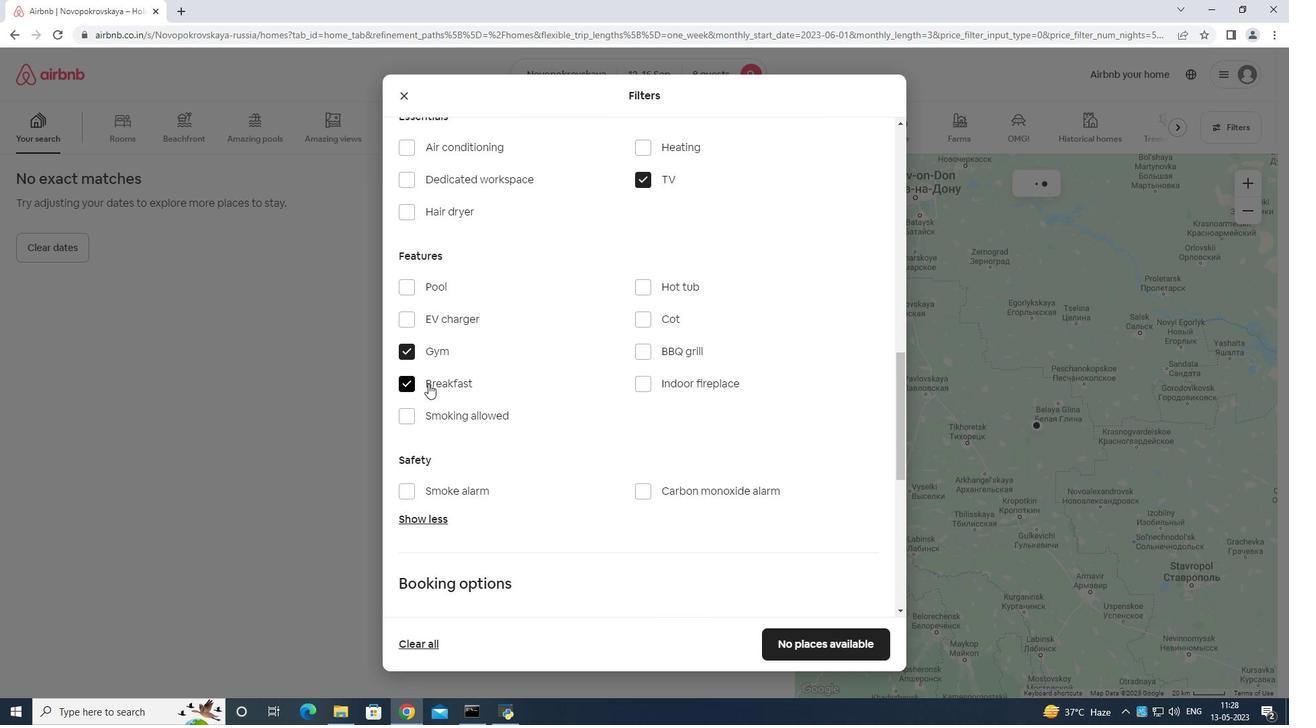 
Action: Mouse moved to (435, 390)
Screenshot: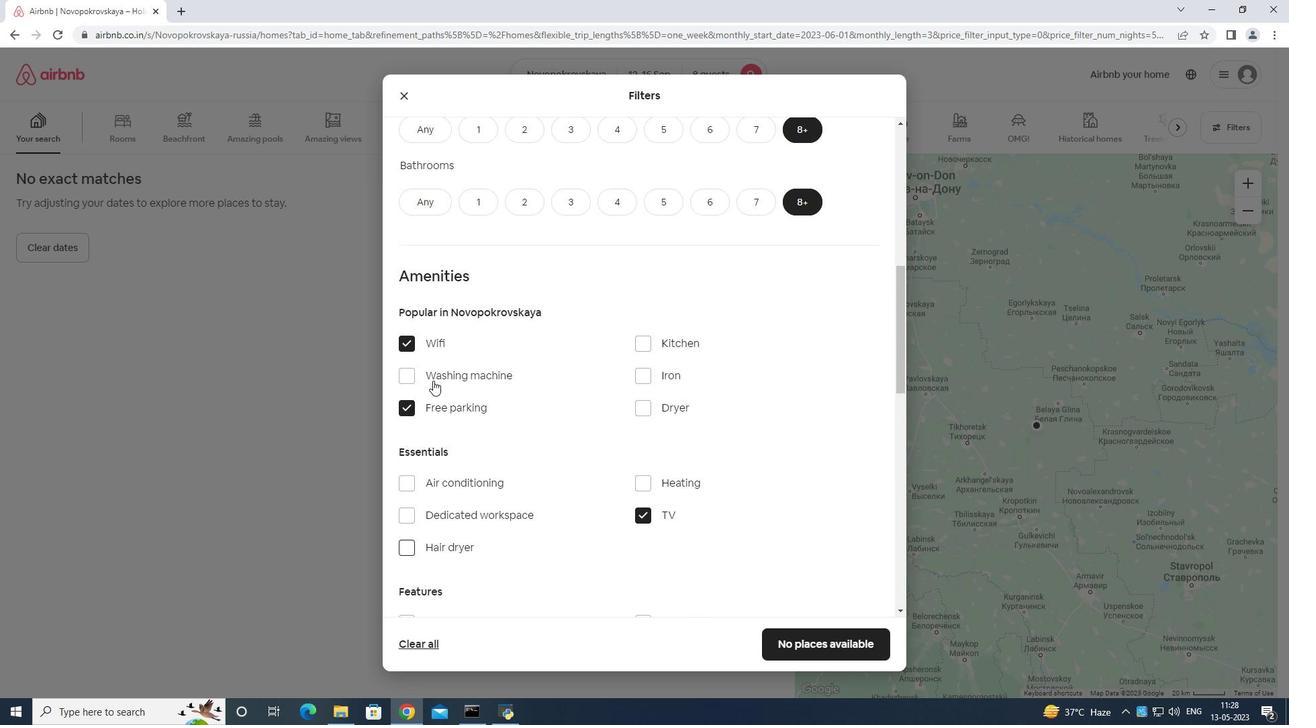 
Action: Mouse scrolled (434, 384) with delta (0, 0)
Screenshot: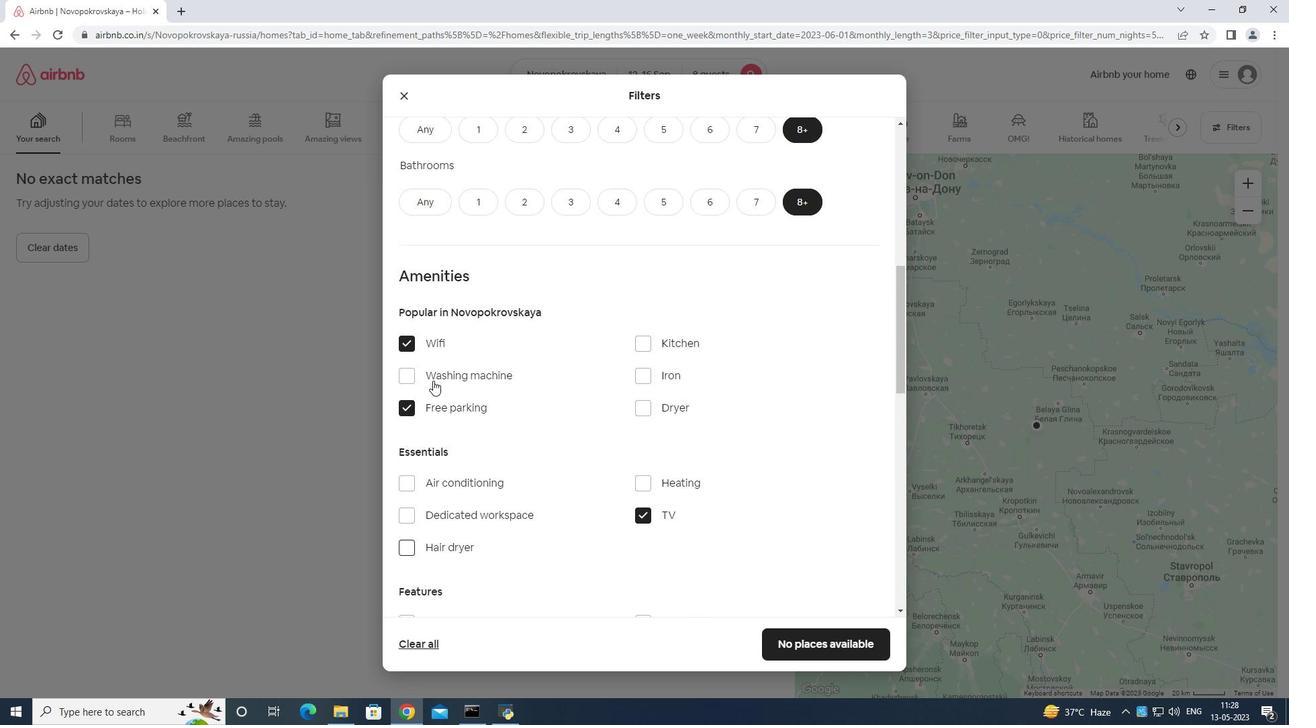 
Action: Mouse moved to (436, 396)
Screenshot: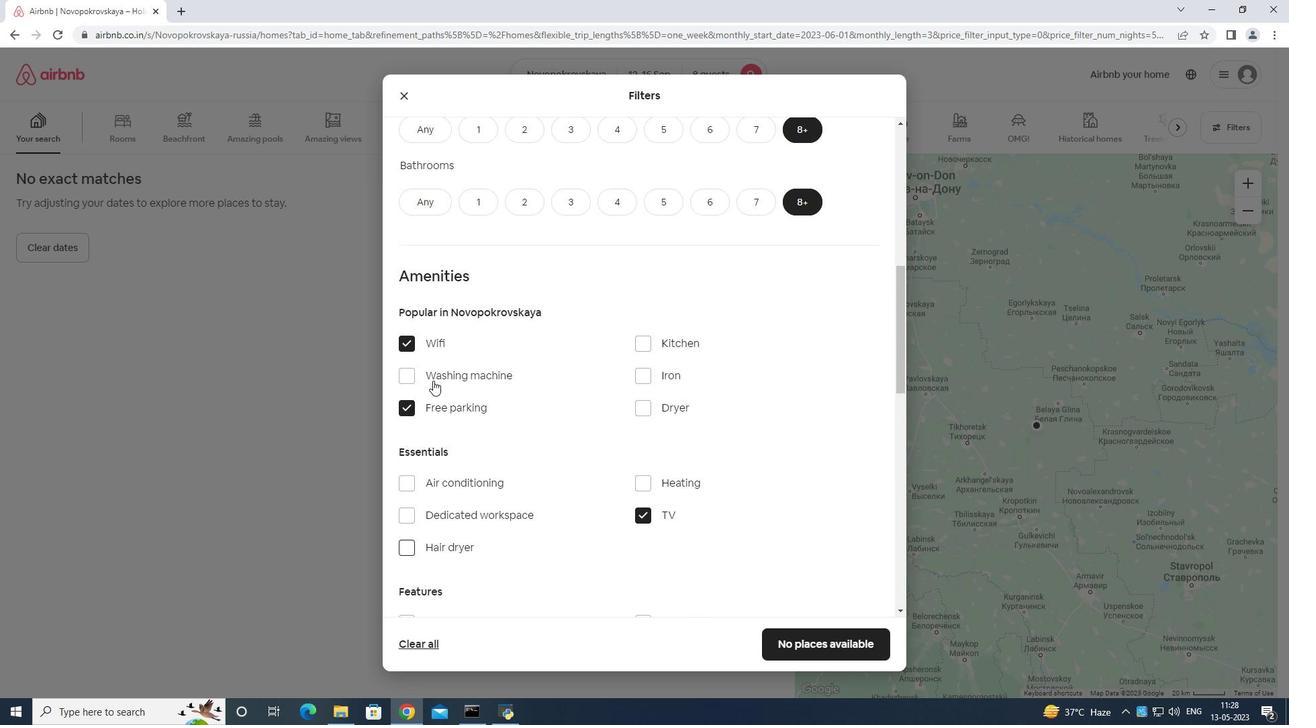 
Action: Mouse scrolled (435, 394) with delta (0, 0)
Screenshot: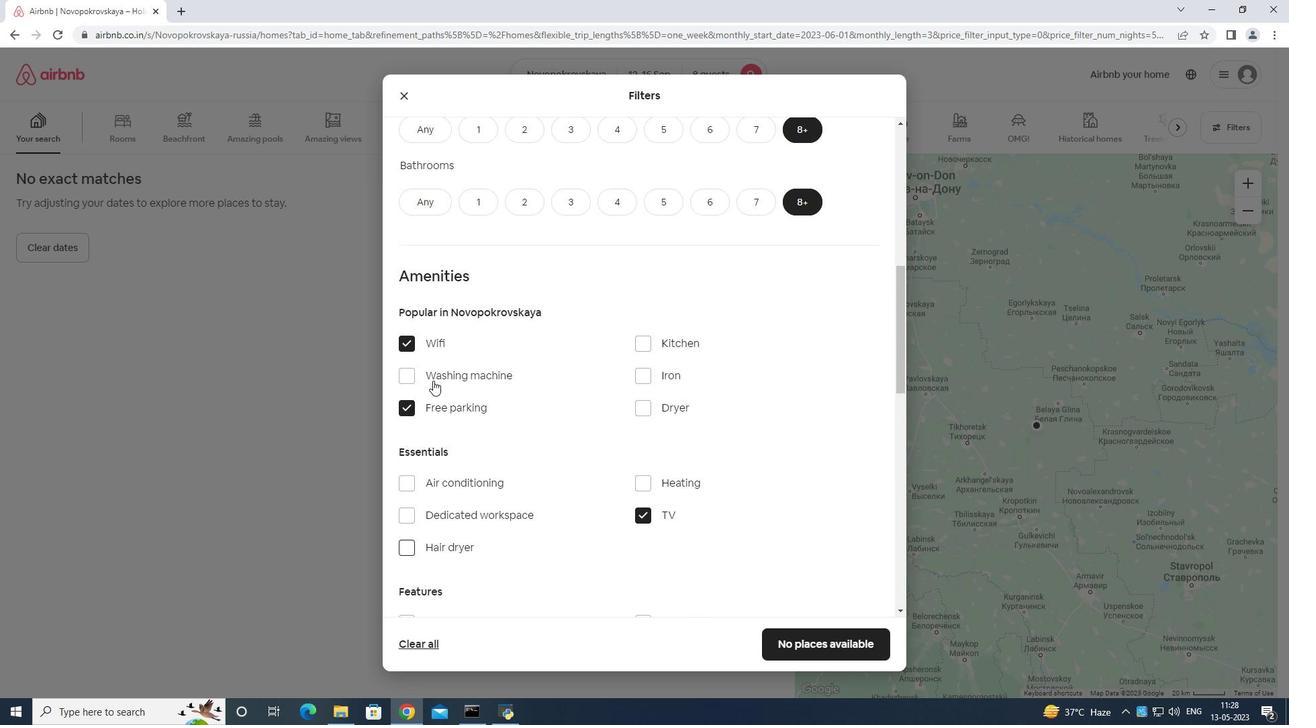 
Action: Mouse moved to (437, 399)
Screenshot: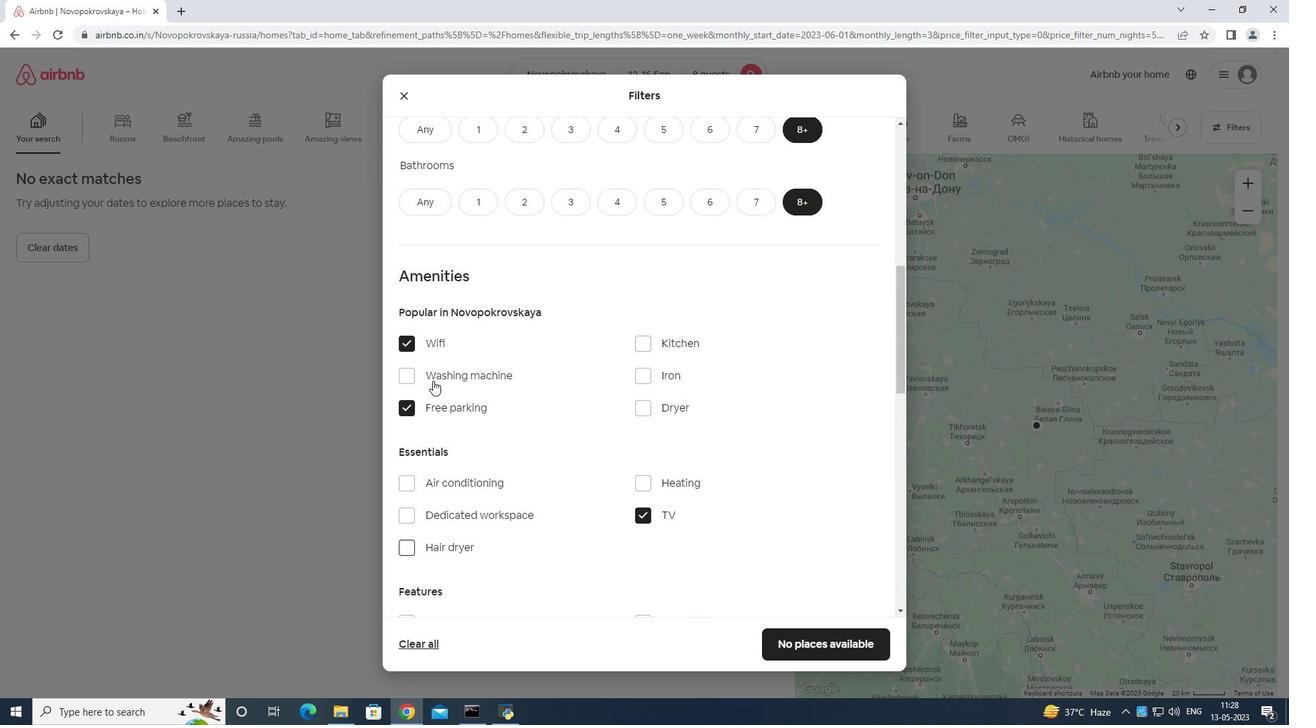
Action: Mouse scrolled (437, 397) with delta (0, 0)
Screenshot: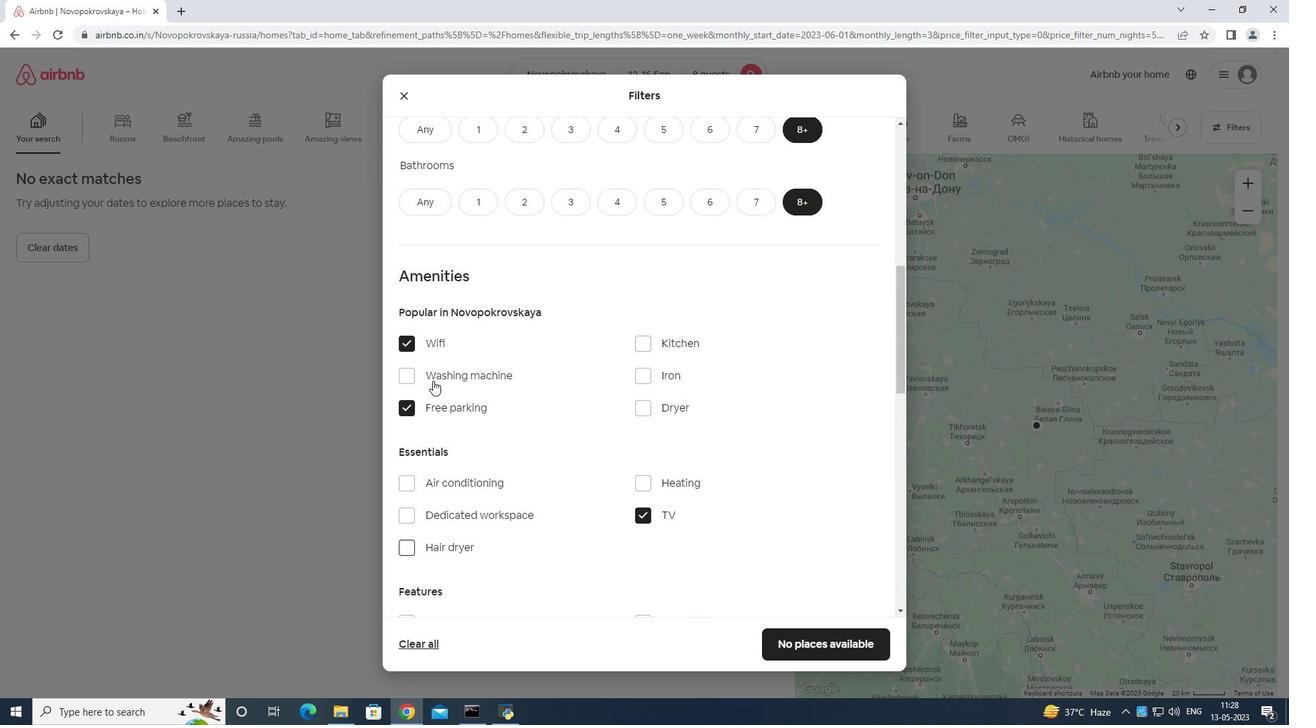 
Action: Mouse moved to (437, 401)
Screenshot: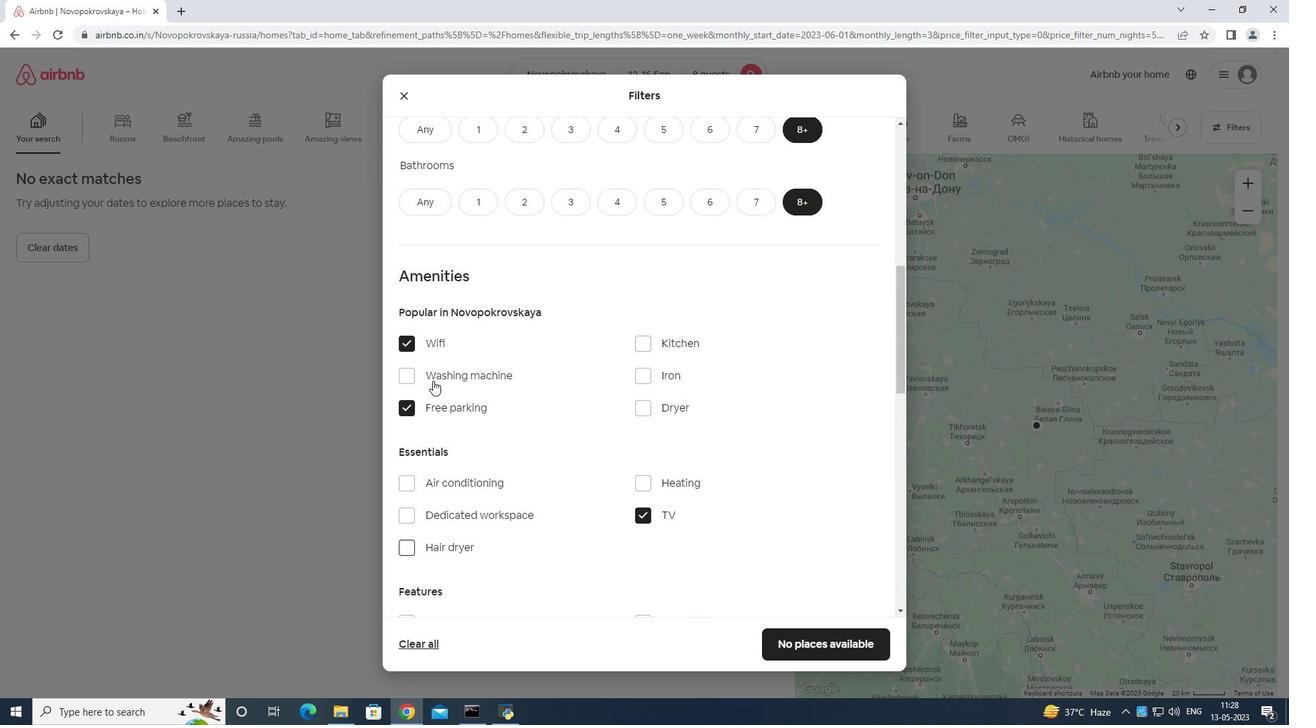 
Action: Mouse scrolled (437, 399) with delta (0, 0)
Screenshot: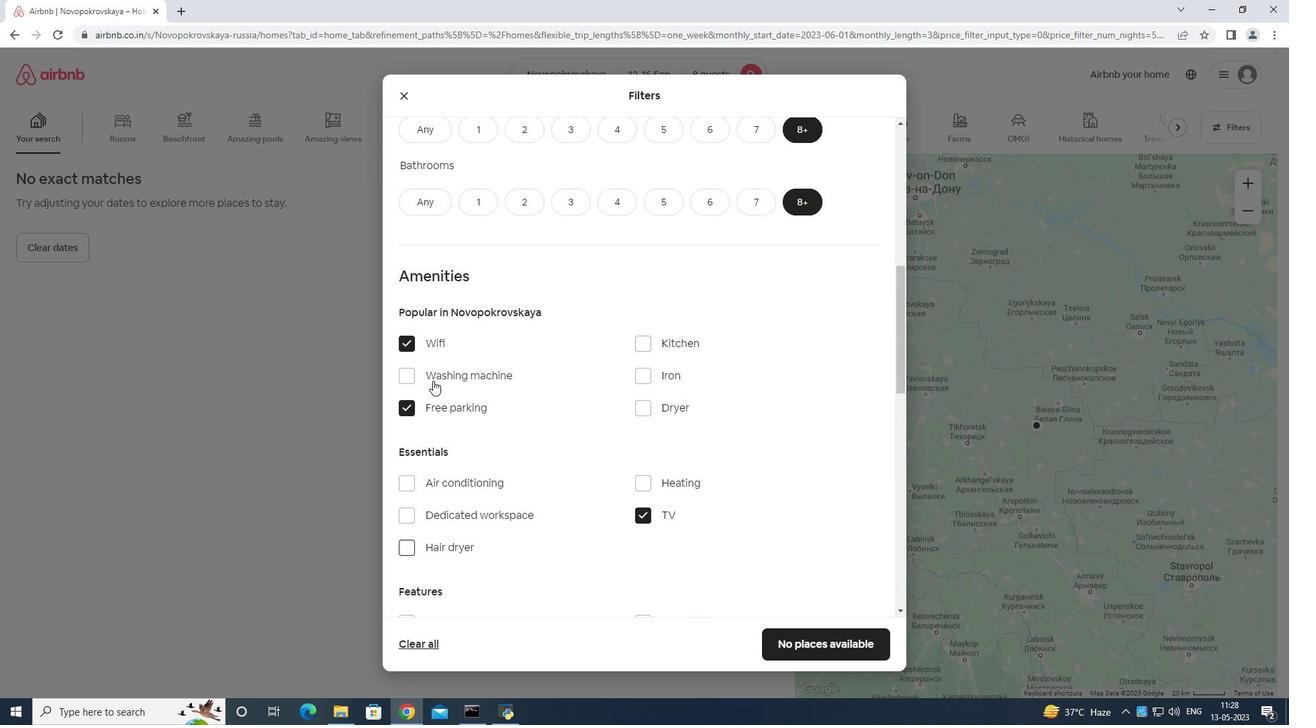 
Action: Mouse moved to (437, 402)
Screenshot: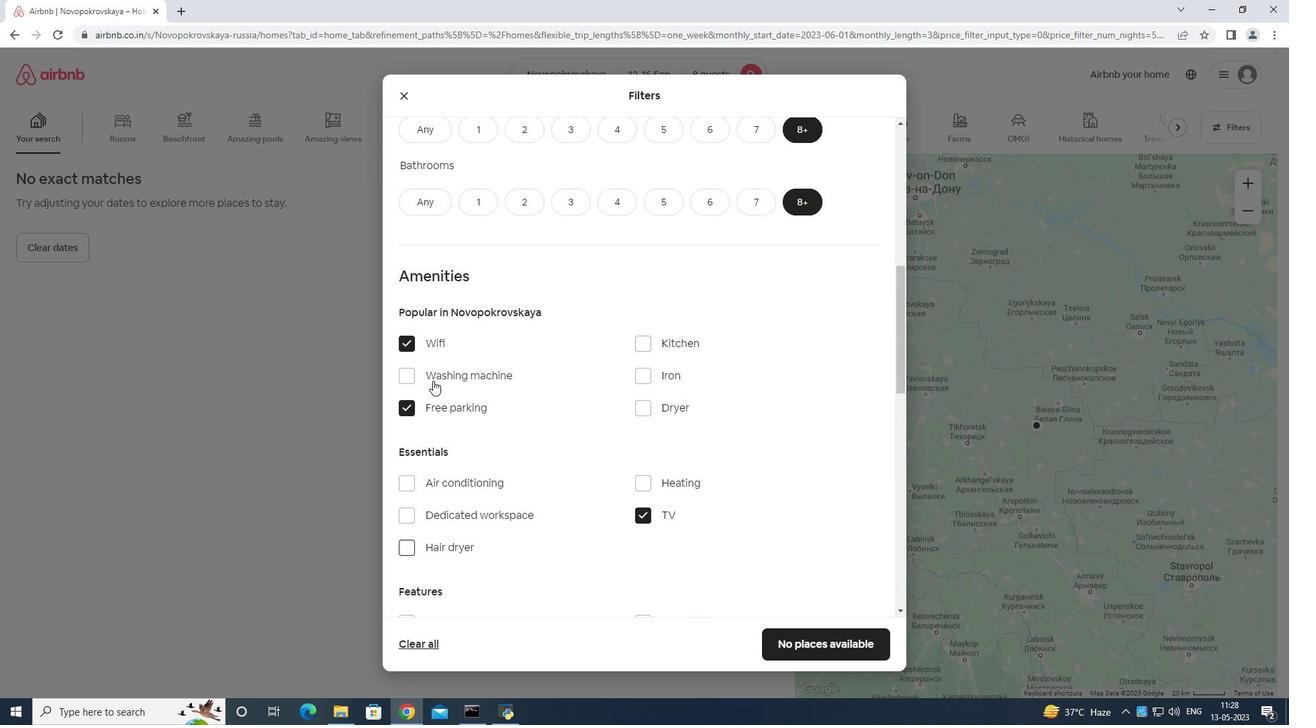 
Action: Mouse scrolled (437, 401) with delta (0, 0)
Screenshot: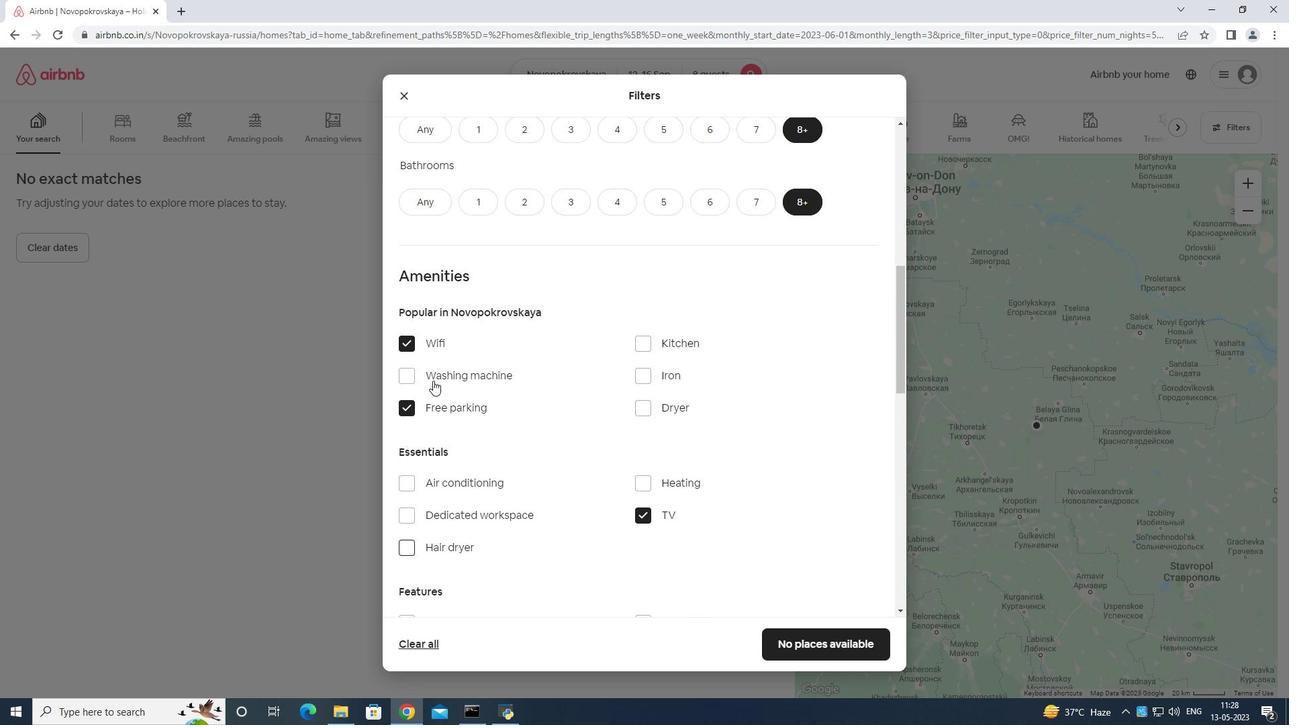 
Action: Mouse moved to (437, 405)
Screenshot: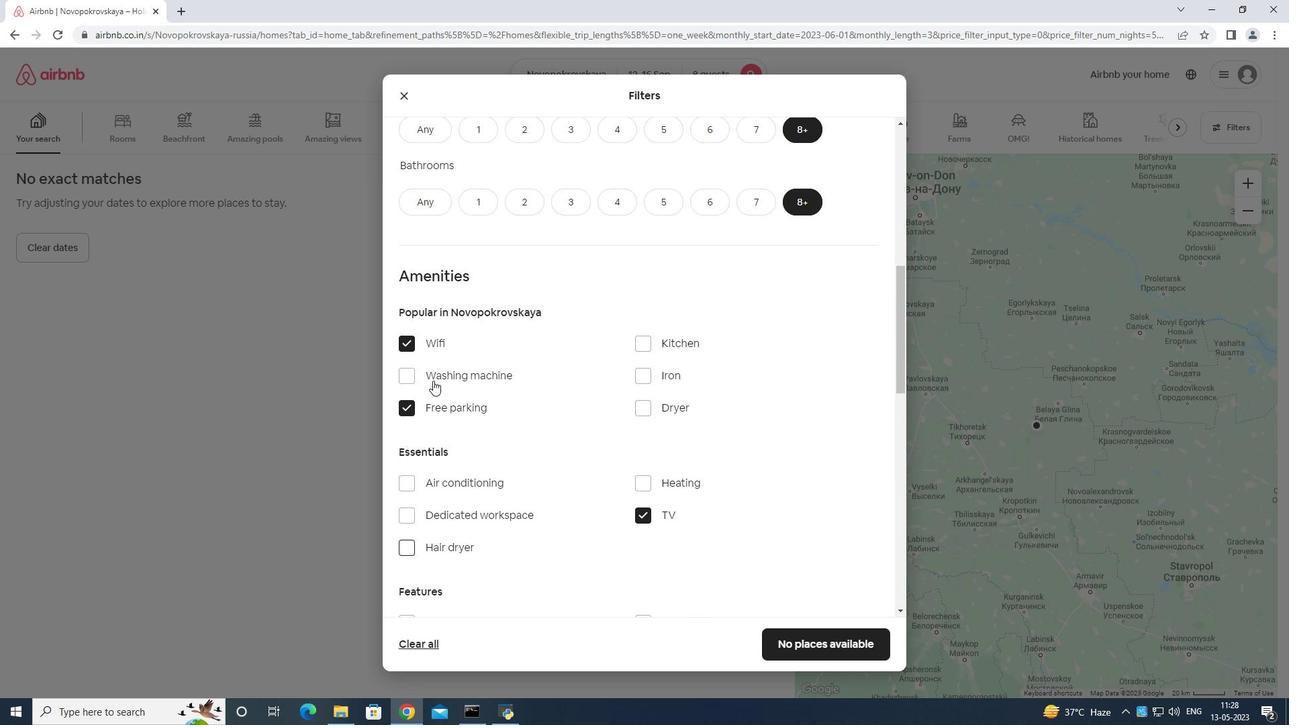 
Action: Mouse scrolled (437, 403) with delta (0, 0)
Screenshot: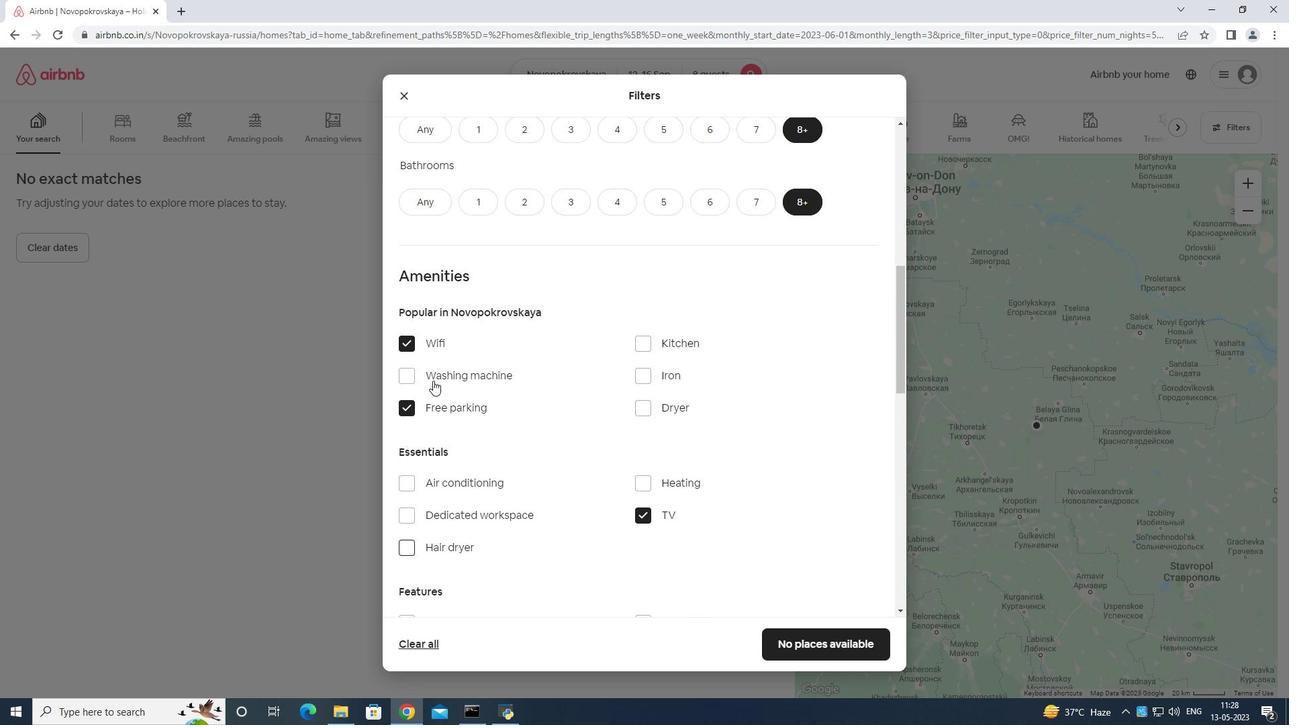 
Action: Mouse moved to (439, 410)
Screenshot: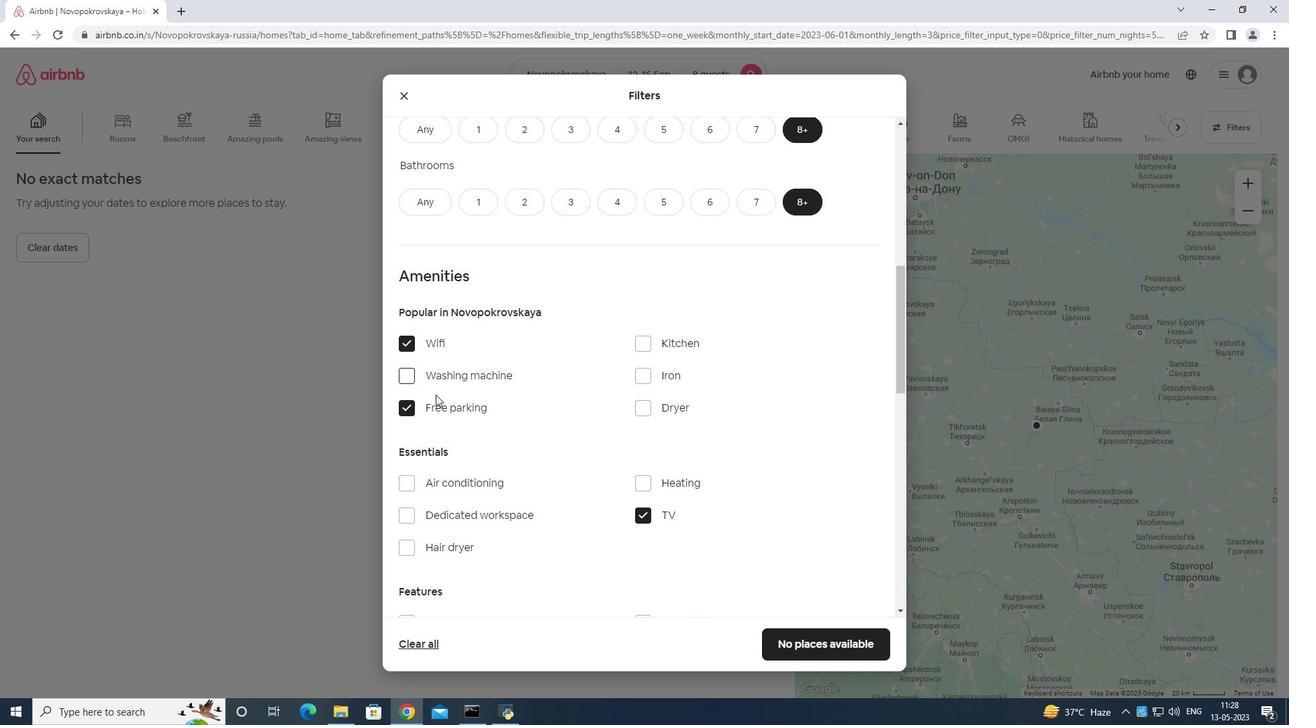 
Action: Mouse scrolled (437, 407) with delta (0, 0)
Screenshot: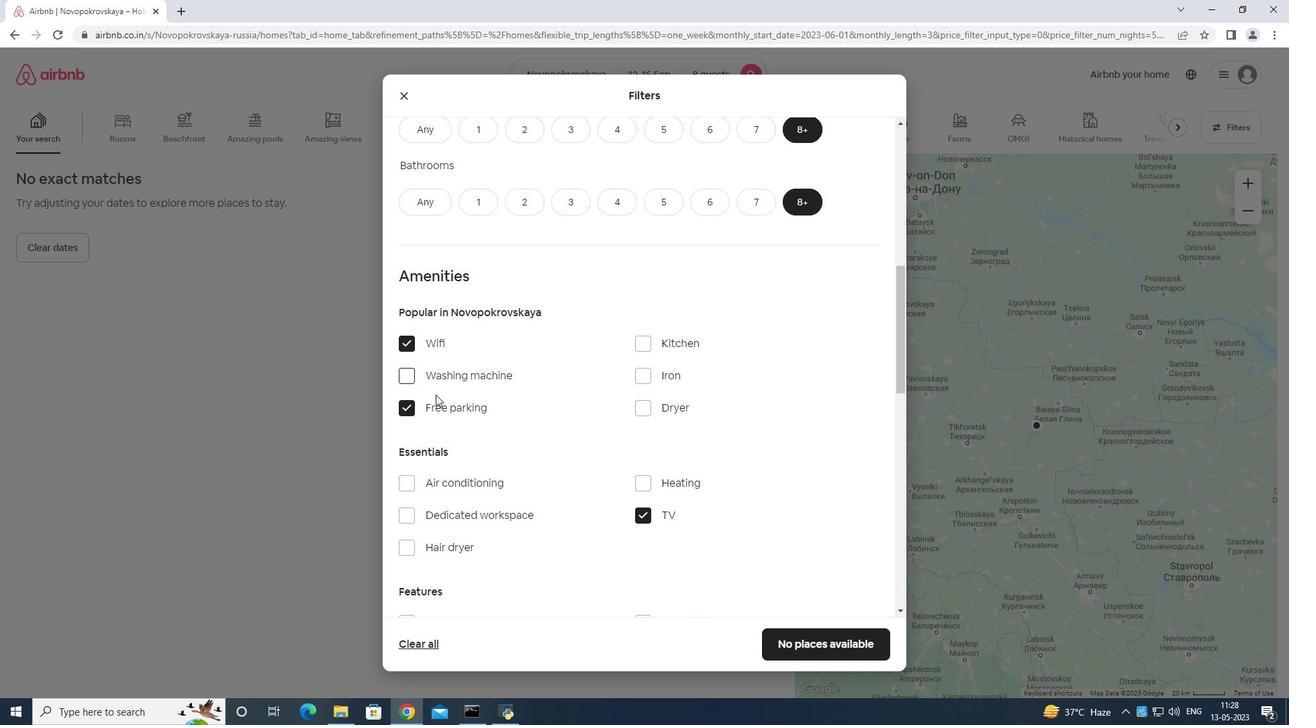 
Action: Mouse moved to (853, 548)
Screenshot: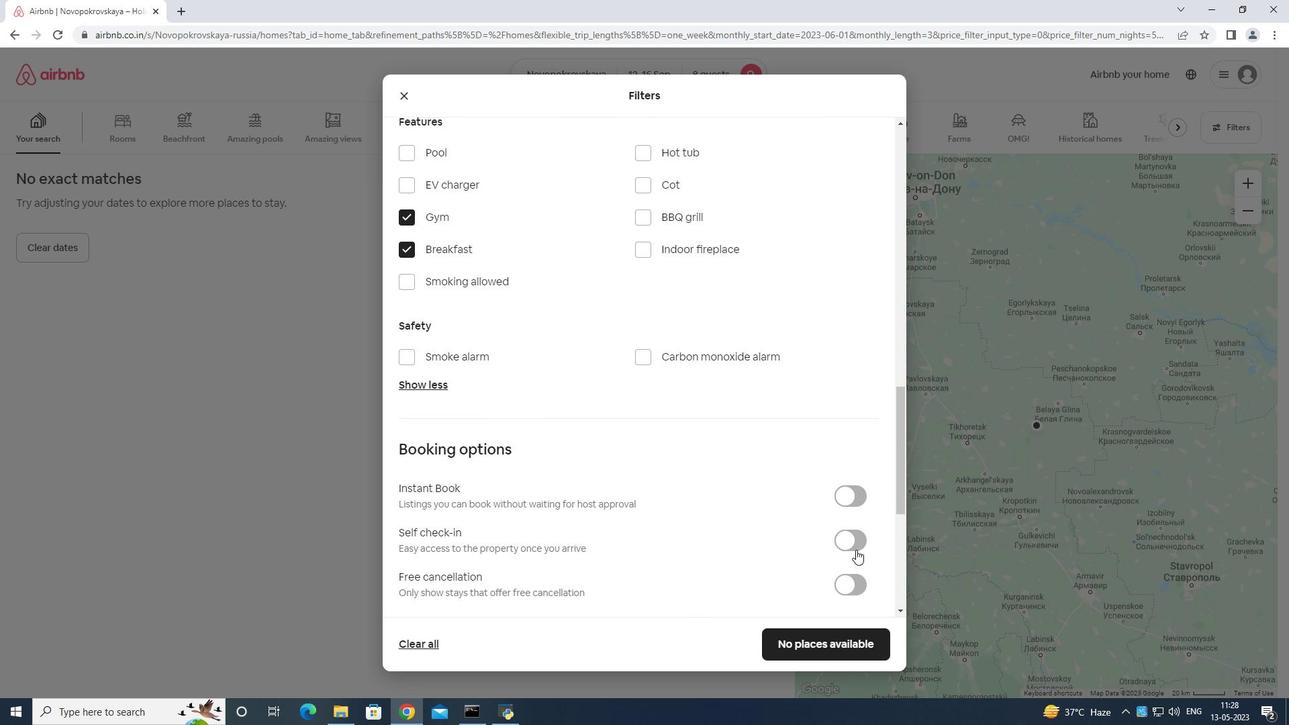 
Action: Mouse pressed left at (853, 548)
Screenshot: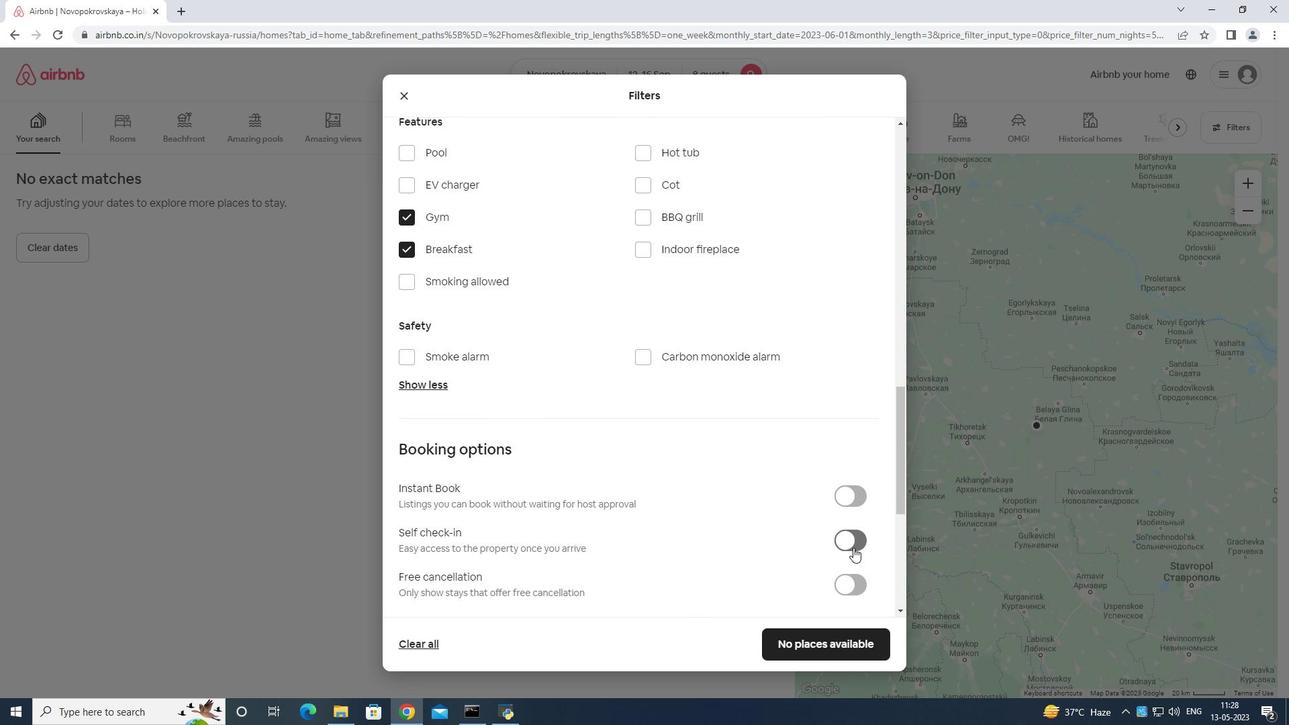 
Action: Mouse moved to (861, 527)
Screenshot: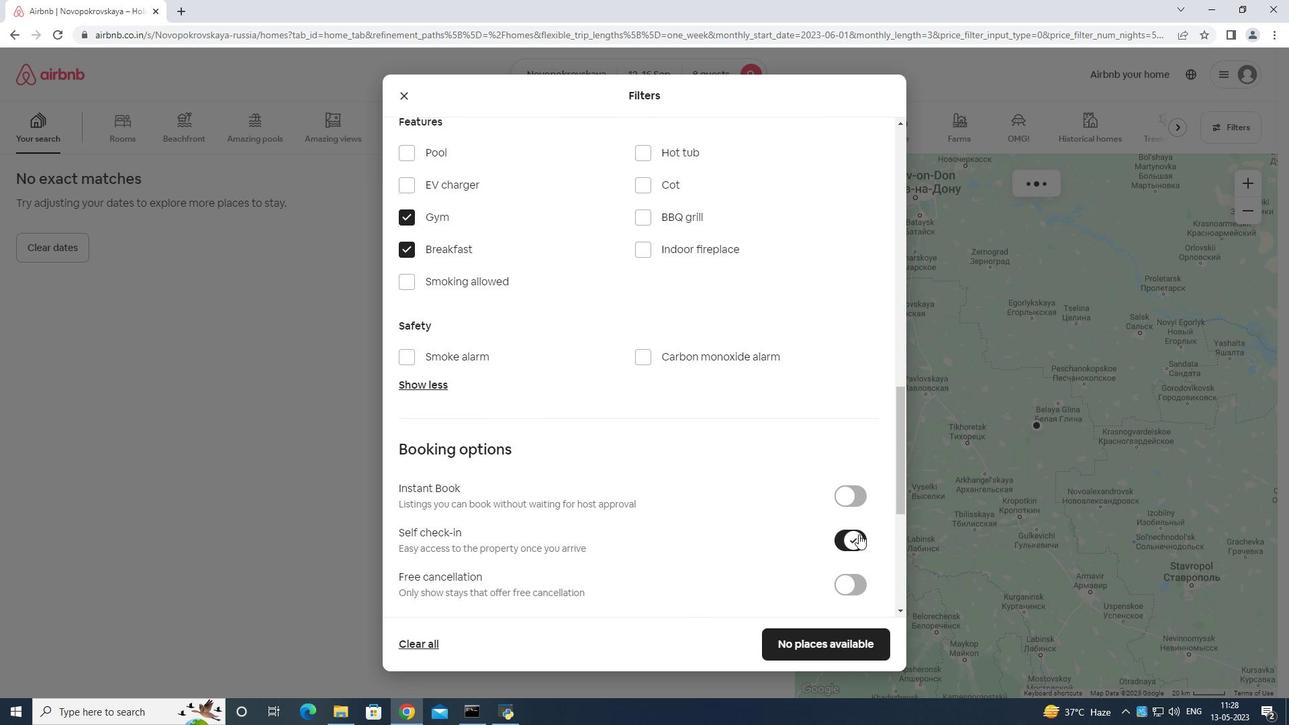 
Action: Mouse scrolled (861, 527) with delta (0, 0)
Screenshot: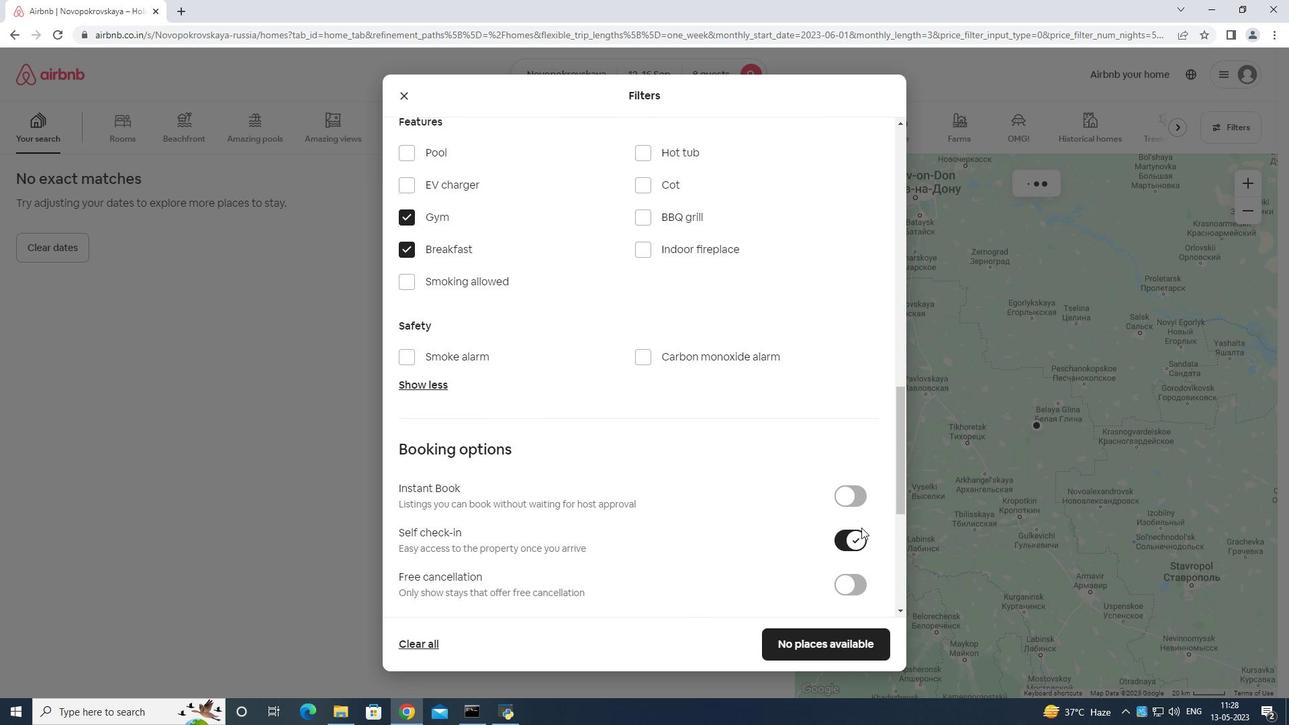 
Action: Mouse scrolled (861, 527) with delta (0, 0)
Screenshot: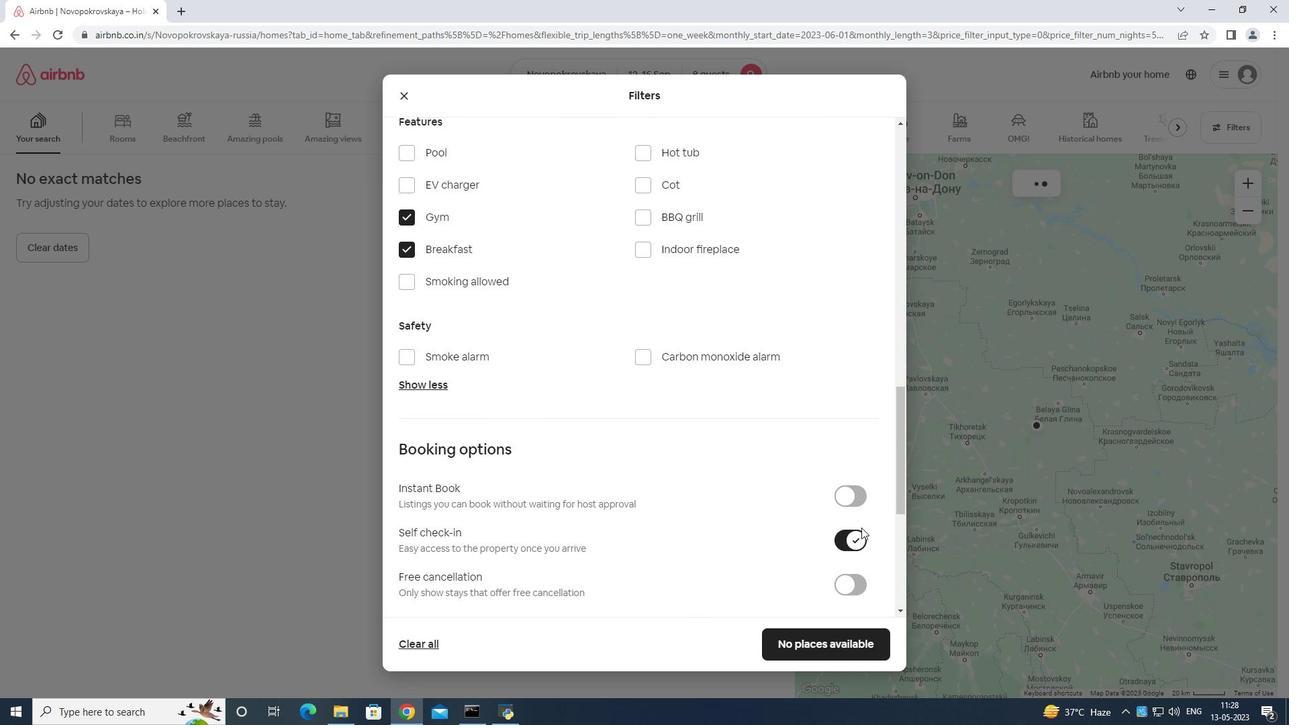 
Action: Mouse moved to (841, 508)
Screenshot: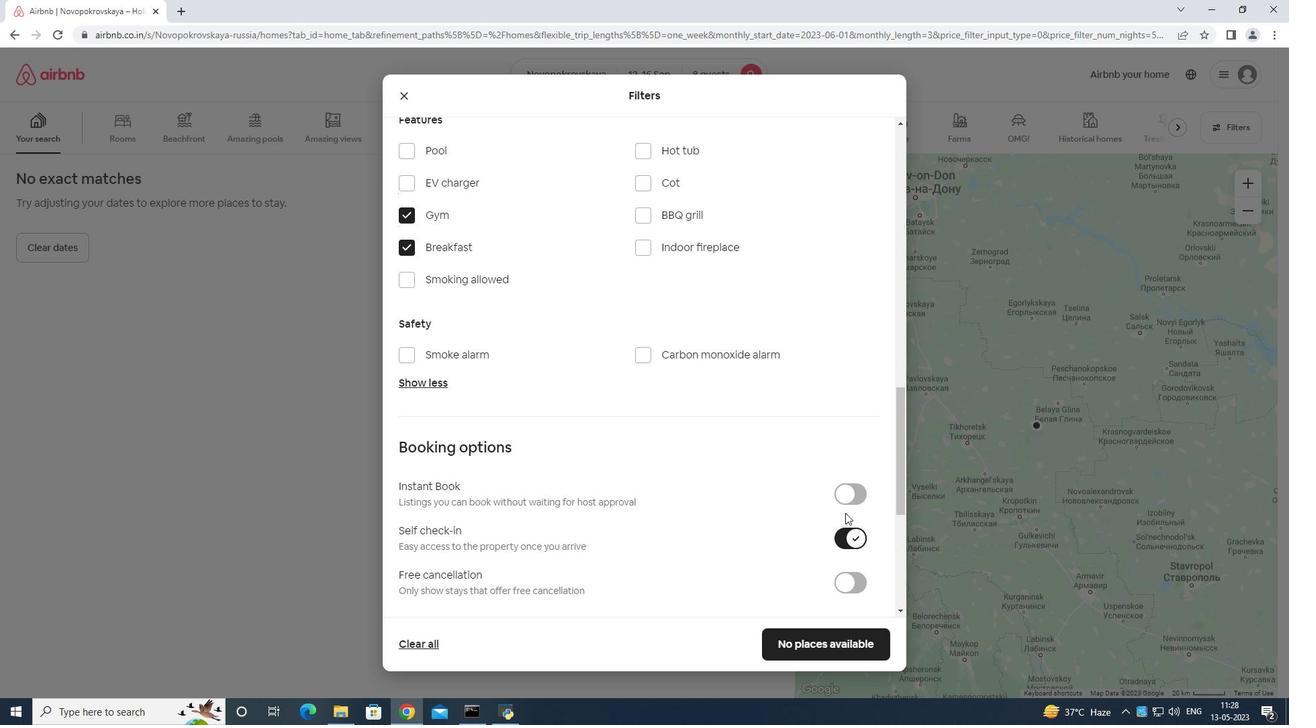 
Action: Mouse scrolled (841, 507) with delta (0, 0)
Screenshot: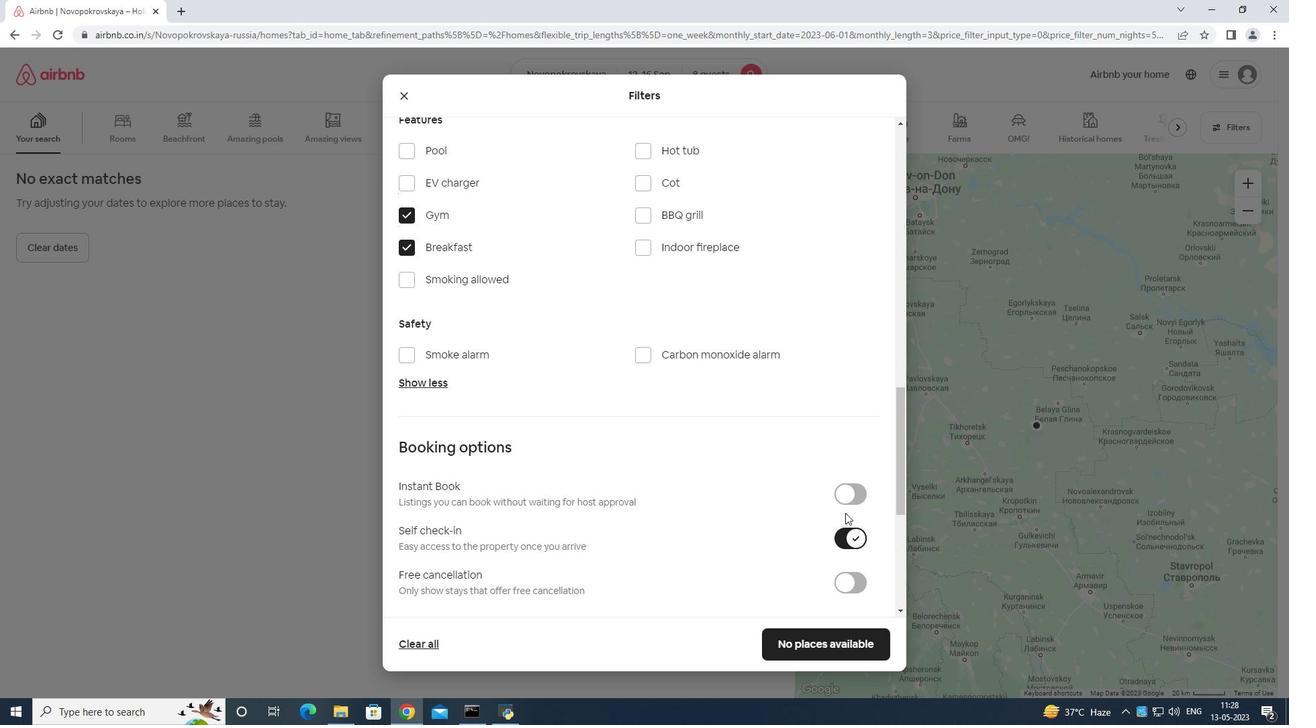 
Action: Mouse moved to (839, 509)
Screenshot: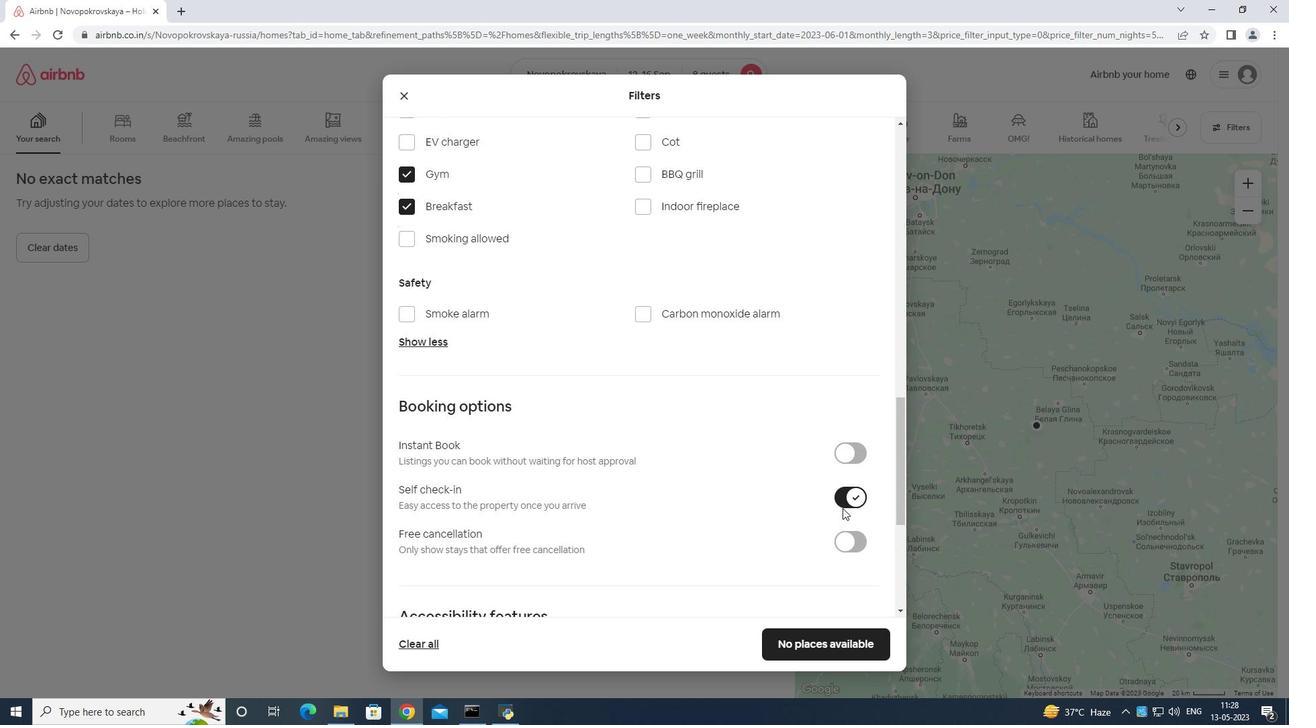 
Action: Mouse scrolled (839, 508) with delta (0, 0)
Screenshot: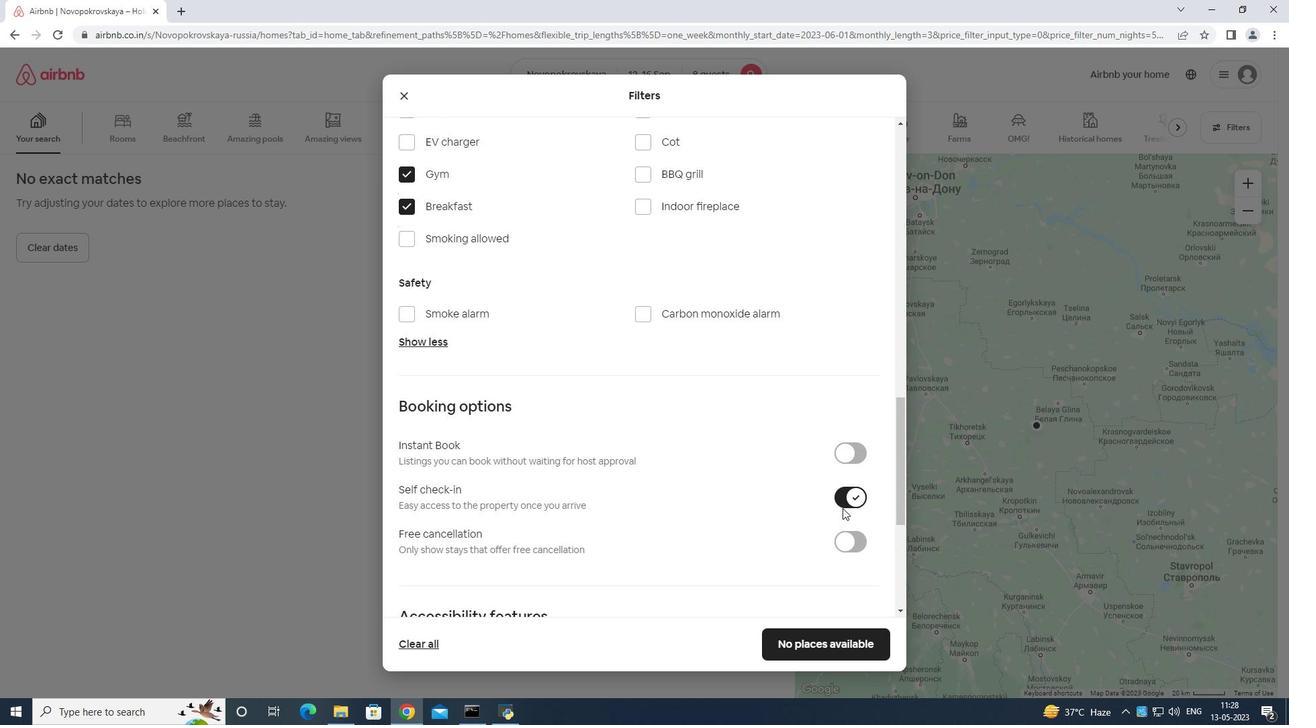 
Action: Mouse moved to (809, 507)
Screenshot: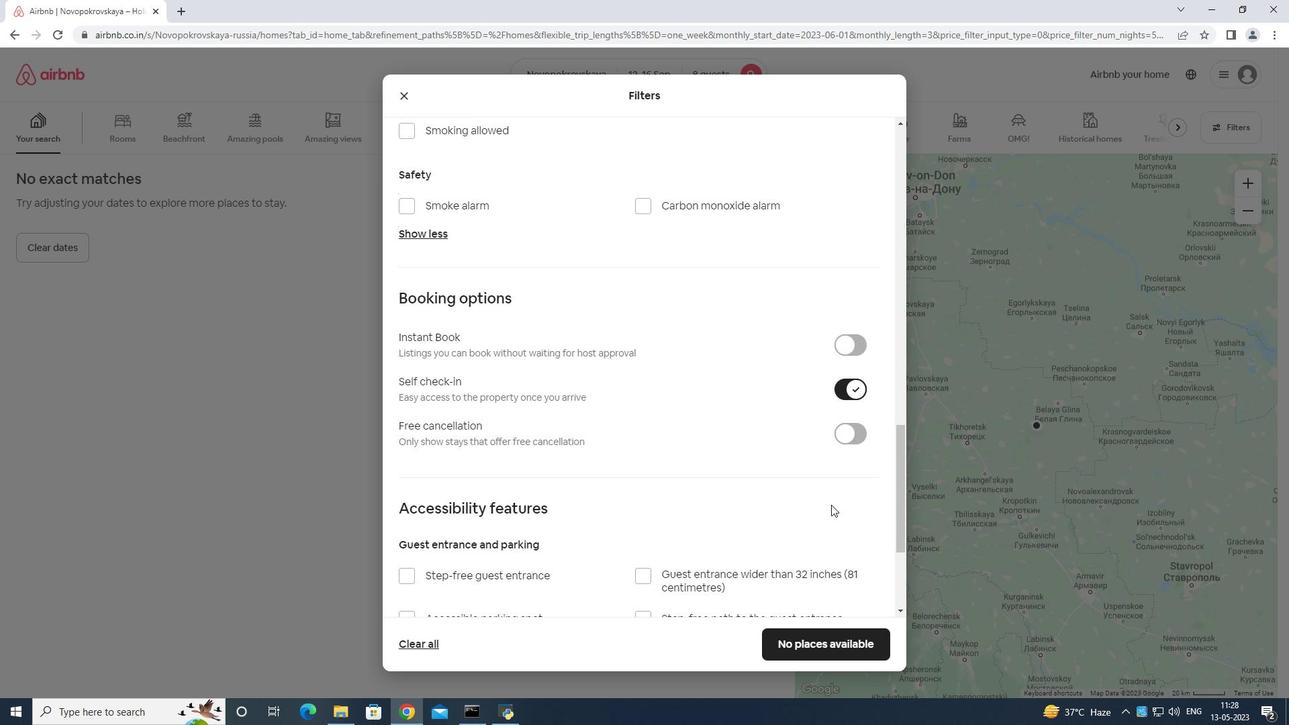 
Action: Mouse scrolled (809, 507) with delta (0, 0)
Screenshot: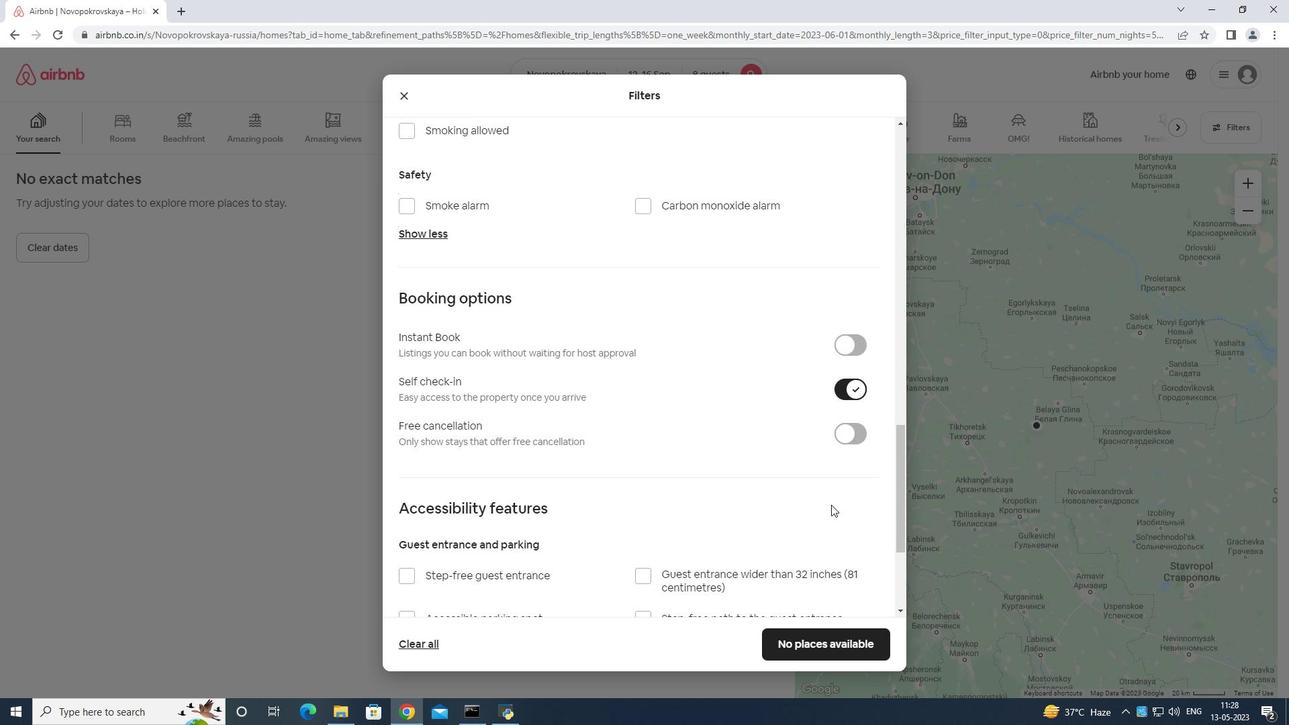 
Action: Mouse moved to (803, 507)
Screenshot: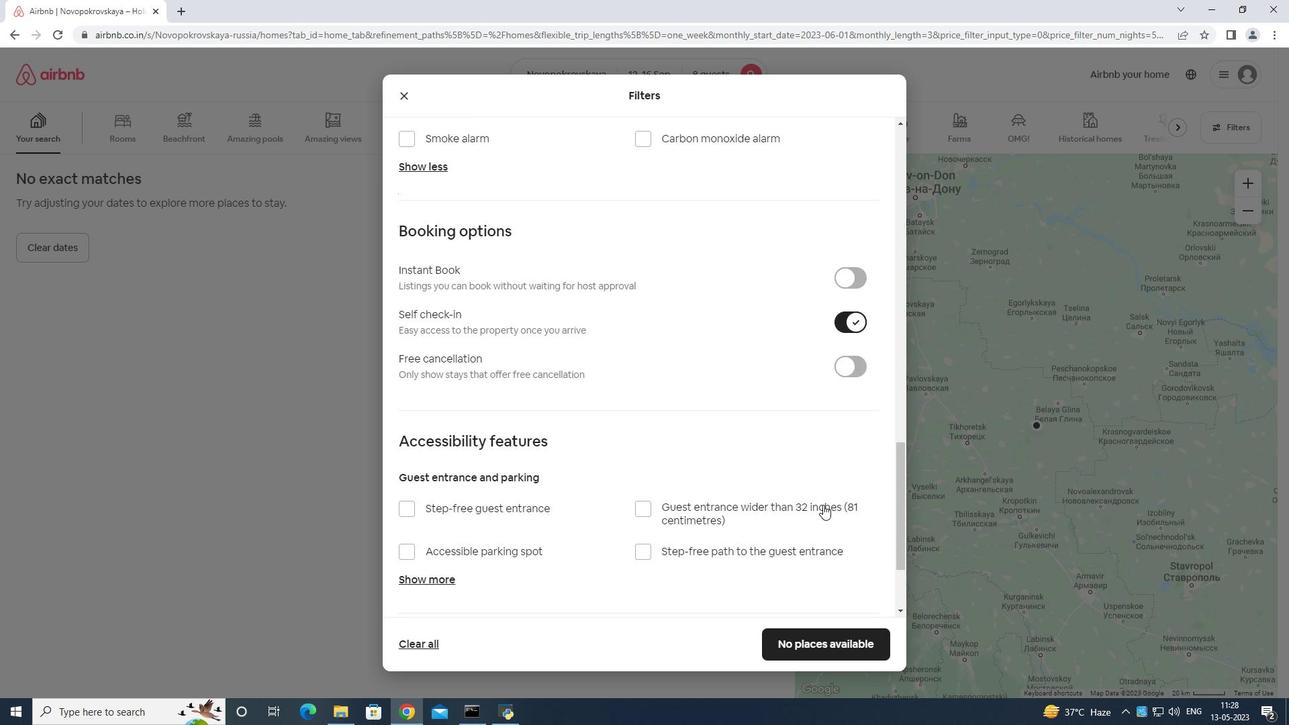 
Action: Mouse scrolled (803, 507) with delta (0, 0)
Screenshot: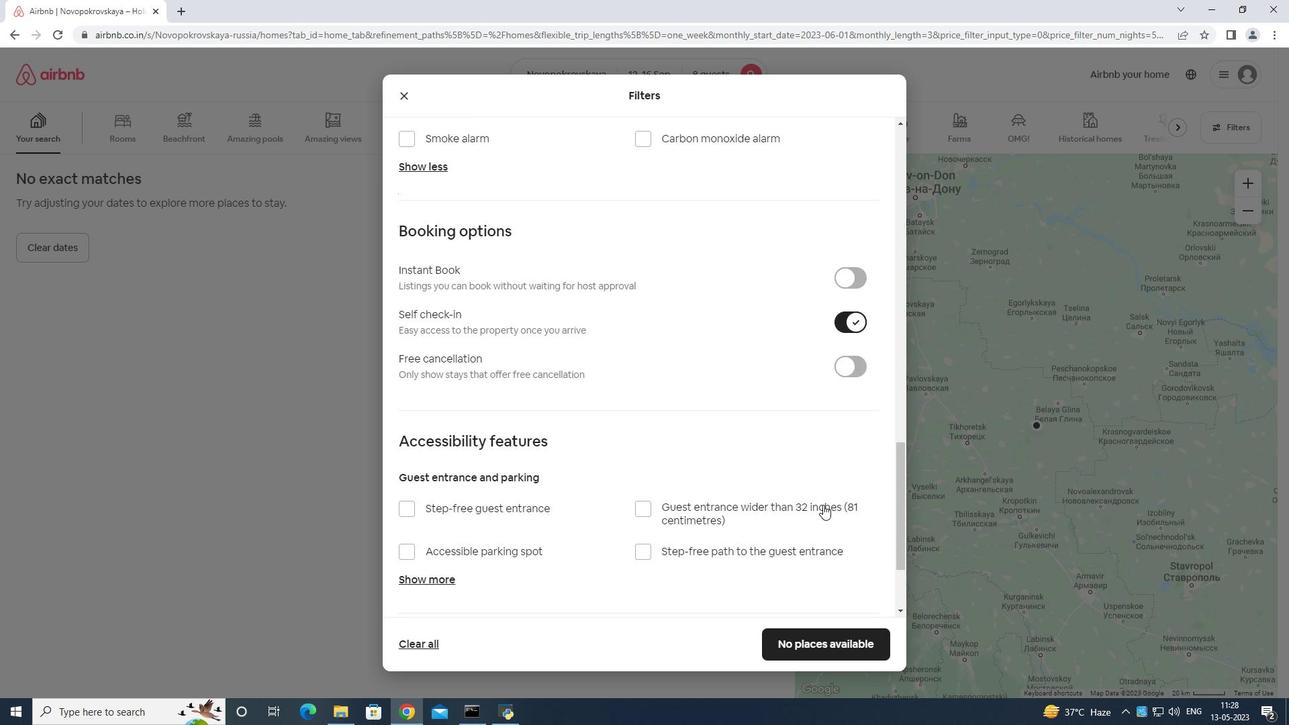 
Action: Mouse moved to (483, 512)
Screenshot: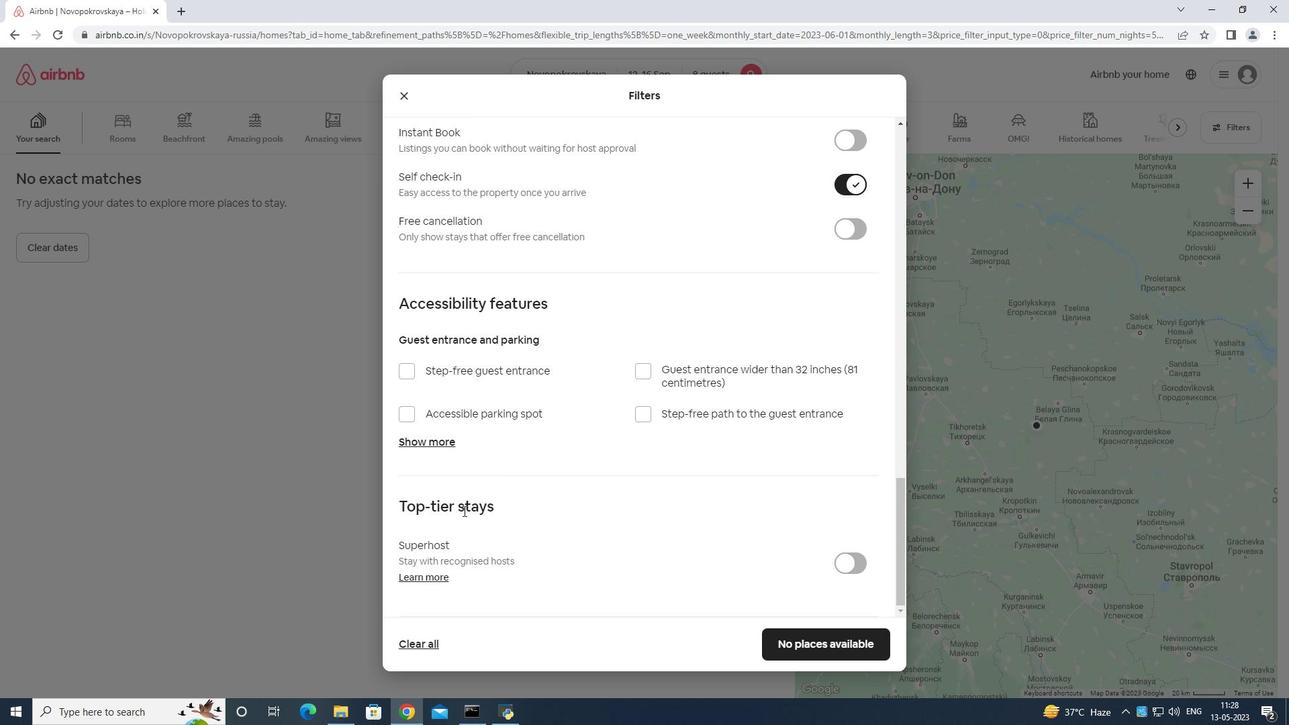 
Action: Mouse scrolled (483, 511) with delta (0, 0)
Screenshot: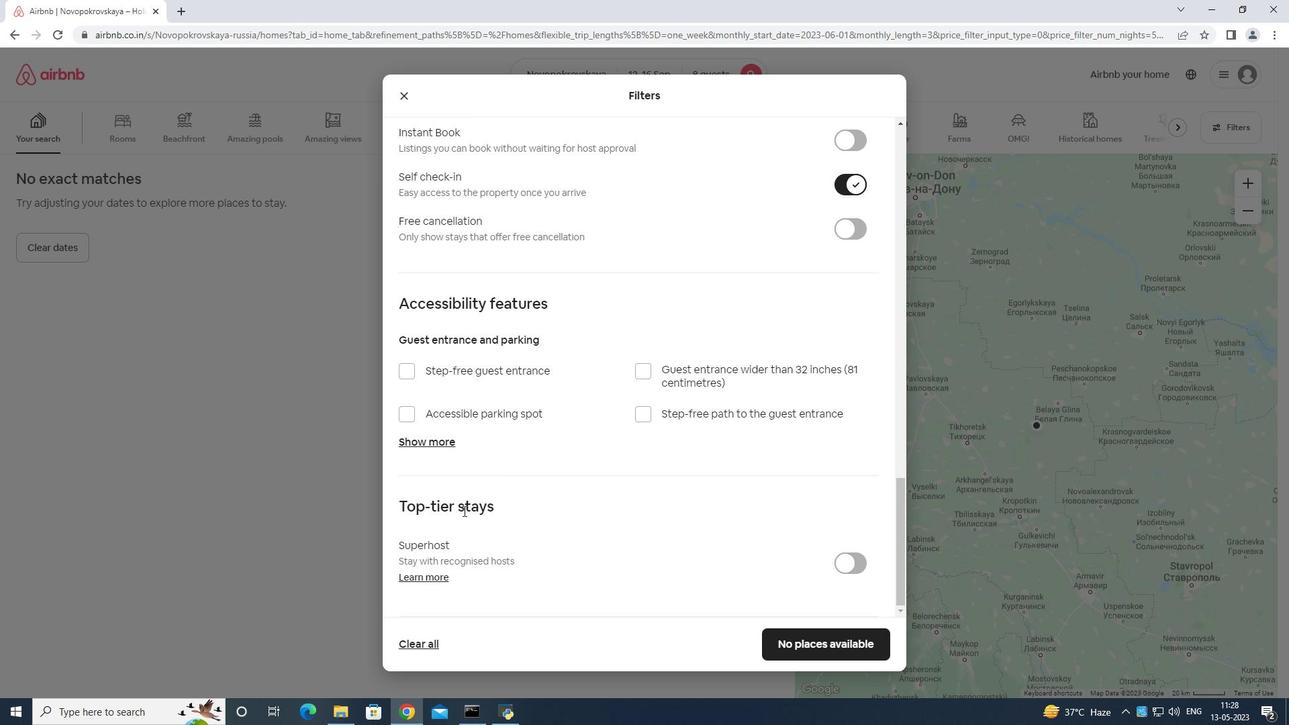 
Action: Mouse moved to (742, 487)
Screenshot: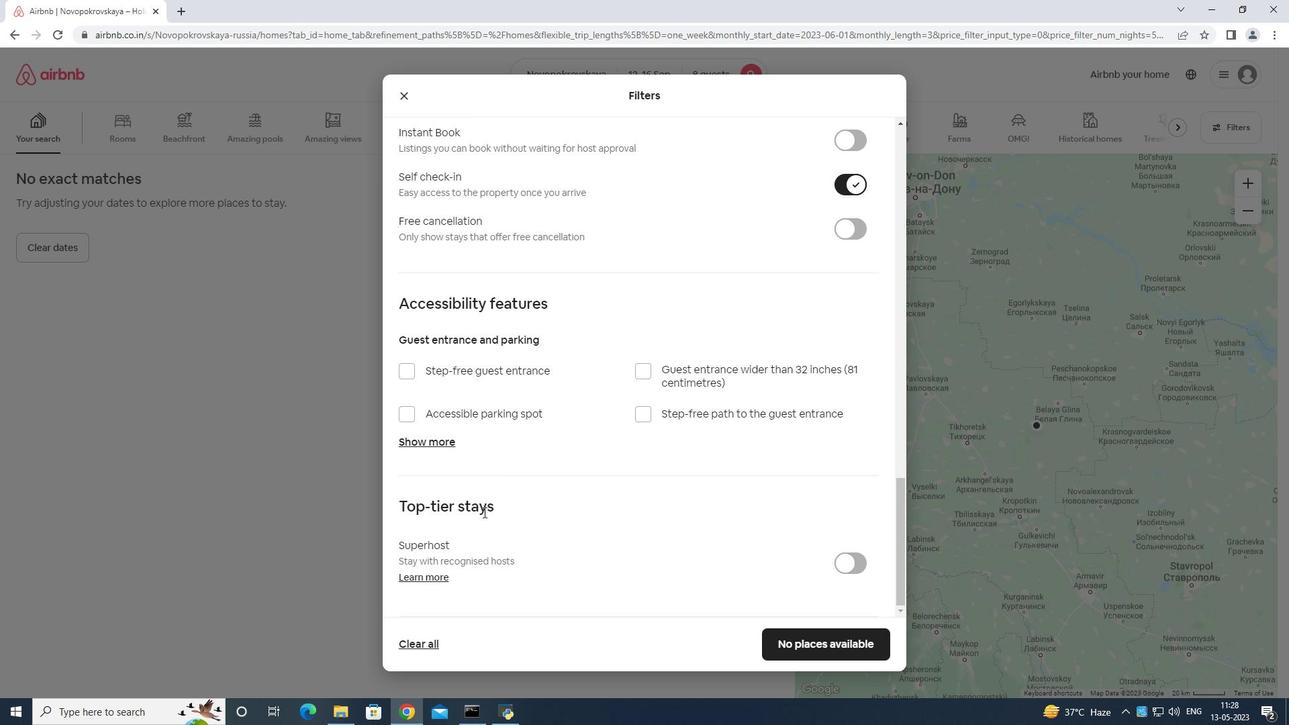 
Action: Mouse scrolled (522, 535) with delta (0, 0)
Screenshot: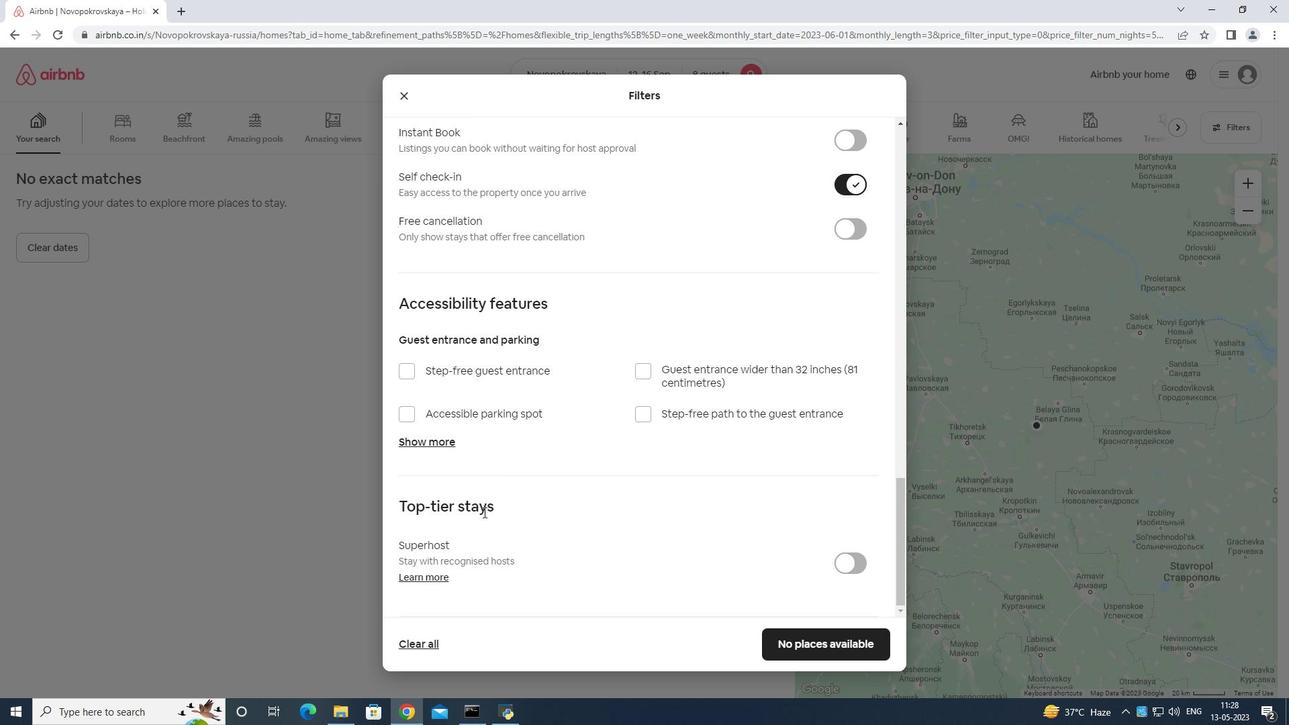 
Action: Mouse moved to (771, 479)
Screenshot: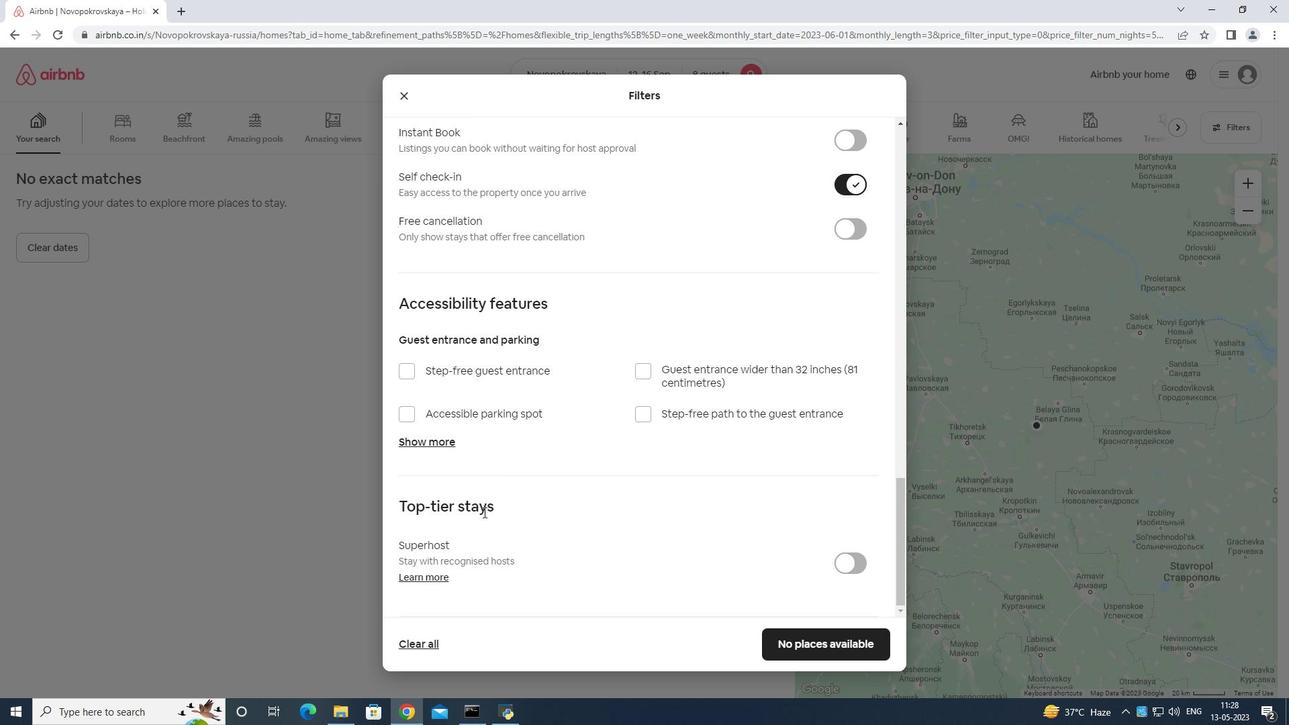 
Action: Mouse scrolled (550, 541) with delta (0, 0)
Screenshot: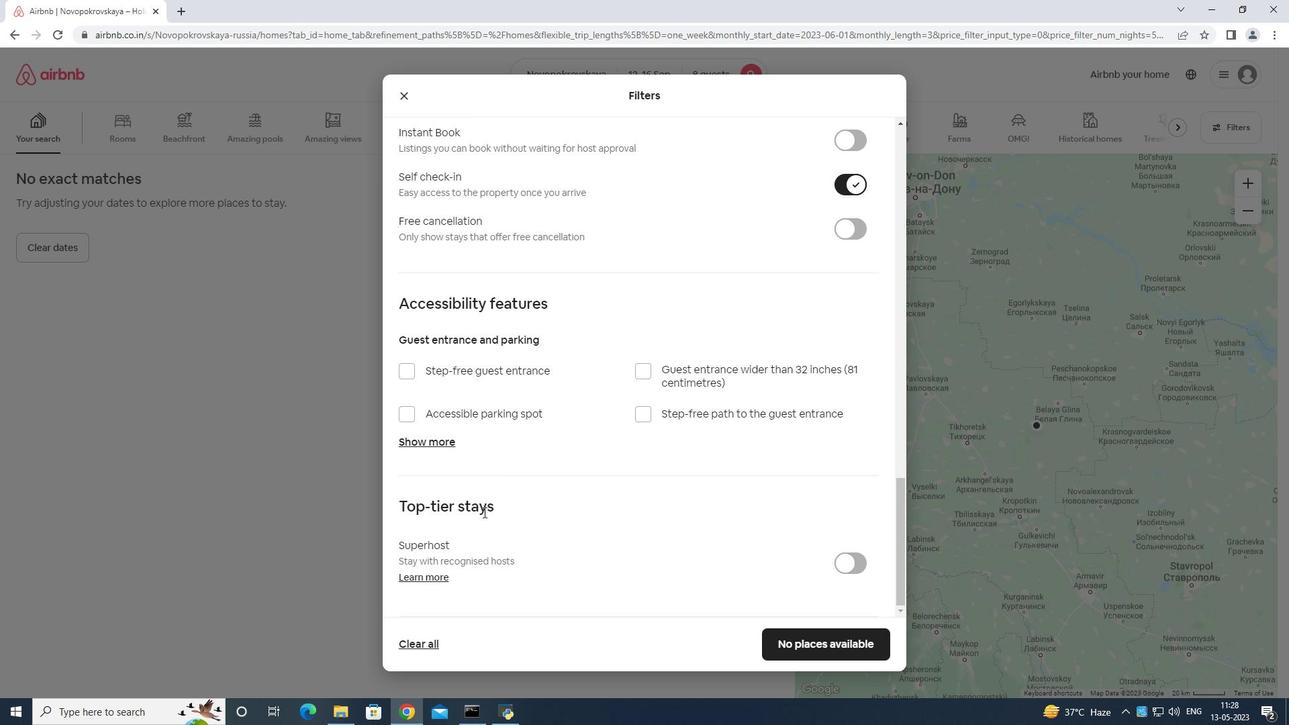 
Action: Mouse moved to (796, 474)
Screenshot: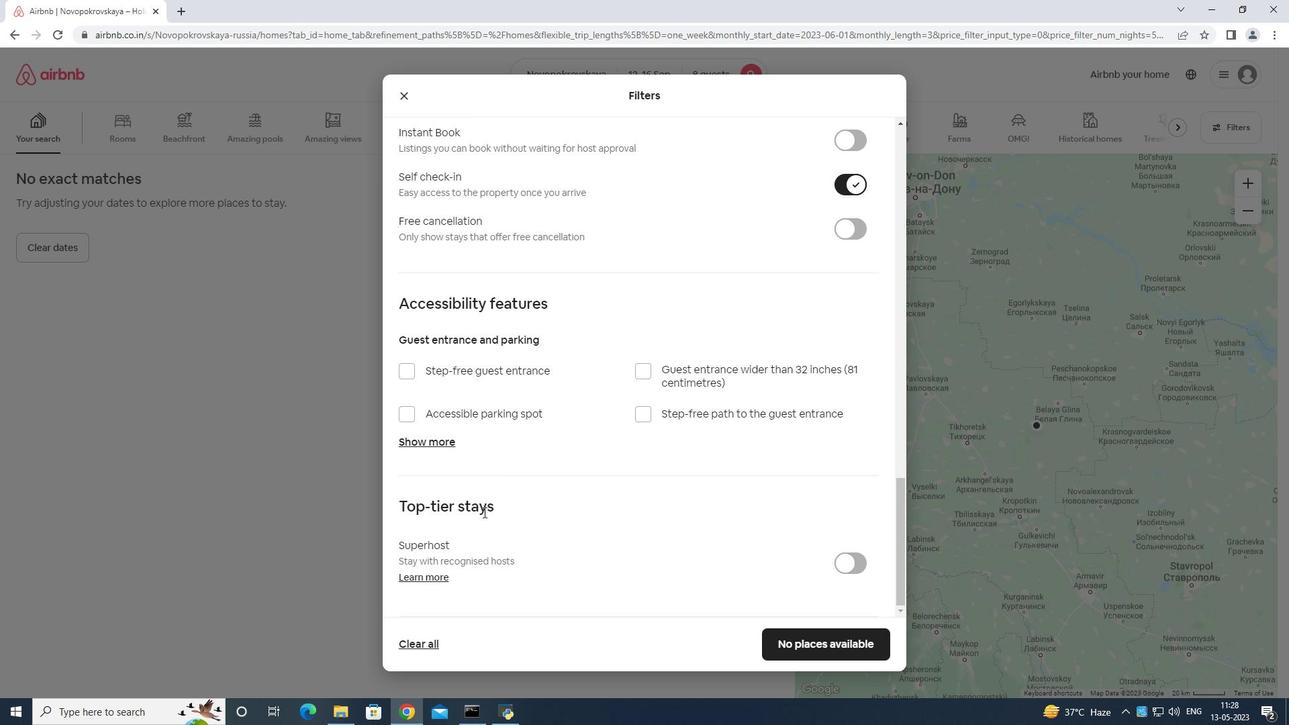 
Action: Mouse scrolled (561, 541) with delta (0, 0)
Screenshot: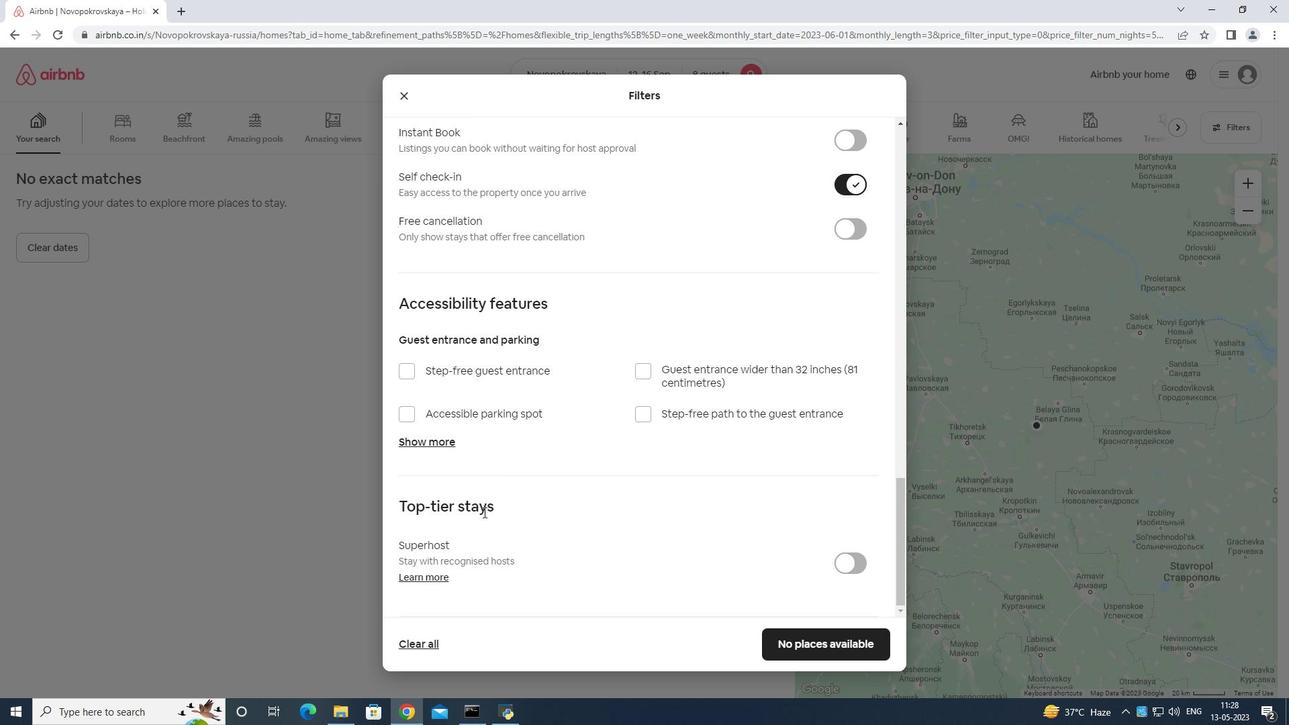 
Action: Mouse moved to (821, 471)
Screenshot: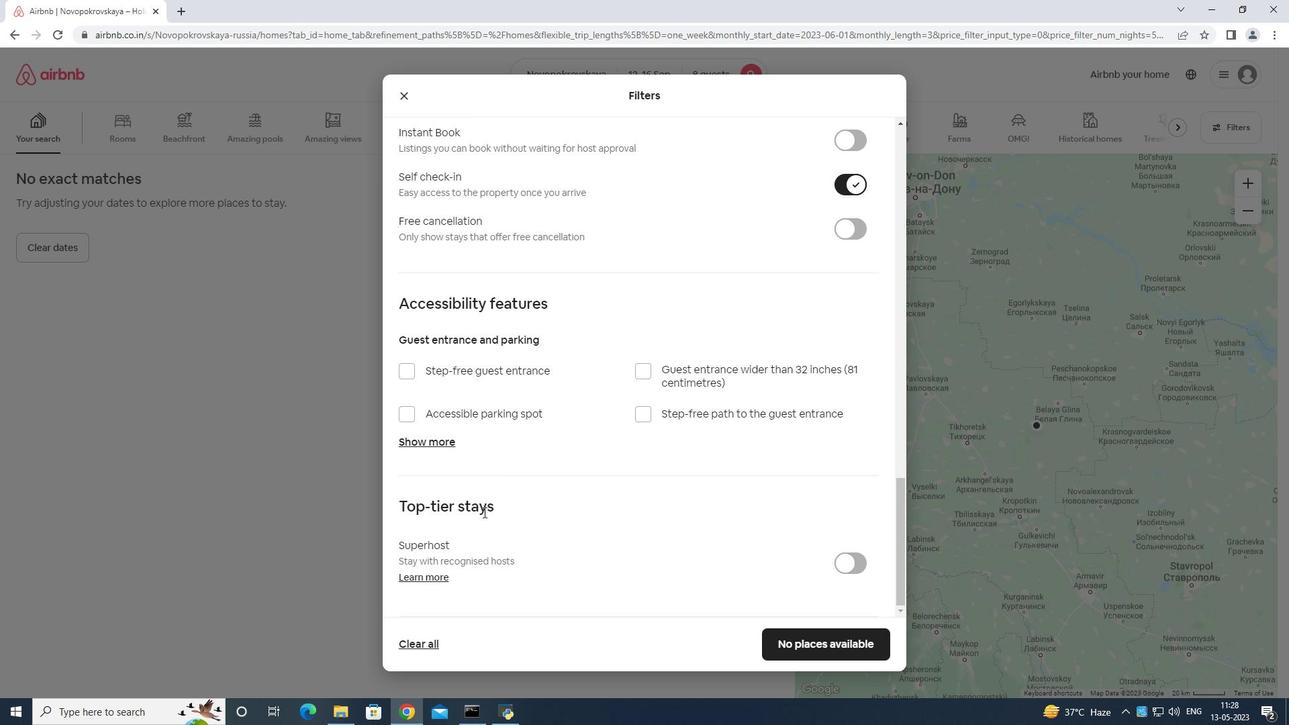 
Action: Mouse scrolled (586, 541) with delta (0, 0)
Screenshot: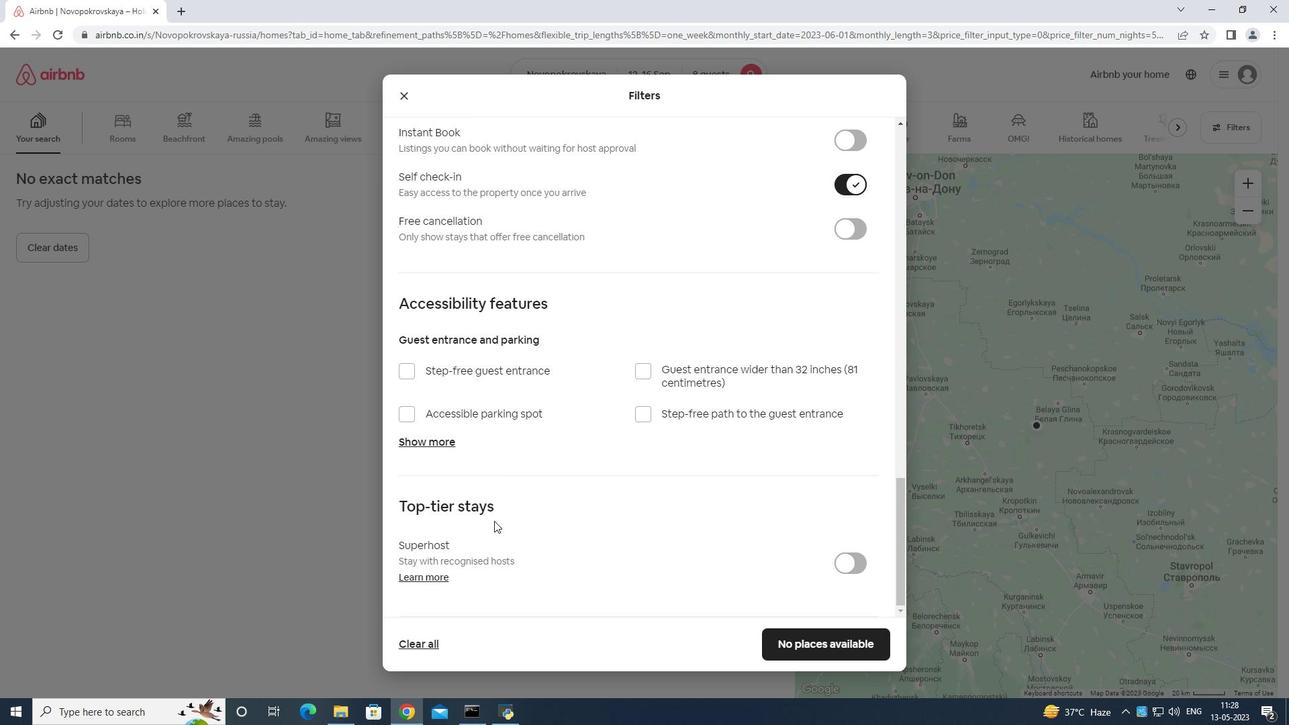 
Action: Mouse moved to (810, 636)
Screenshot: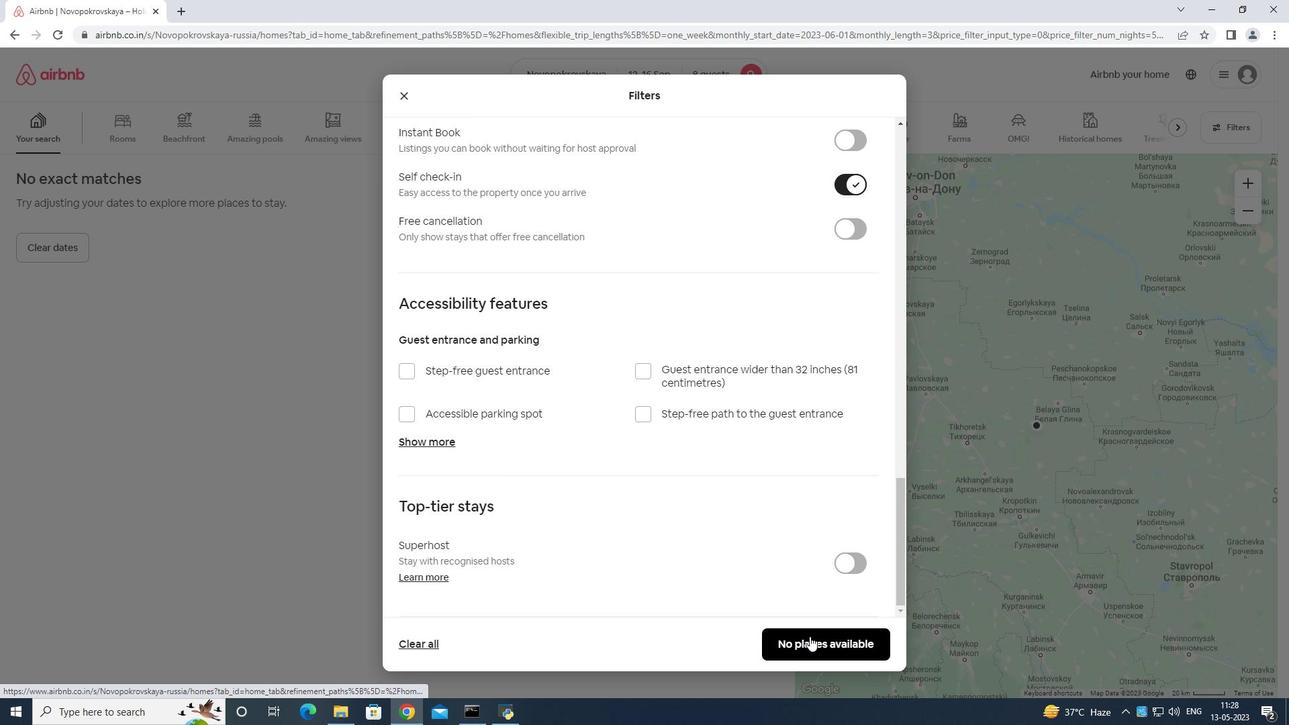 
Action: Mouse pressed left at (810, 636)
Screenshot: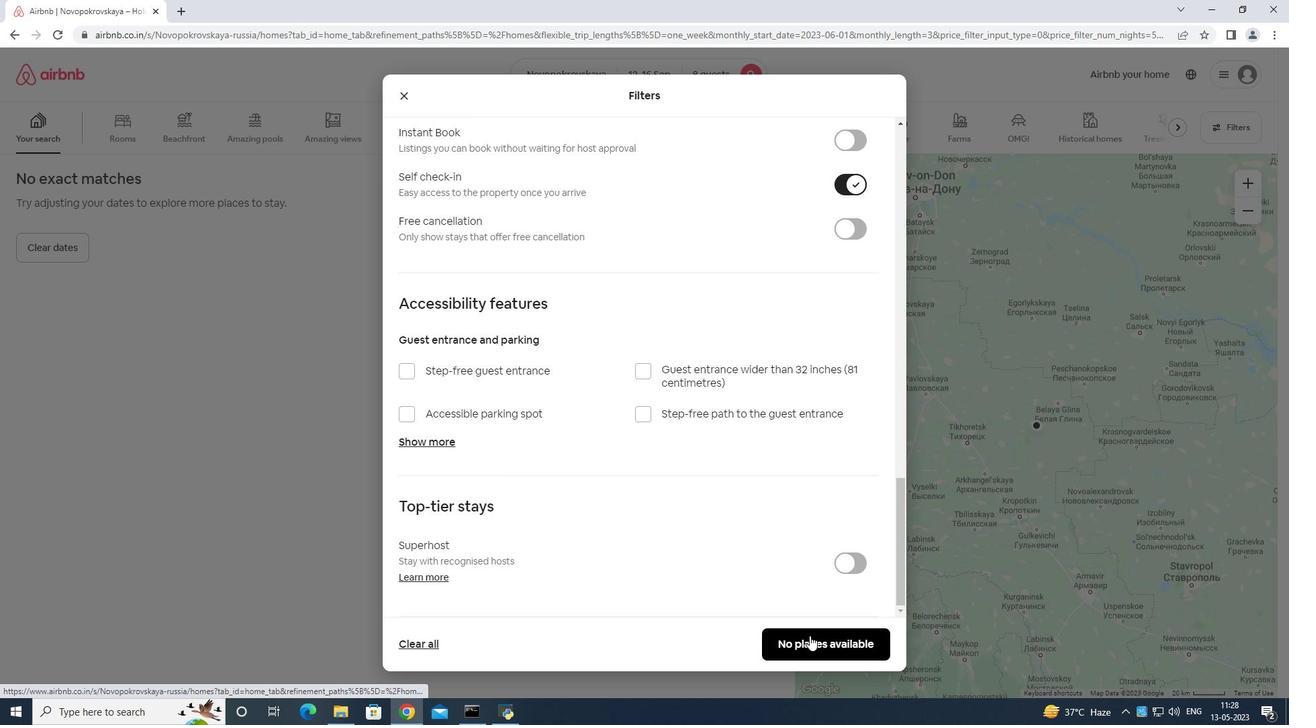 
Action: Mouse moved to (812, 628)
Screenshot: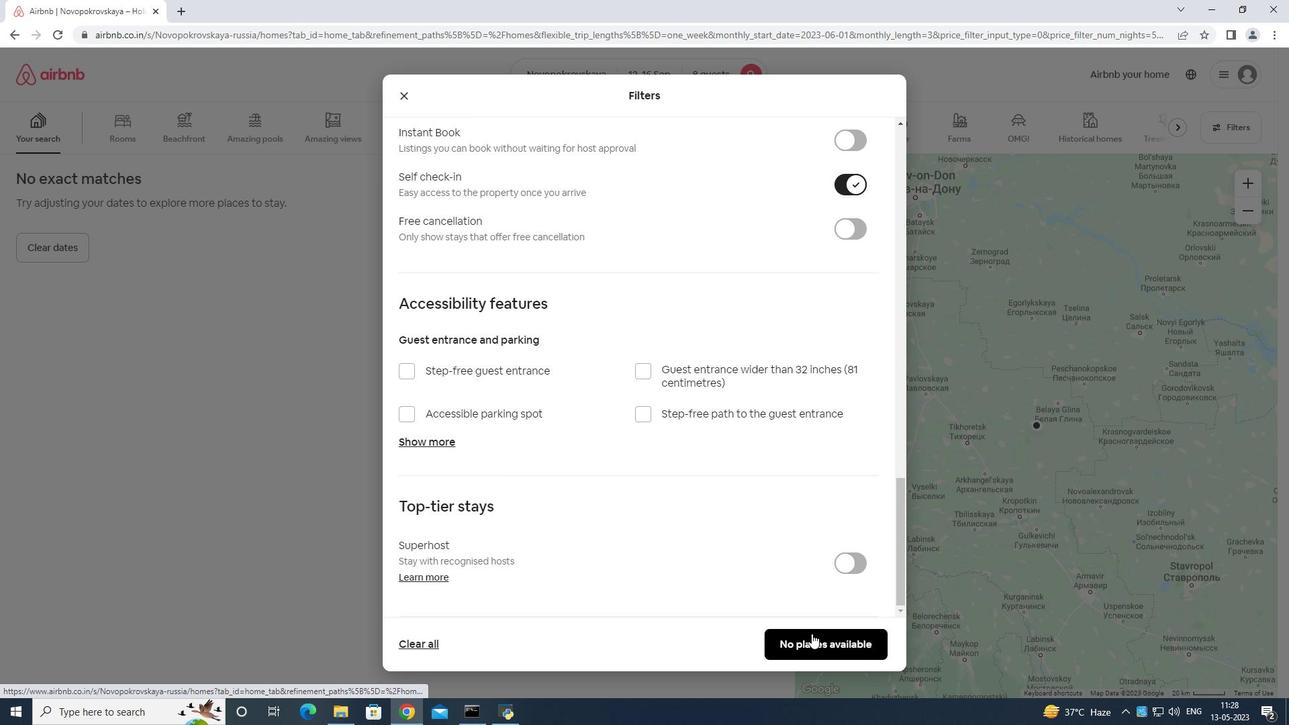 
